 Task: When was "Middlemarch" by George Eliot published?
Action: Mouse moved to (119, 136)
Screenshot: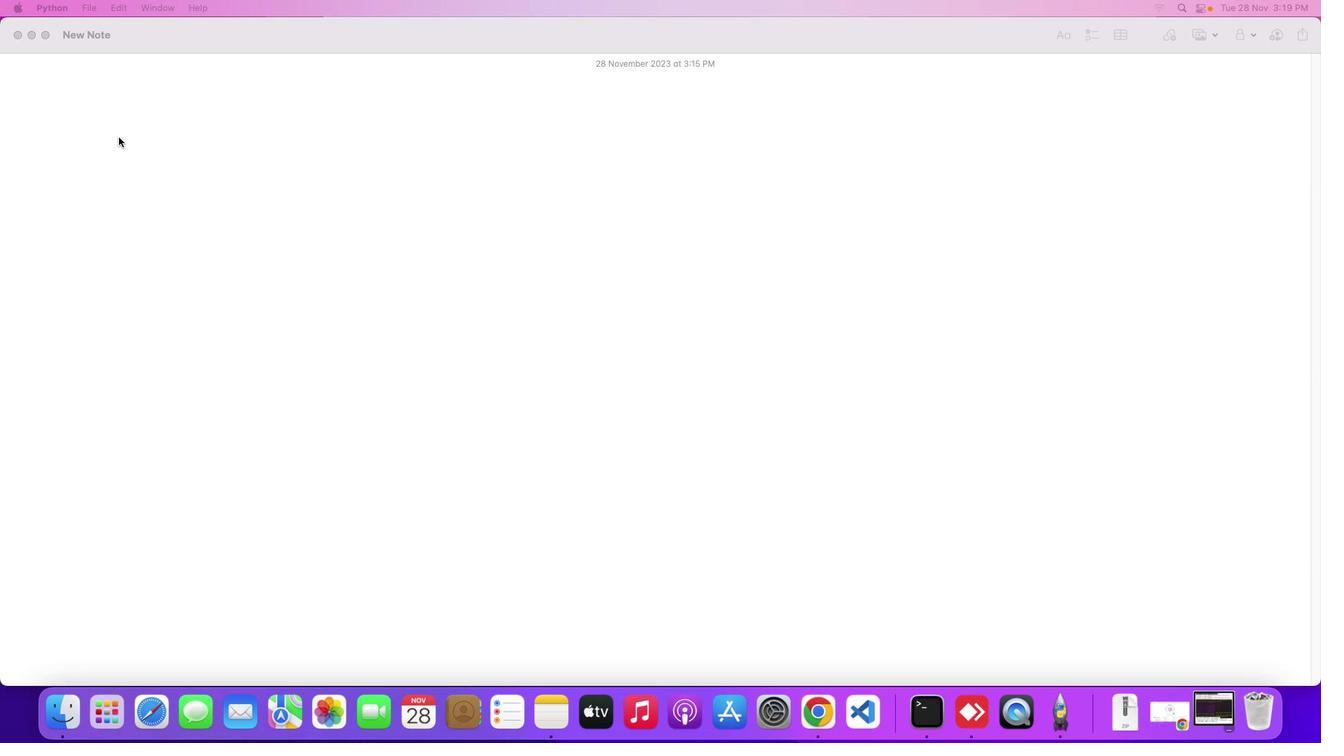
Action: Mouse pressed left at (119, 136)
Screenshot: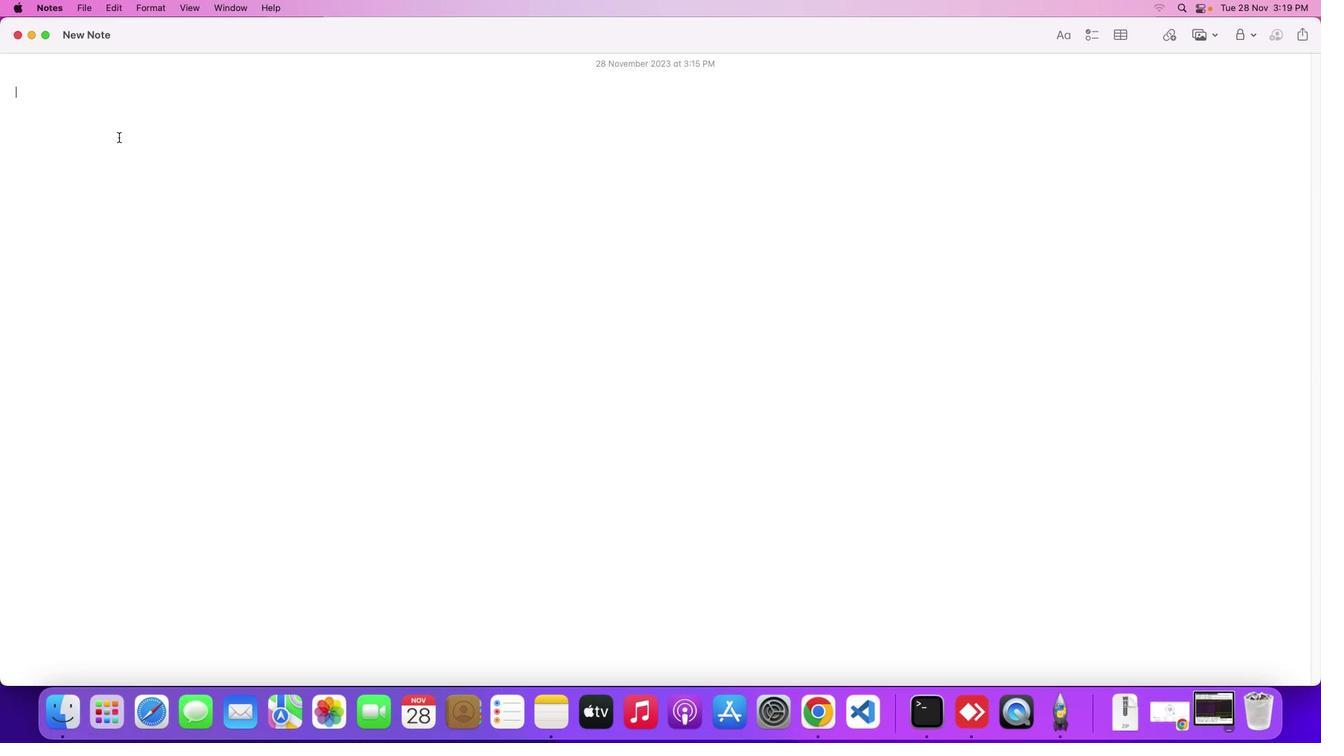 
Action: Key pressed Key.shift
Screenshot: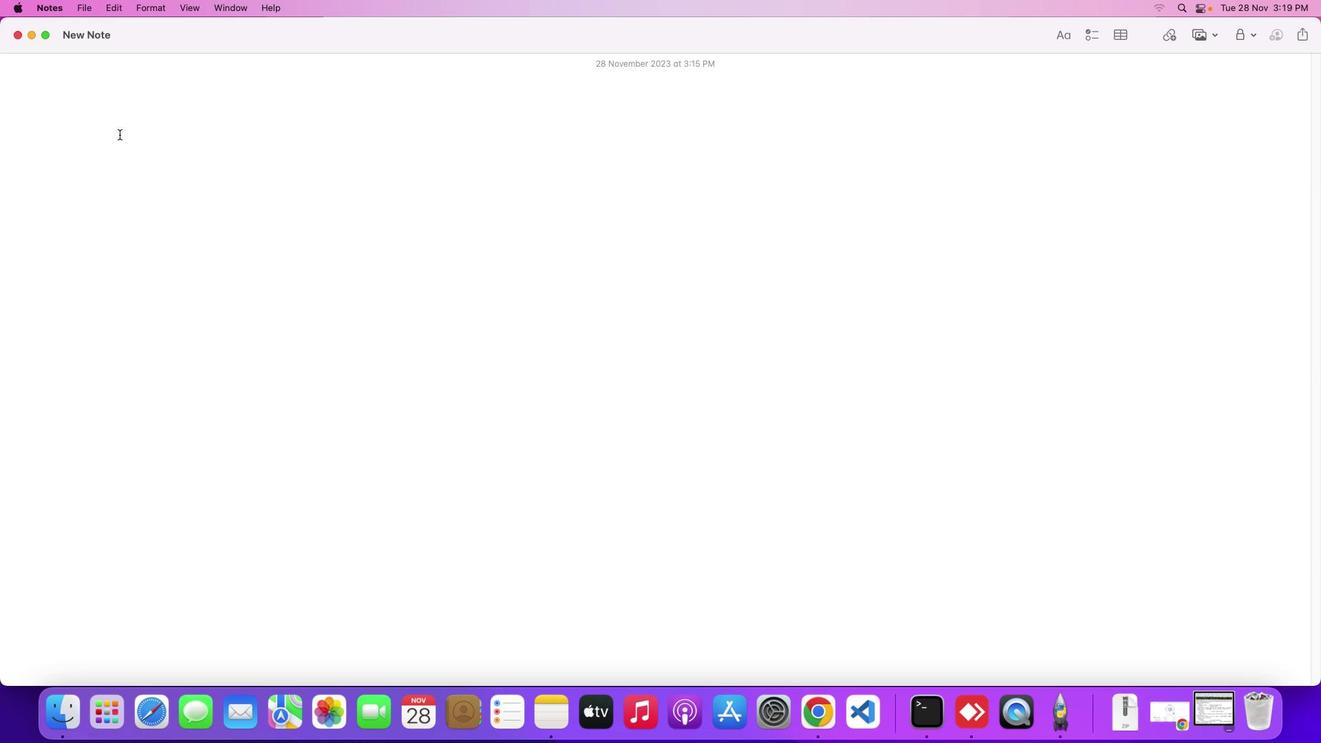 
Action: Mouse moved to (119, 134)
Screenshot: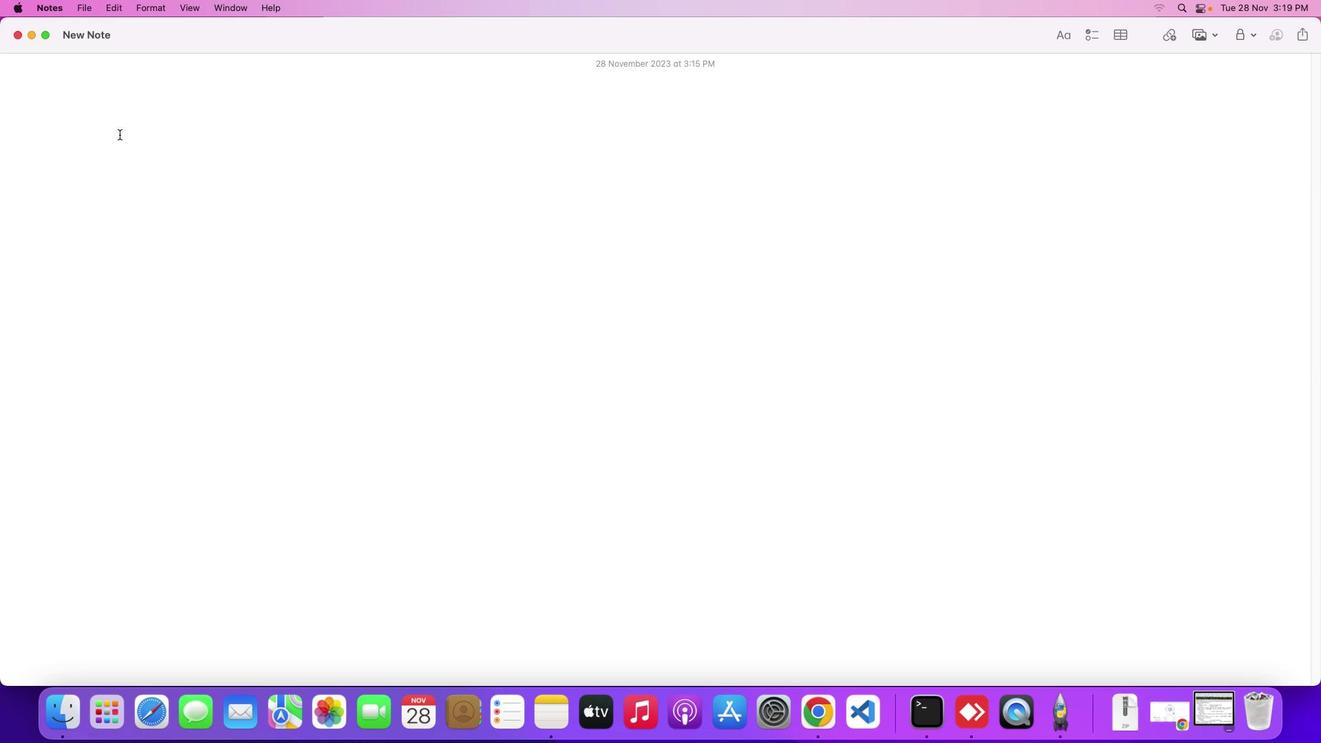 
Action: Key pressed 'W''h''e''n'Key.space'w''a''s'Key.spaceKey.shift'"'Key.shift'M''i''d''d''l''e'Key.shift'm''a''r''c''h'Key.shift'"'Key.space'b''y'Key.spaceKey.shift'G''e''o''r''g''e'Key.spaceKey.shift'E''l''i''o''t'Key.space'p''u''b''l''i''s''h''e''d'Key.shift_r'?'Key.enter
Screenshot: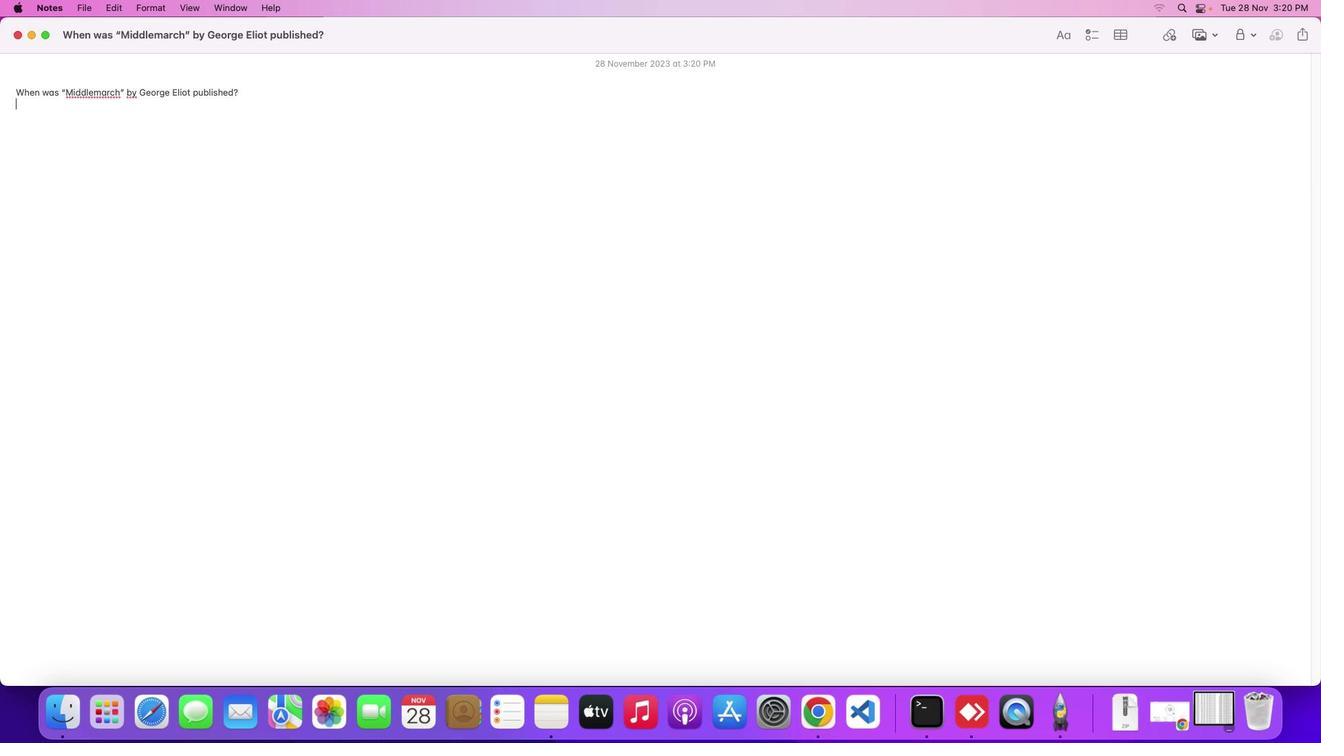 
Action: Mouse moved to (1180, 712)
Screenshot: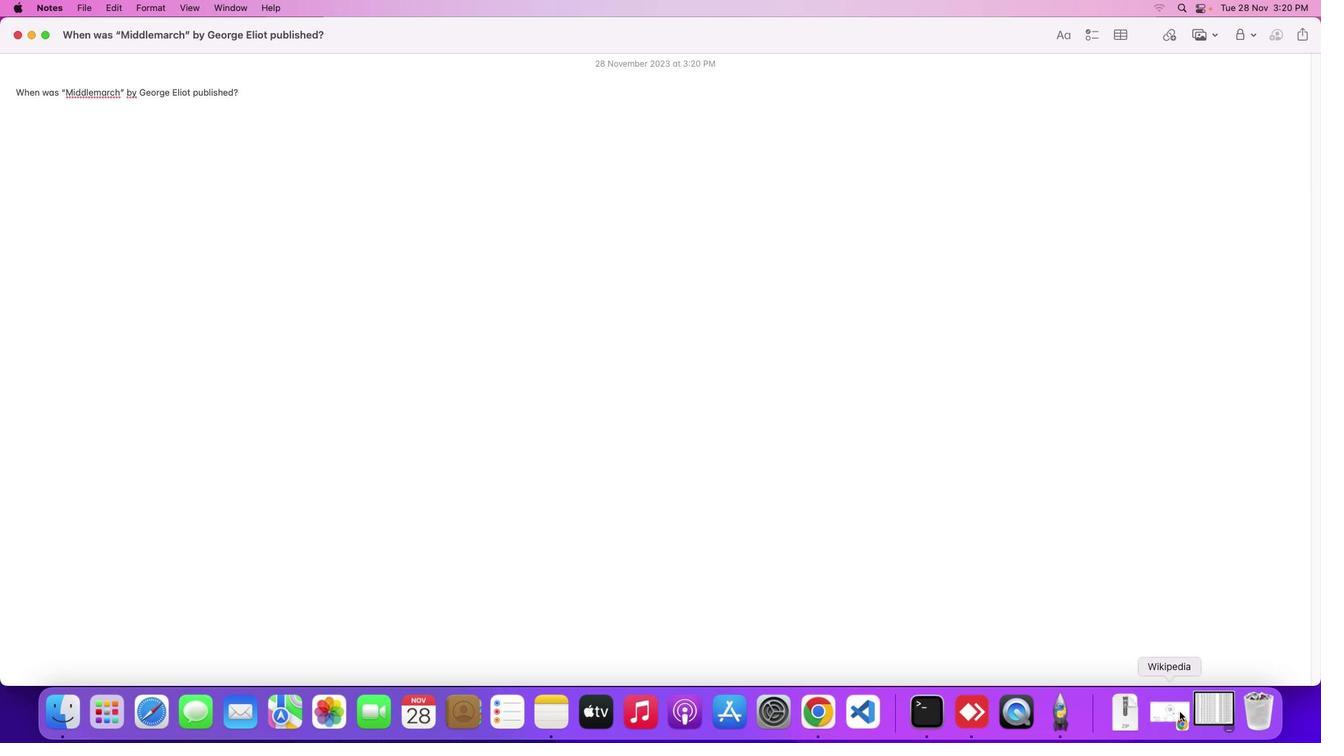 
Action: Mouse pressed left at (1180, 712)
Screenshot: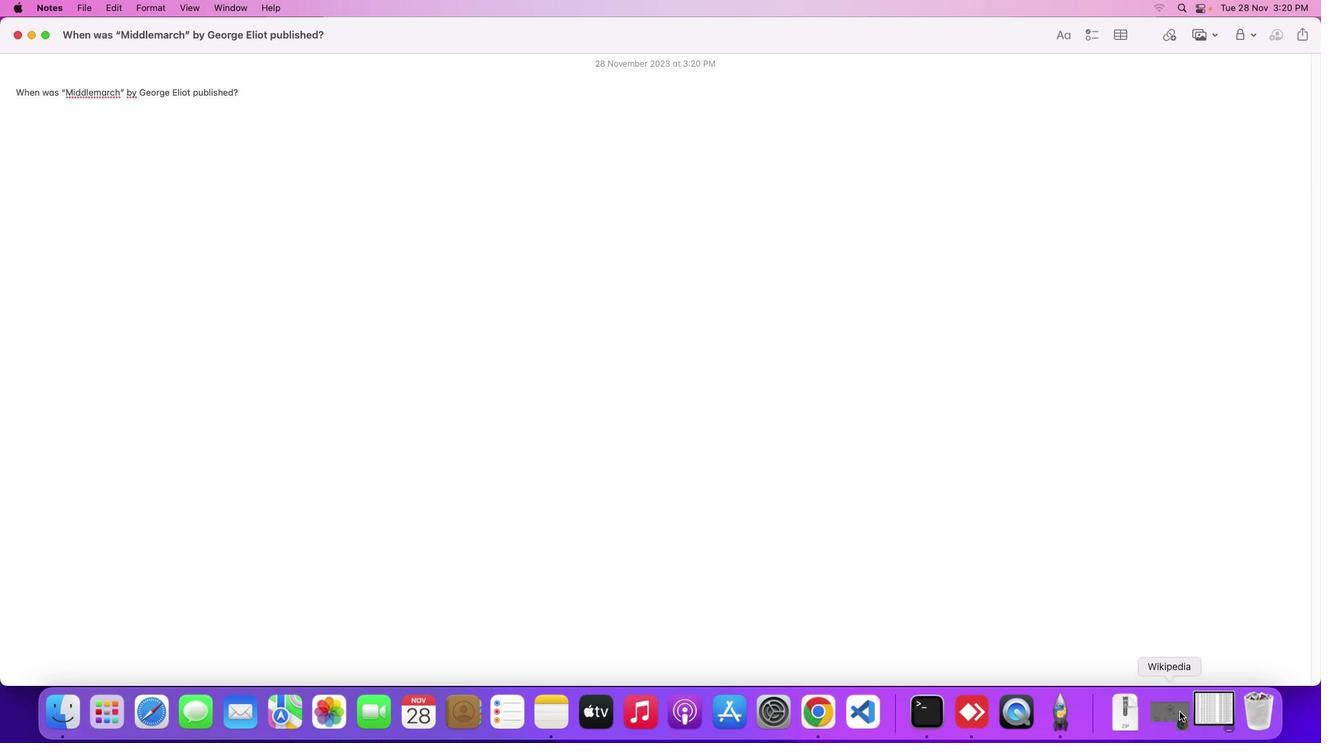 
Action: Mouse moved to (514, 414)
Screenshot: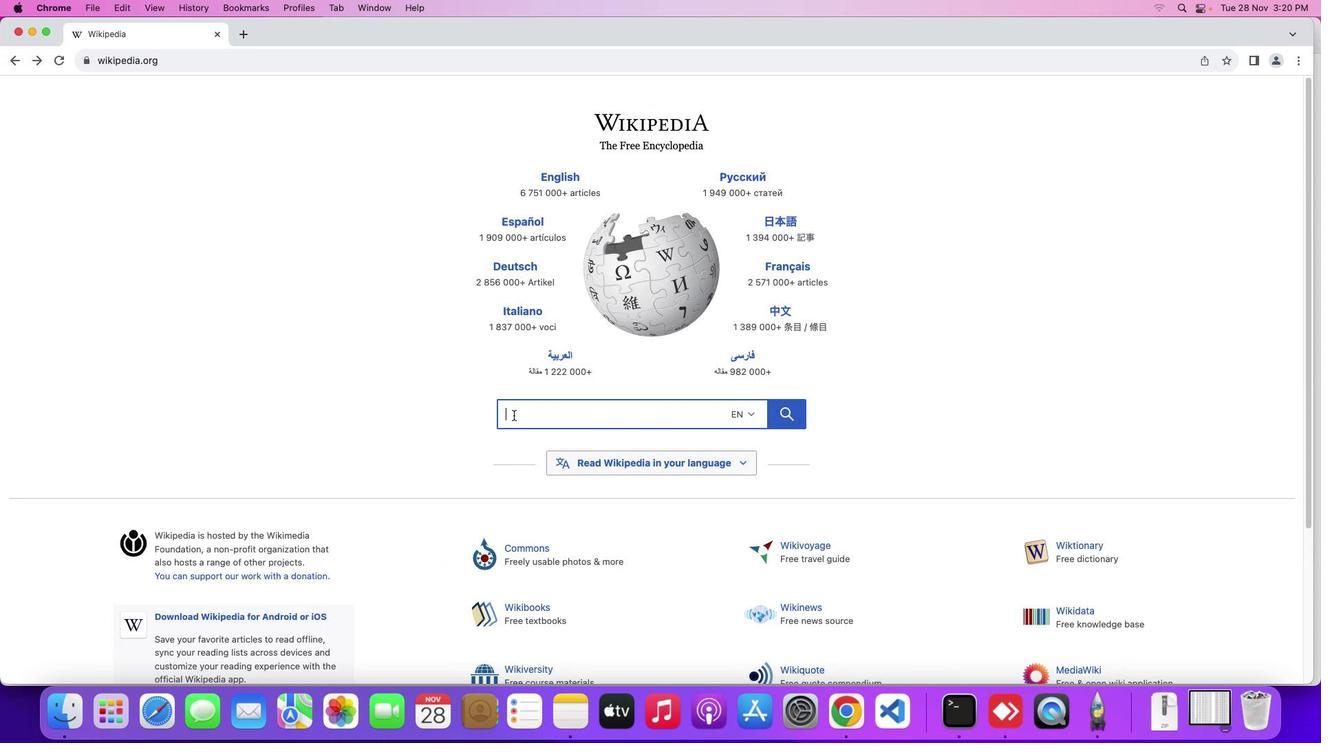 
Action: Mouse pressed left at (514, 414)
Screenshot: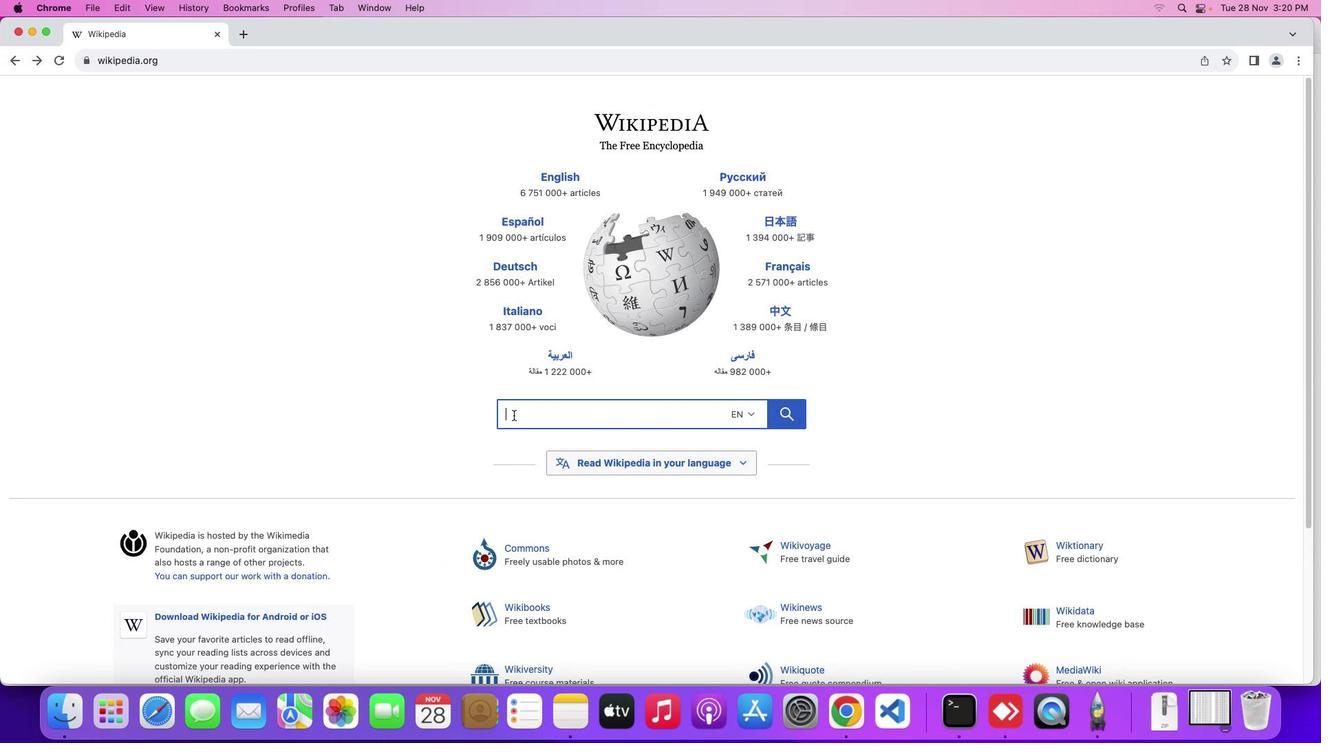 
Action: Mouse moved to (514, 412)
Screenshot: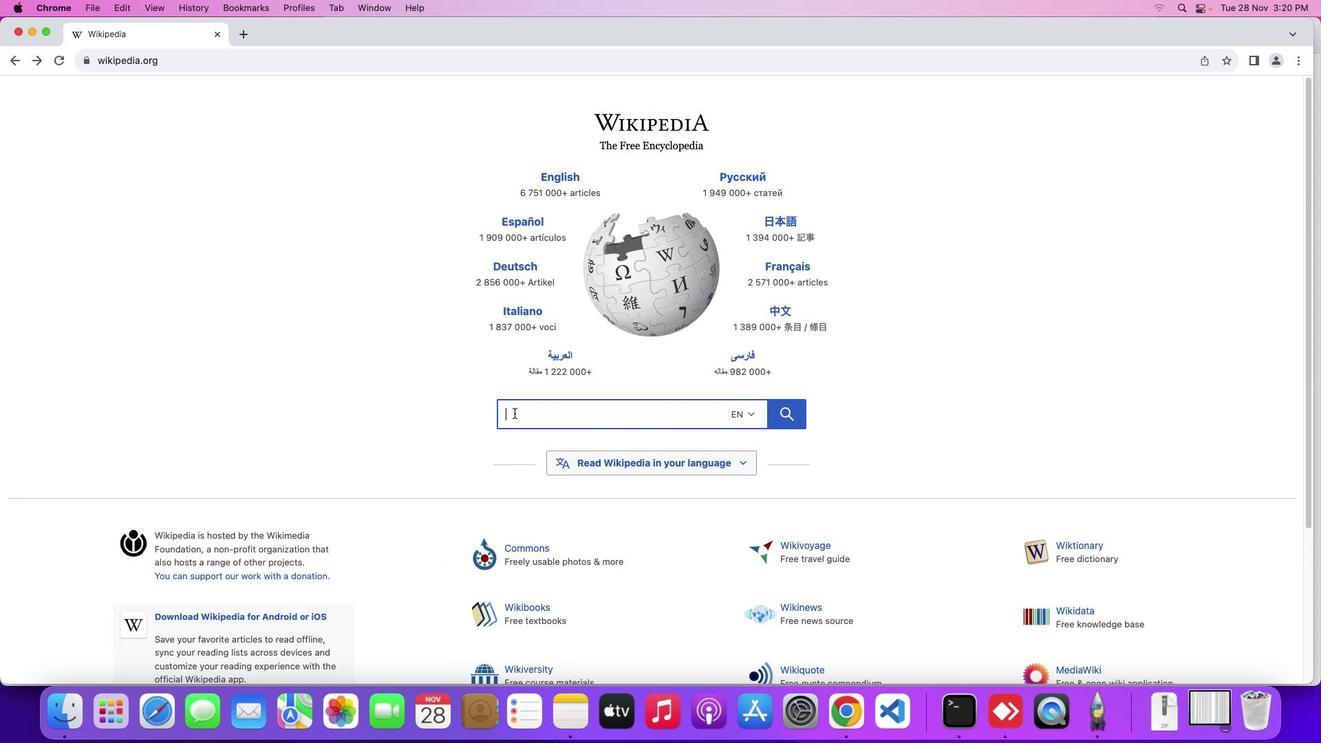 
Action: Key pressed Key.shift'M''i''d''d''l''e''m''a''r''c''h'Key.spaceKey.shift'G''e''o''r''g''e'Key.spaceKey.shift'E''l''i''o''t'Key.enter
Screenshot: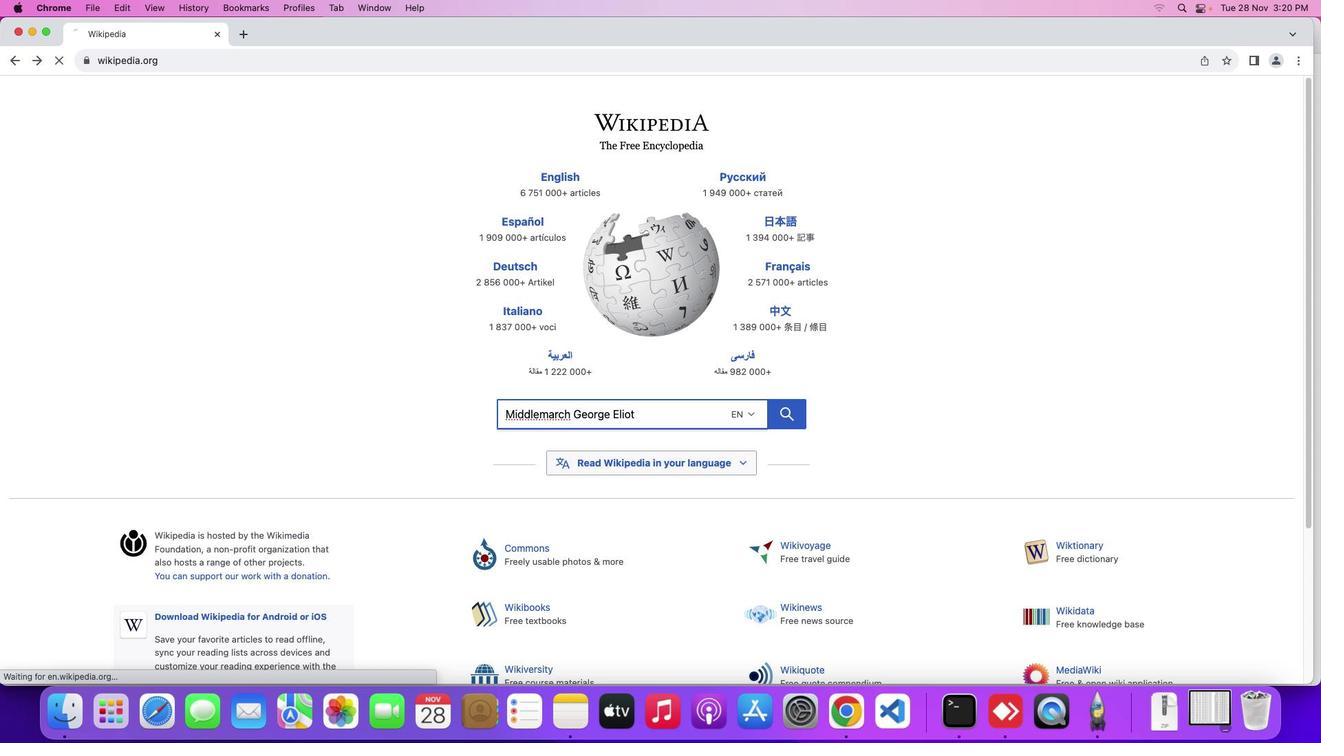 
Action: Mouse moved to (12, 61)
Screenshot: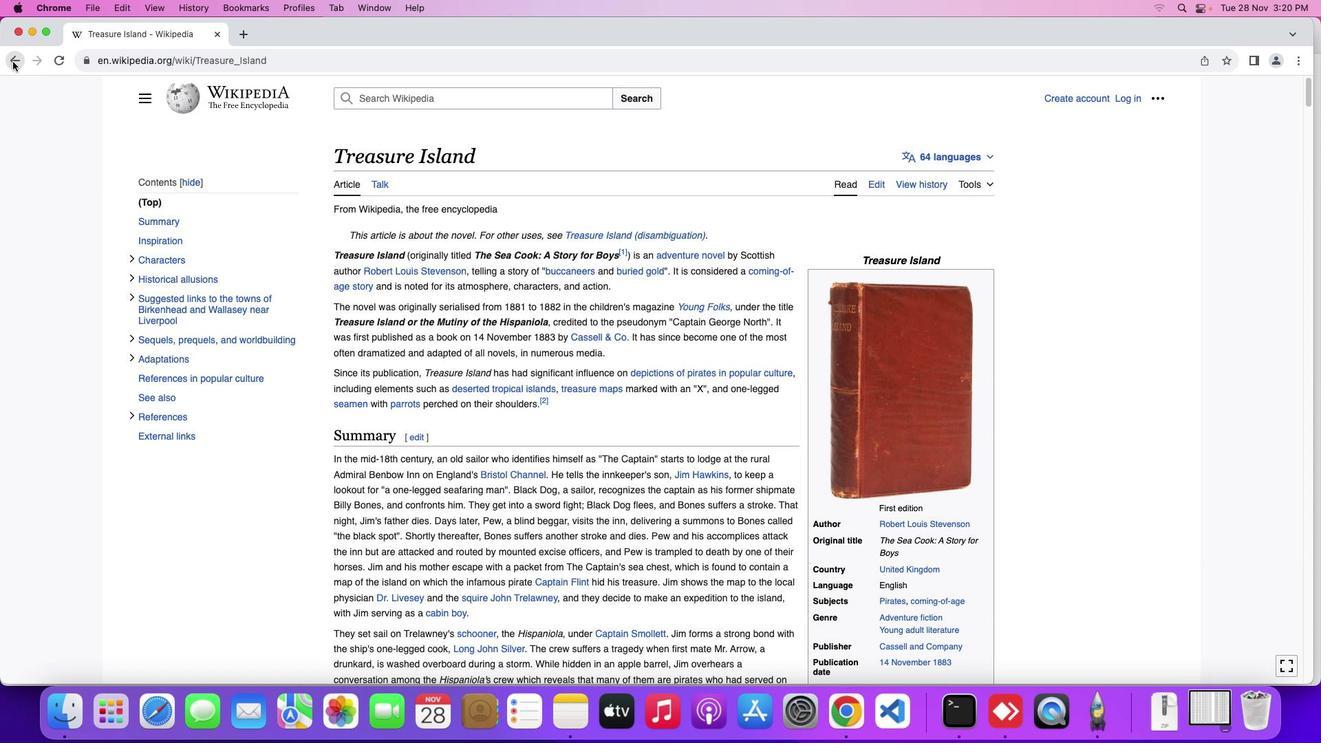
Action: Mouse pressed left at (12, 61)
Screenshot: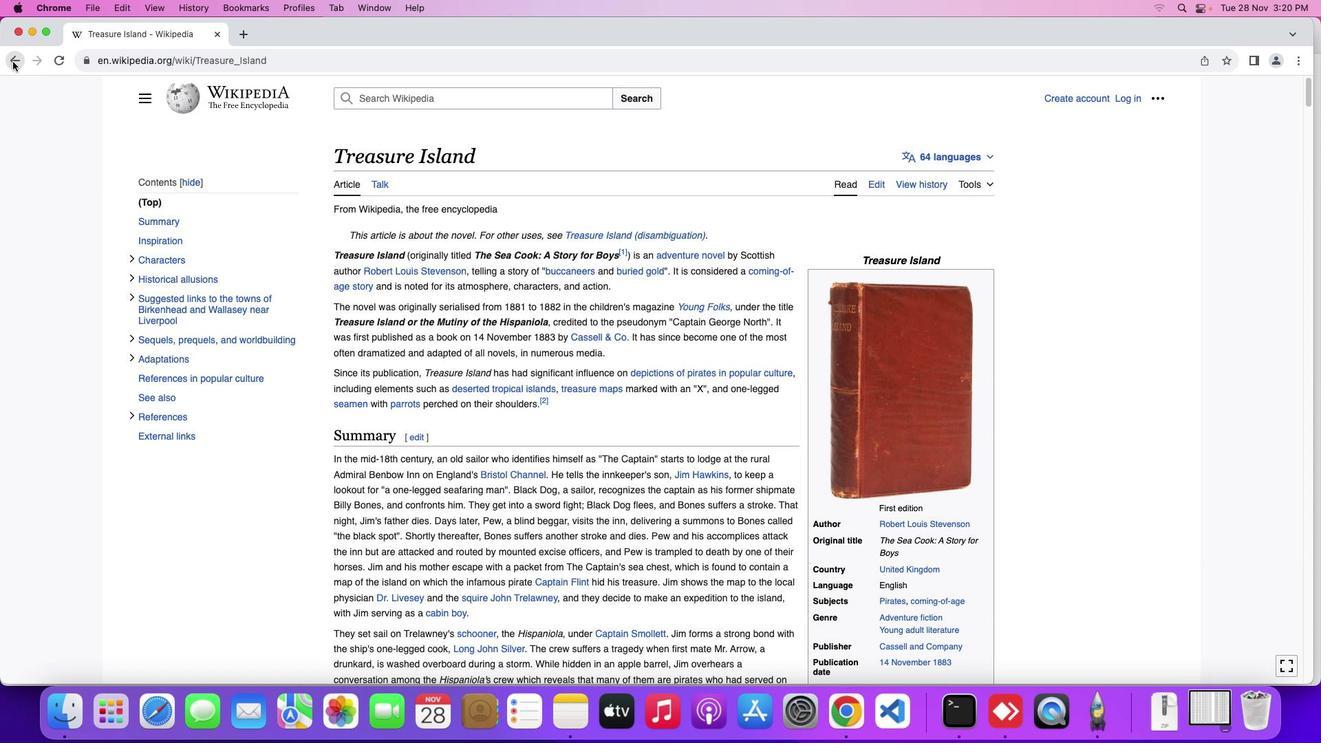 
Action: Mouse moved to (780, 419)
Screenshot: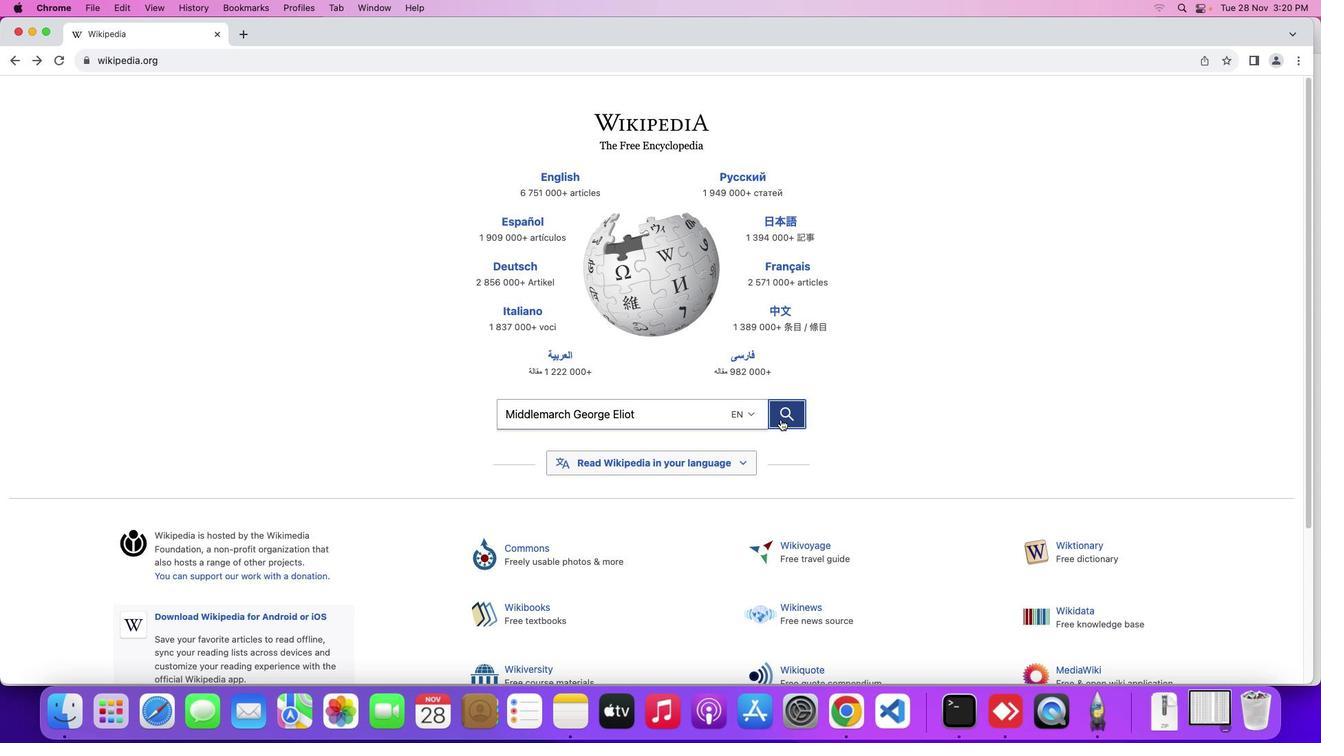 
Action: Mouse pressed left at (780, 419)
Screenshot: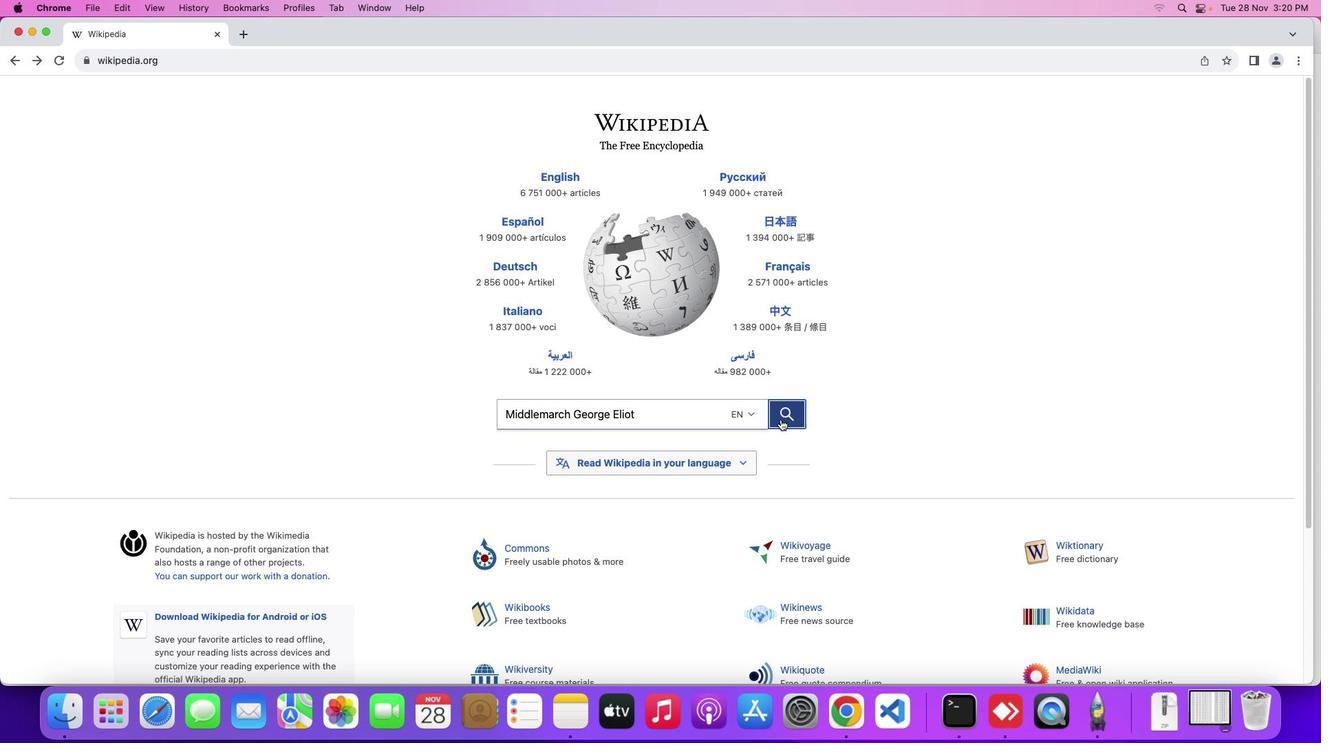 
Action: Mouse moved to (243, 390)
Screenshot: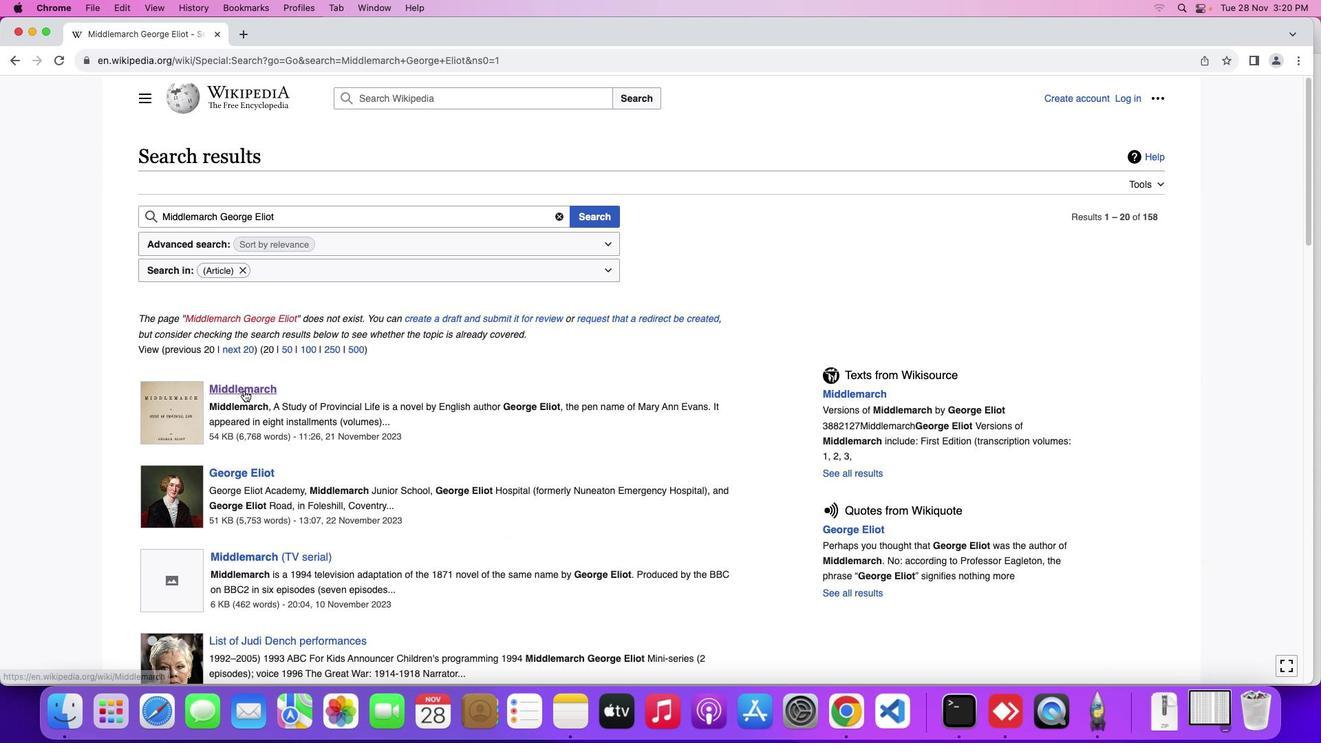 
Action: Mouse pressed left at (243, 390)
Screenshot: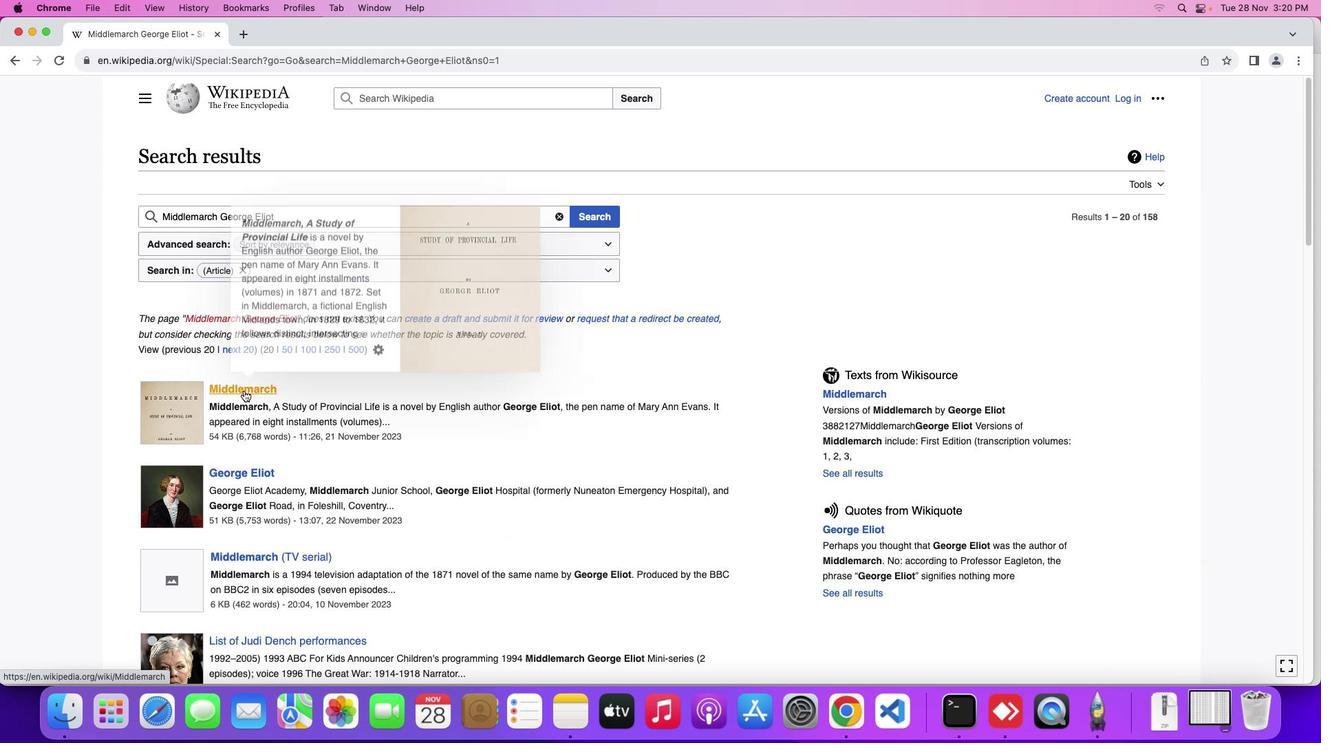 
Action: Mouse moved to (770, 458)
Screenshot: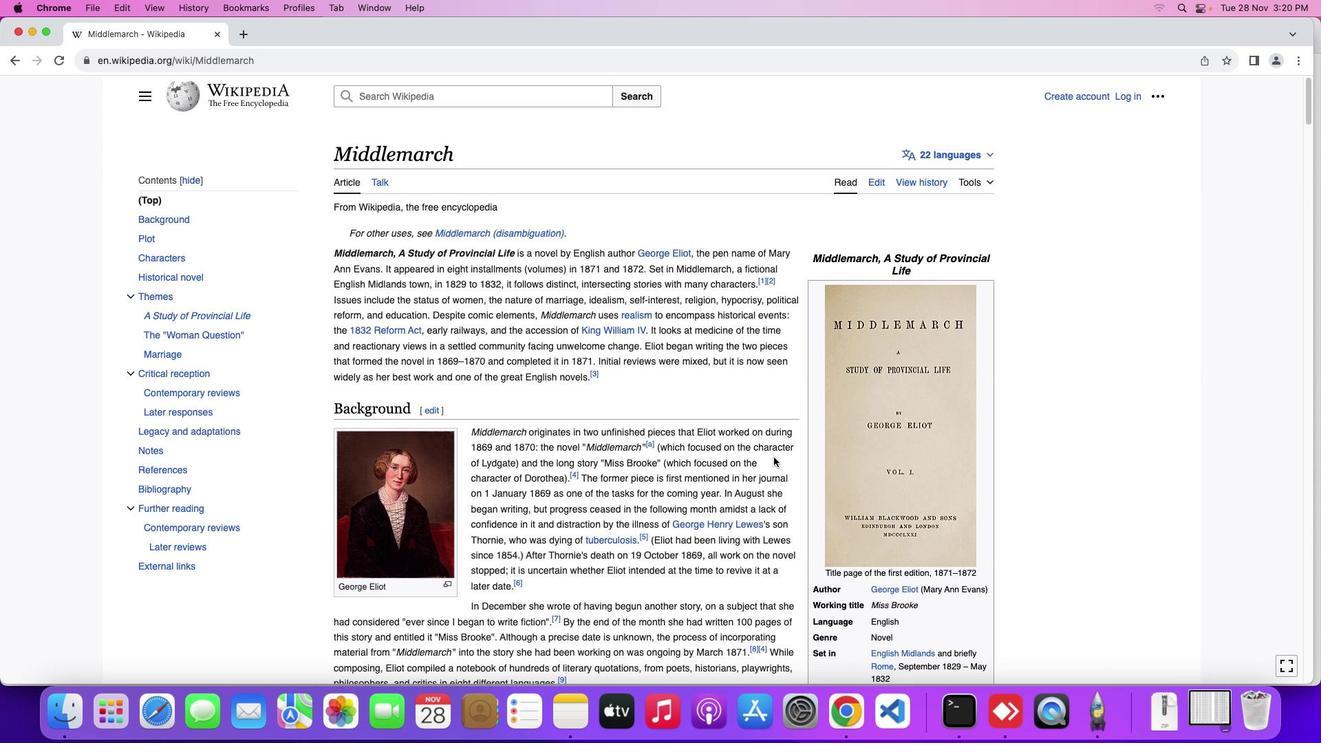 
Action: Mouse scrolled (770, 458) with delta (0, 0)
Screenshot: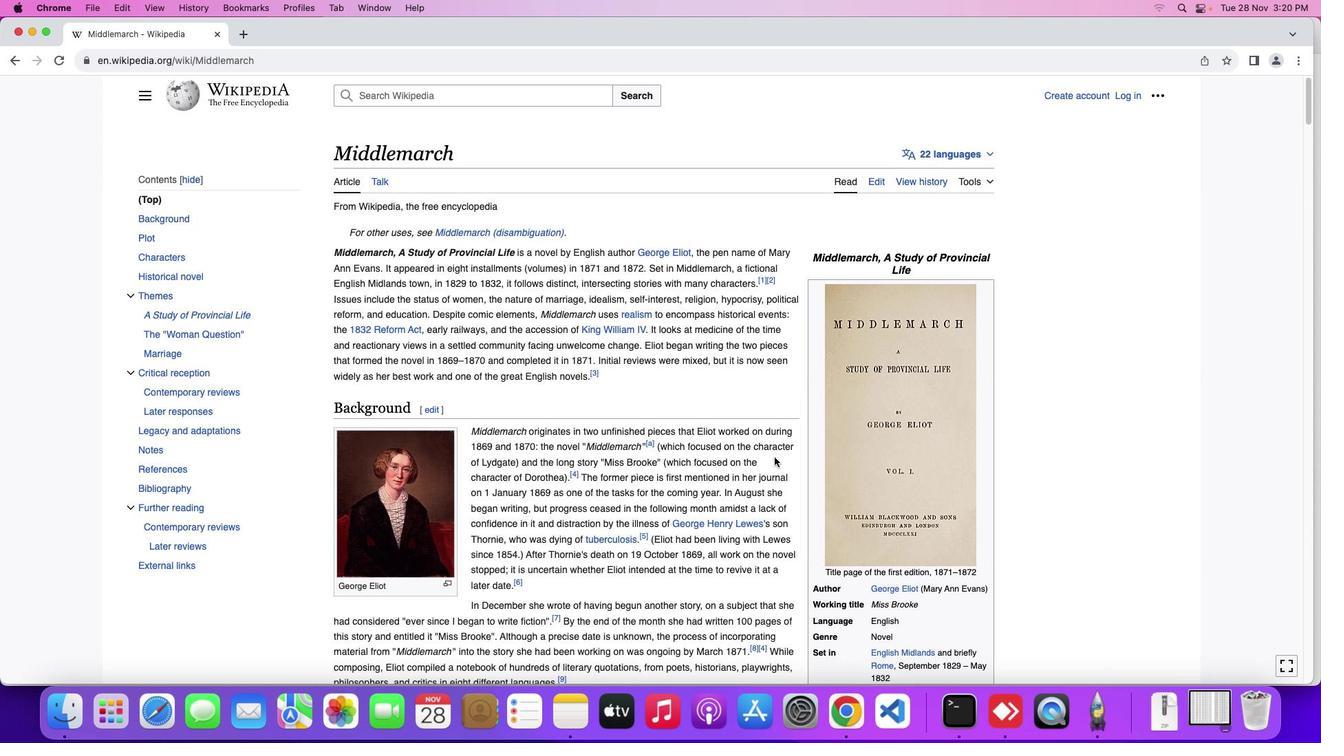 
Action: Mouse moved to (774, 456)
Screenshot: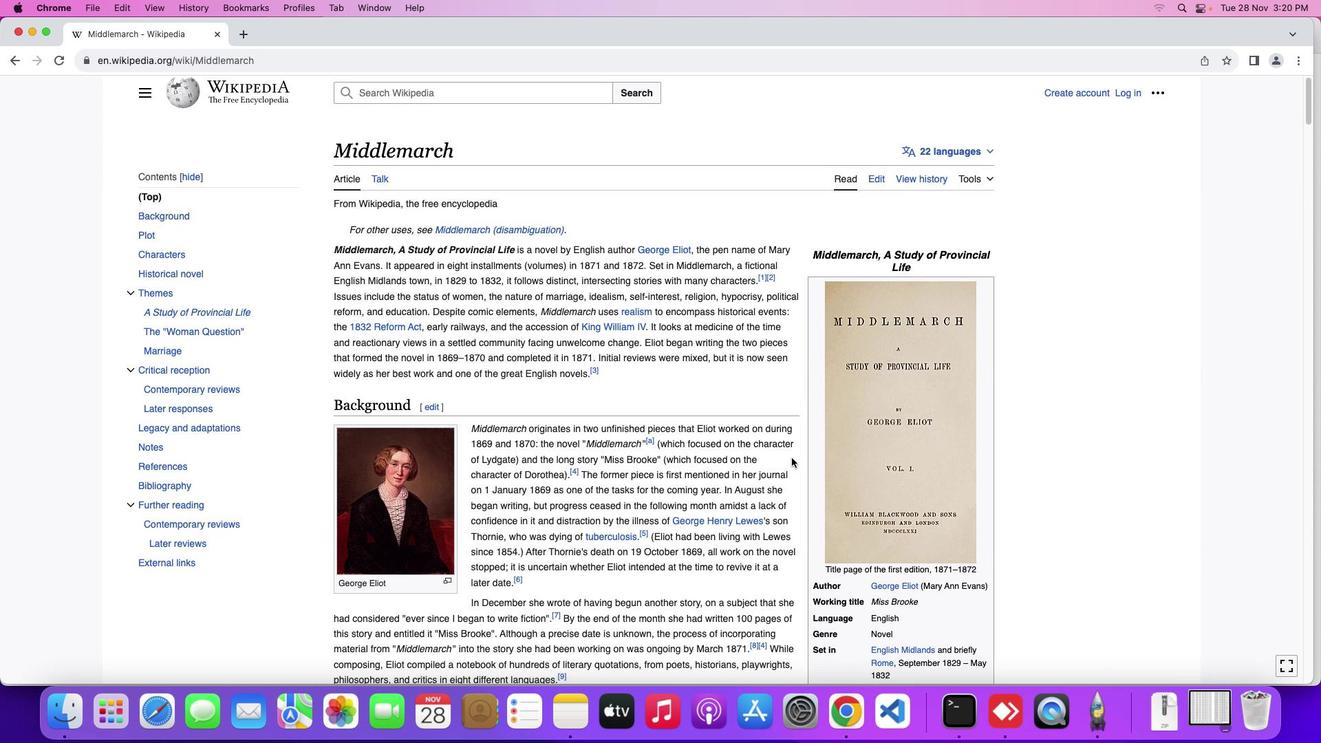 
Action: Mouse scrolled (774, 456) with delta (0, 0)
Screenshot: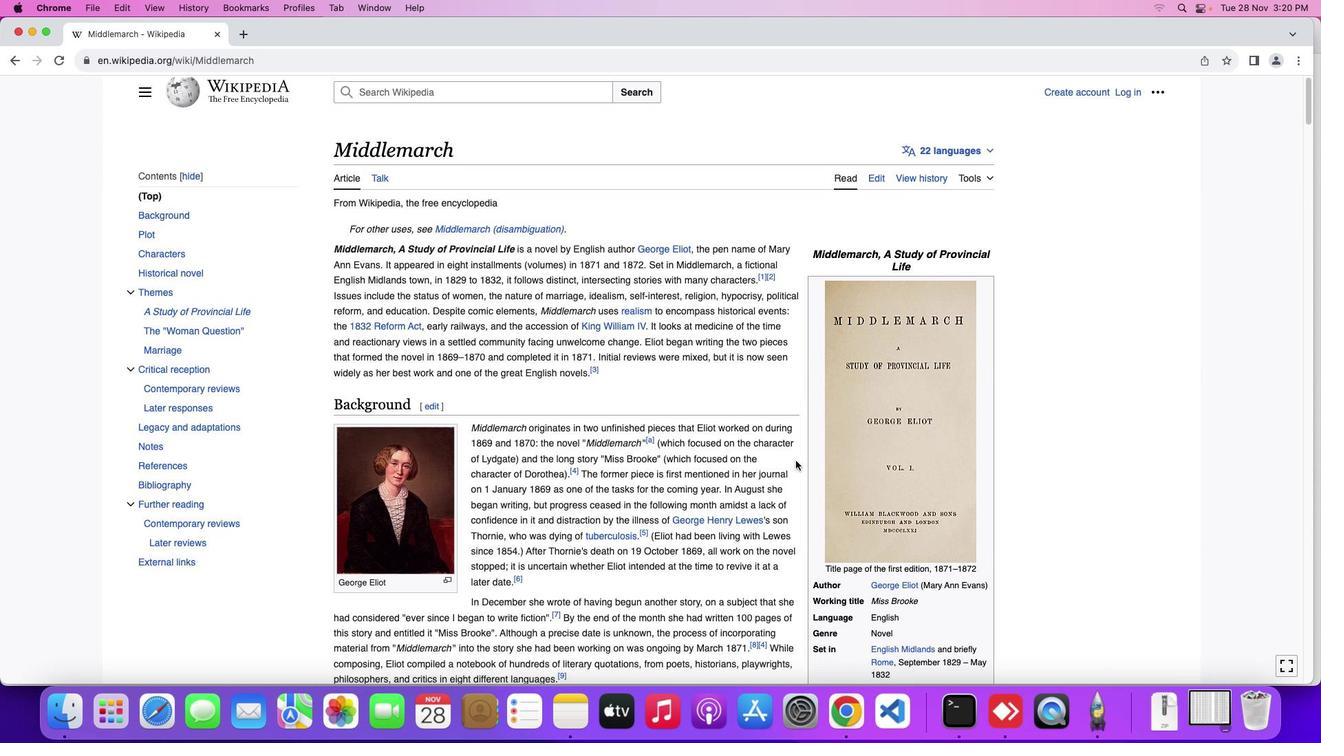 
Action: Mouse moved to (820, 463)
Screenshot: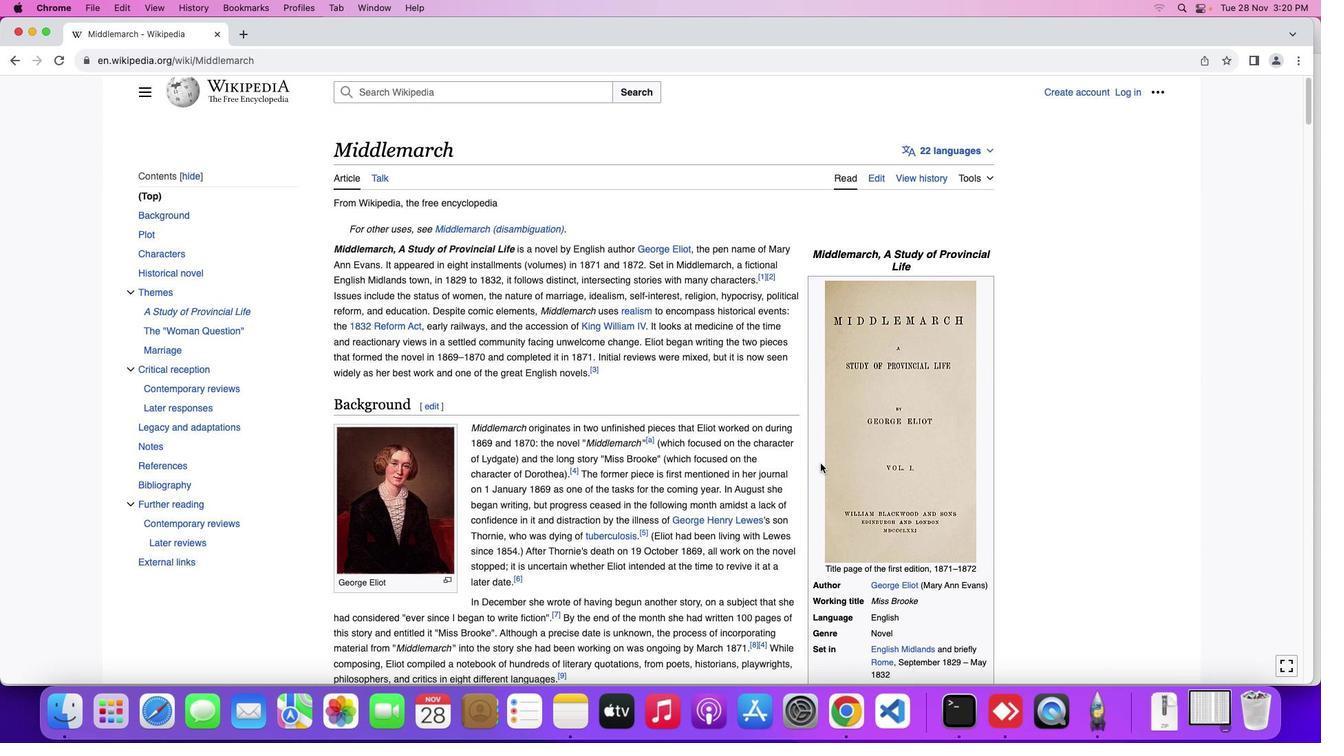 
Action: Mouse scrolled (820, 463) with delta (0, 0)
Screenshot: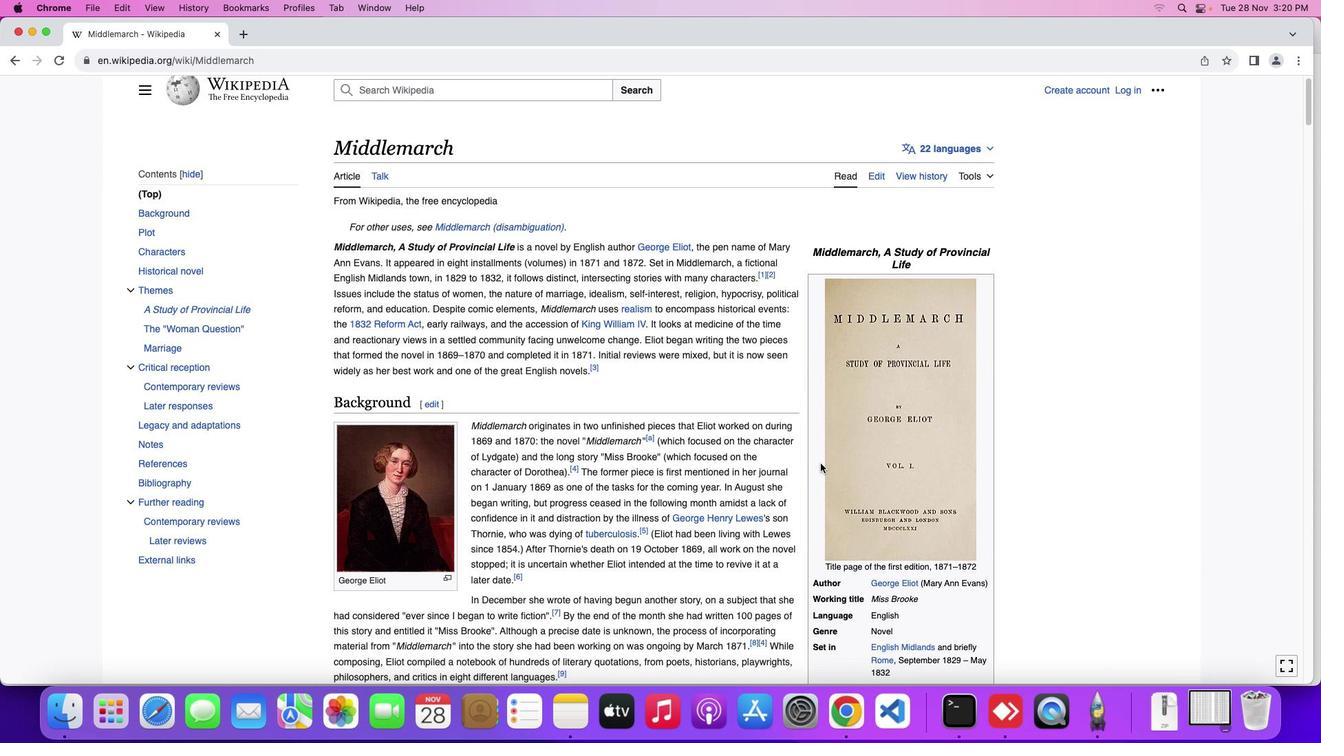 
Action: Mouse scrolled (820, 463) with delta (0, 0)
Screenshot: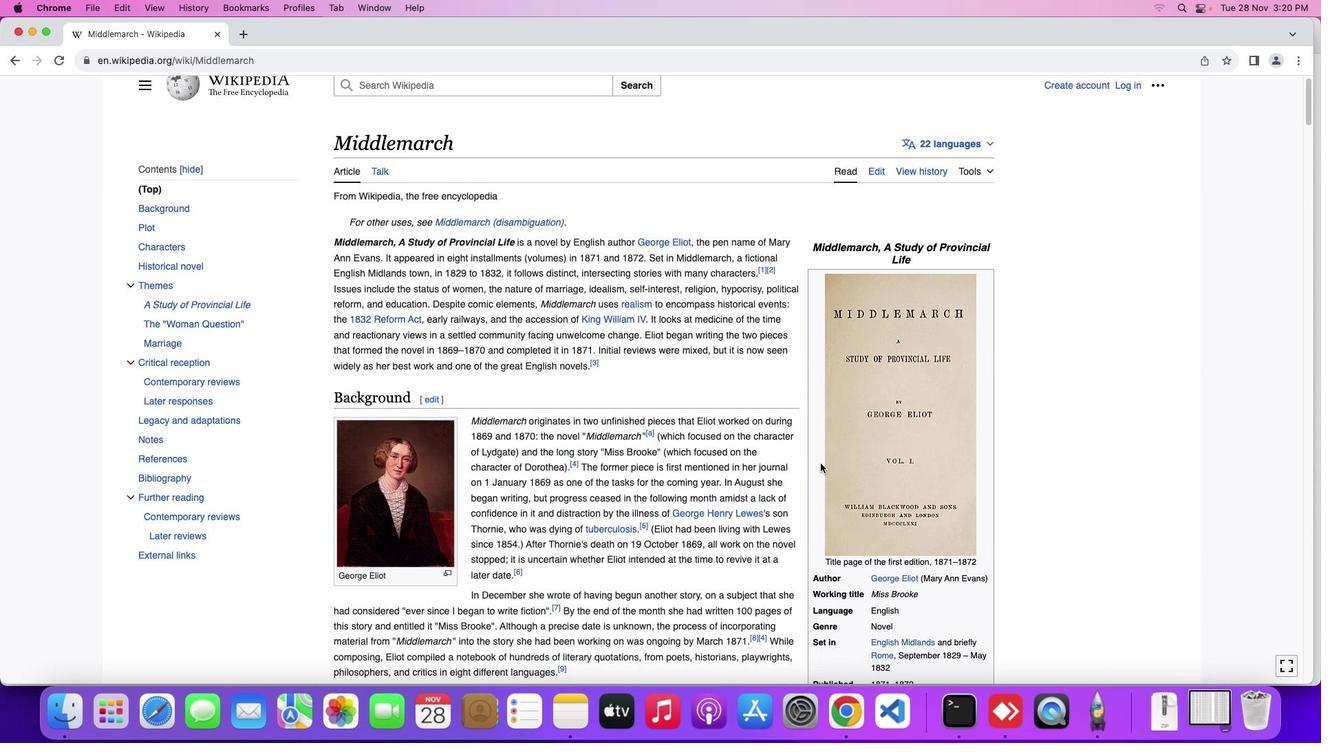 
Action: Mouse scrolled (820, 463) with delta (0, 0)
Screenshot: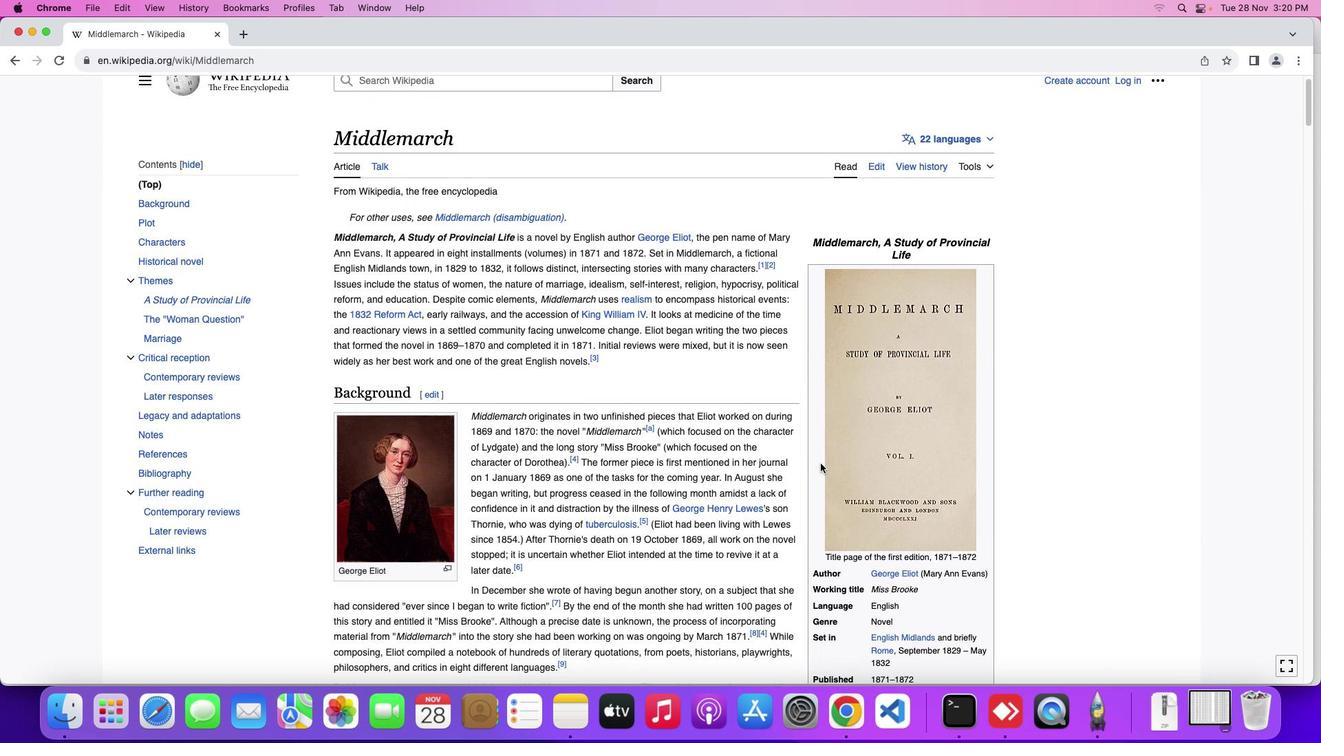 
Action: Mouse moved to (820, 463)
Screenshot: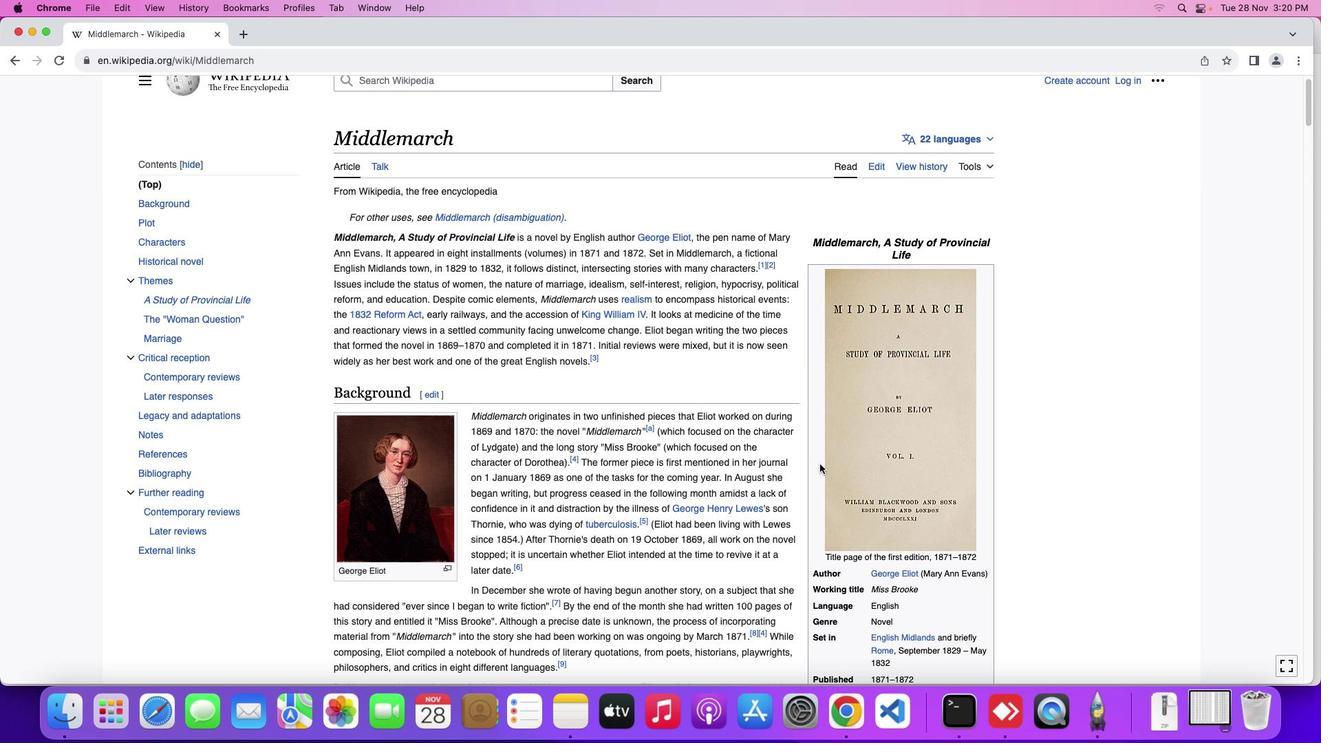 
Action: Mouse scrolled (820, 463) with delta (0, 0)
Screenshot: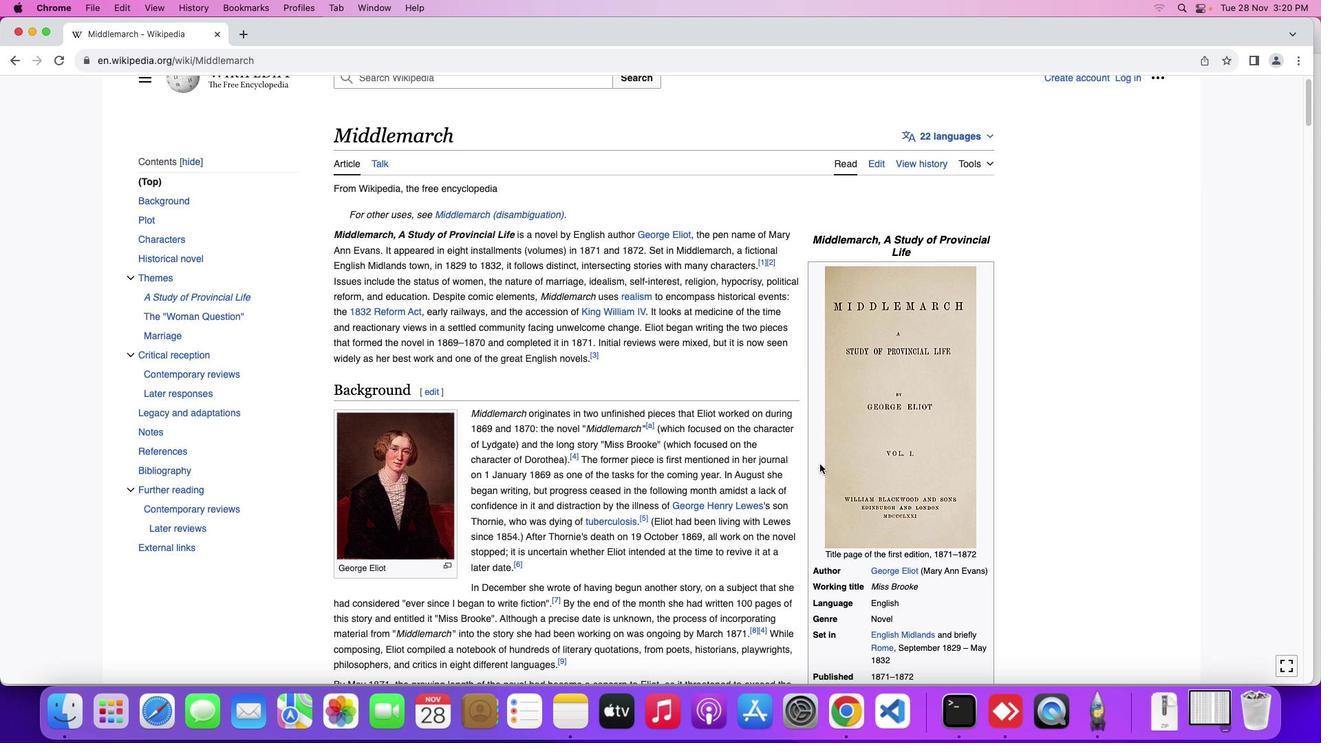 
Action: Mouse moved to (820, 463)
Screenshot: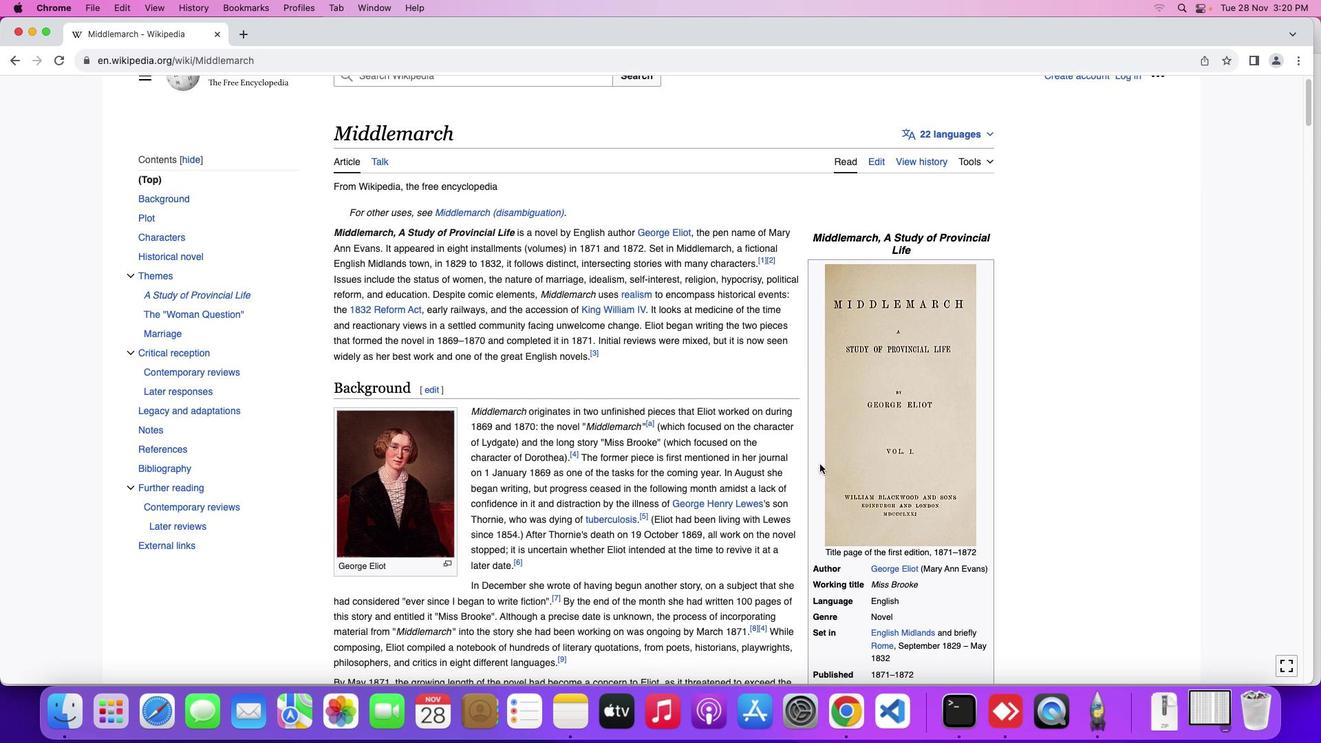 
Action: Mouse scrolled (820, 463) with delta (0, 0)
Screenshot: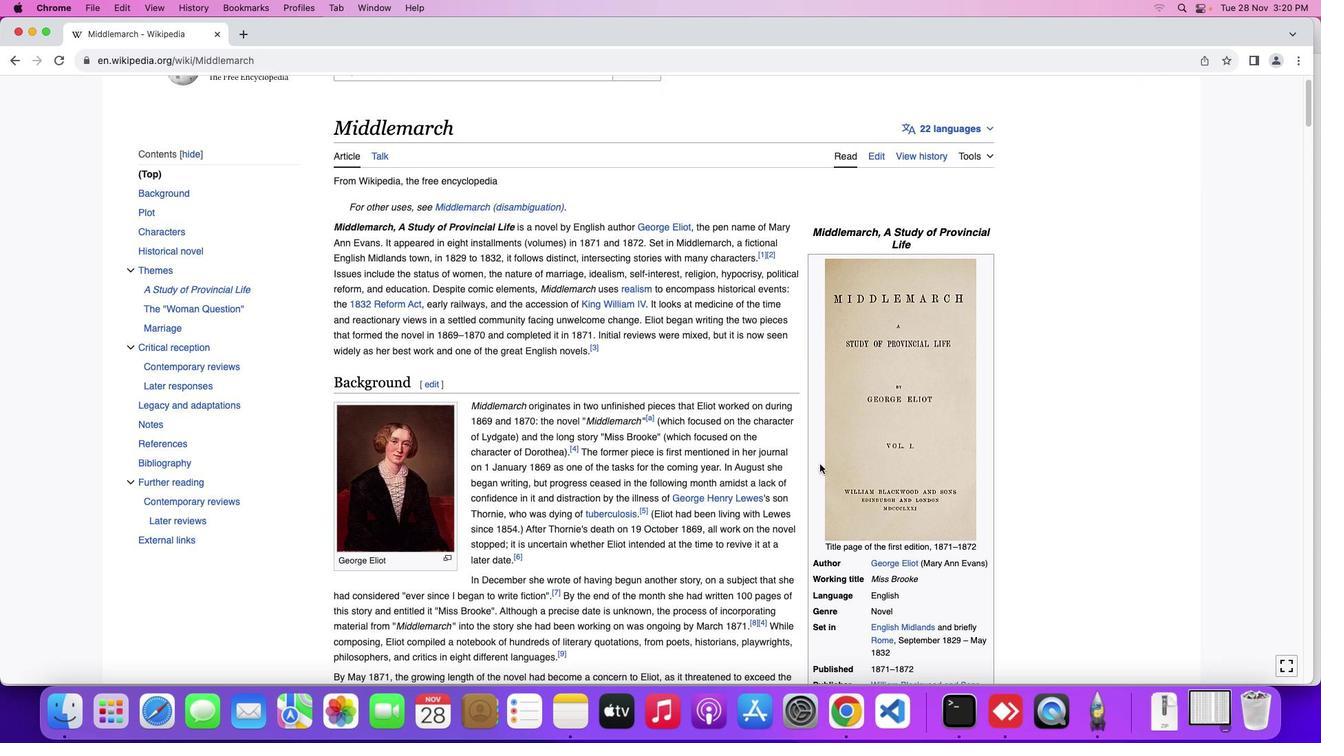
Action: Mouse scrolled (820, 463) with delta (0, 0)
Screenshot: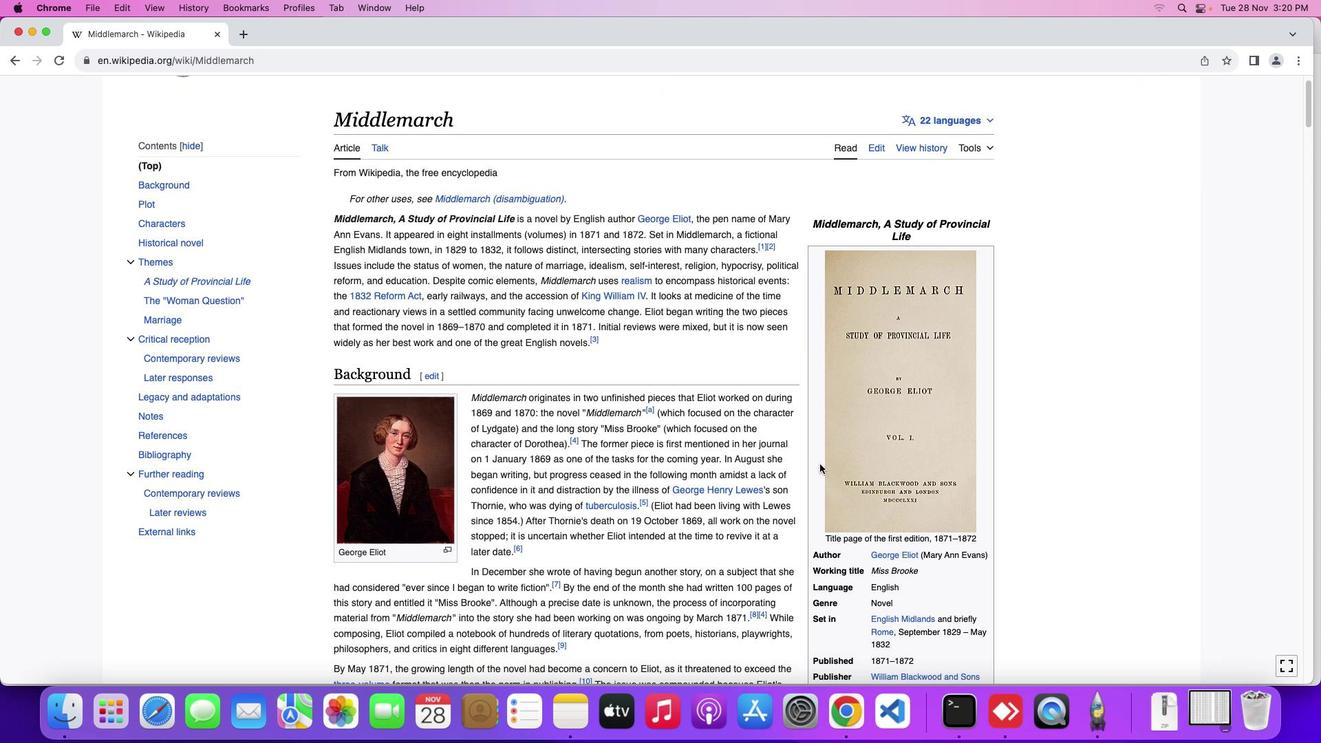
Action: Mouse moved to (820, 465)
Screenshot: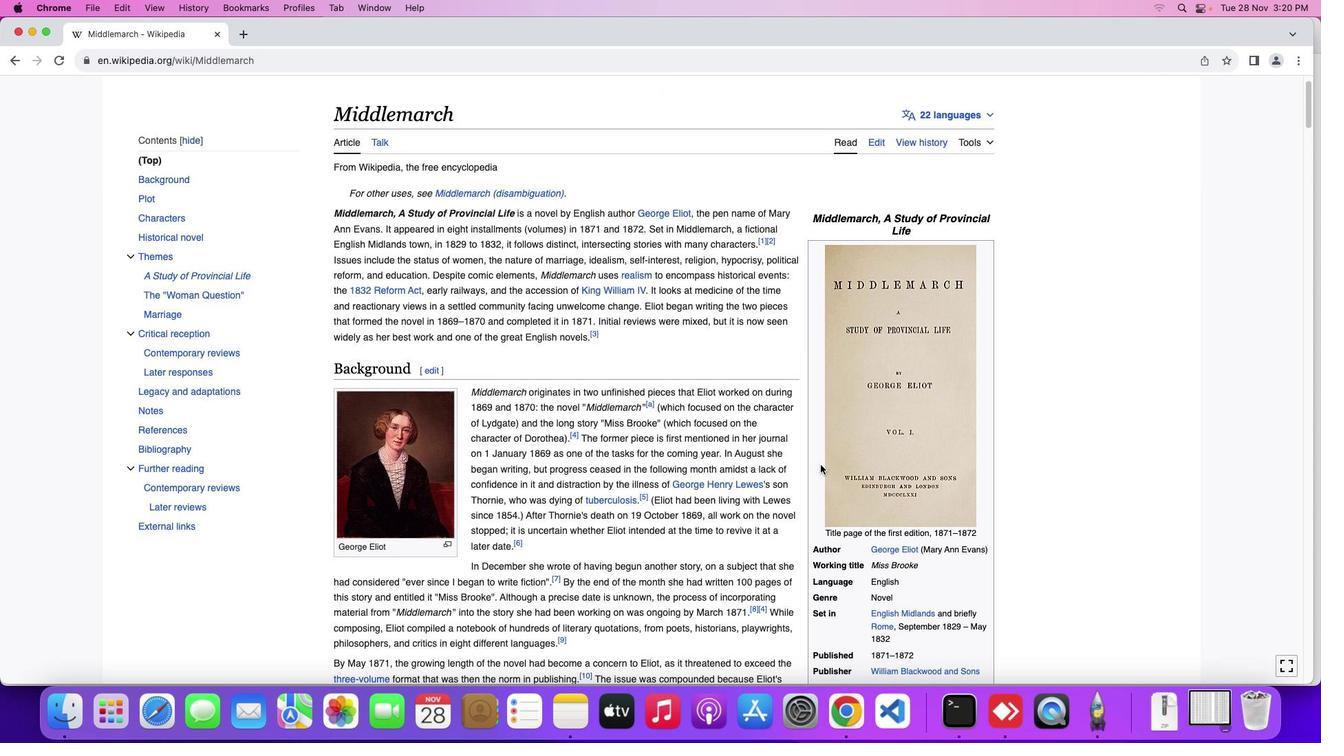 
Action: Mouse scrolled (820, 465) with delta (0, 0)
Screenshot: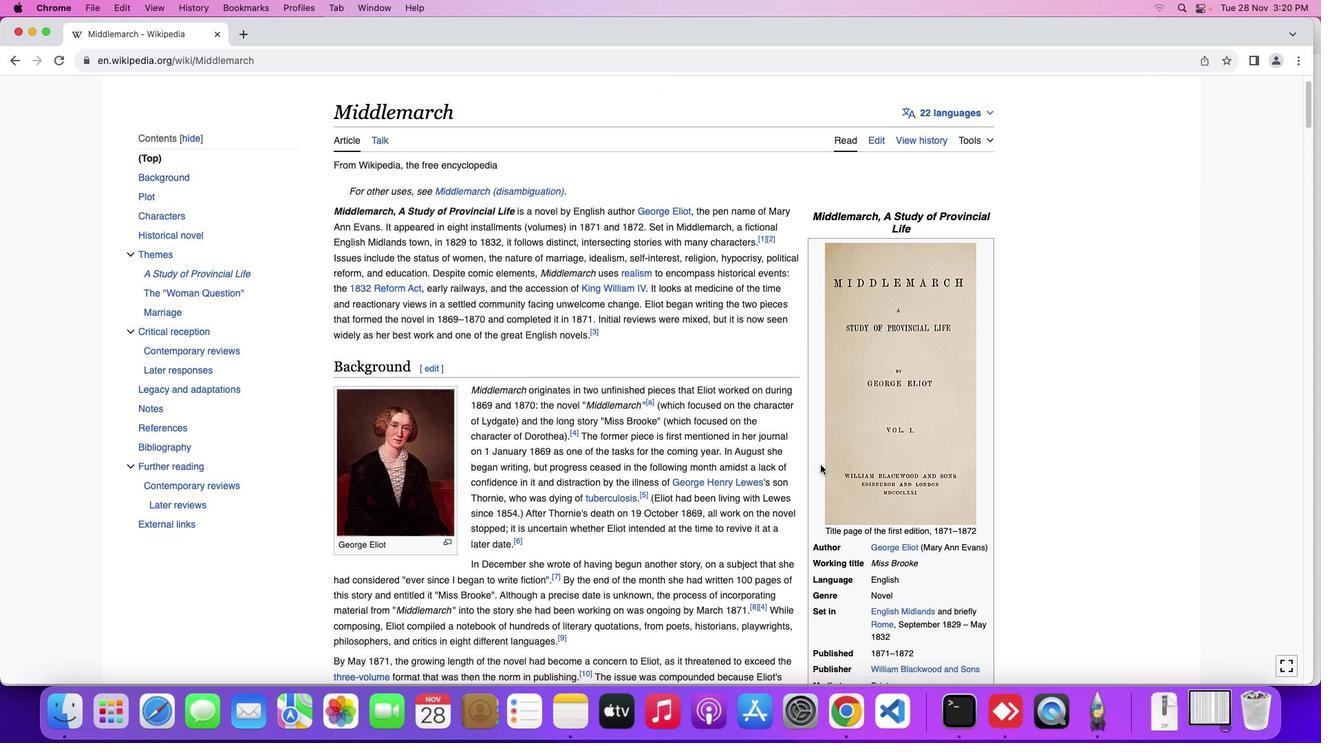 
Action: Mouse scrolled (820, 465) with delta (0, 0)
Screenshot: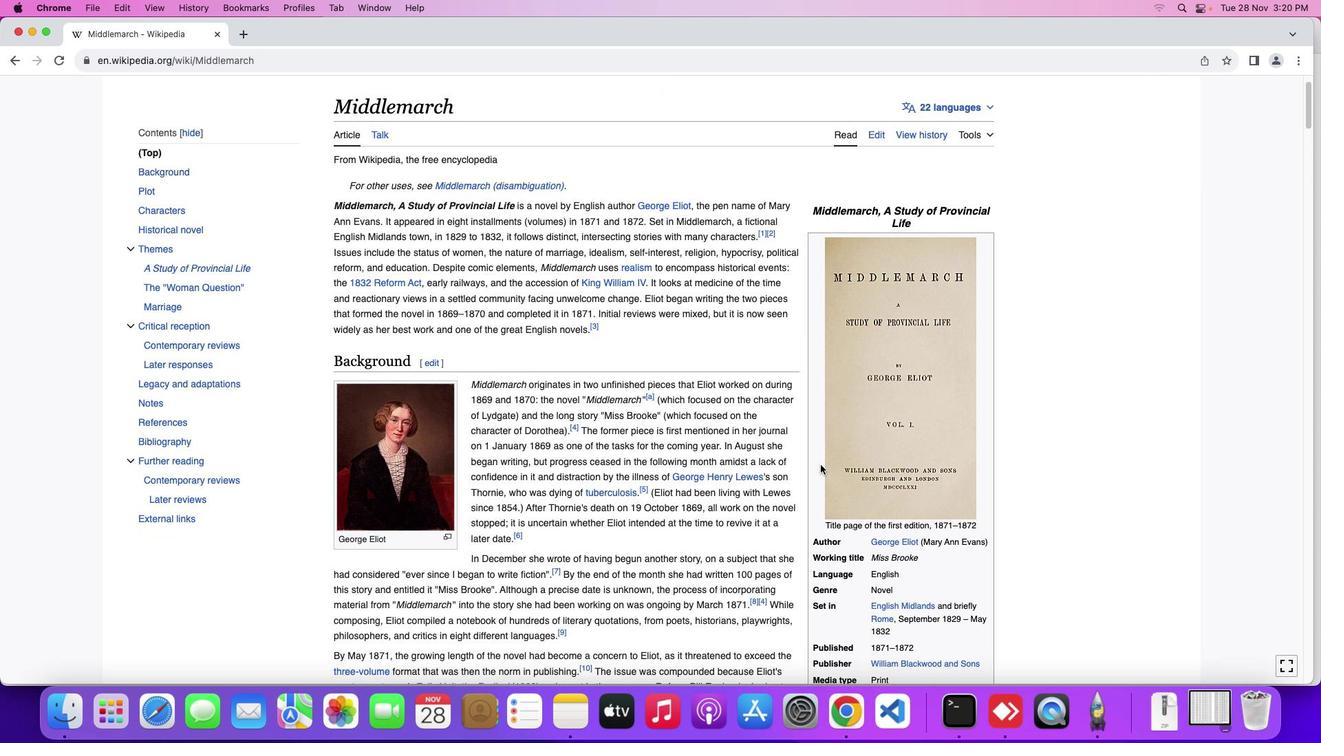 
Action: Mouse scrolled (820, 465) with delta (0, 0)
Screenshot: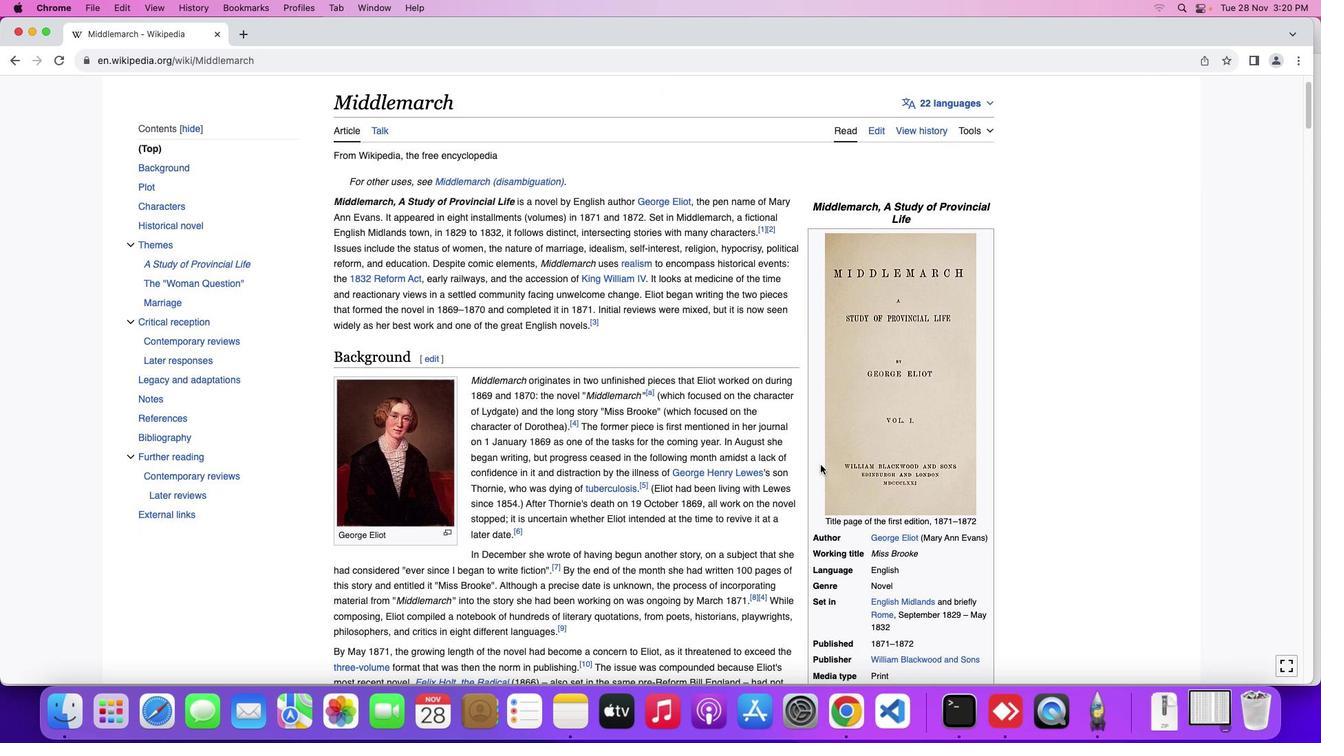 
Action: Mouse scrolled (820, 465) with delta (0, 0)
Screenshot: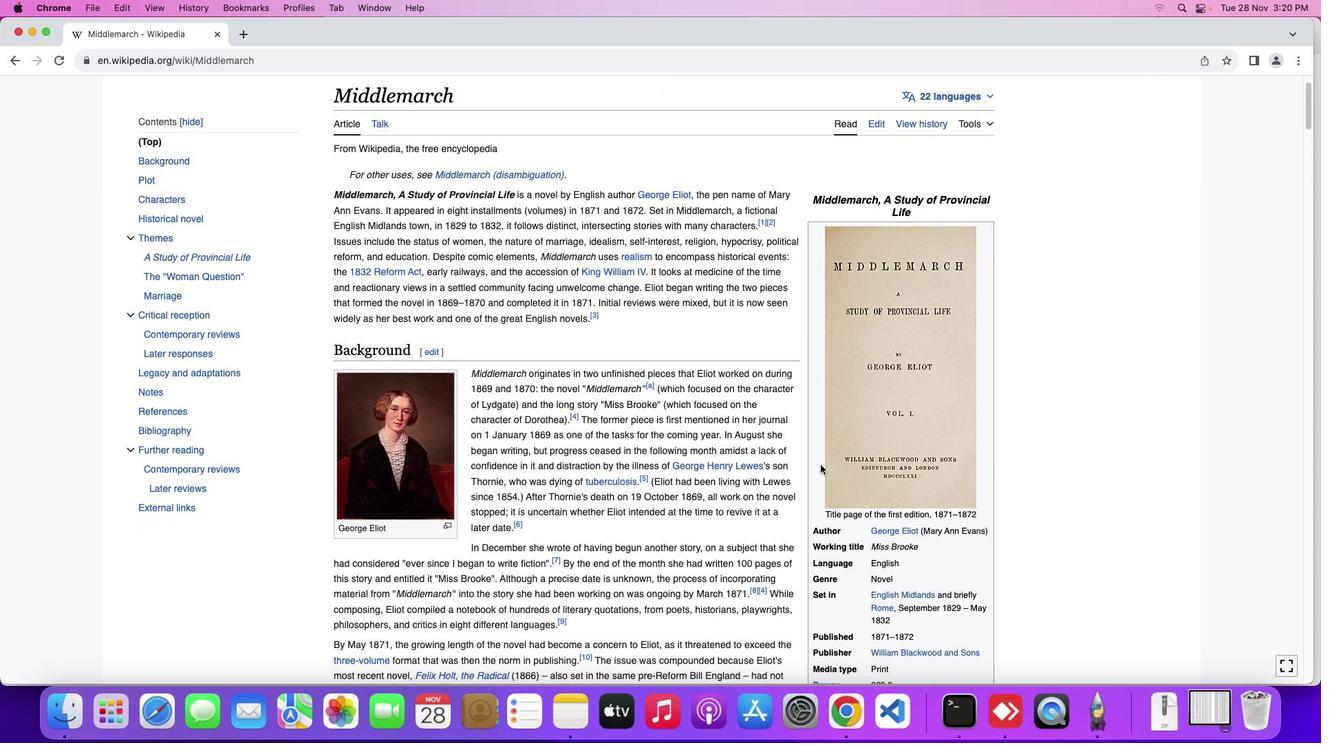 
Action: Mouse scrolled (820, 465) with delta (0, 0)
Screenshot: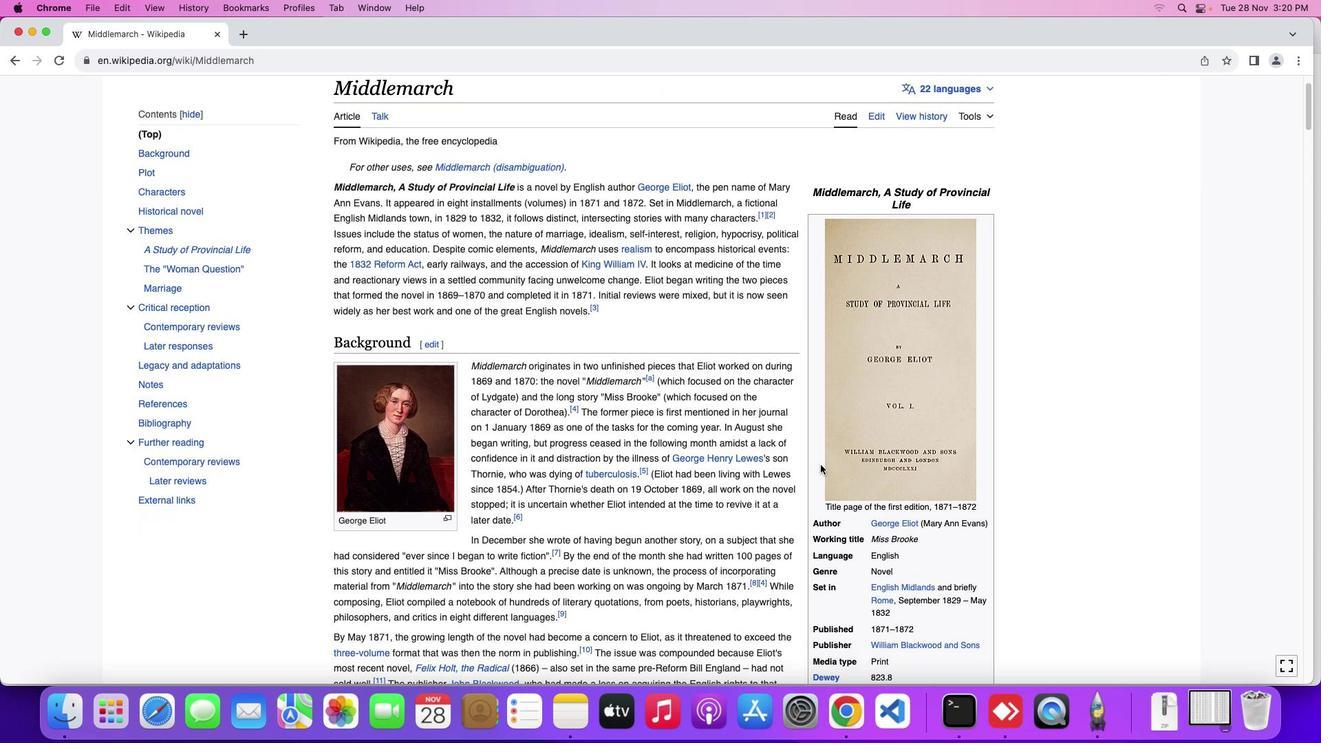 
Action: Mouse scrolled (820, 465) with delta (0, 0)
Screenshot: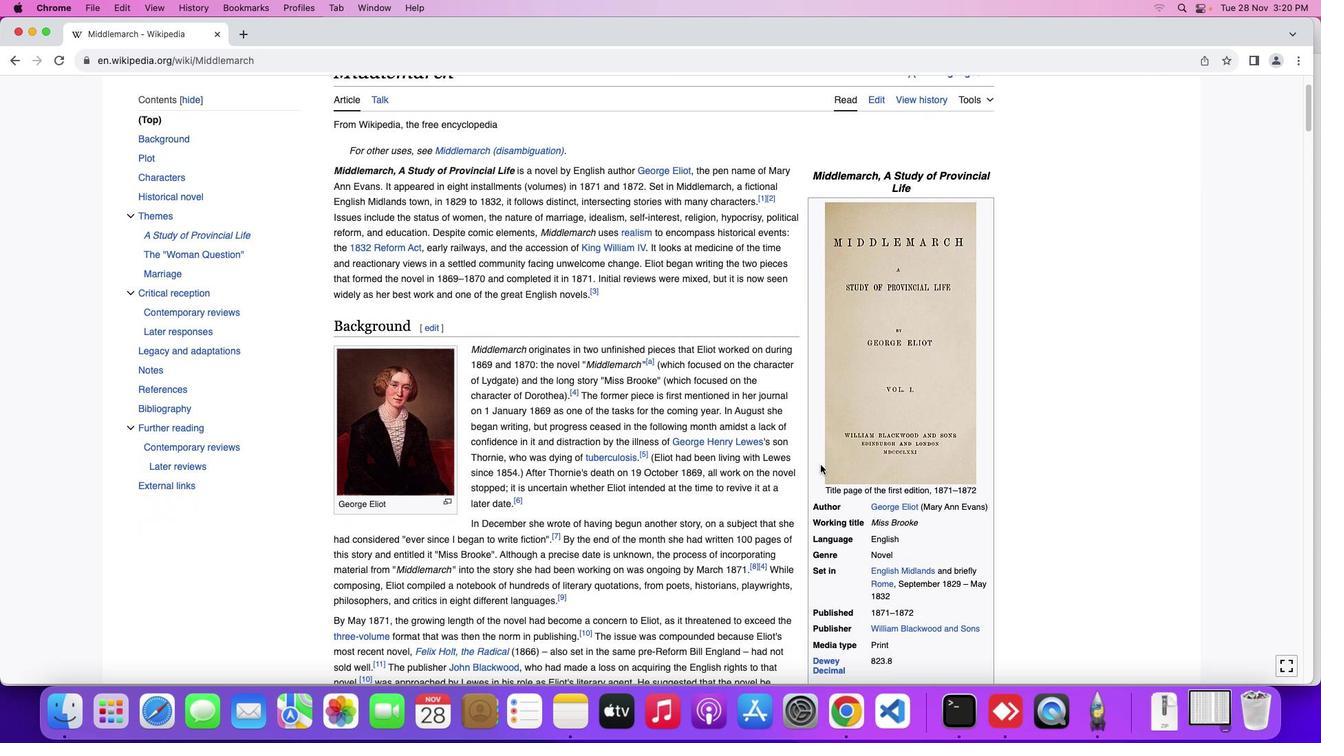 
Action: Mouse scrolled (820, 465) with delta (0, 0)
Screenshot: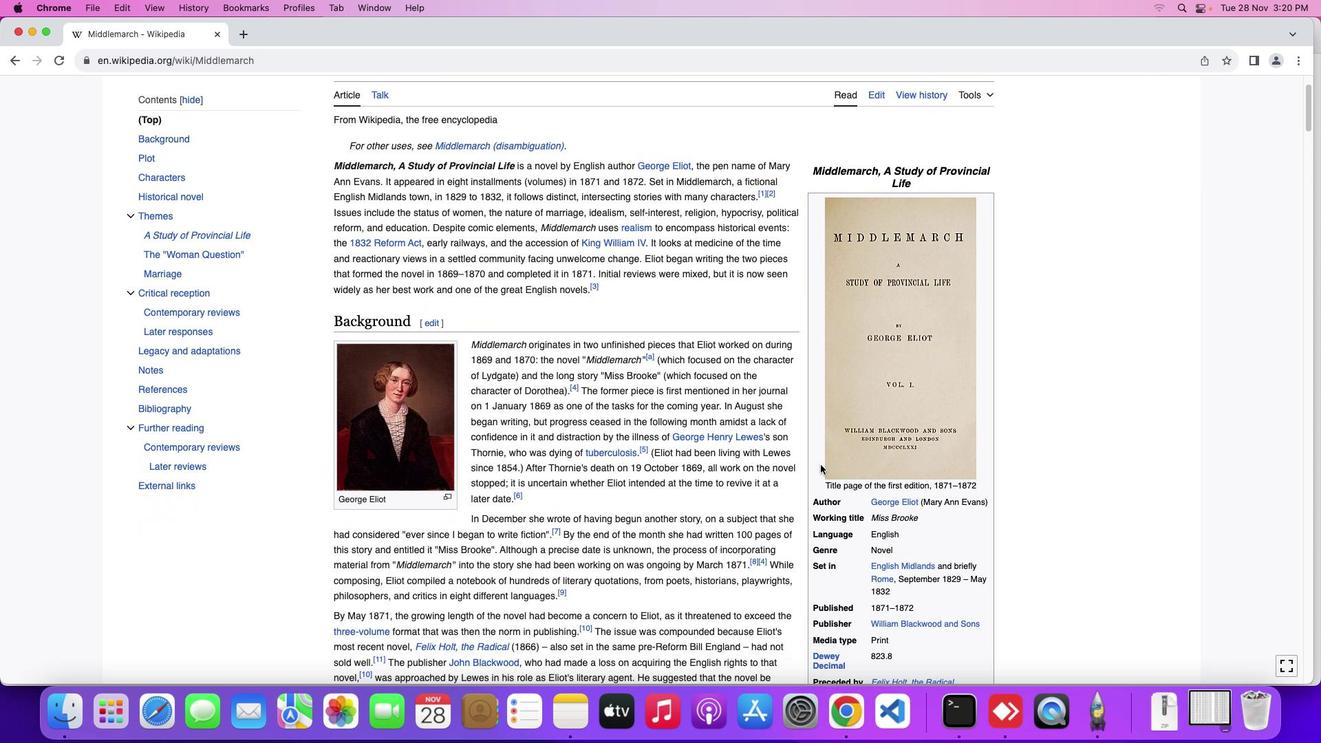 
Action: Mouse moved to (811, 467)
Screenshot: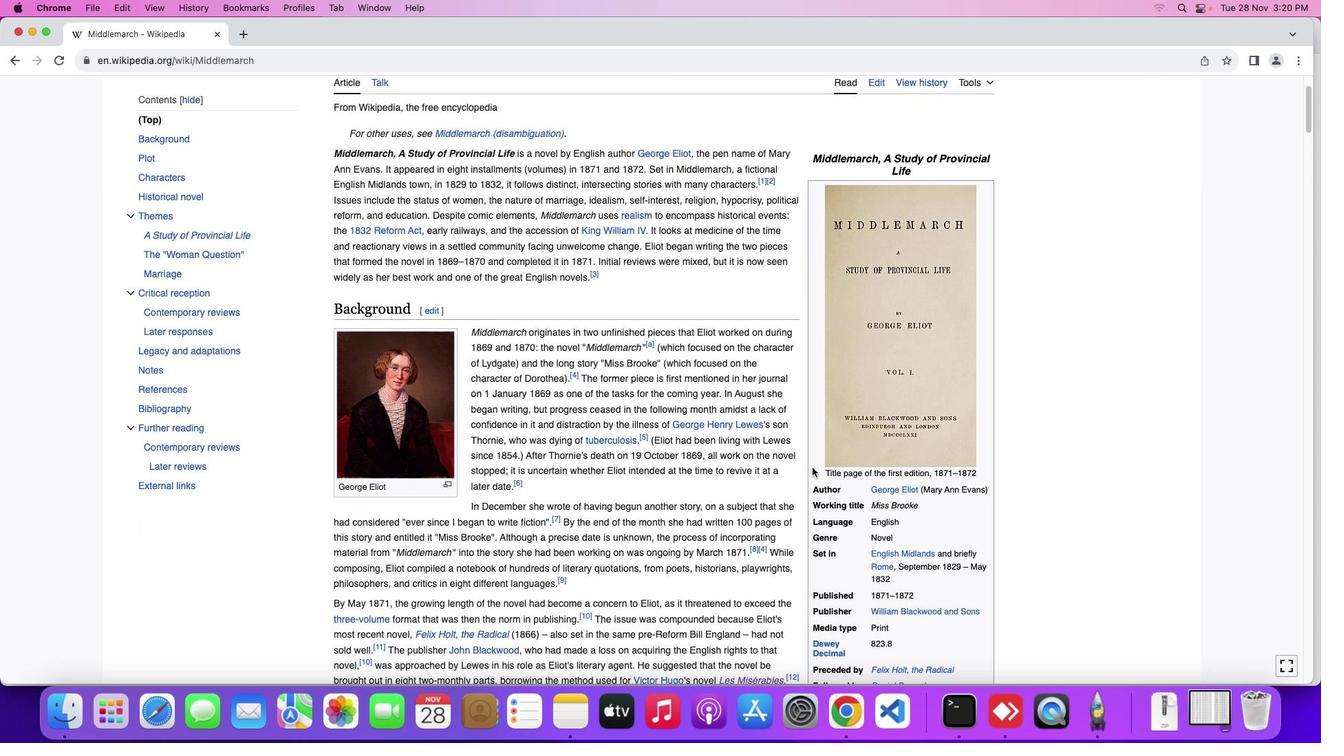 
Action: Mouse scrolled (811, 467) with delta (0, 0)
Screenshot: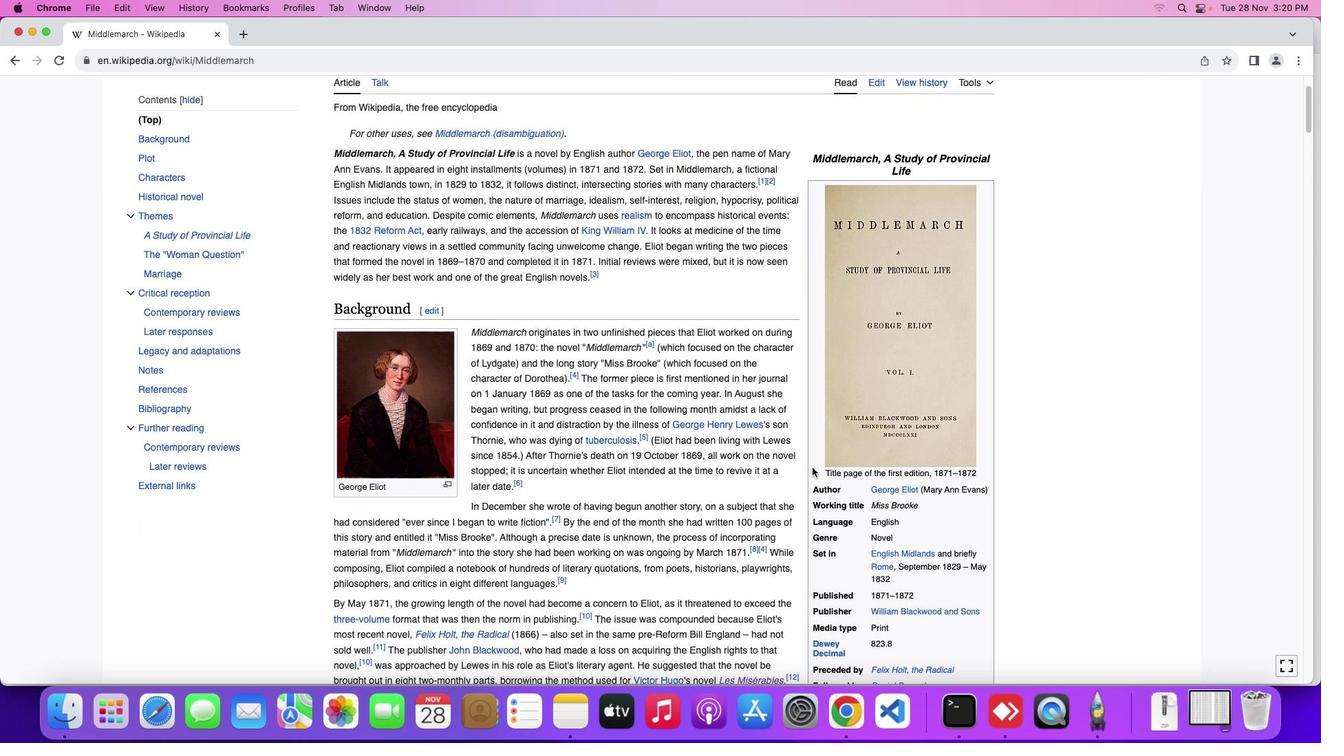 
Action: Mouse scrolled (811, 467) with delta (0, 0)
Screenshot: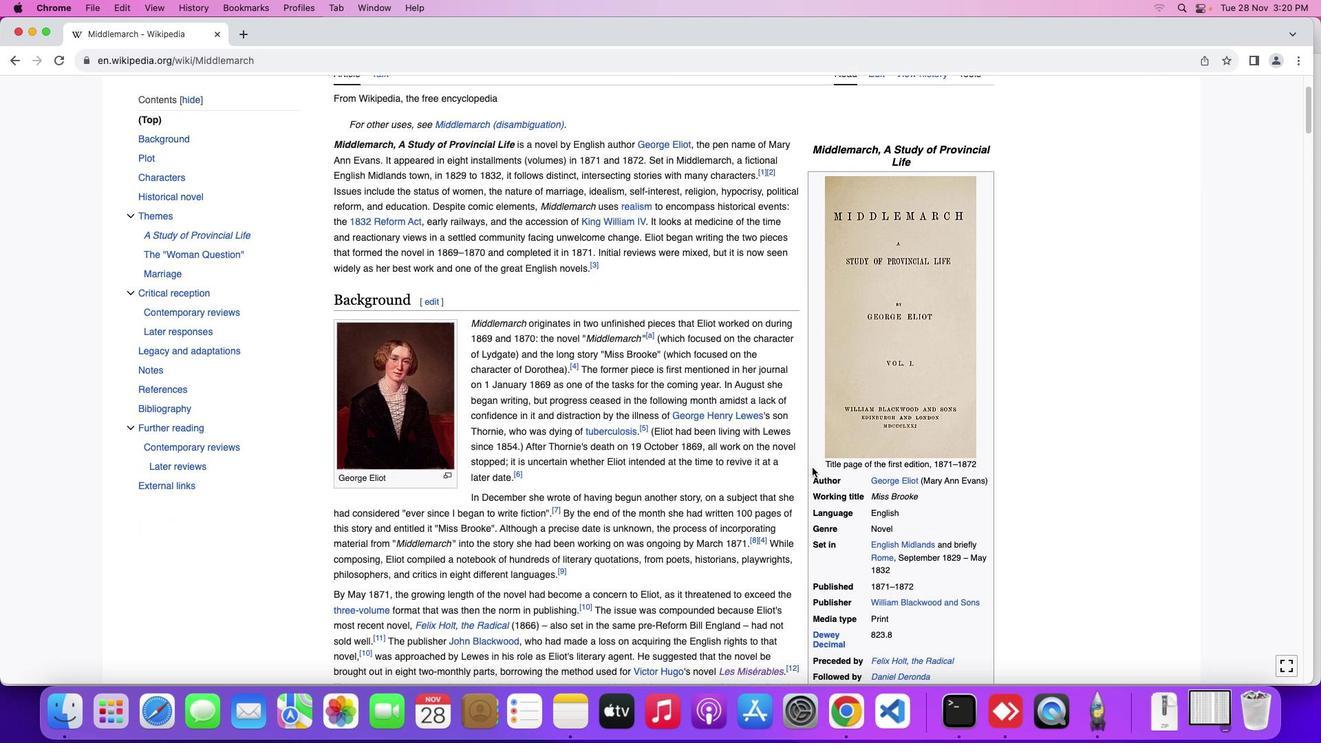 
Action: Mouse moved to (814, 465)
Screenshot: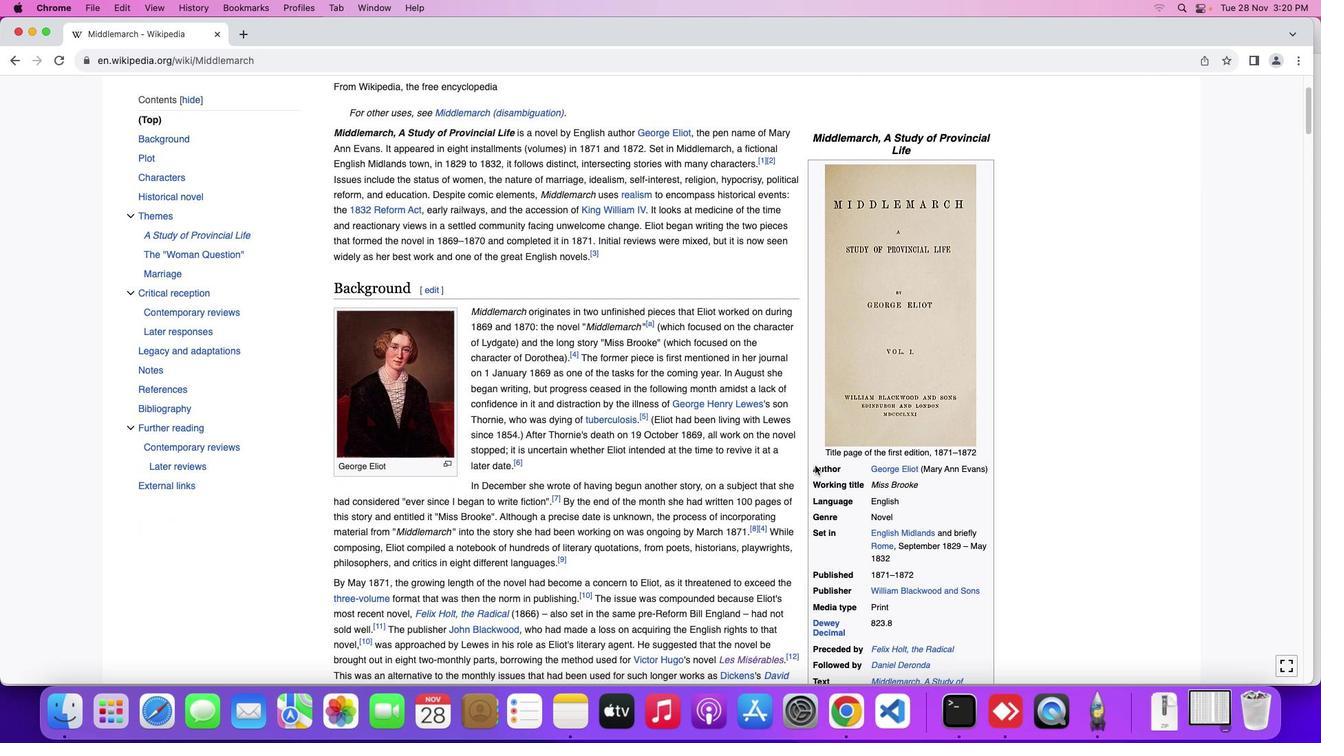 
Action: Mouse scrolled (814, 465) with delta (0, 0)
Screenshot: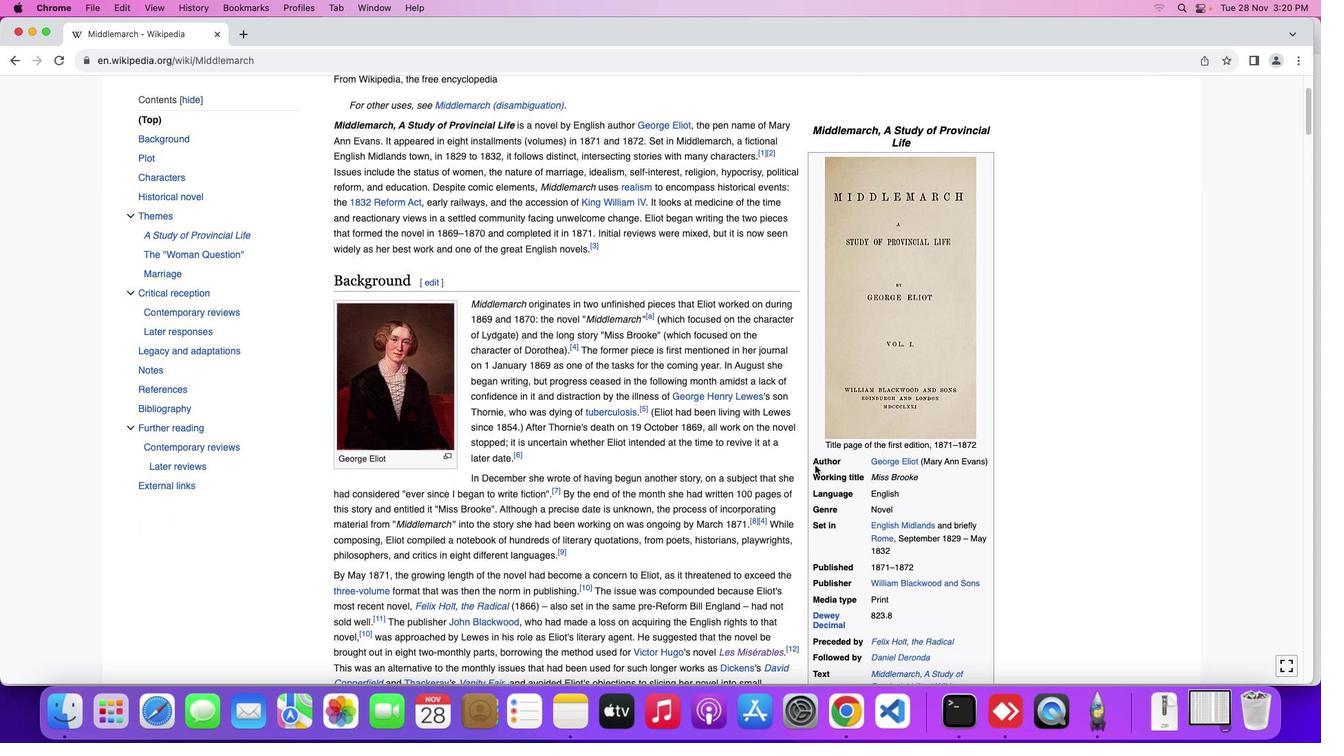 
Action: Mouse scrolled (814, 465) with delta (0, 0)
Screenshot: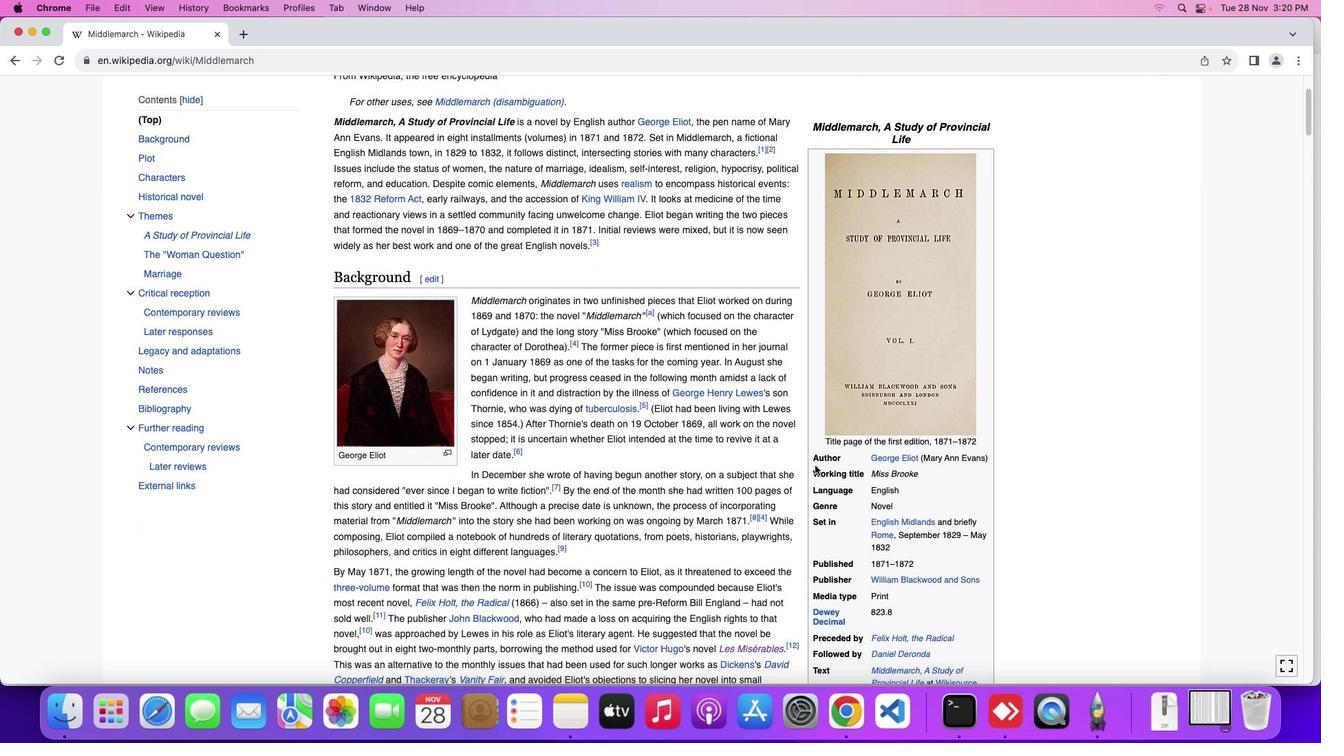 
Action: Mouse moved to (818, 467)
Screenshot: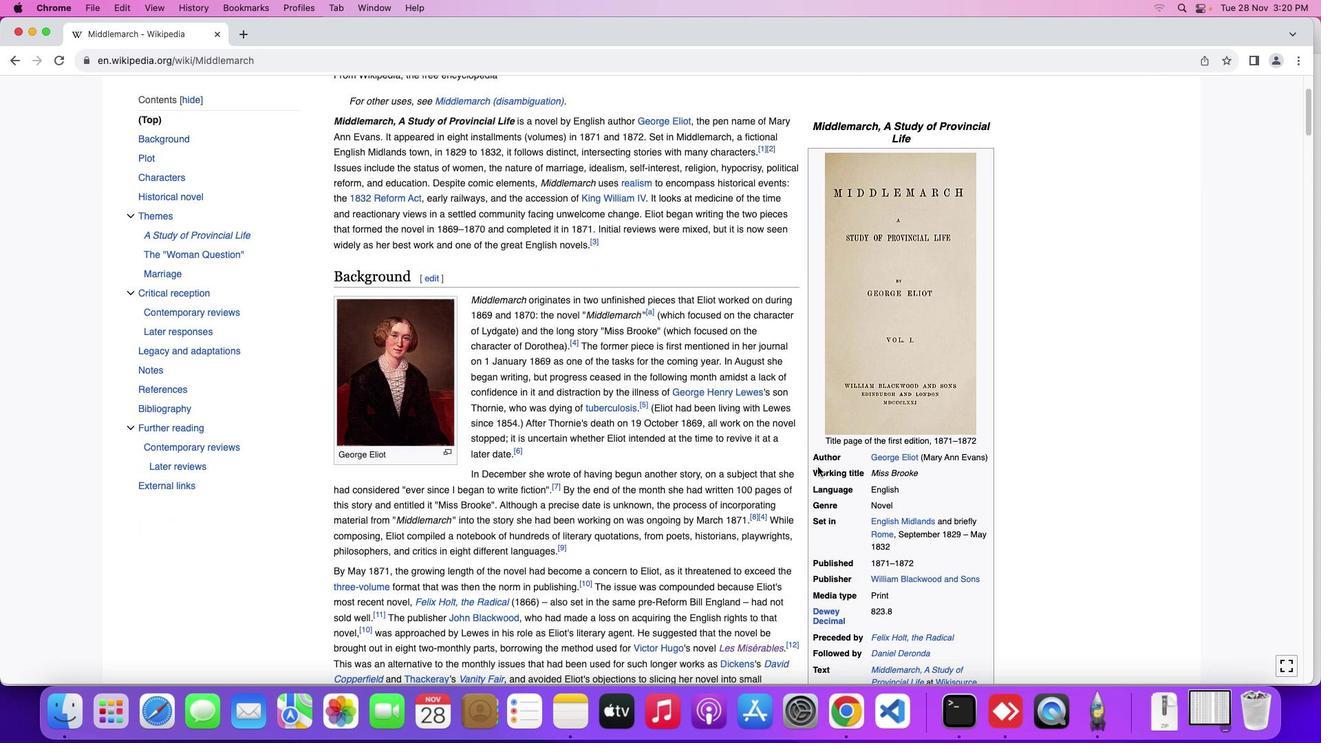 
Action: Mouse scrolled (818, 467) with delta (0, 0)
Screenshot: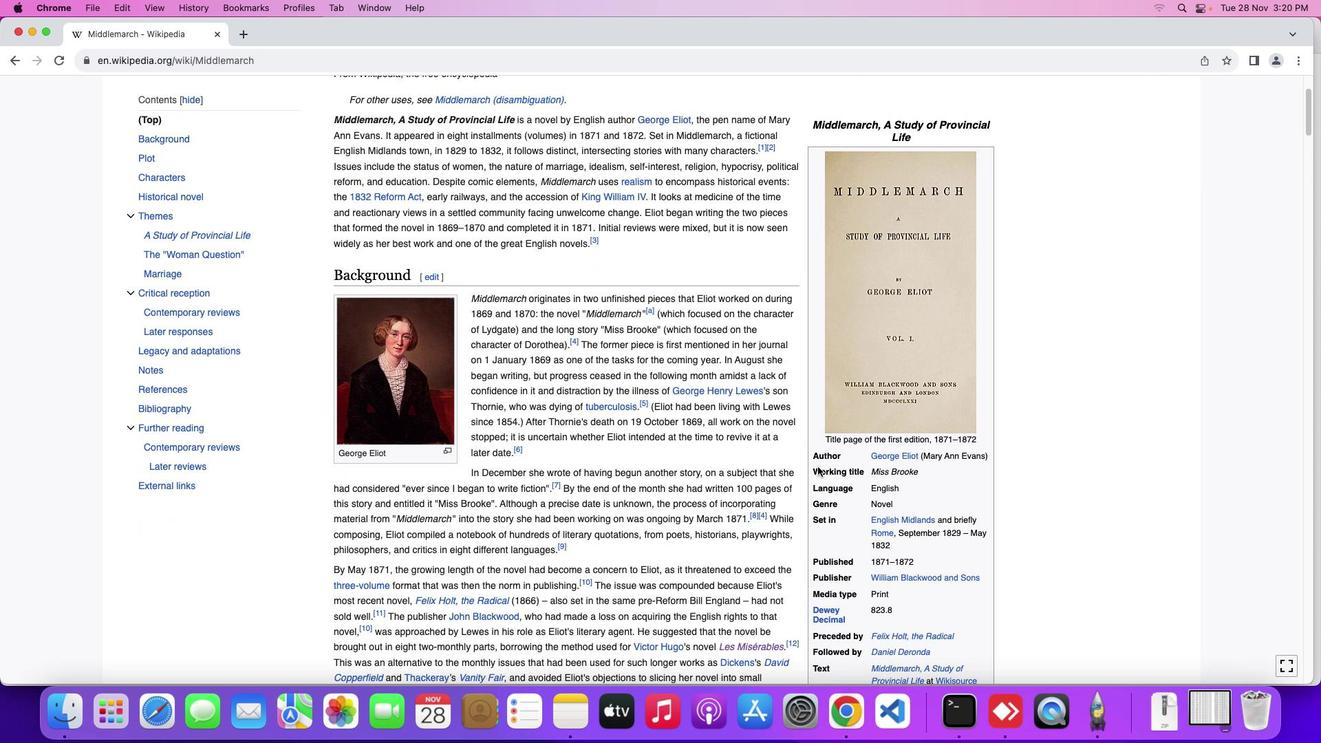 
Action: Mouse scrolled (818, 467) with delta (0, 0)
Screenshot: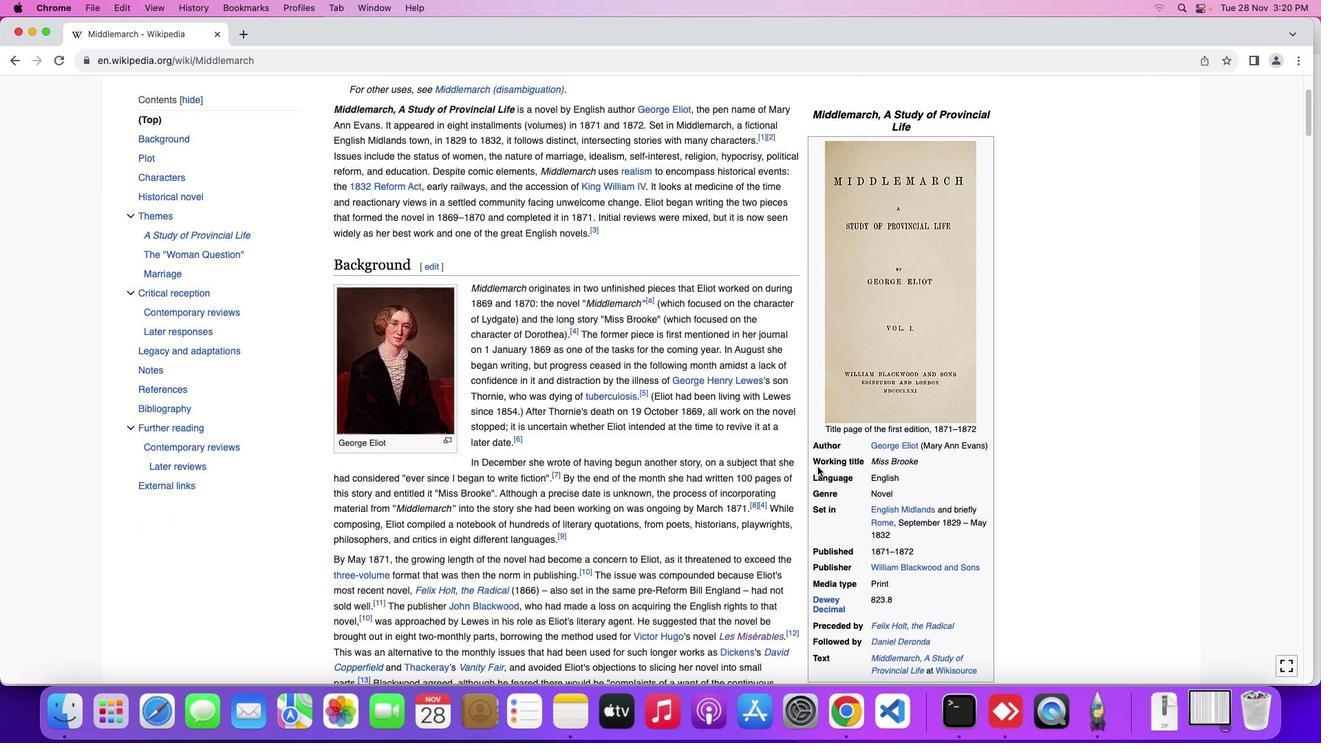 
Action: Mouse moved to (800, 482)
Screenshot: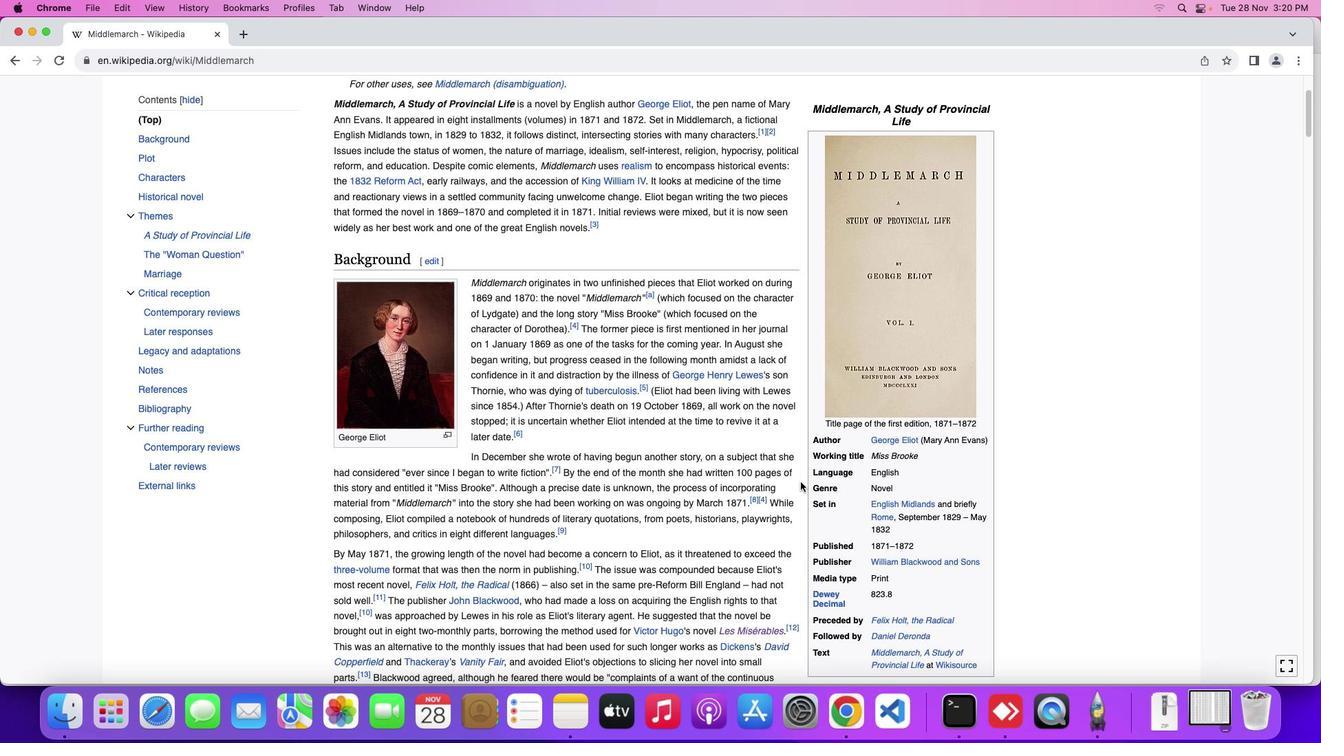 
Action: Mouse scrolled (800, 482) with delta (0, 0)
Screenshot: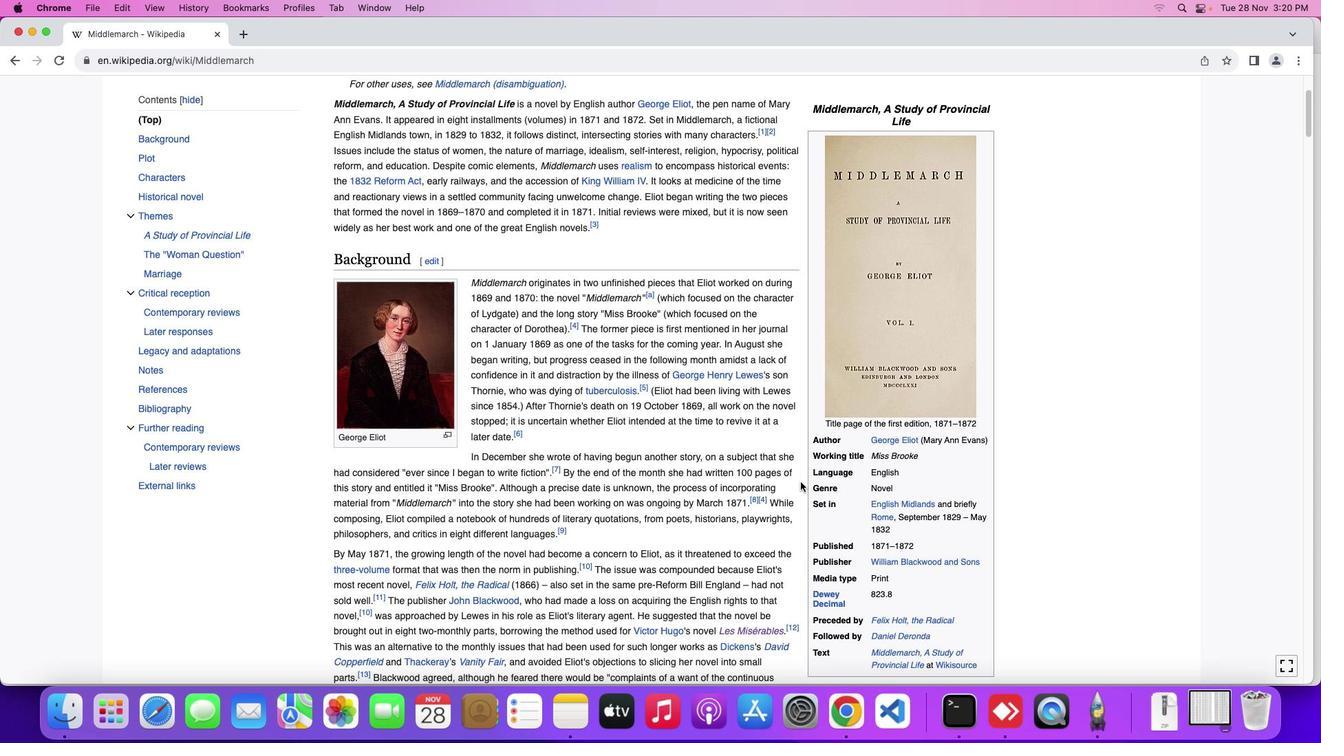 
Action: Mouse moved to (800, 482)
Screenshot: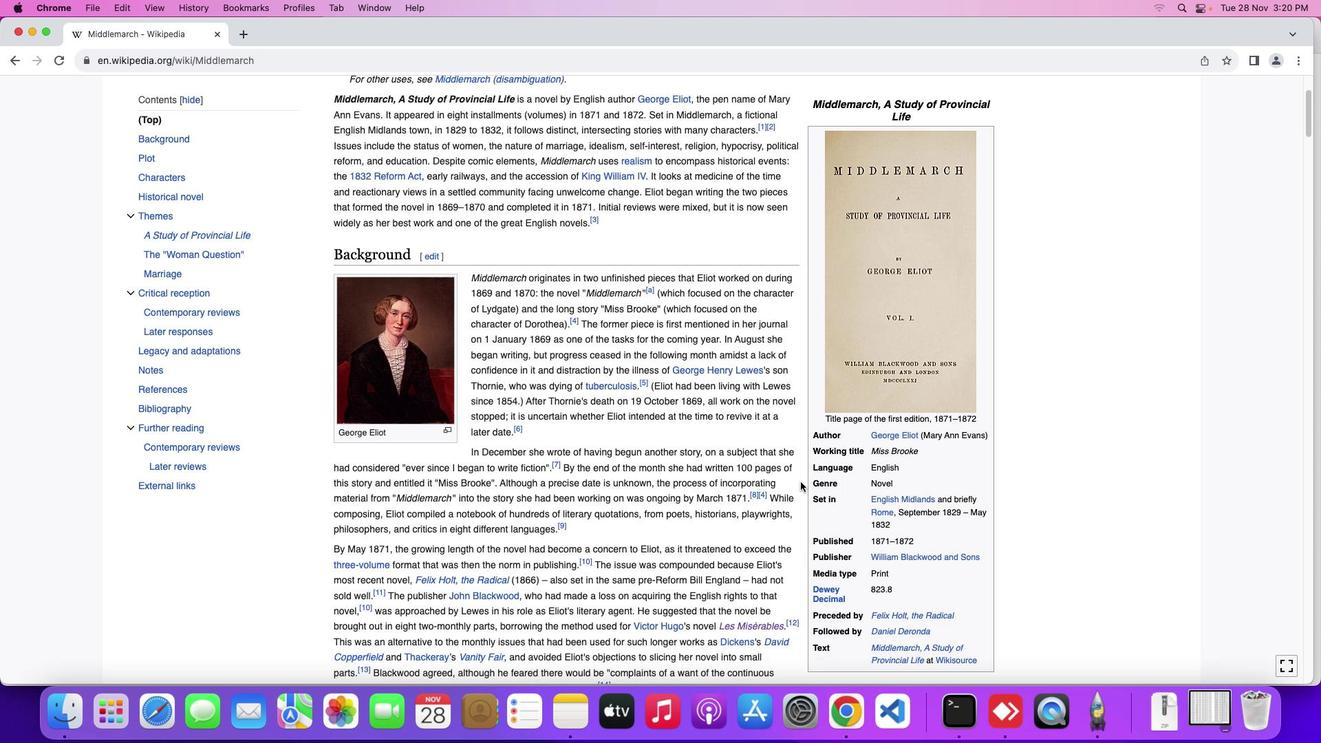 
Action: Mouse scrolled (800, 482) with delta (0, 0)
Screenshot: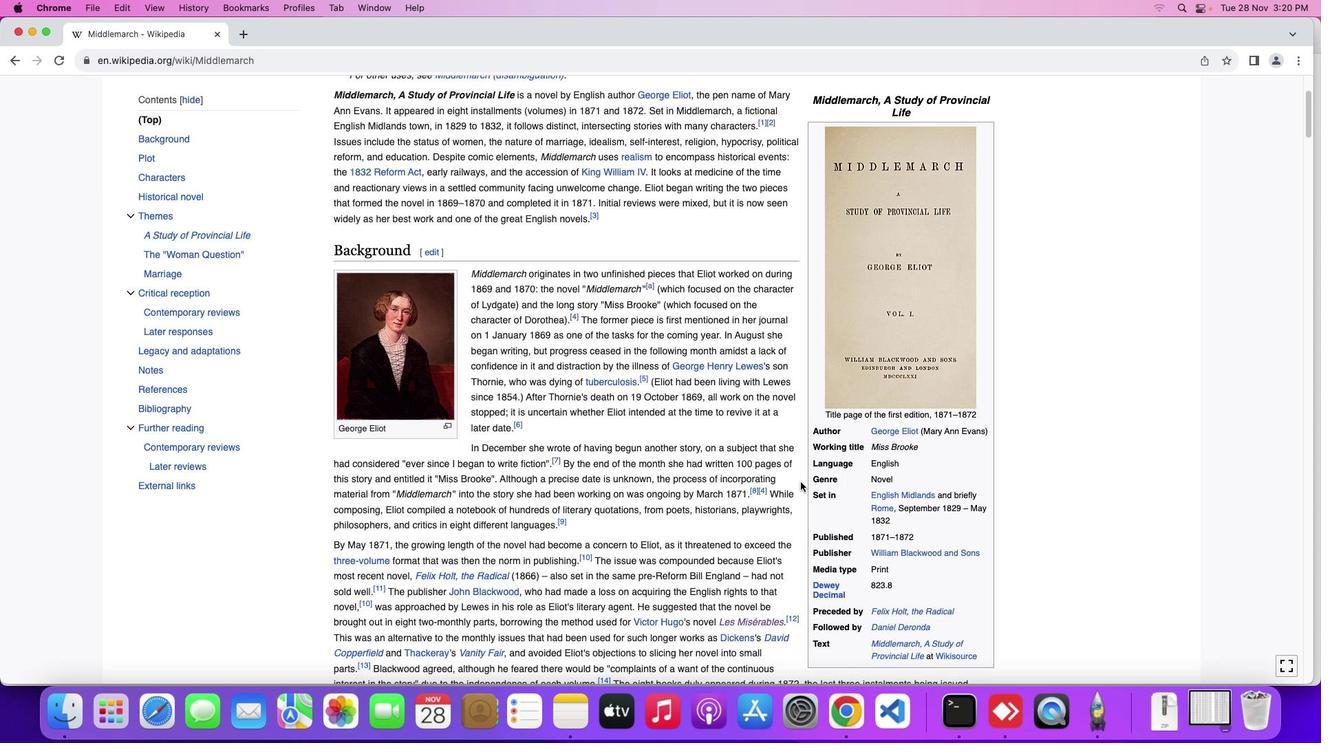 
Action: Mouse moved to (800, 481)
Screenshot: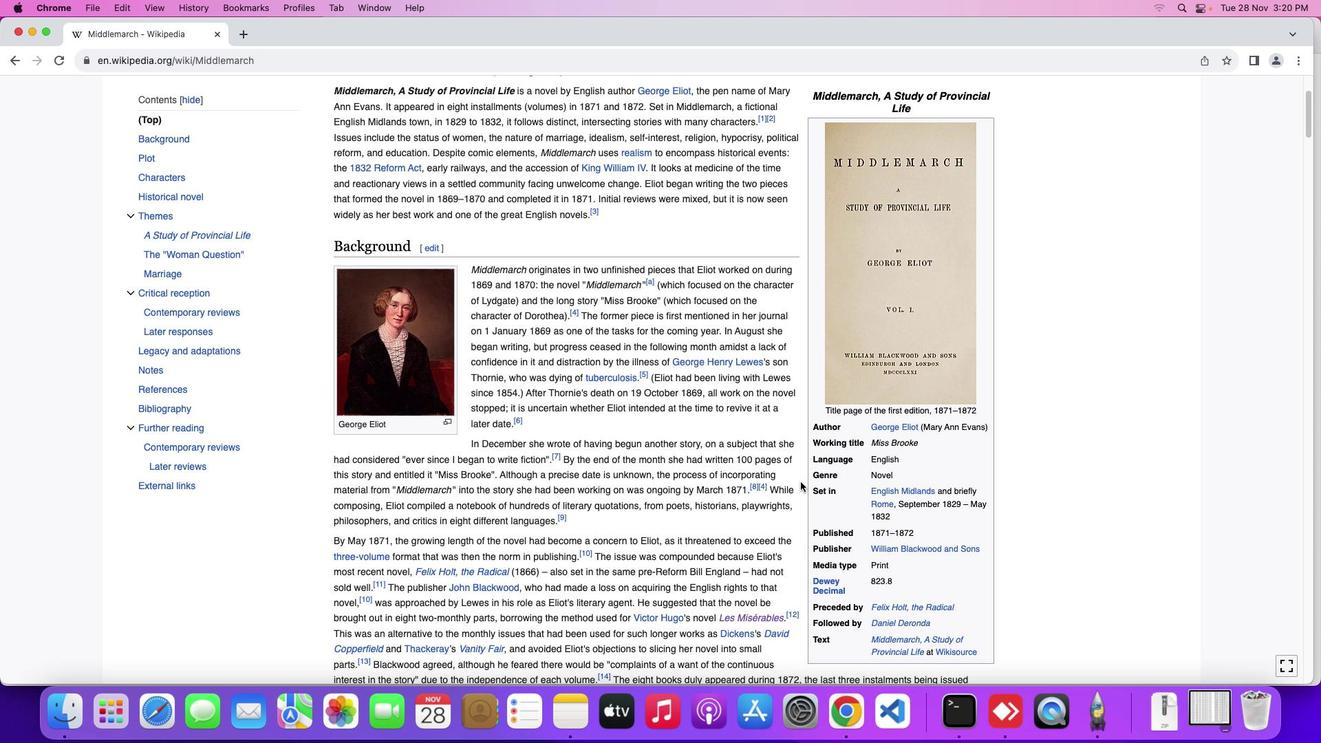 
Action: Mouse scrolled (800, 481) with delta (0, 0)
Screenshot: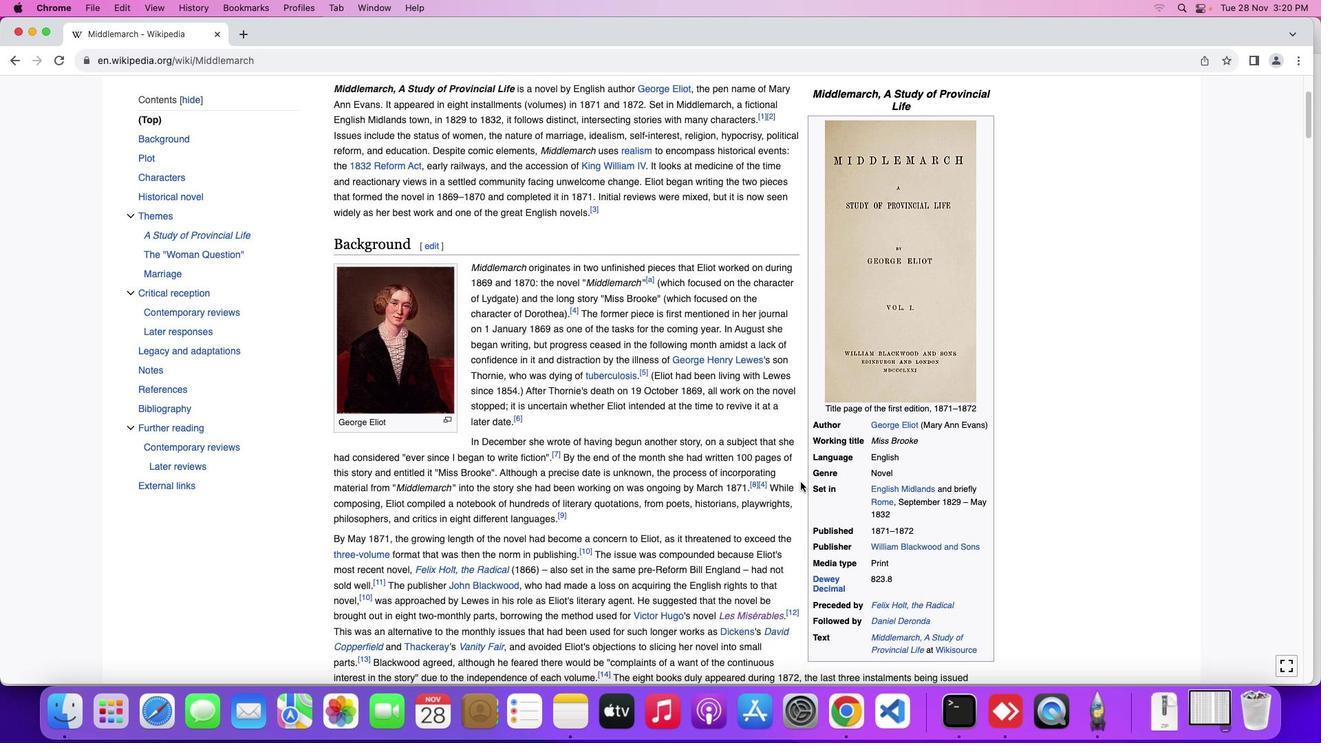 
Action: Mouse scrolled (800, 481) with delta (0, 0)
Screenshot: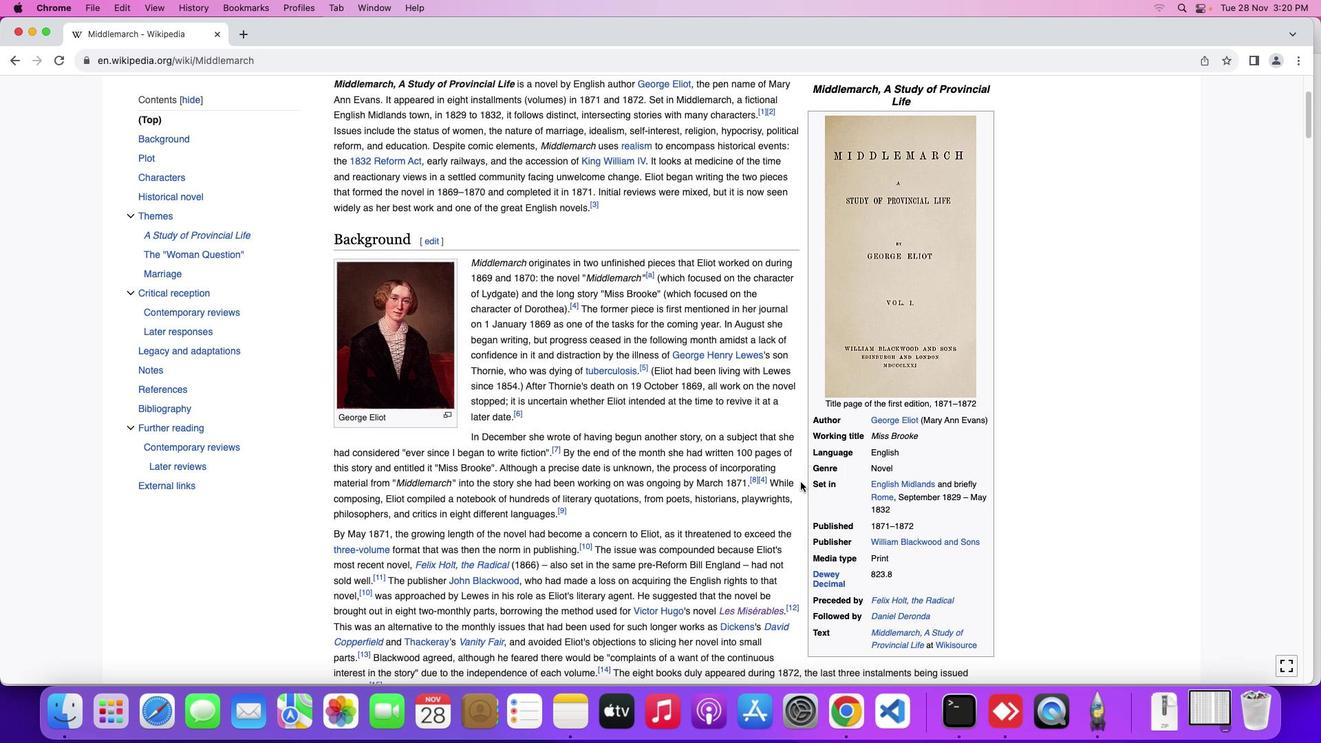 
Action: Mouse scrolled (800, 481) with delta (0, 0)
Screenshot: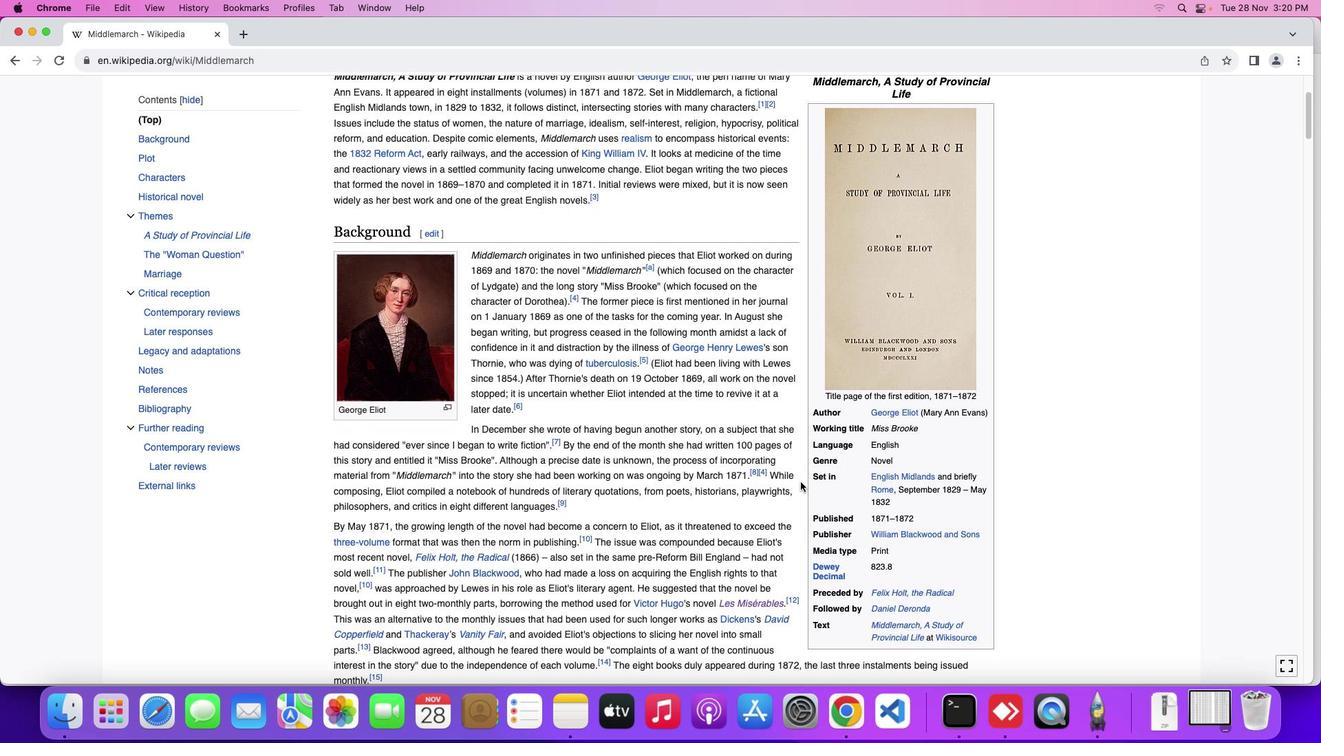 
Action: Mouse moved to (800, 480)
Screenshot: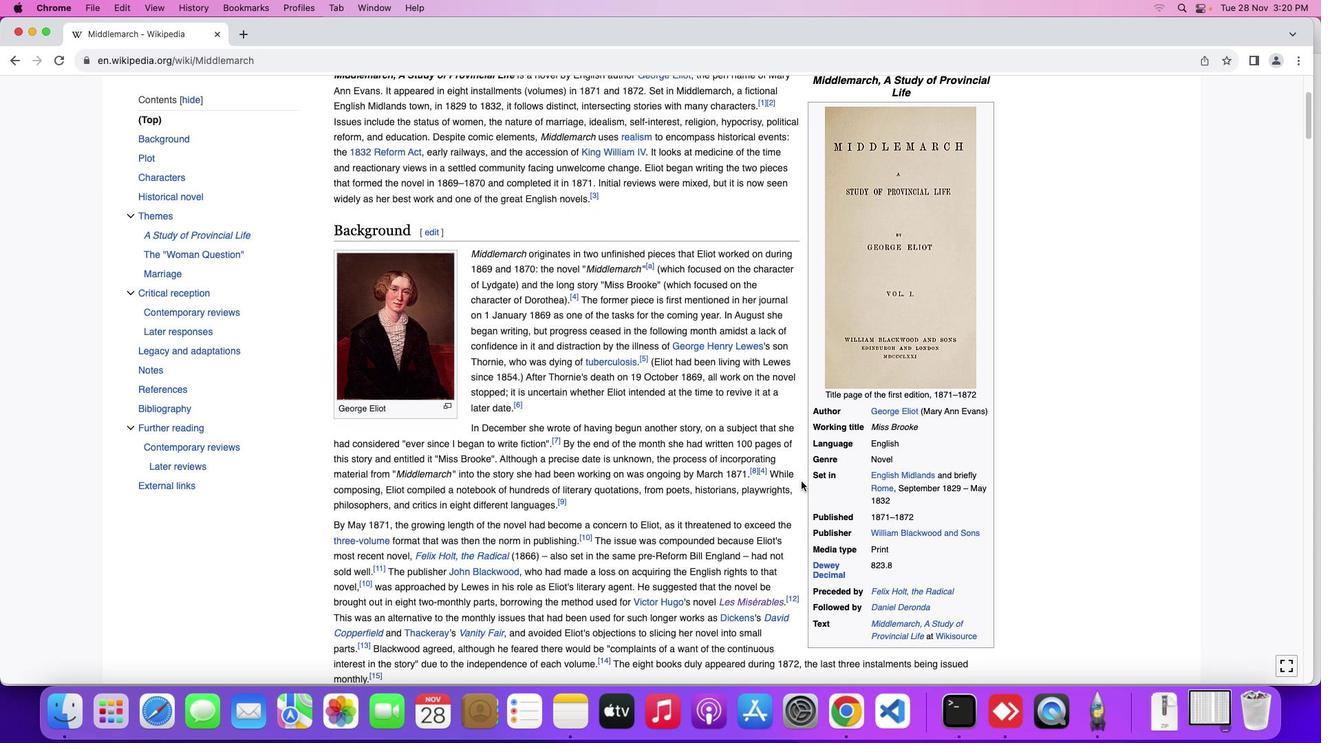 
Action: Mouse scrolled (800, 480) with delta (0, 0)
Screenshot: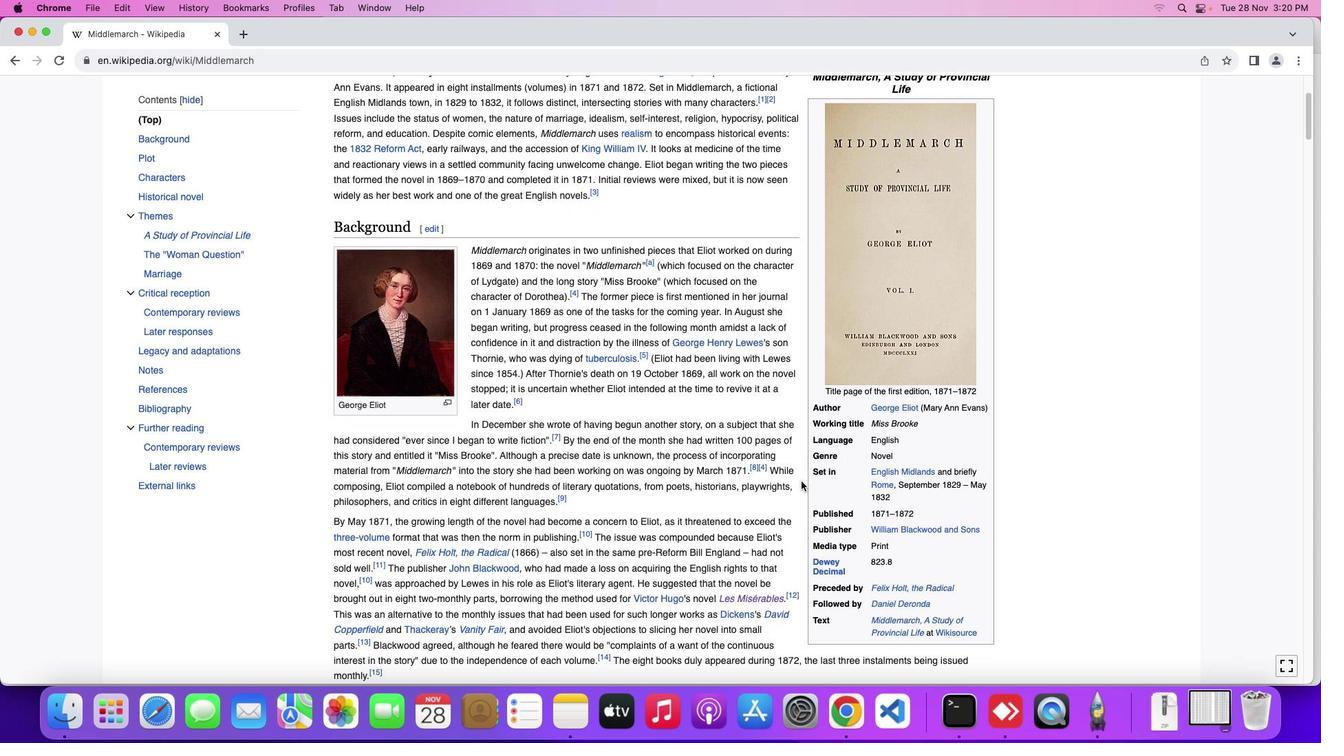 
Action: Mouse scrolled (800, 480) with delta (0, 0)
Screenshot: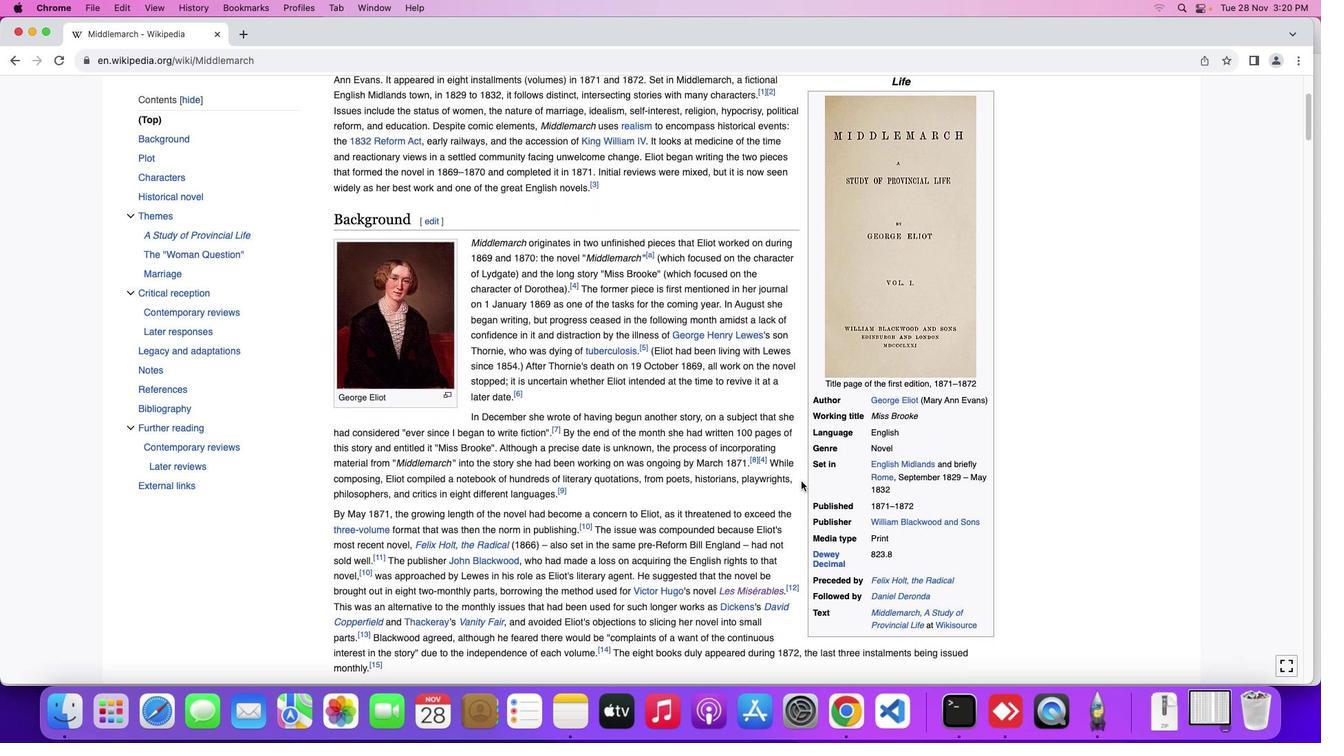 
Action: Mouse moved to (800, 480)
Screenshot: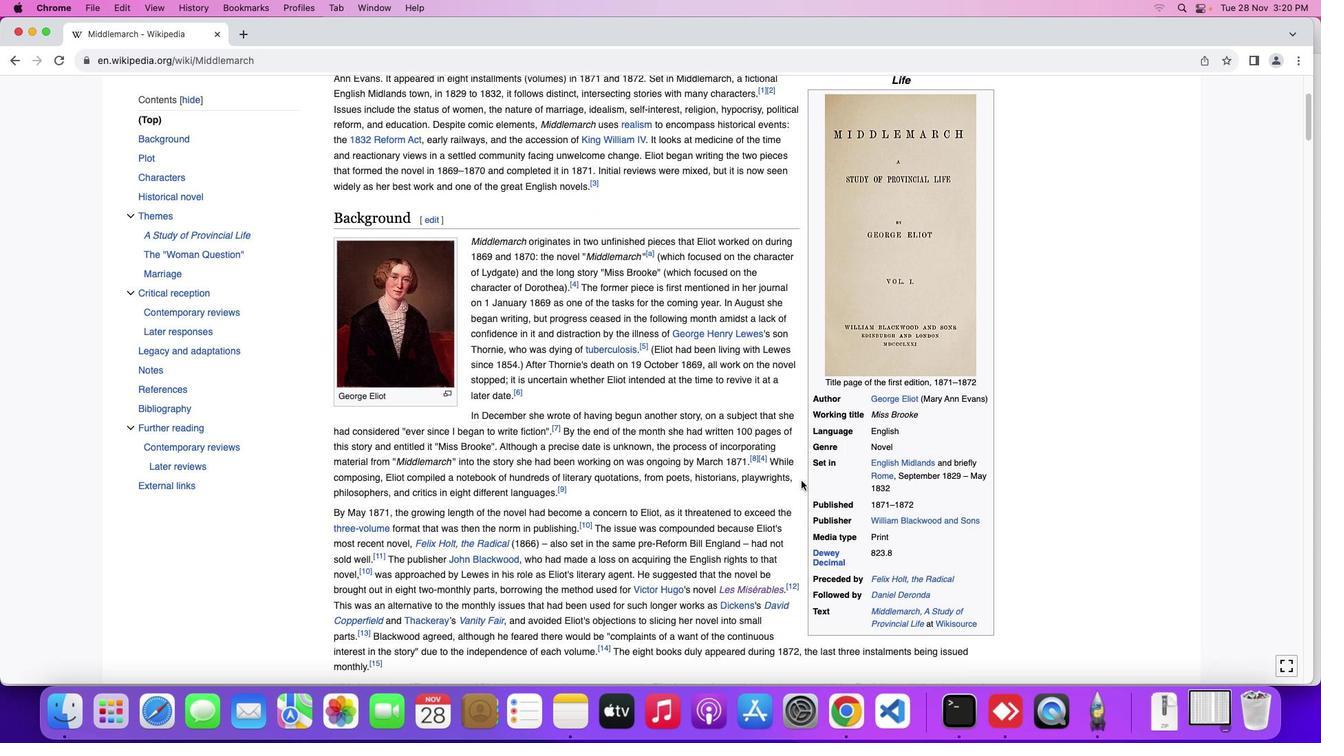 
Action: Mouse scrolled (800, 480) with delta (0, 0)
Screenshot: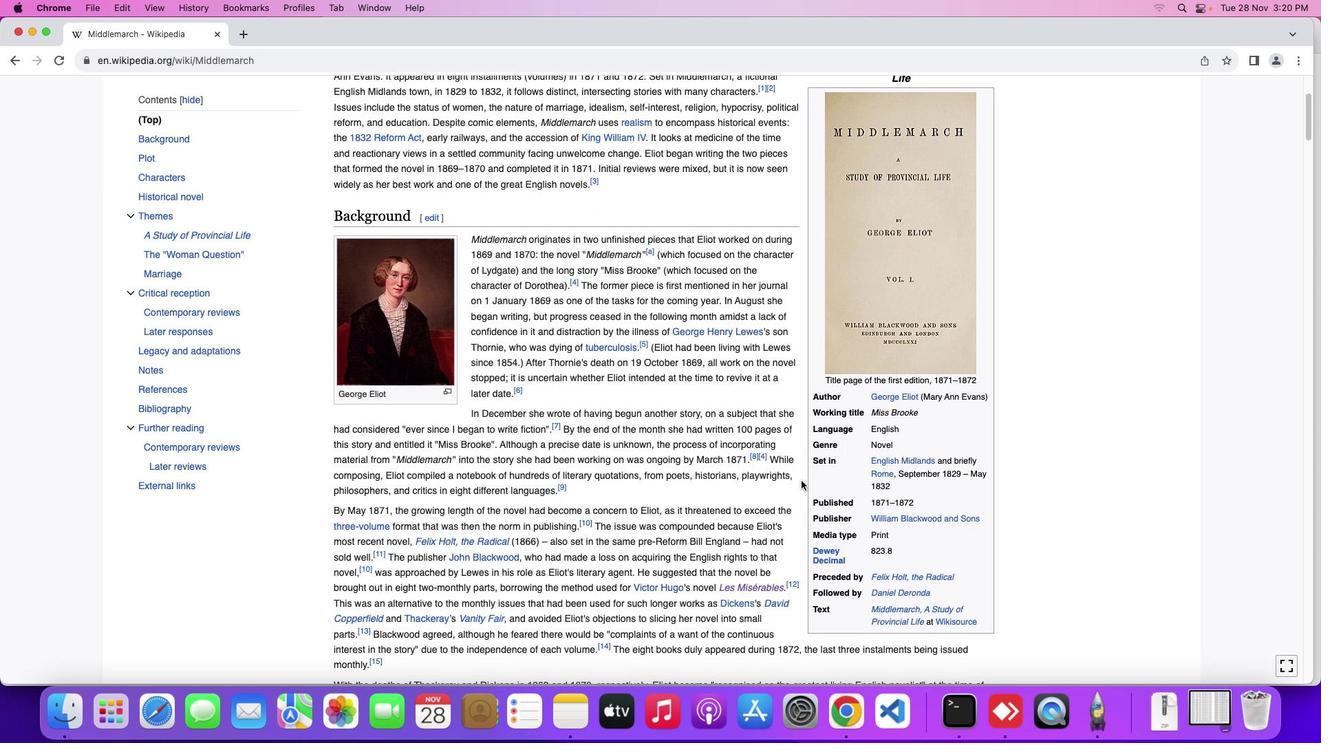 
Action: Mouse scrolled (800, 480) with delta (0, 0)
Screenshot: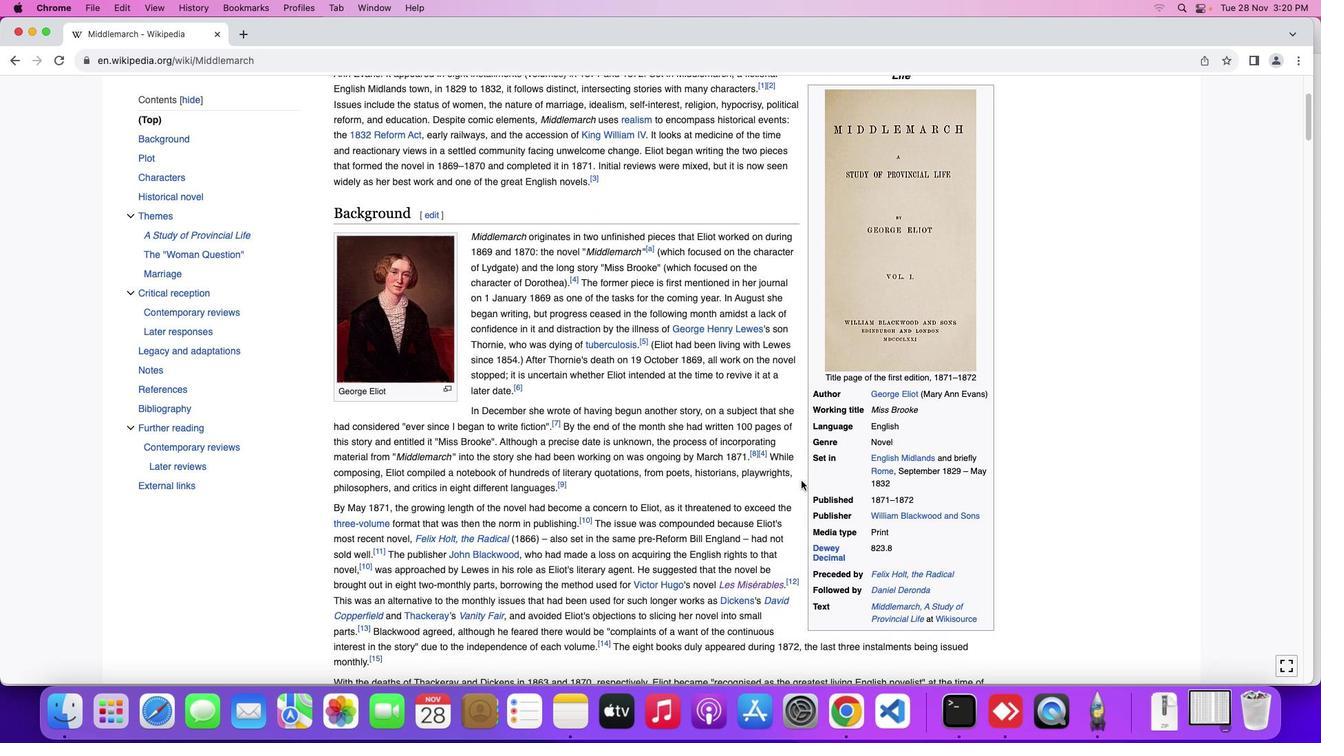 
Action: Mouse moved to (801, 480)
Screenshot: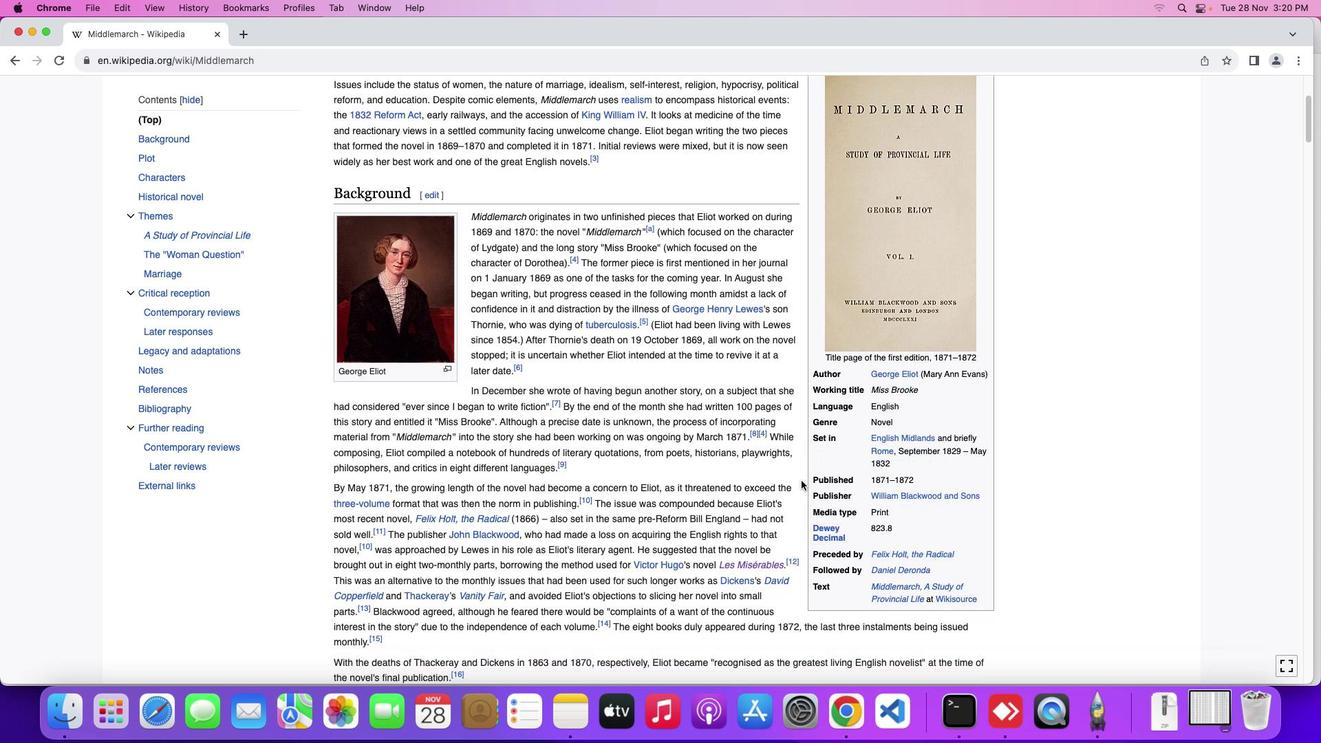 
Action: Mouse scrolled (801, 480) with delta (0, 0)
Screenshot: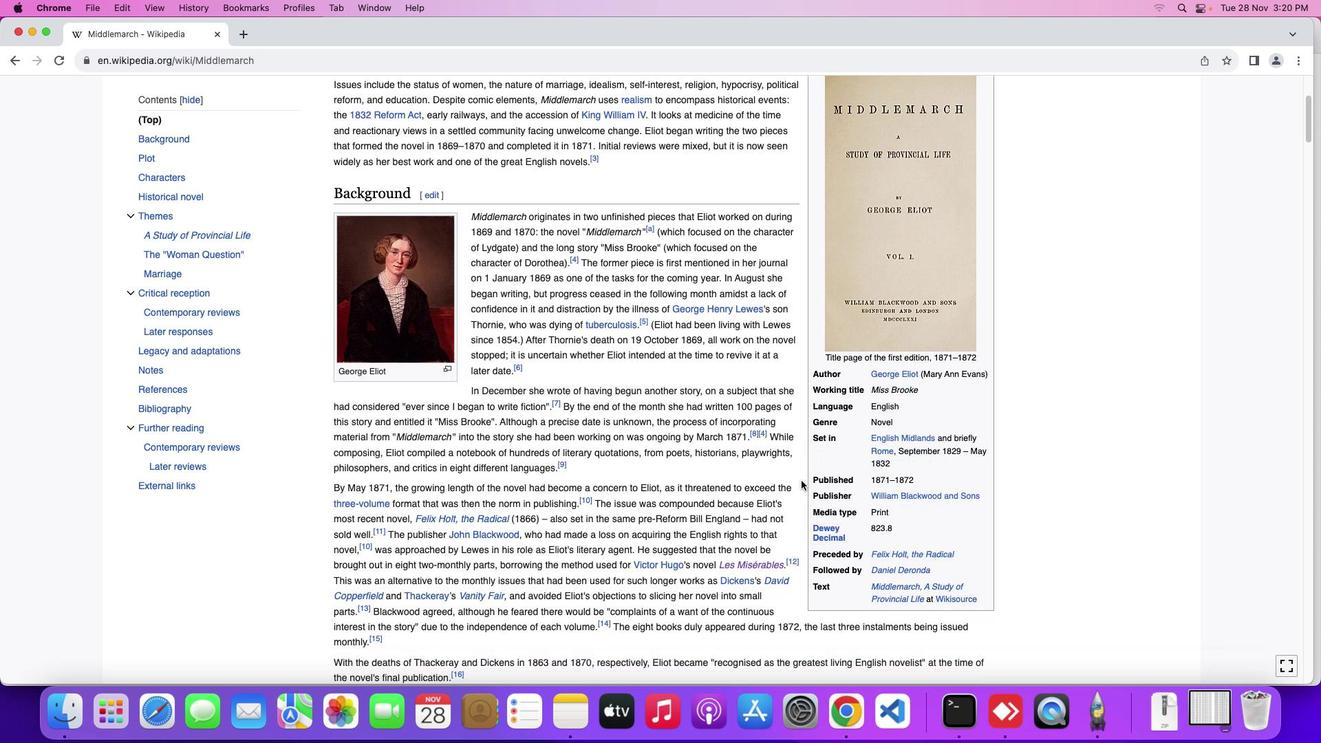
Action: Mouse scrolled (801, 480) with delta (0, 0)
Screenshot: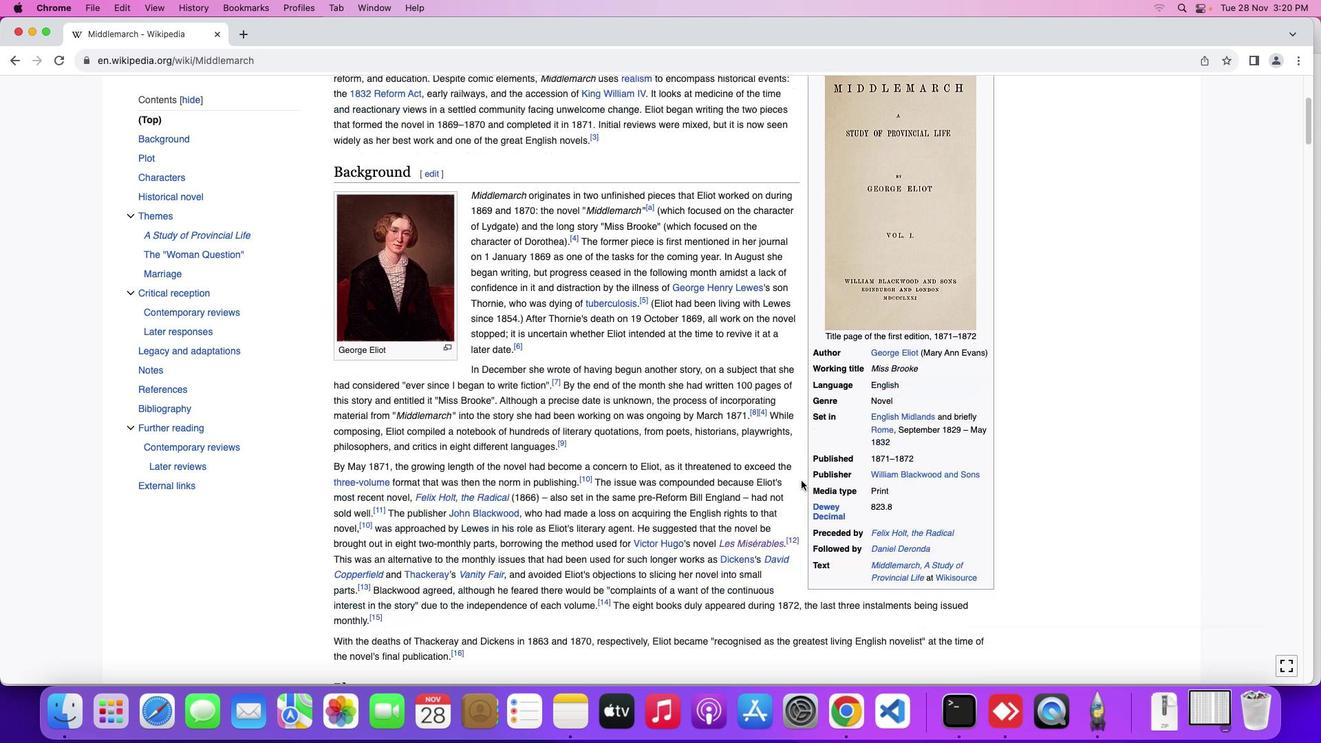 
Action: Mouse scrolled (801, 480) with delta (0, -1)
Screenshot: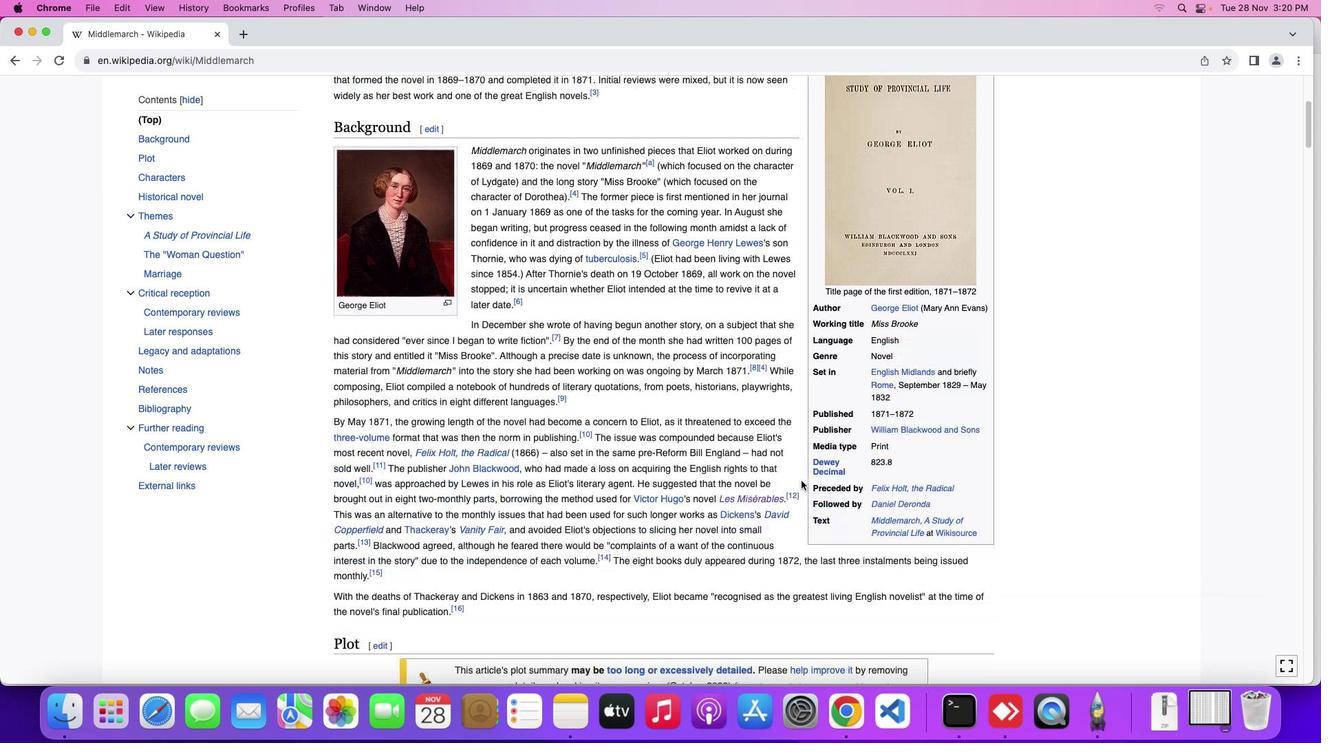 
Action: Mouse moved to (803, 480)
Screenshot: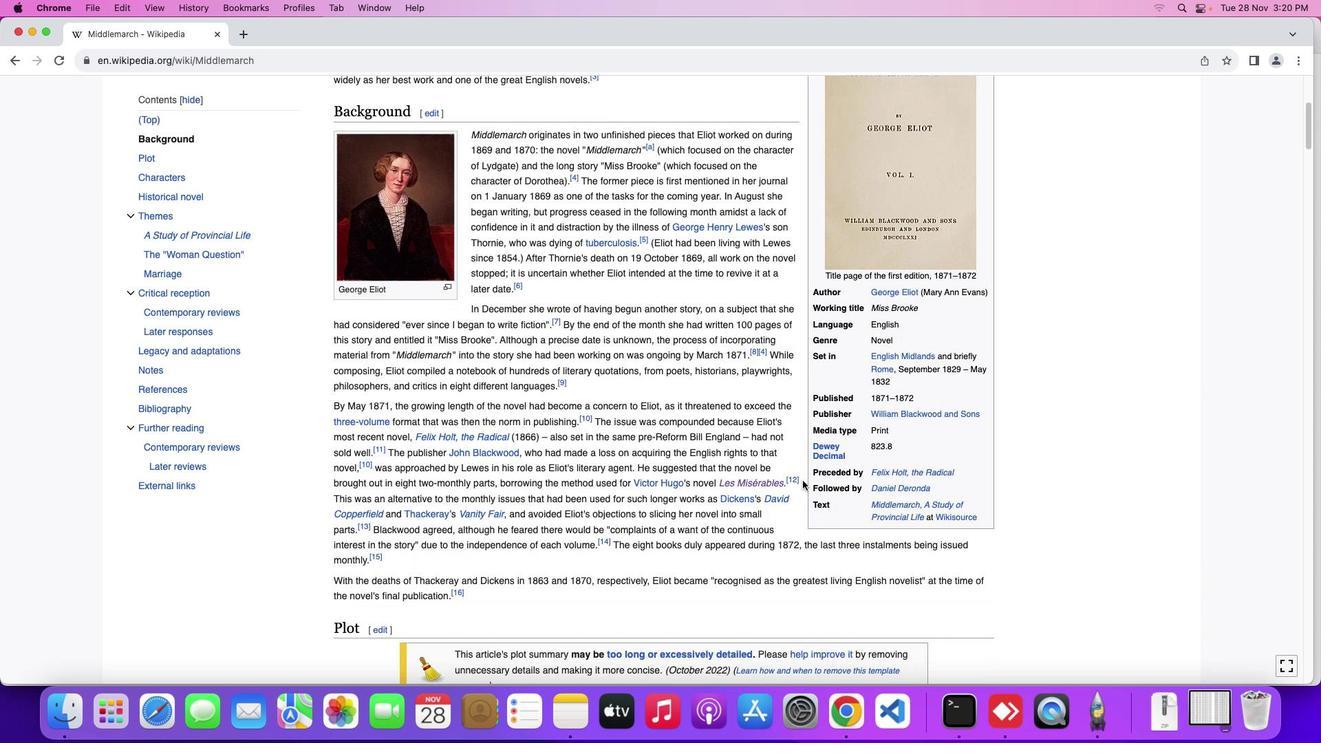 
Action: Mouse scrolled (803, 480) with delta (0, 0)
Screenshot: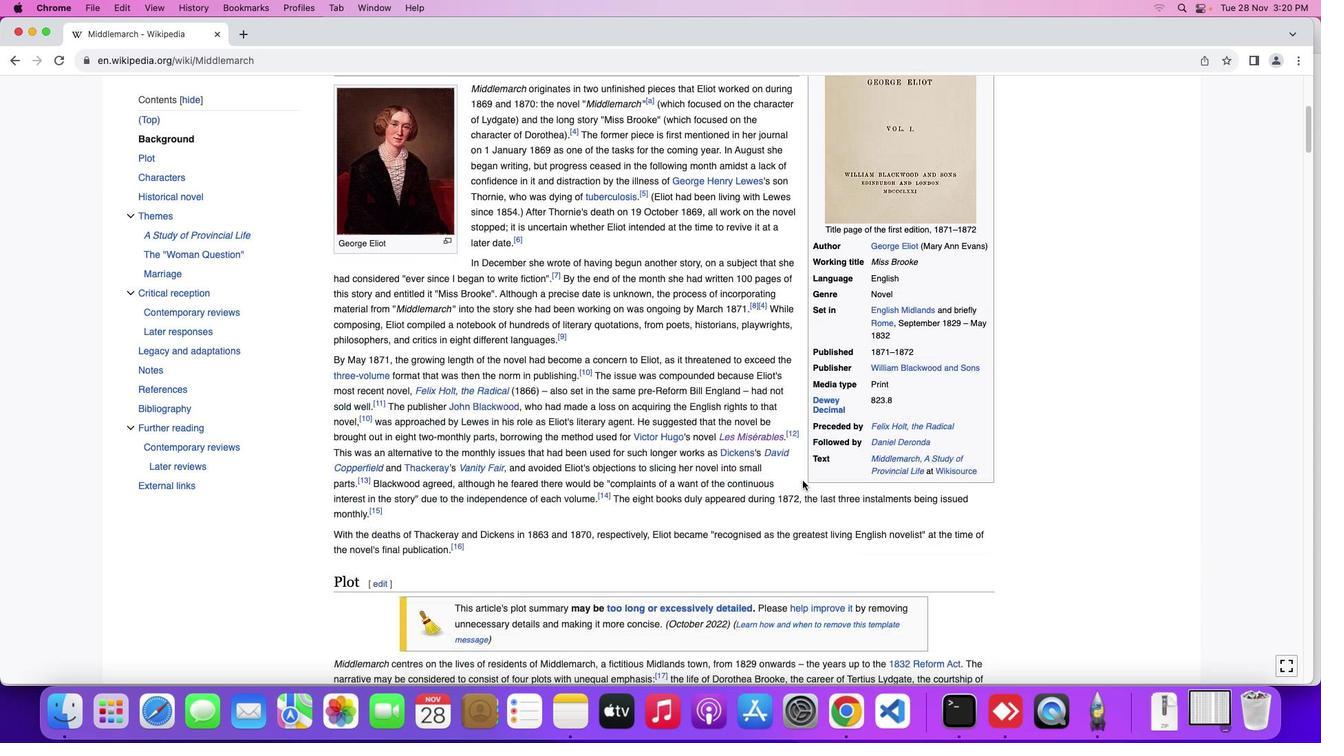 
Action: Mouse scrolled (803, 480) with delta (0, 0)
Screenshot: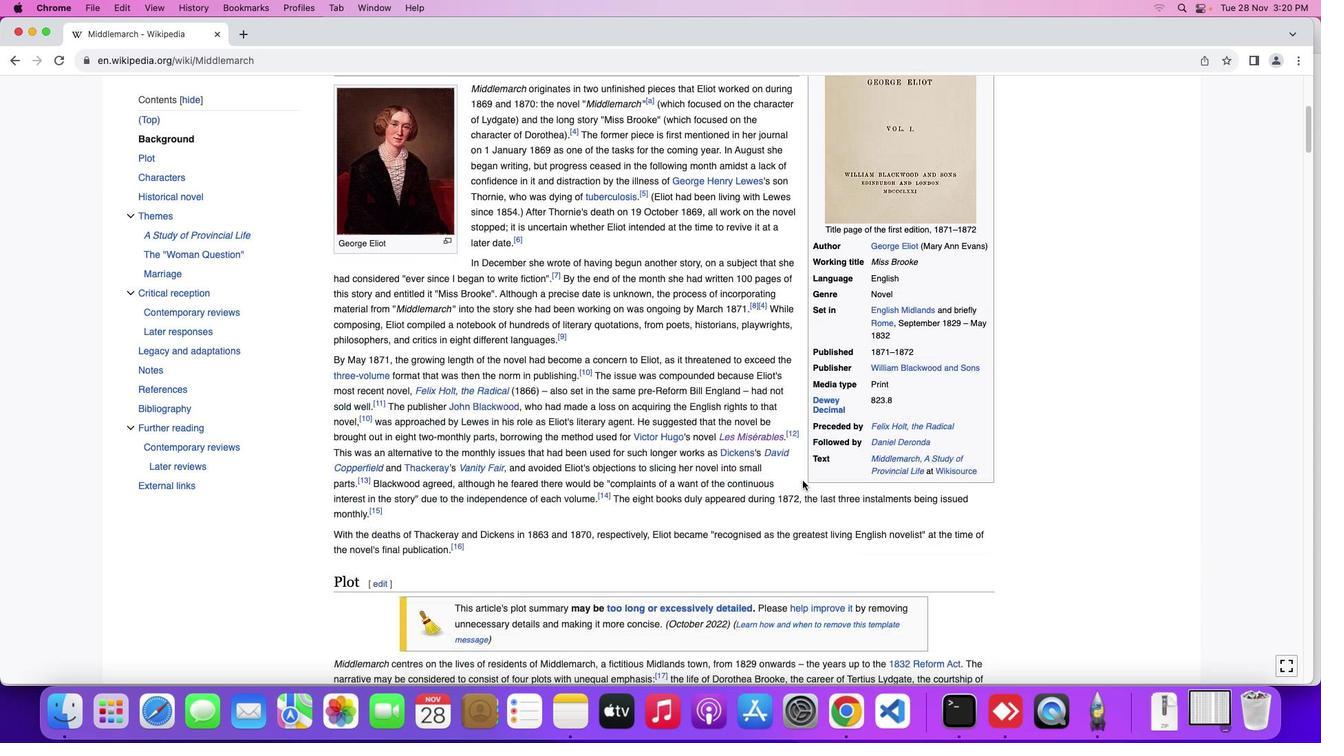 
Action: Mouse scrolled (803, 480) with delta (0, -2)
Screenshot: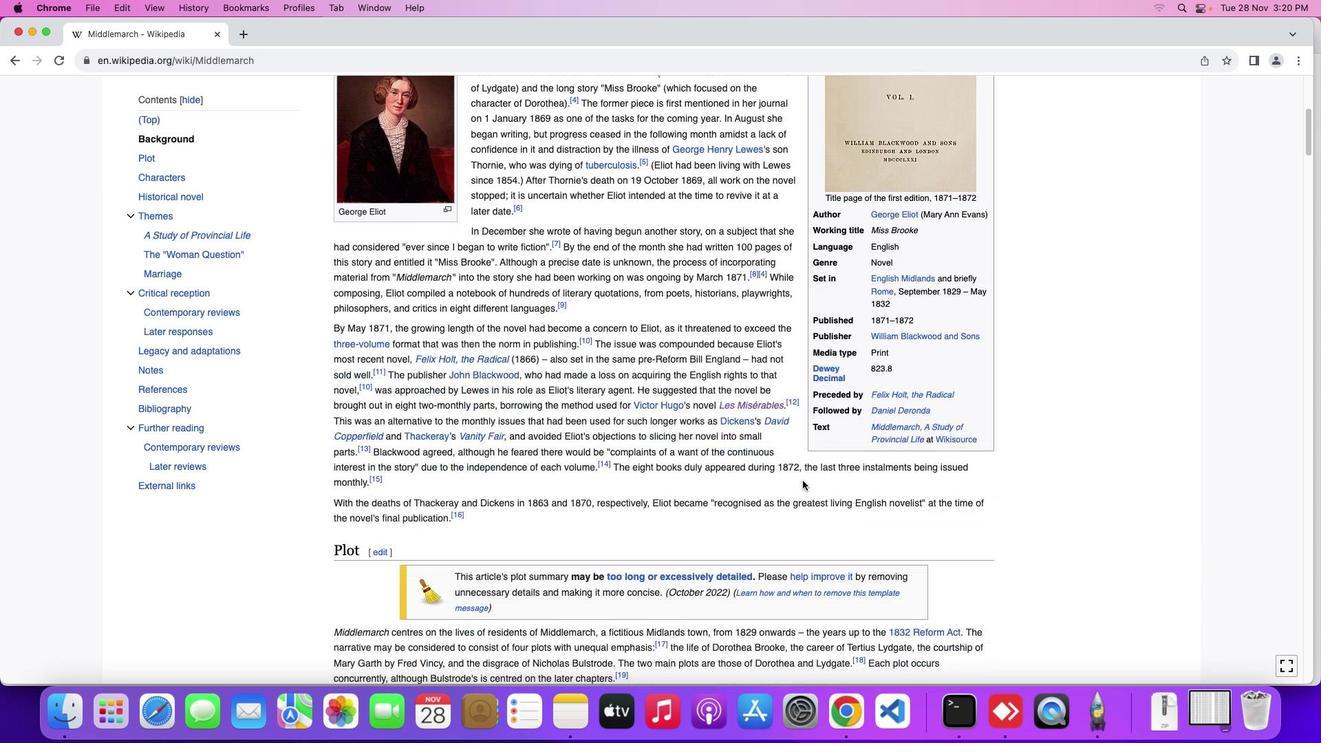 
Action: Mouse moved to (800, 506)
Screenshot: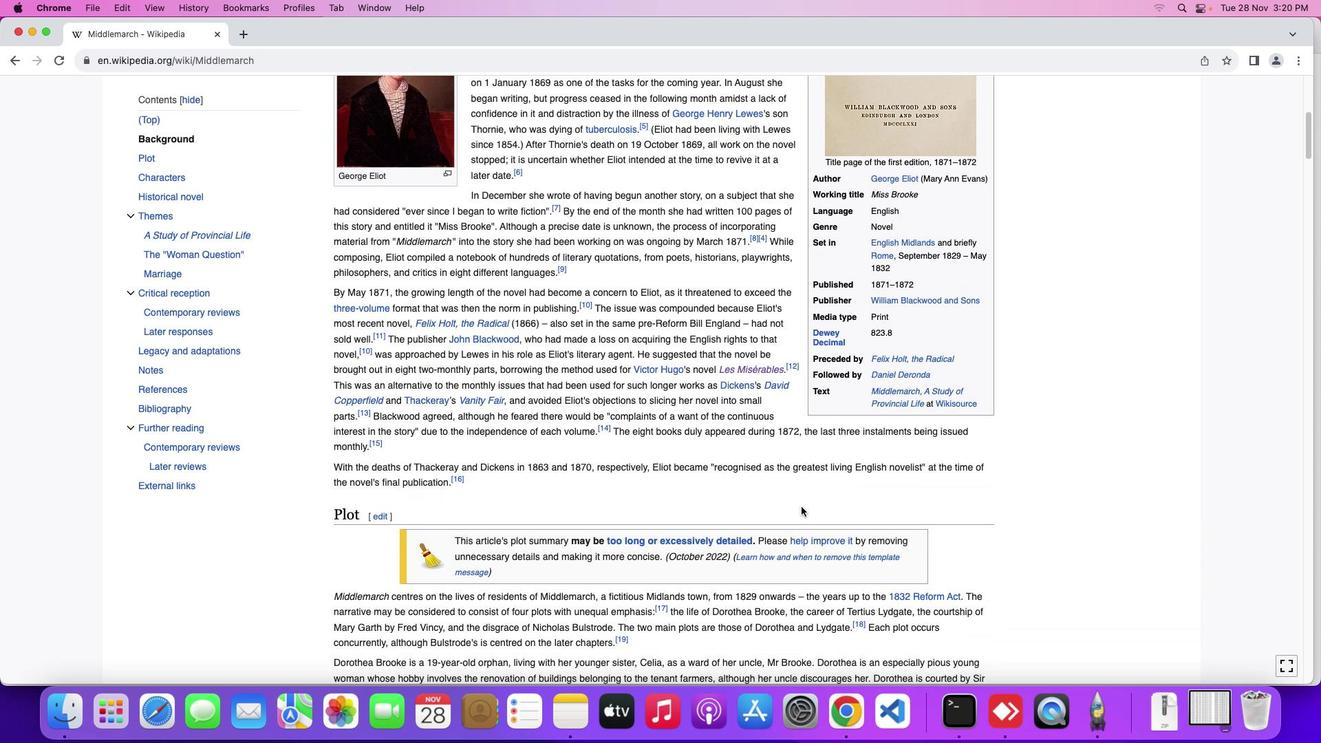 
Action: Mouse scrolled (800, 506) with delta (0, 0)
Screenshot: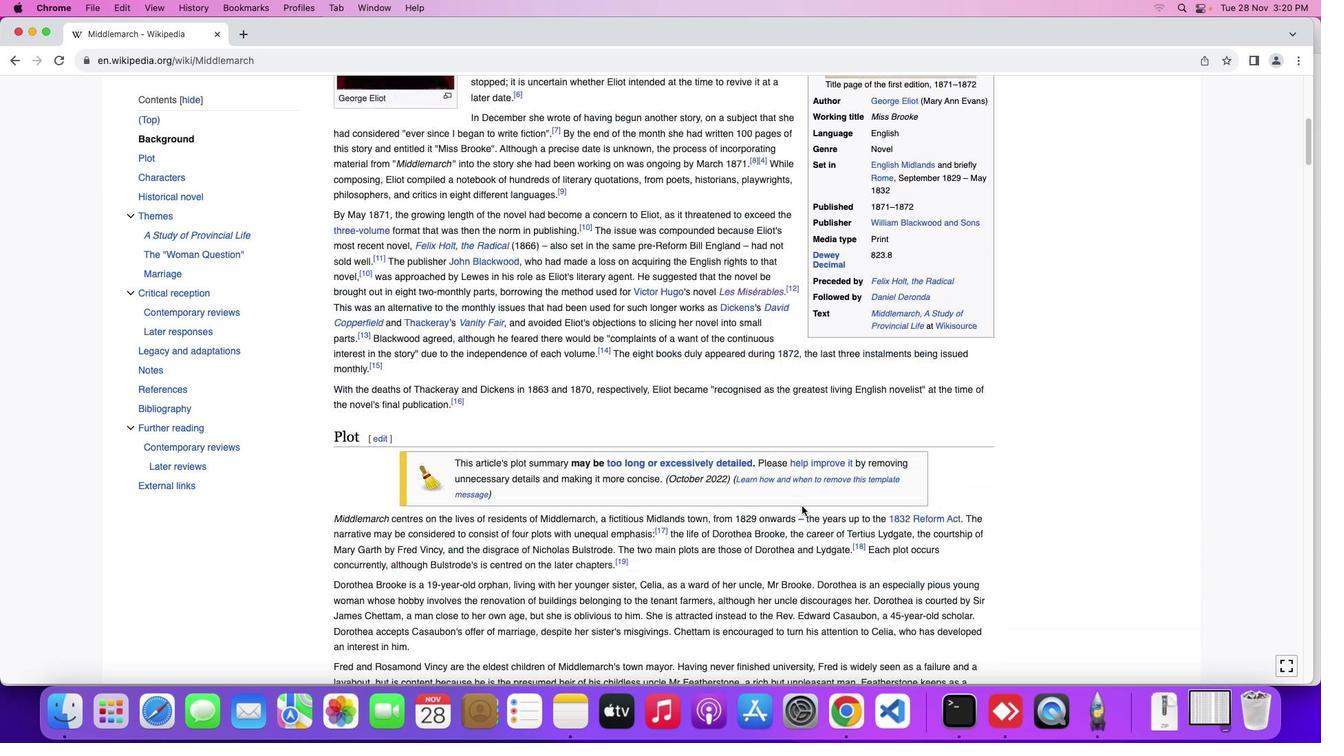 
Action: Mouse moved to (800, 506)
Screenshot: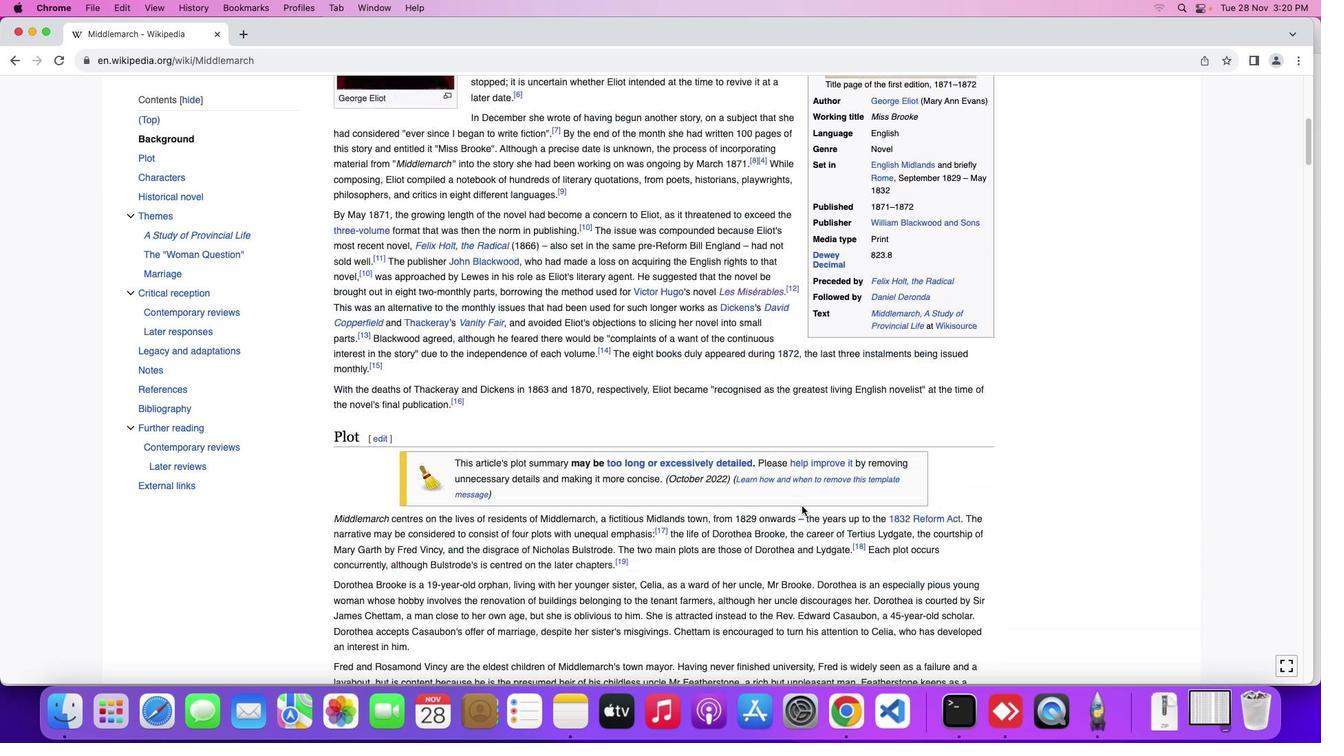 
Action: Mouse scrolled (800, 506) with delta (0, 0)
Screenshot: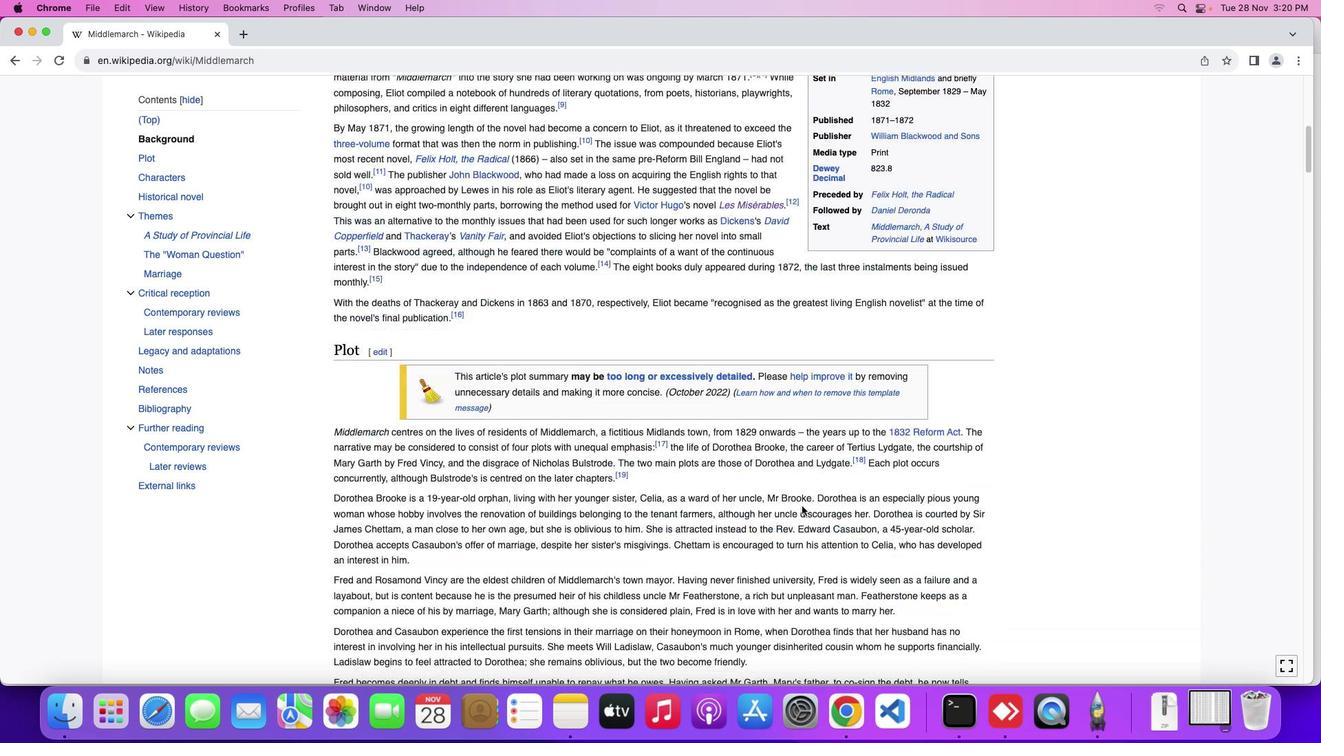 
Action: Mouse scrolled (800, 506) with delta (0, -2)
Screenshot: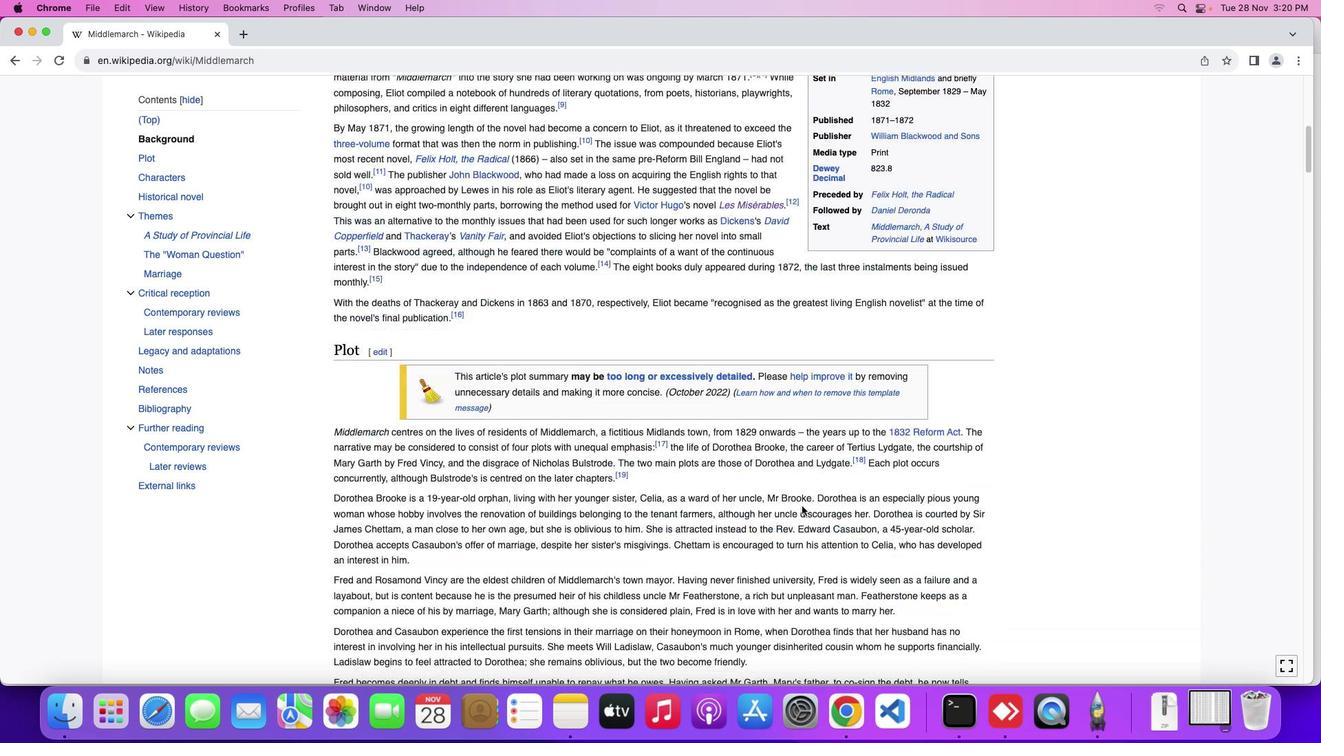 
Action: Mouse moved to (801, 506)
Screenshot: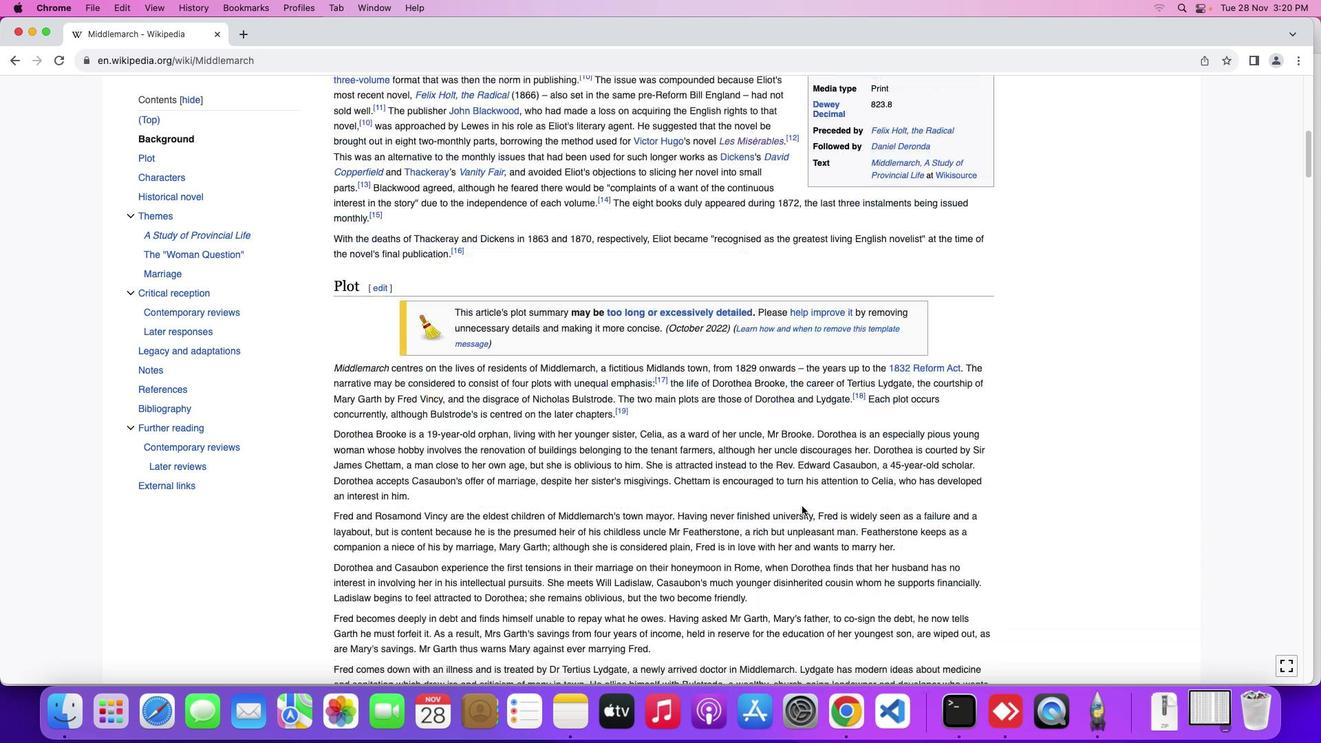 
Action: Mouse scrolled (801, 506) with delta (0, -2)
Screenshot: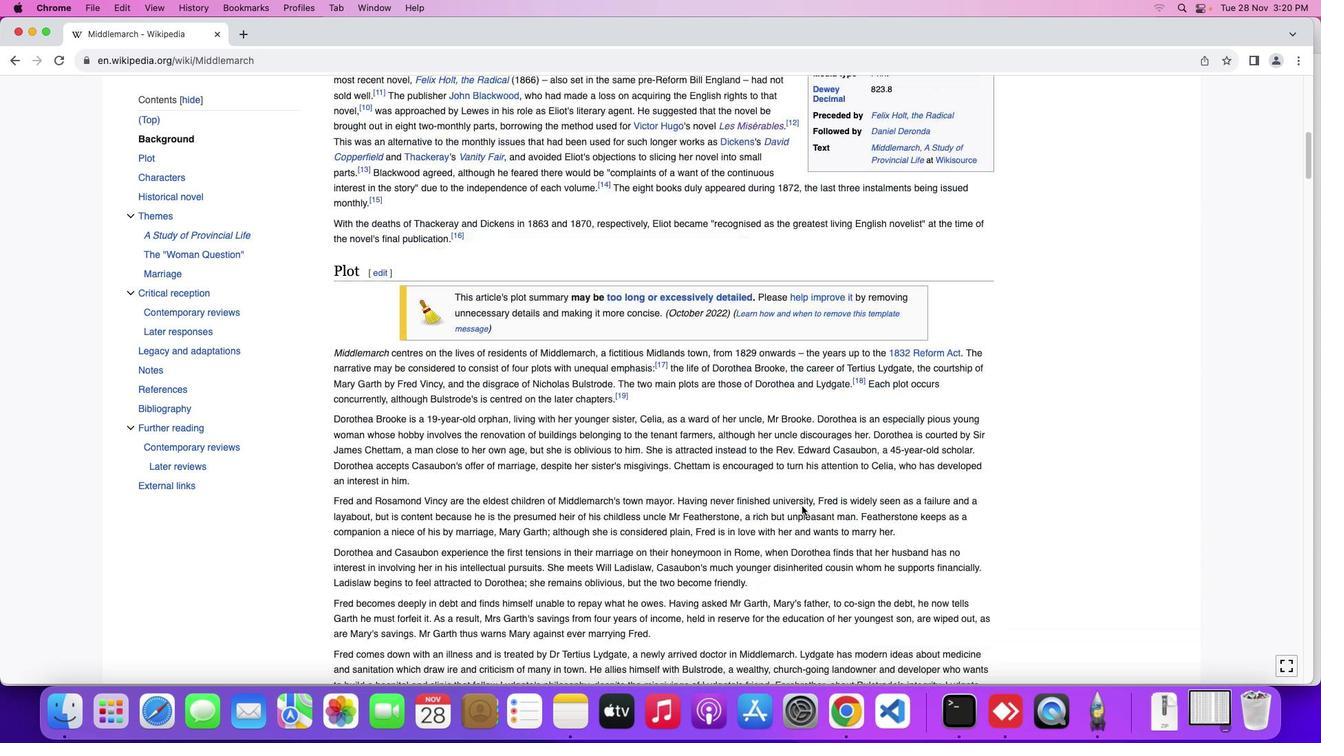 
Action: Mouse moved to (802, 505)
Screenshot: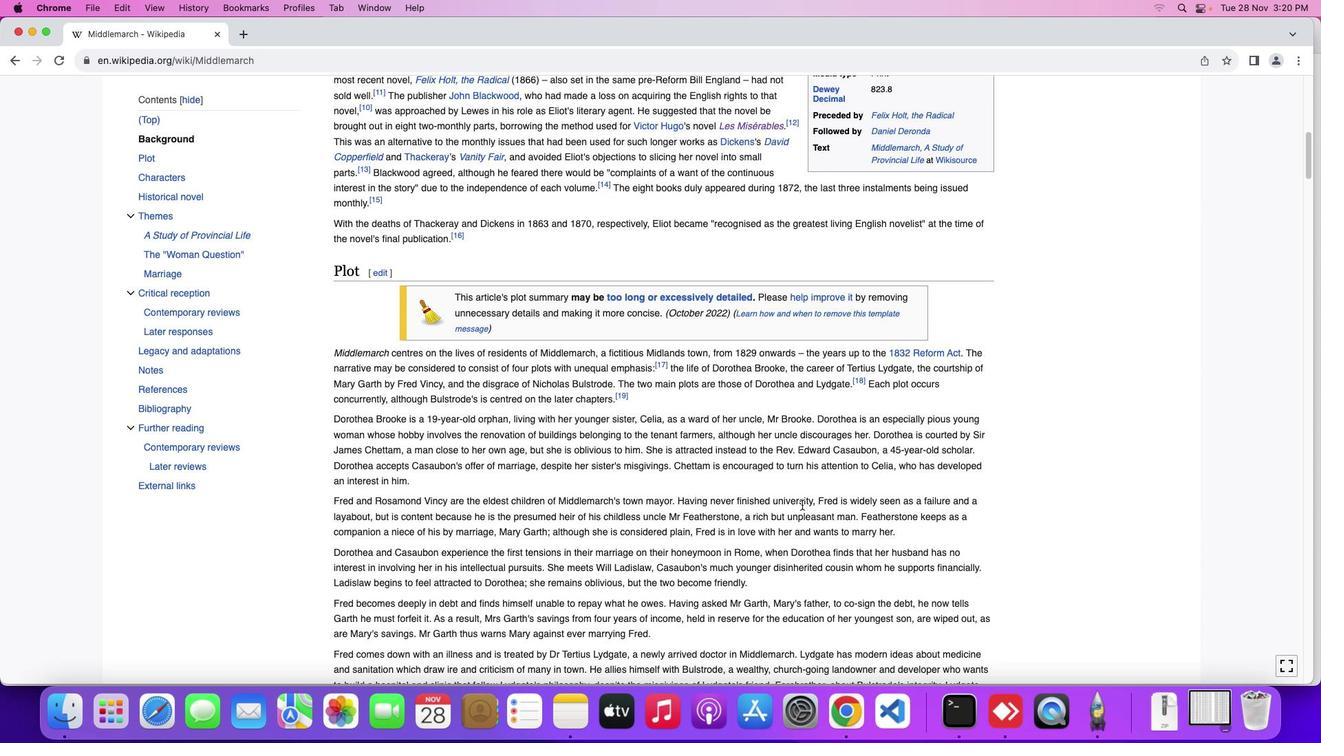 
Action: Mouse scrolled (802, 505) with delta (0, 0)
Screenshot: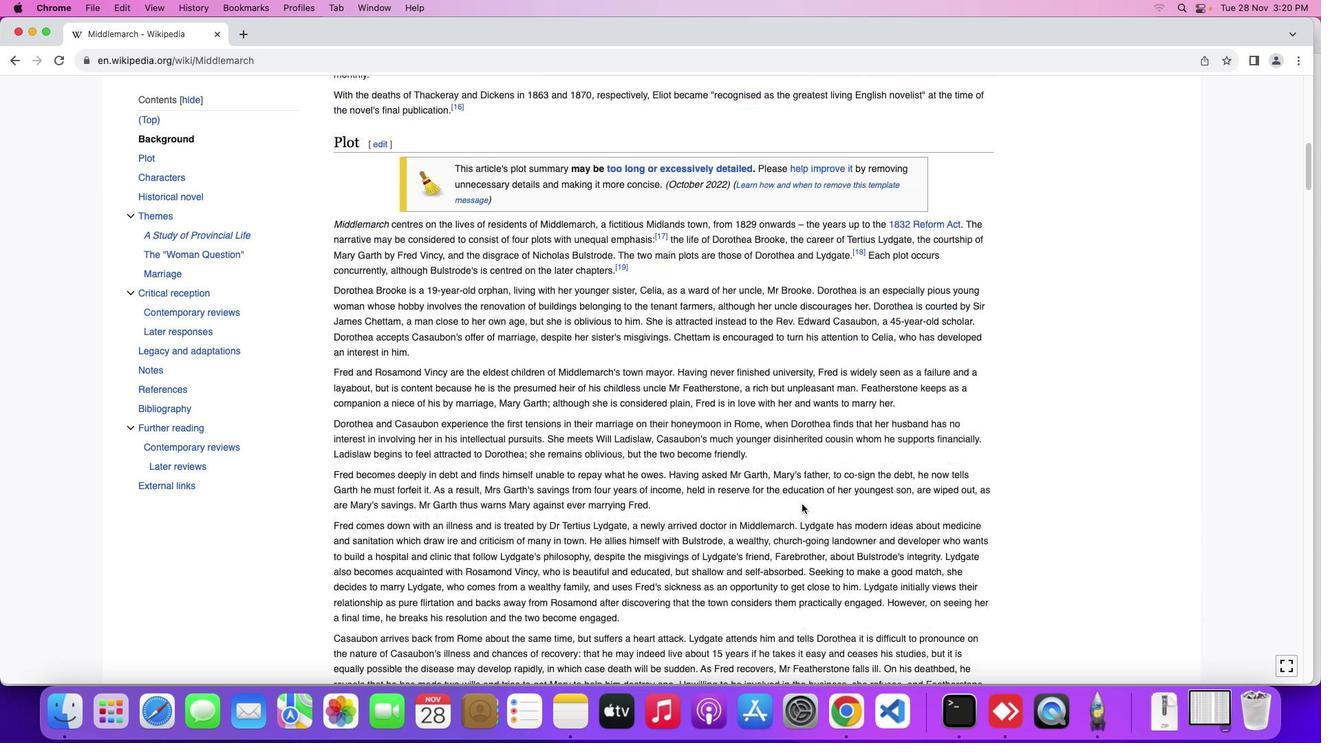 
Action: Mouse scrolled (802, 505) with delta (0, 0)
Screenshot: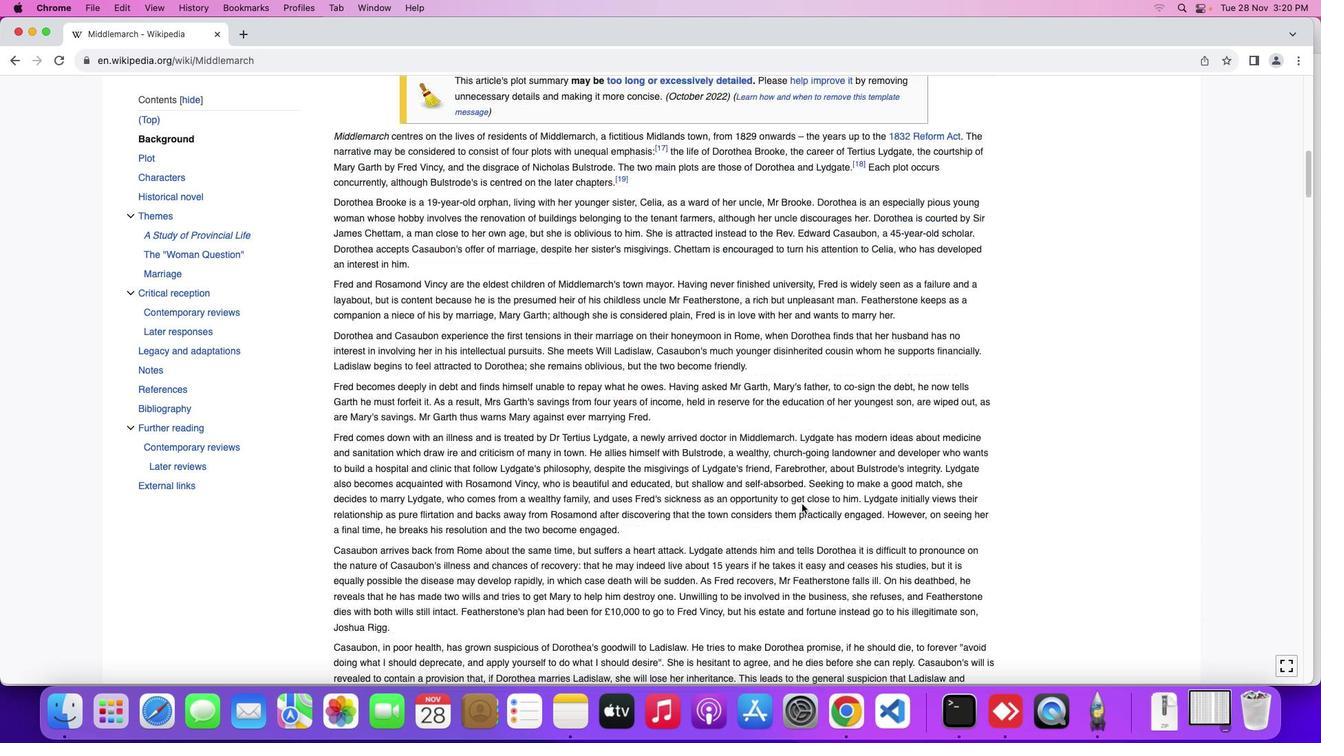 
Action: Mouse moved to (802, 504)
Screenshot: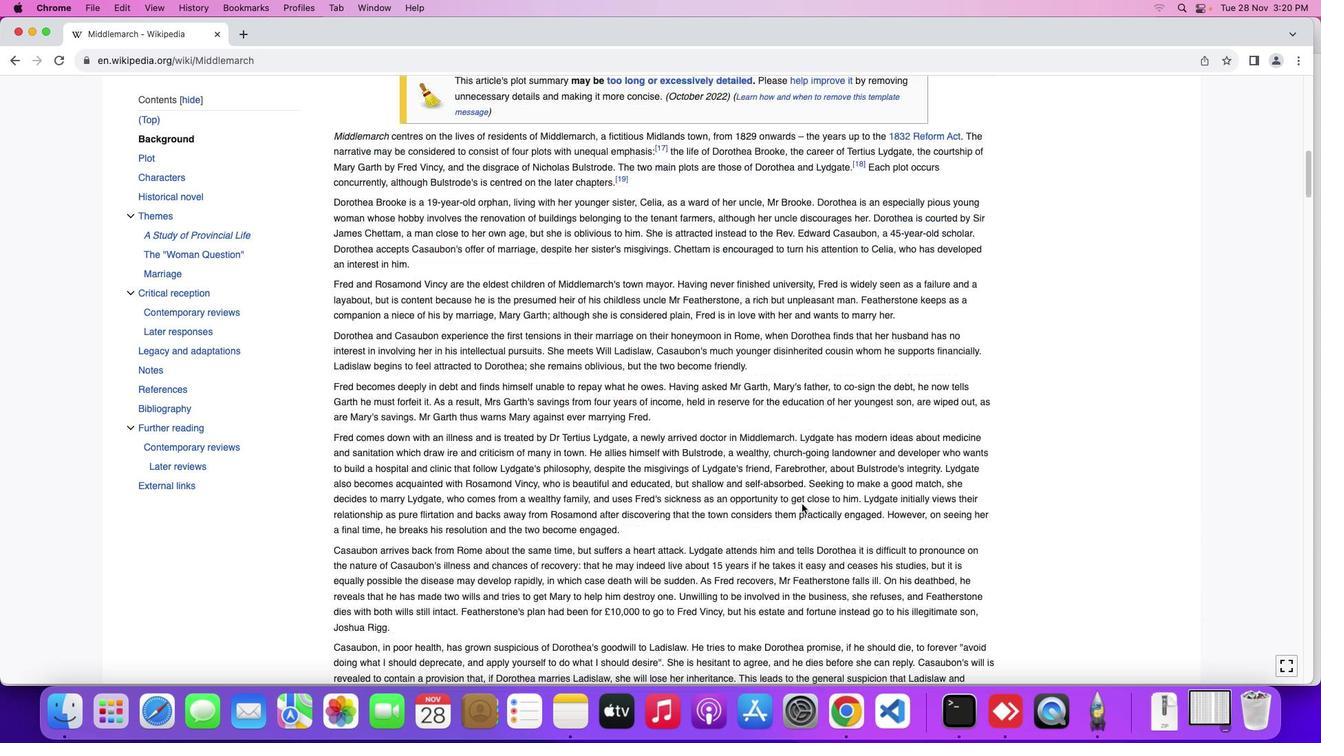 
Action: Mouse scrolled (802, 504) with delta (0, -2)
Screenshot: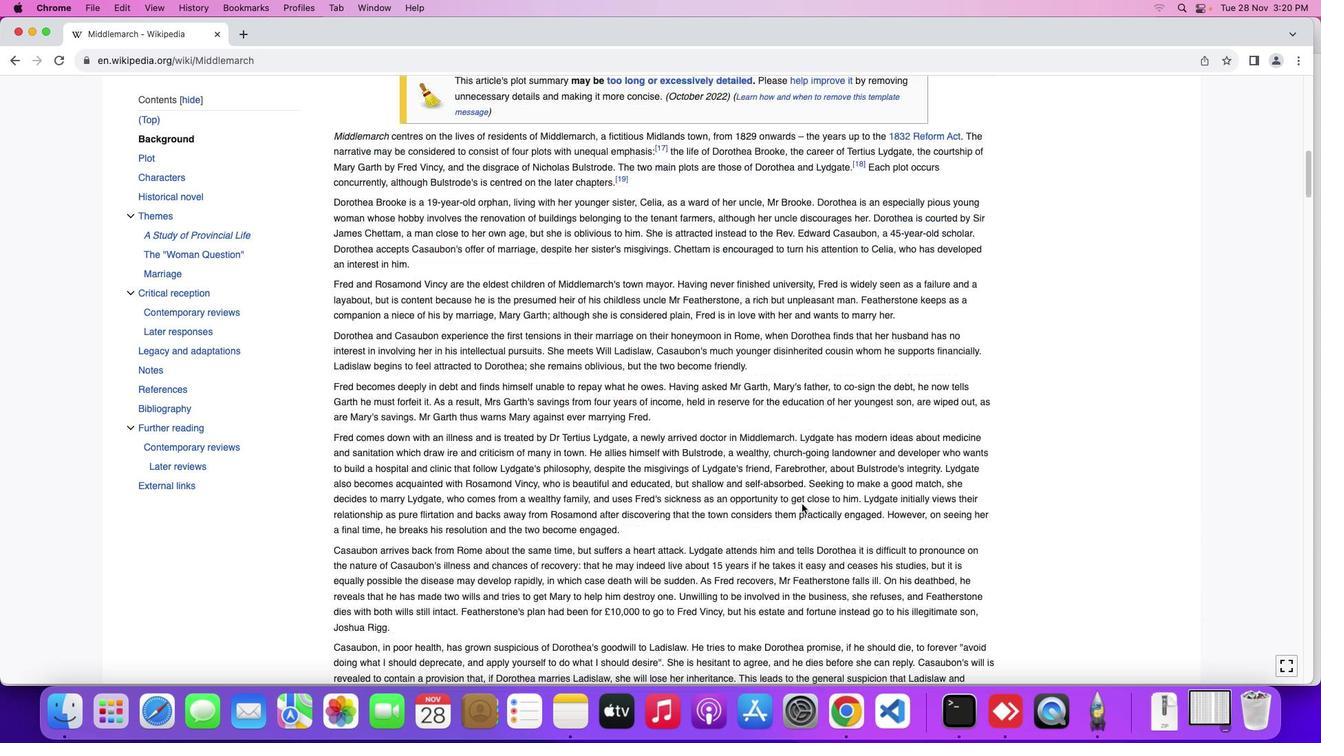 
Action: Mouse moved to (802, 503)
Screenshot: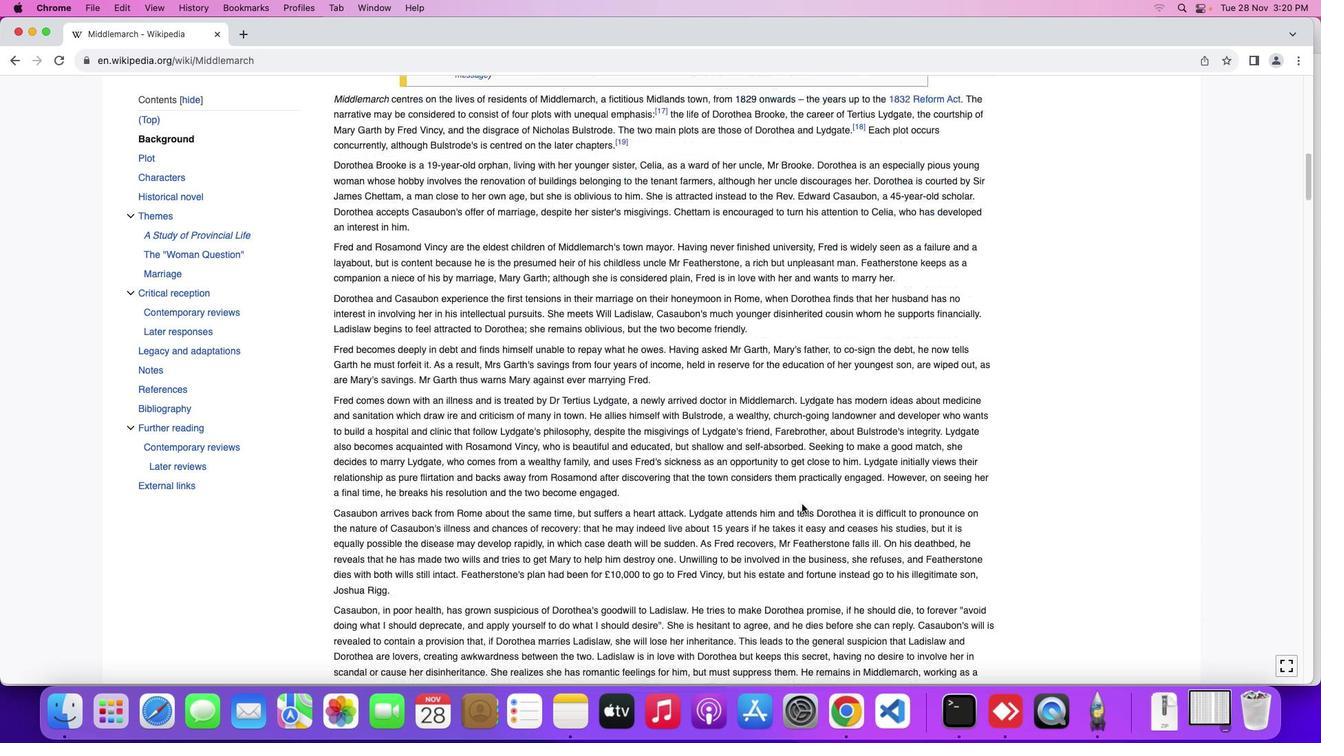 
Action: Mouse scrolled (802, 503) with delta (0, -2)
Screenshot: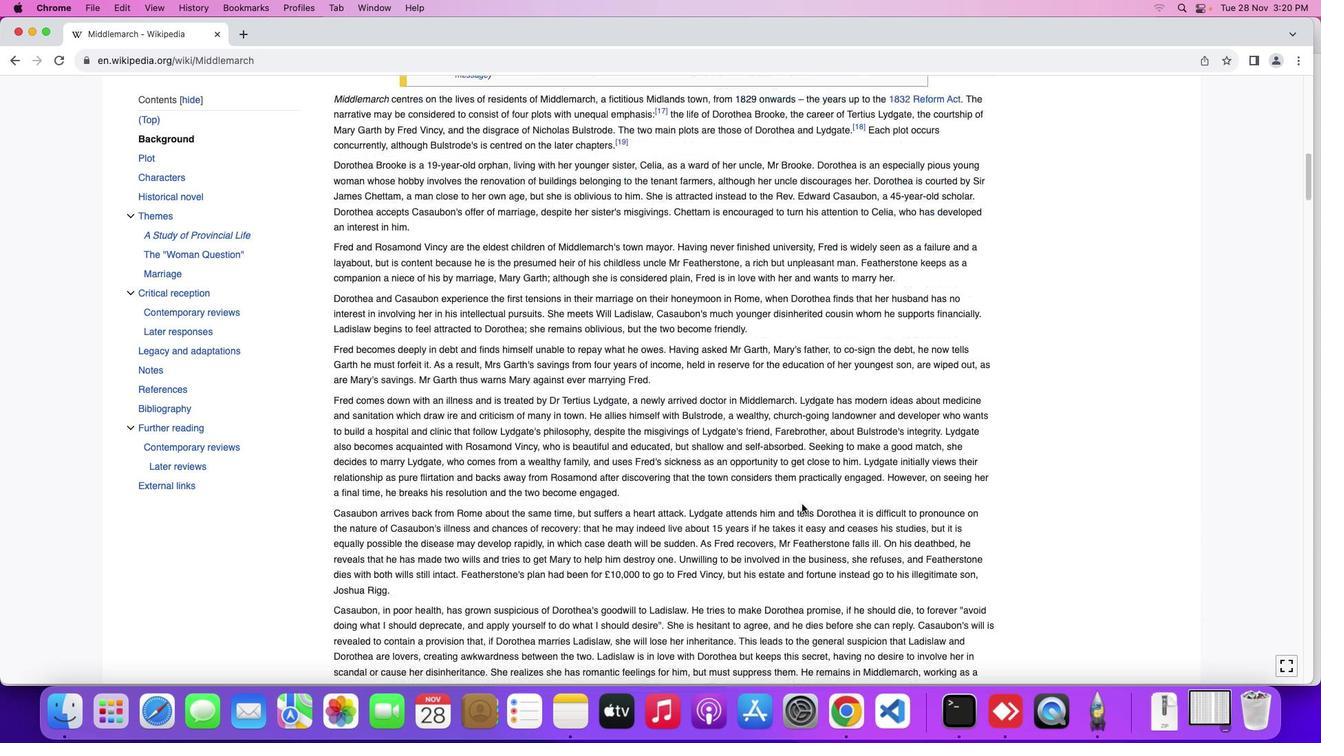 
Action: Mouse moved to (802, 503)
Screenshot: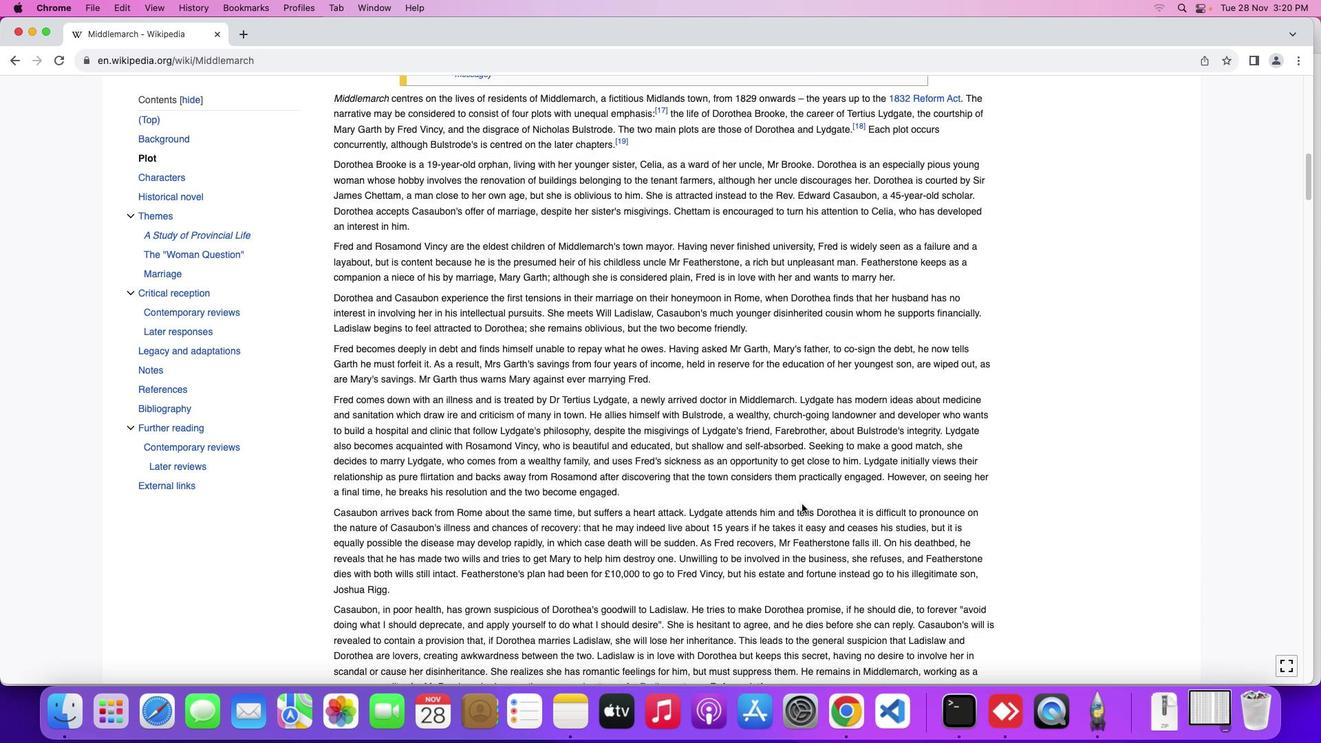 
Action: Mouse scrolled (802, 503) with delta (0, 0)
Screenshot: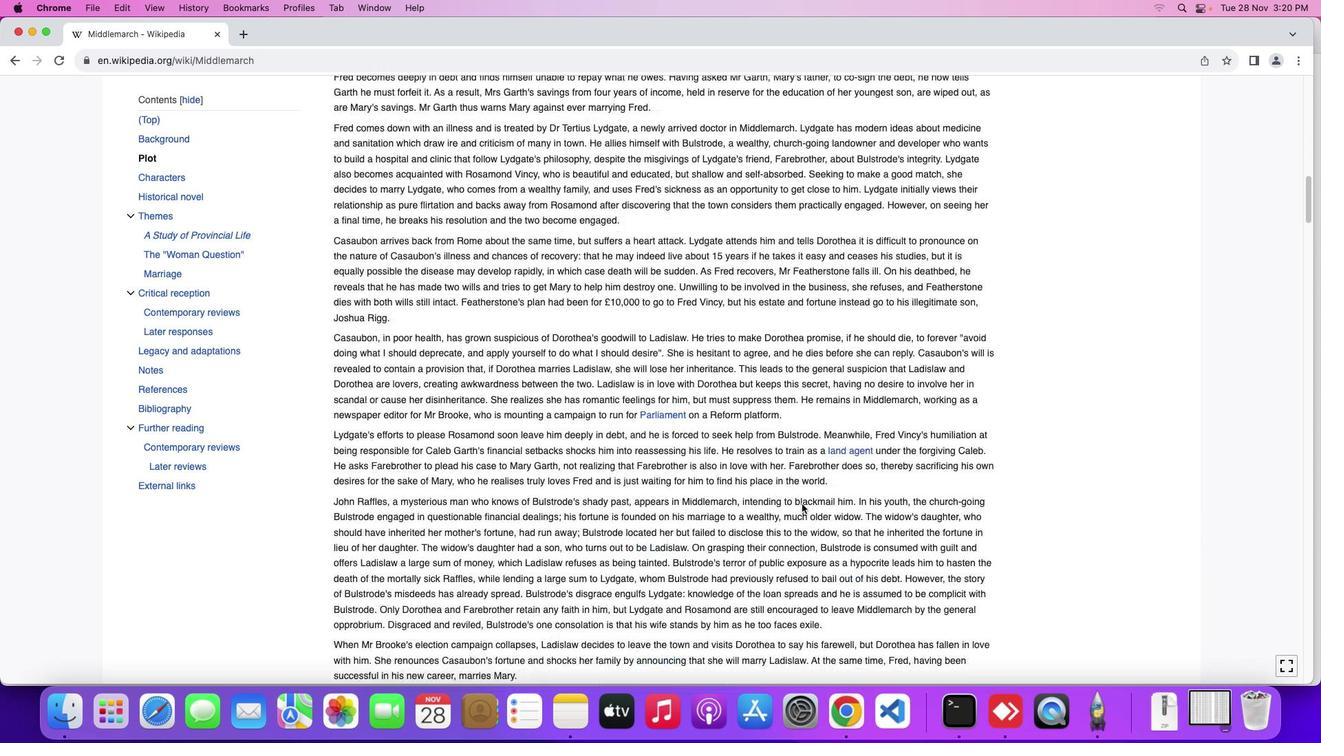 
Action: Mouse scrolled (802, 503) with delta (0, 0)
Screenshot: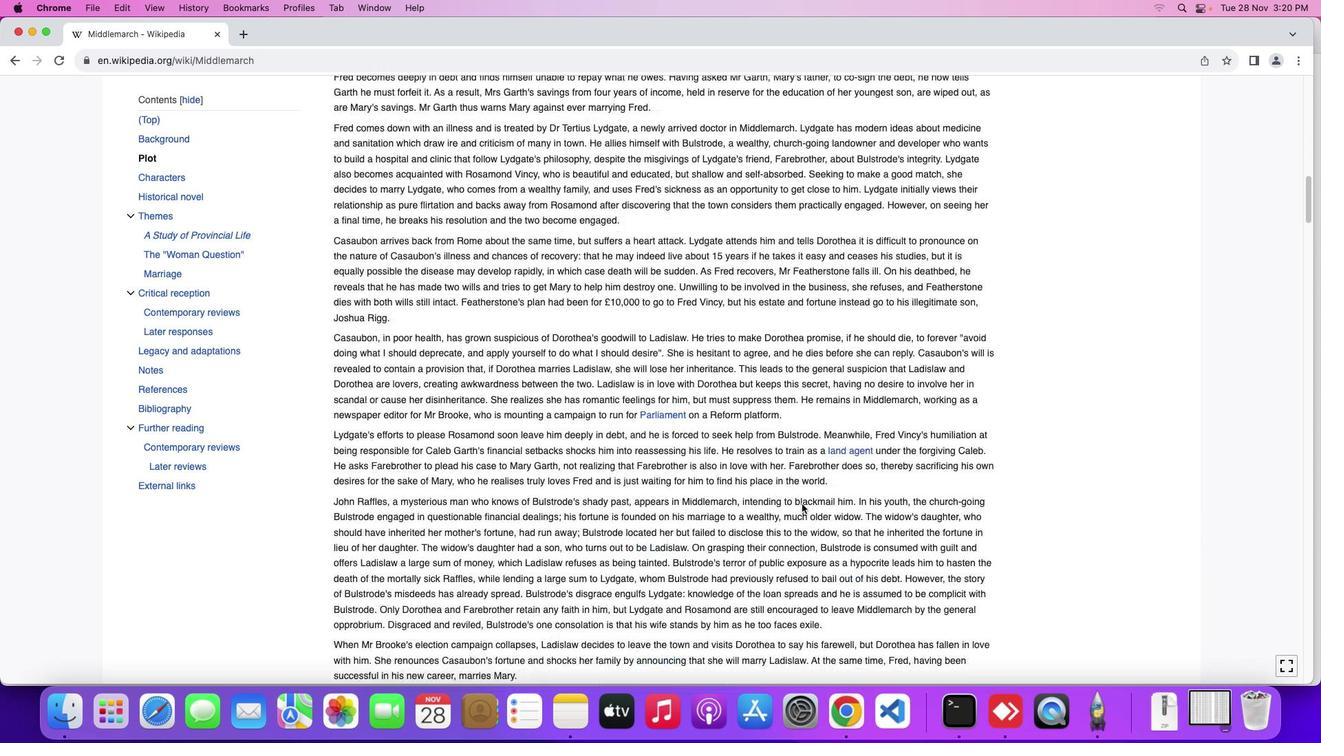 
Action: Mouse scrolled (802, 503) with delta (0, -2)
Screenshot: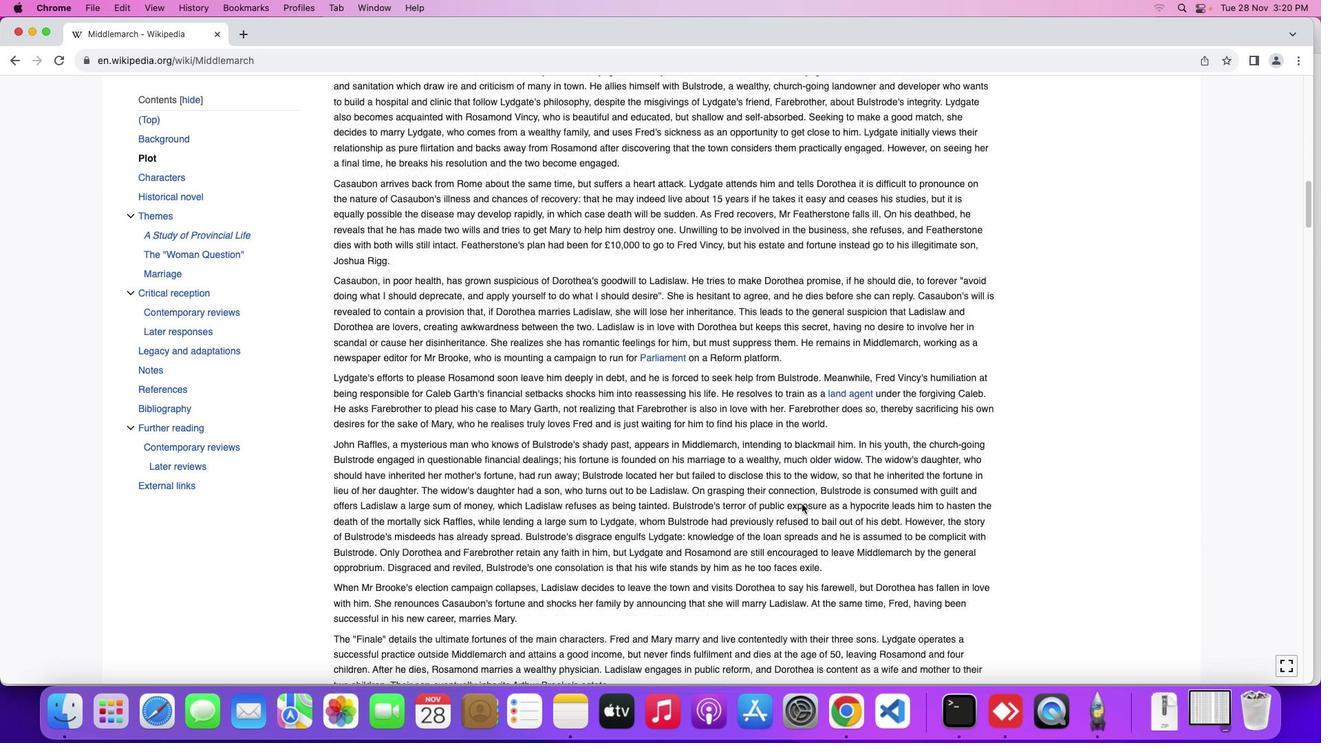 
Action: Mouse scrolled (802, 503) with delta (0, -3)
Screenshot: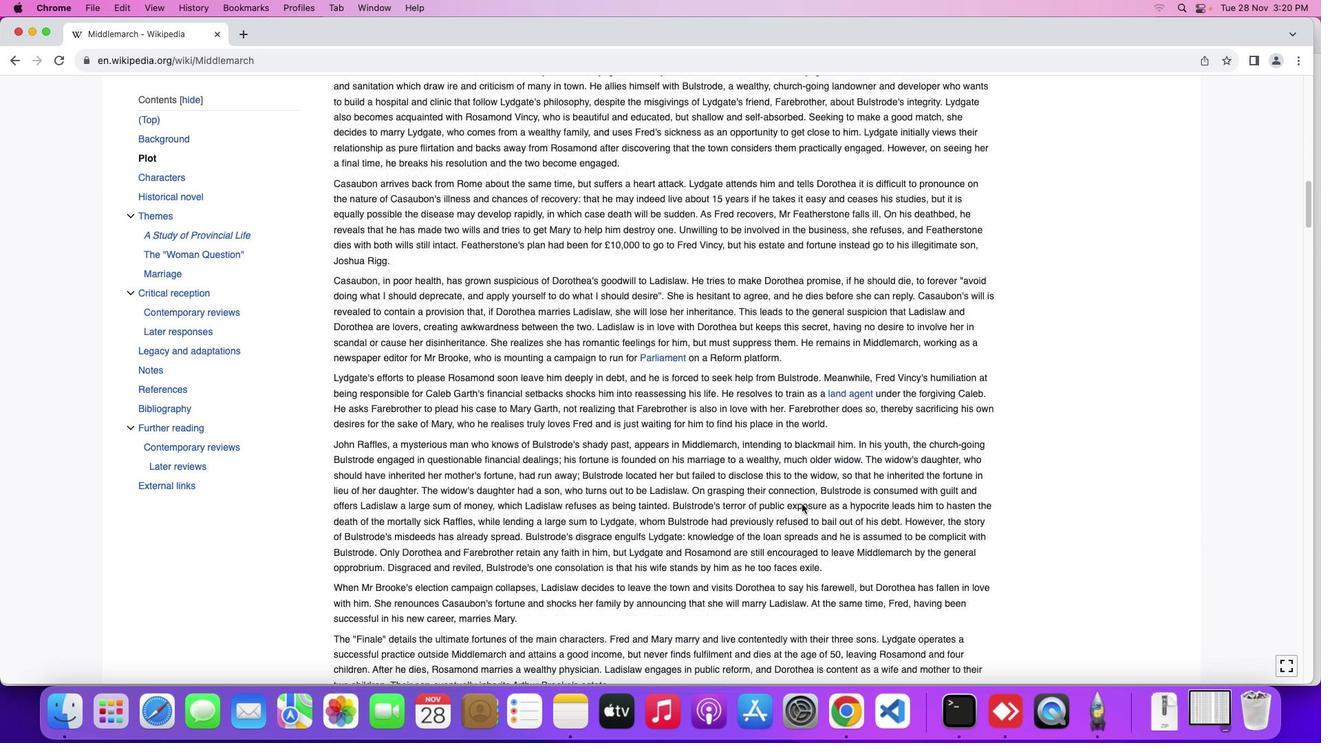 
Action: Mouse scrolled (802, 503) with delta (0, -3)
Screenshot: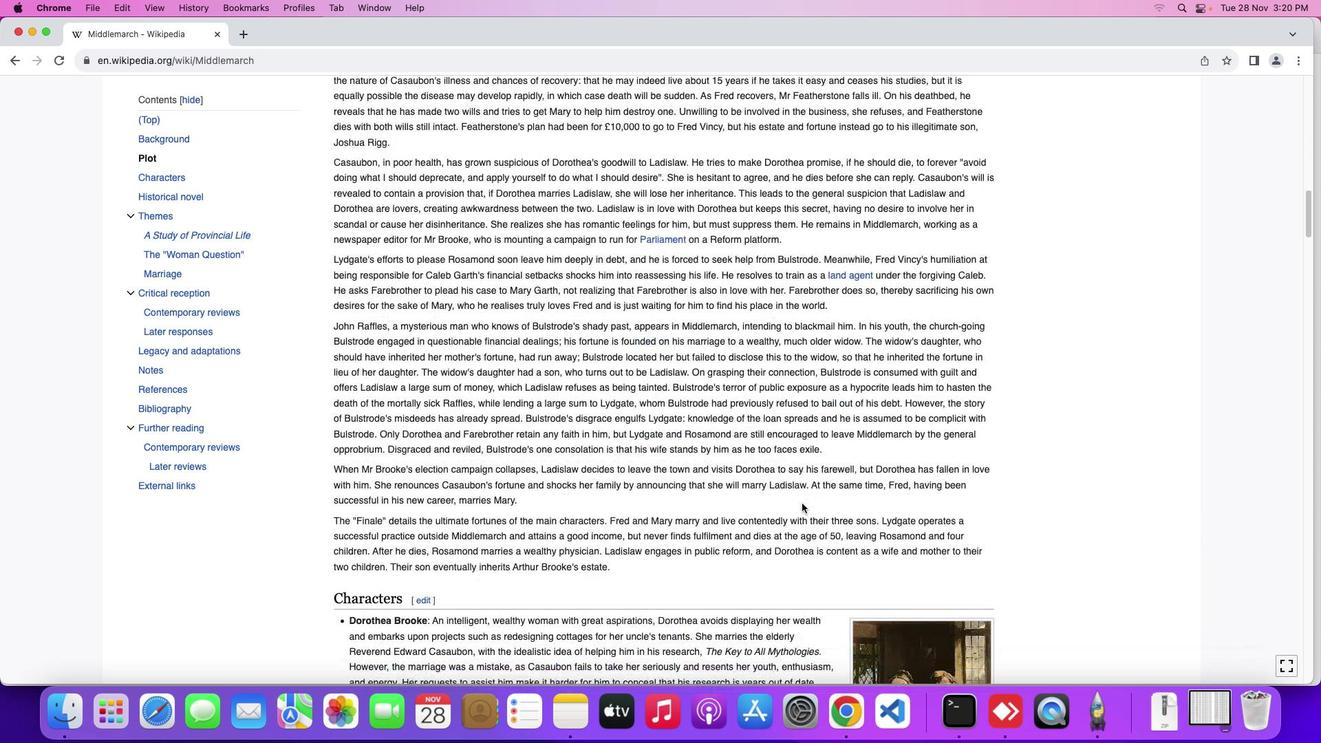 
Action: Mouse moved to (801, 503)
Screenshot: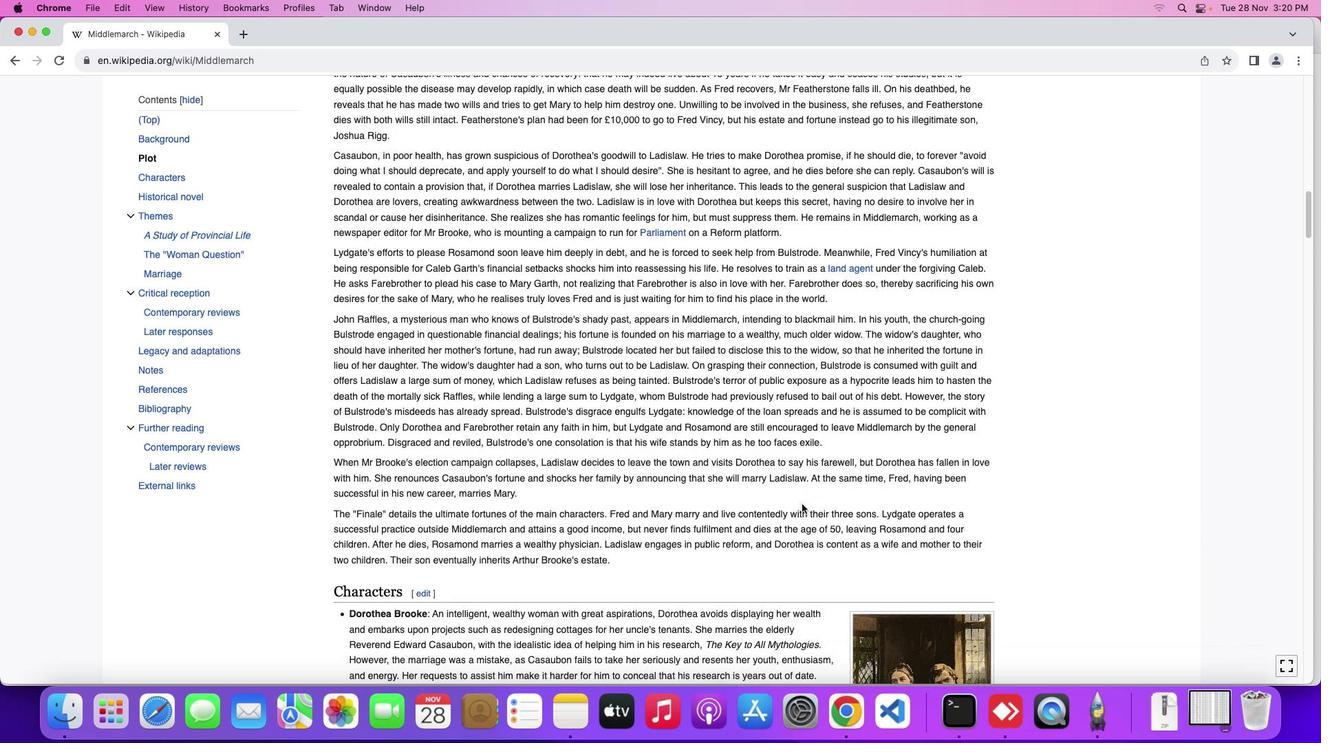 
Action: Mouse scrolled (801, 503) with delta (0, 0)
Screenshot: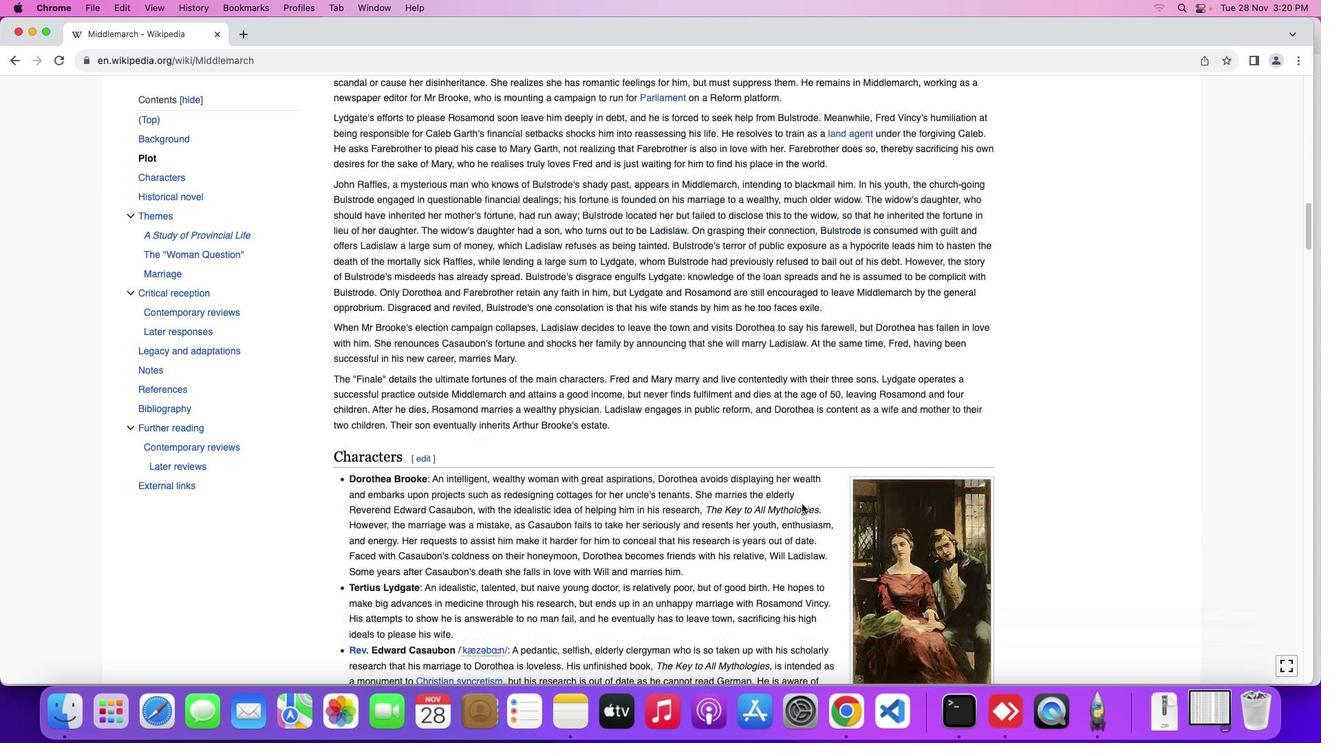 
Action: Mouse scrolled (801, 503) with delta (0, 0)
Screenshot: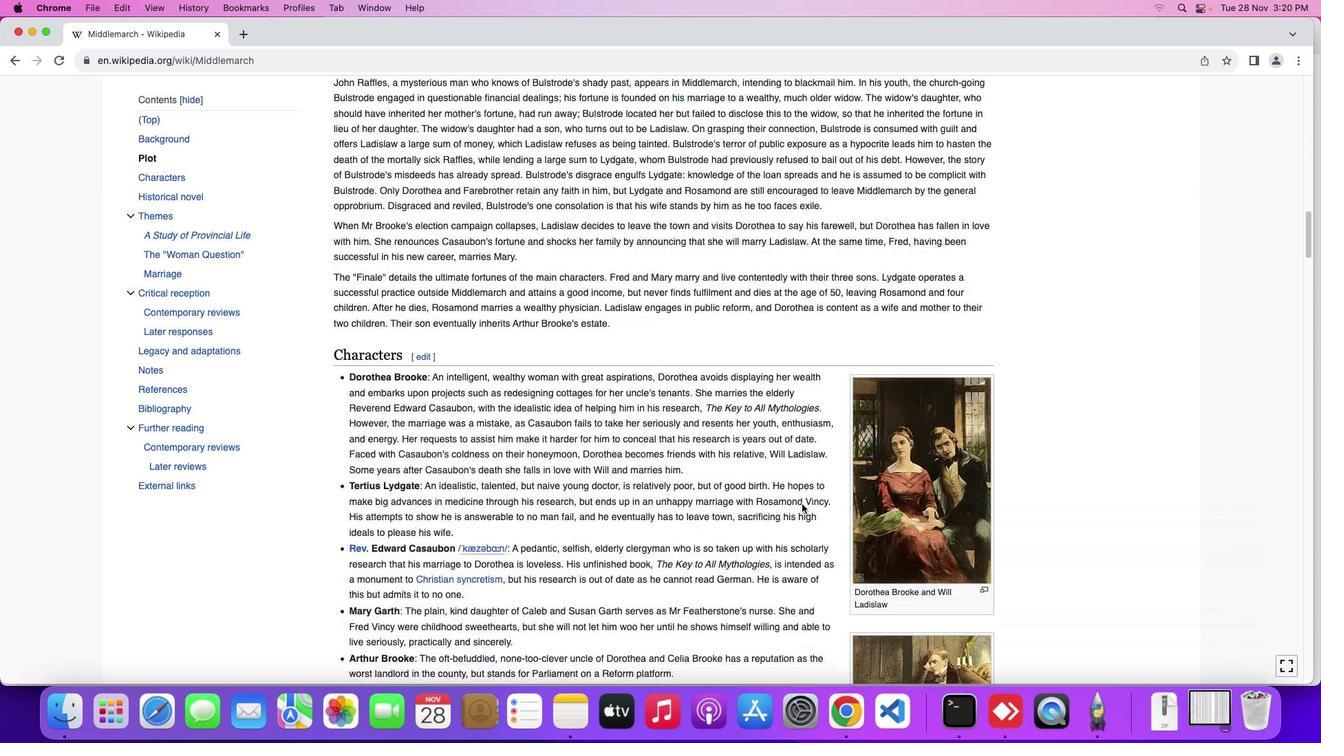 
Action: Mouse scrolled (801, 503) with delta (0, -2)
Screenshot: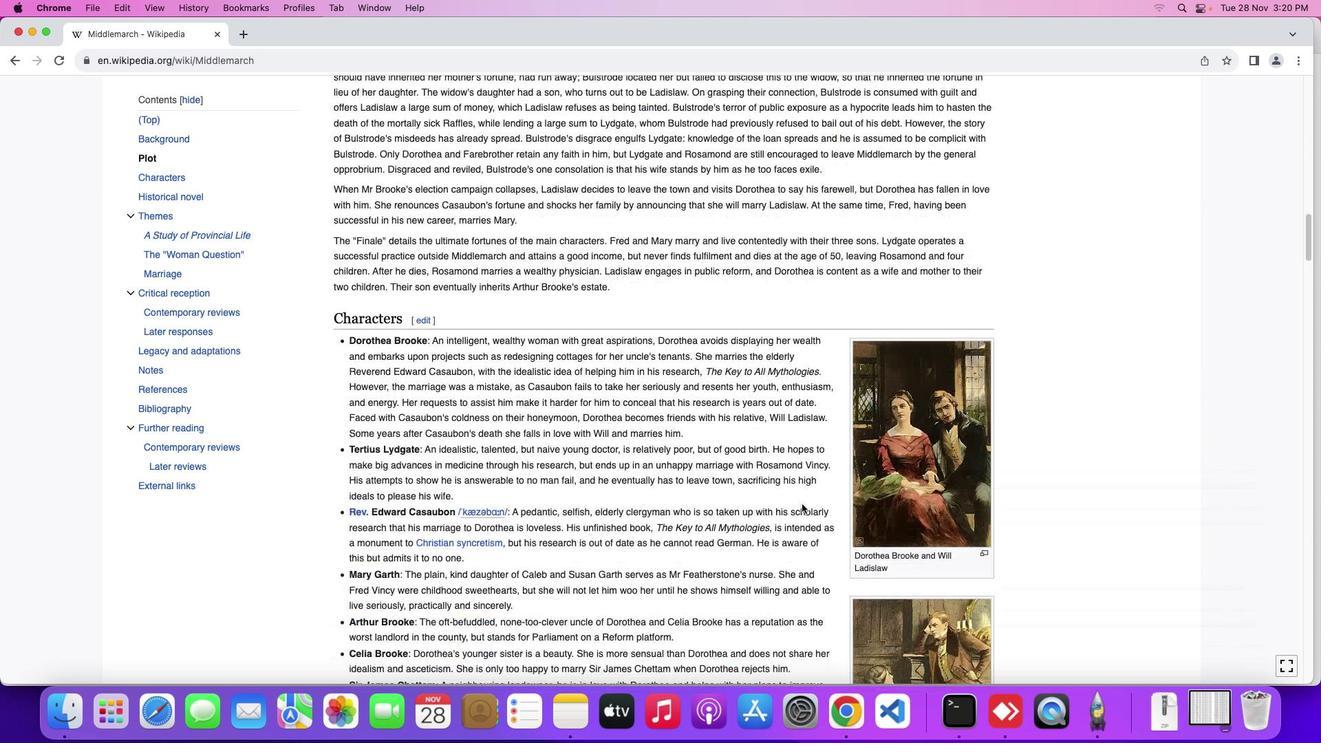 
Action: Mouse scrolled (801, 503) with delta (0, -3)
Screenshot: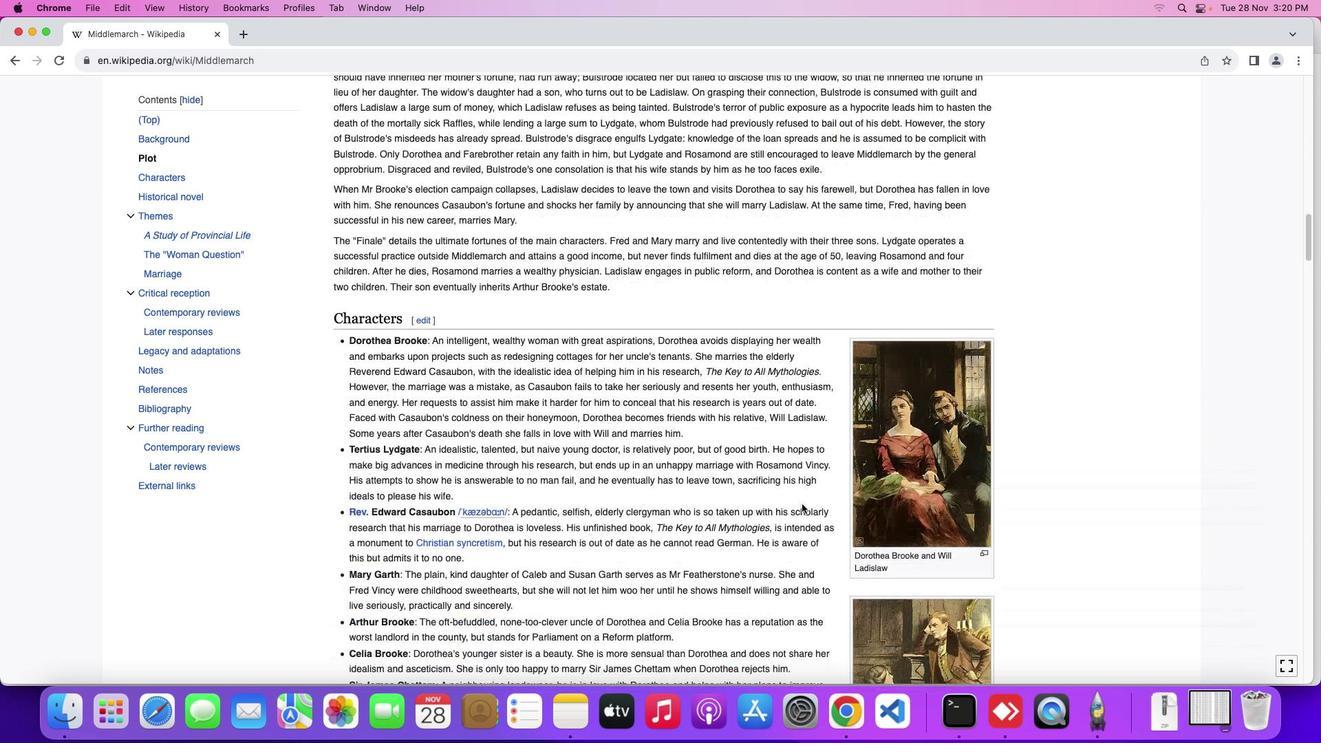 
Action: Mouse moved to (785, 500)
Screenshot: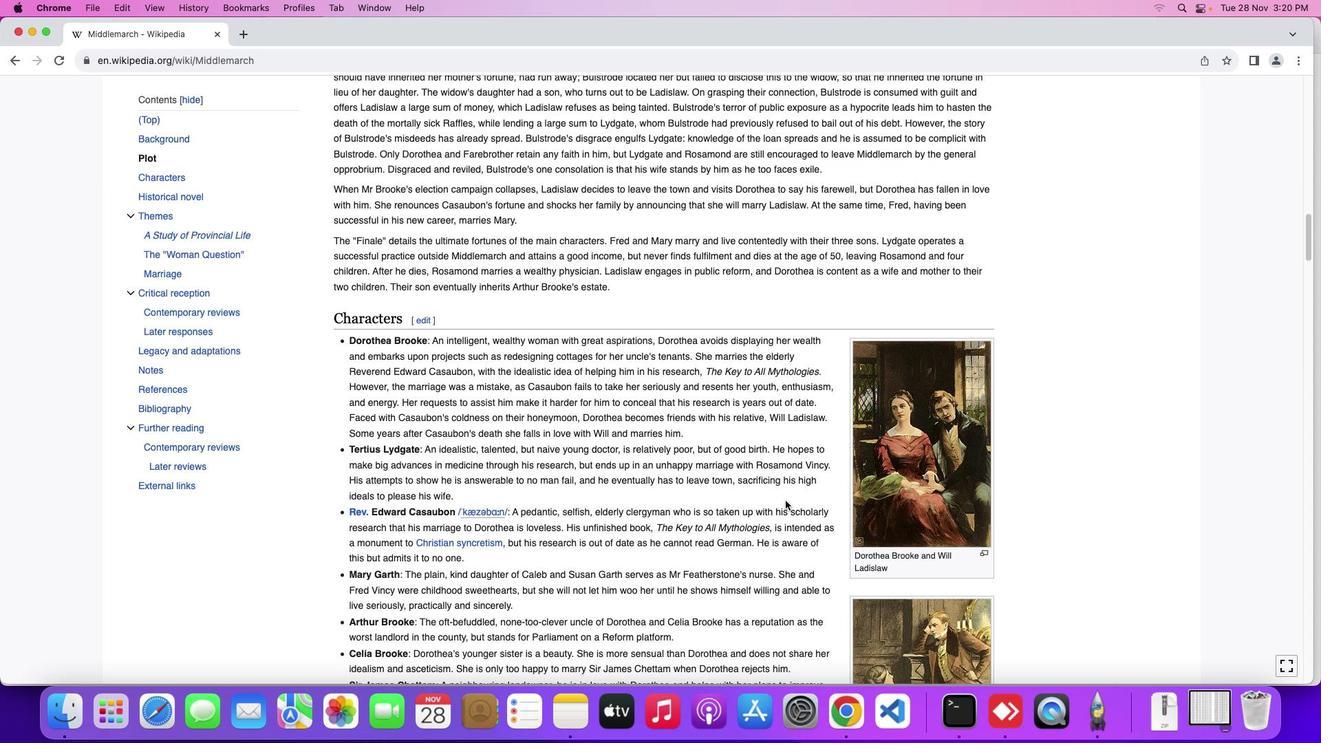 
Action: Mouse scrolled (785, 500) with delta (0, 0)
Screenshot: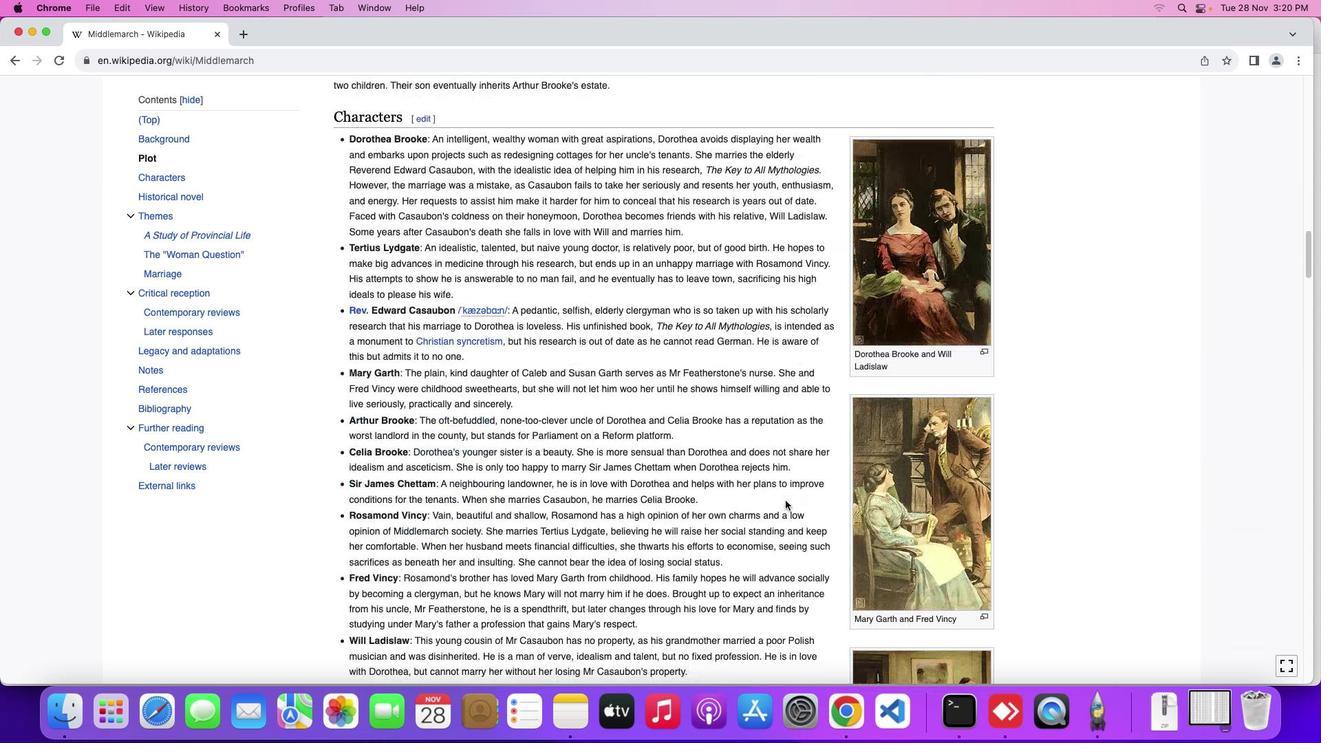 
Action: Mouse scrolled (785, 500) with delta (0, 0)
Screenshot: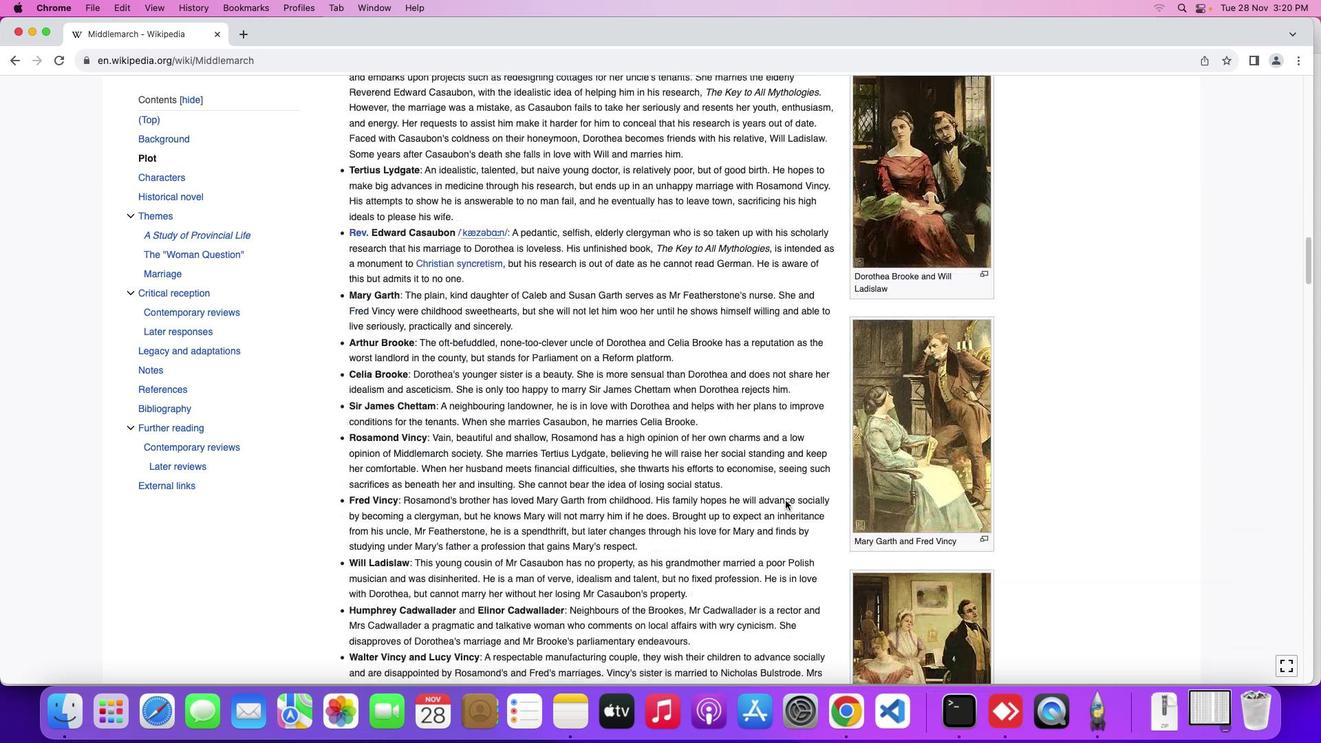 
Action: Mouse scrolled (785, 500) with delta (0, -2)
Screenshot: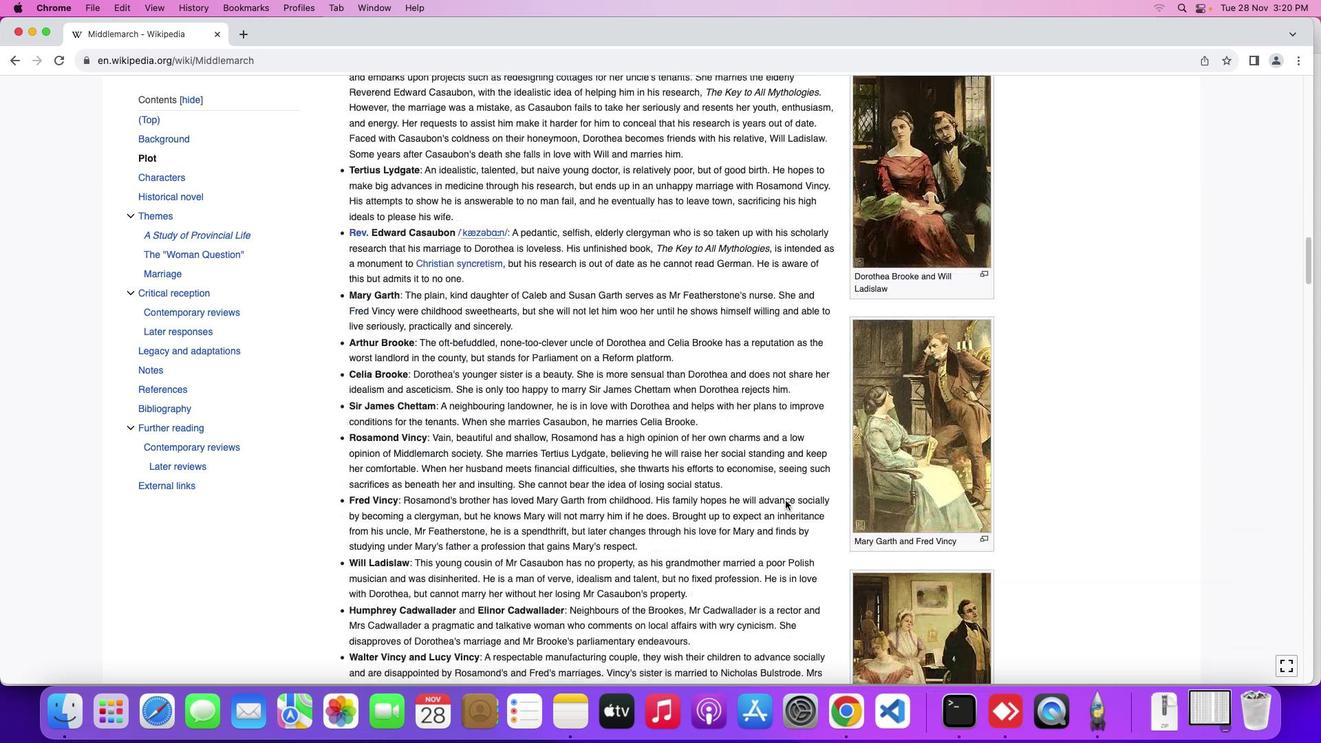 
Action: Mouse scrolled (785, 500) with delta (0, -3)
Screenshot: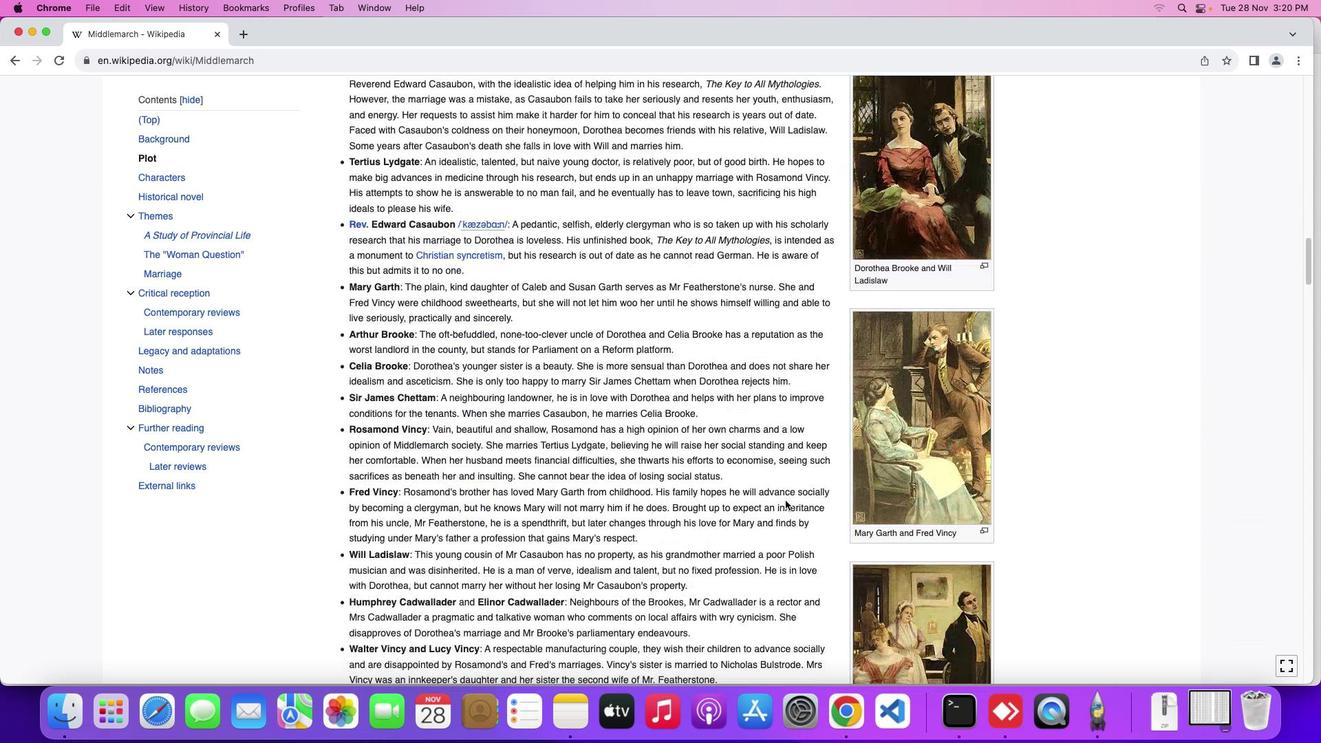 
Action: Mouse moved to (785, 500)
Screenshot: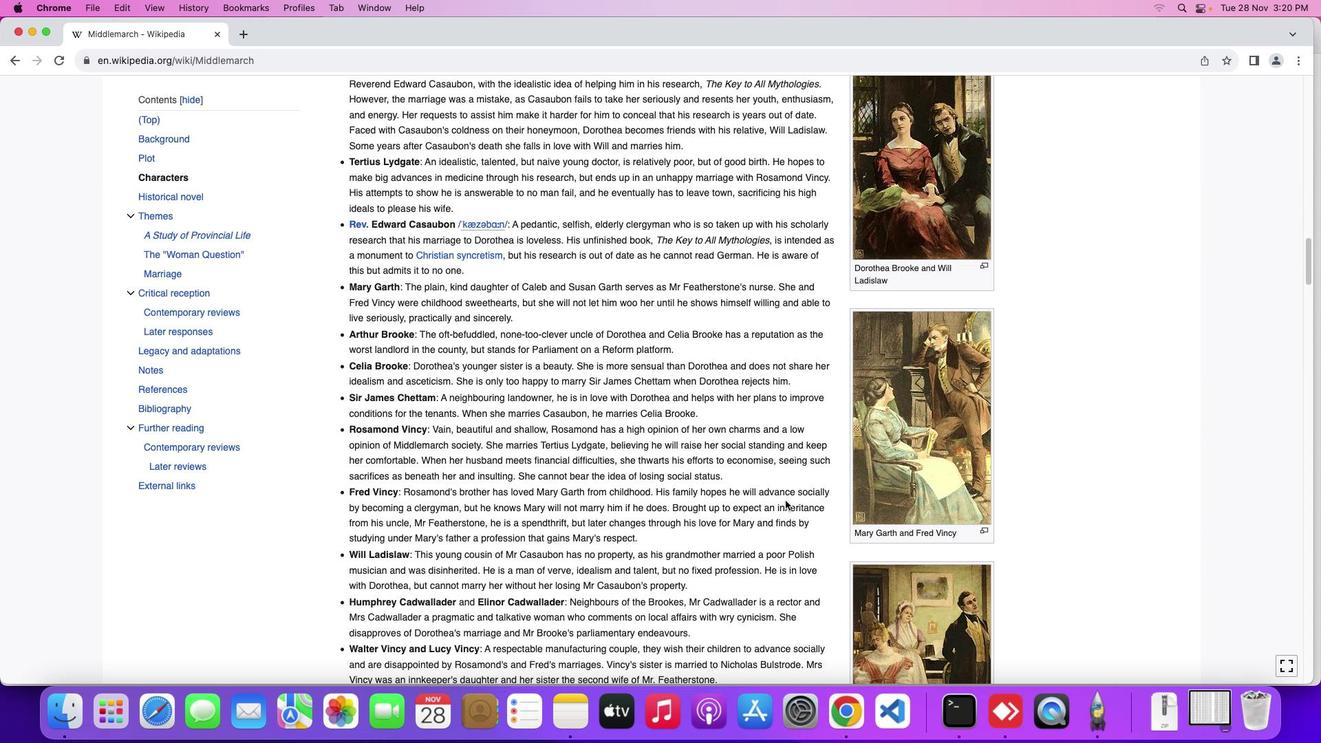
Action: Mouse scrolled (785, 500) with delta (0, 0)
Screenshot: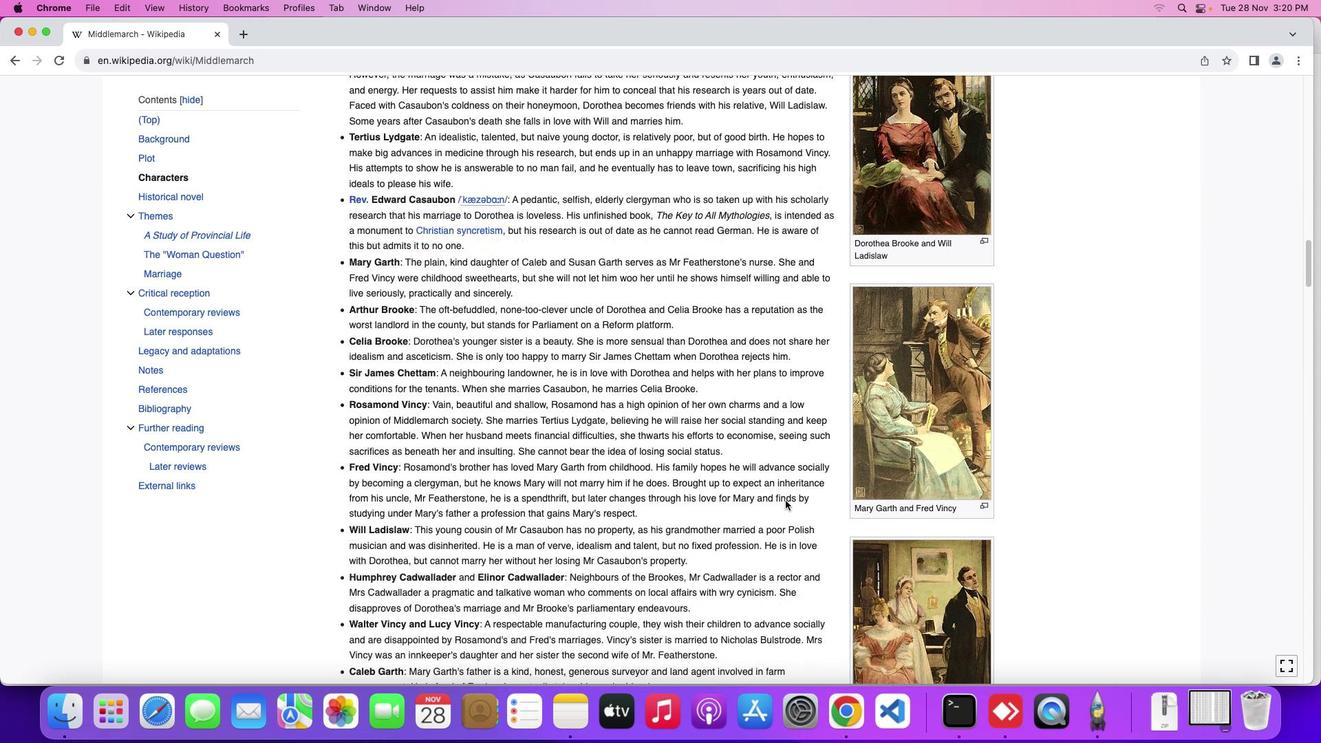 
Action: Mouse scrolled (785, 500) with delta (0, 0)
Screenshot: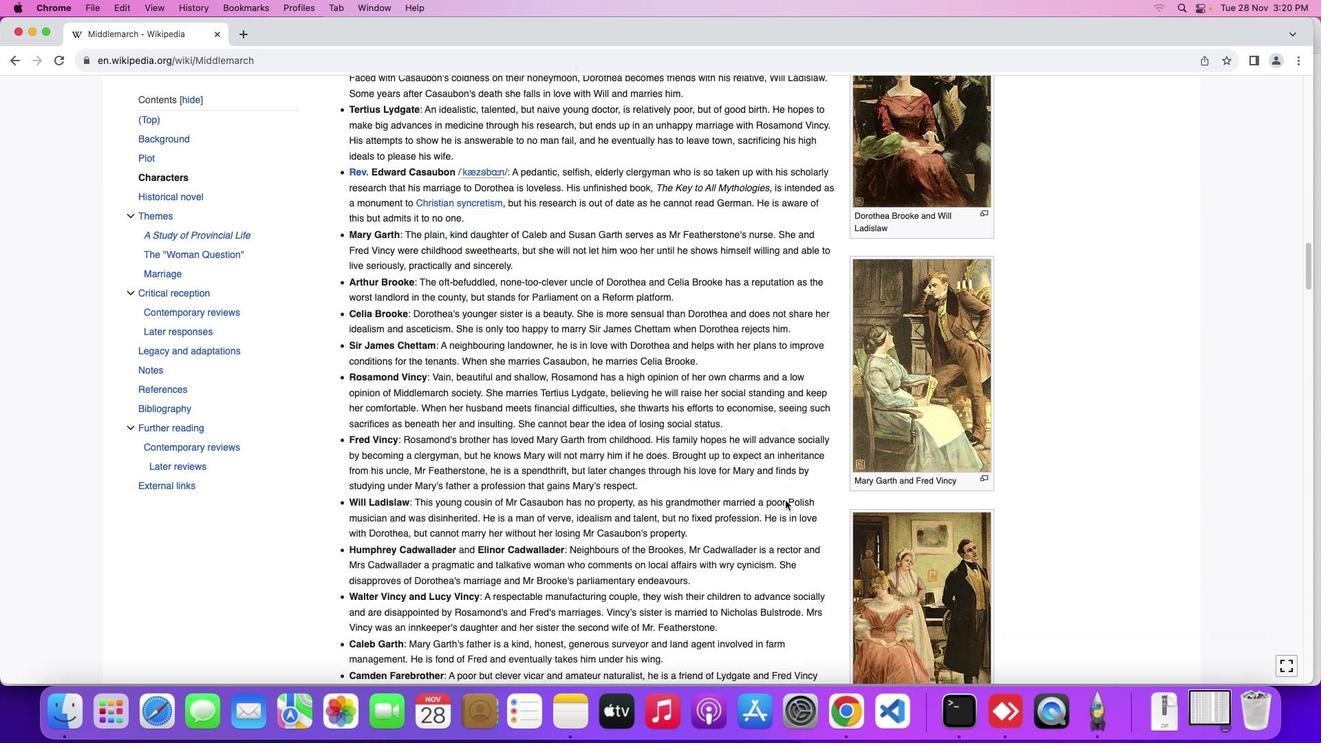 
Action: Mouse scrolled (785, 500) with delta (0, -1)
Screenshot: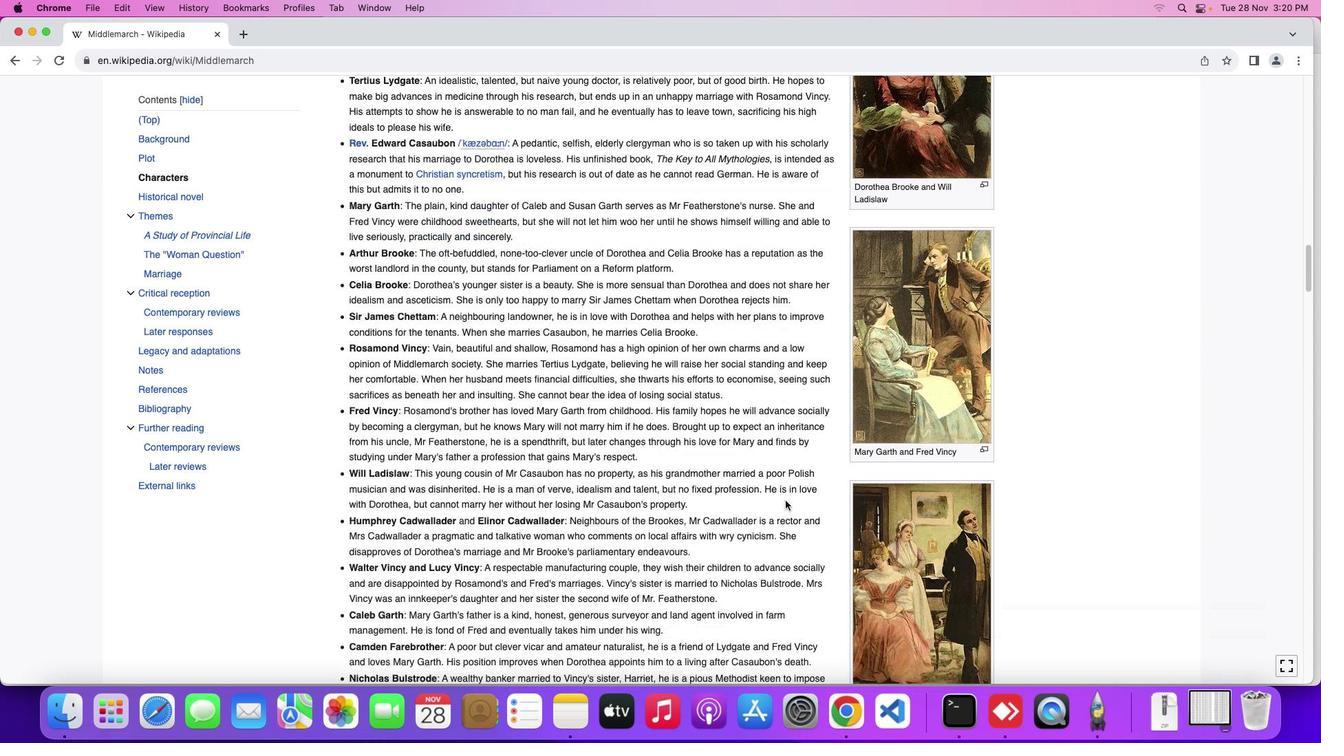 
Action: Mouse scrolled (785, 500) with delta (0, 0)
Screenshot: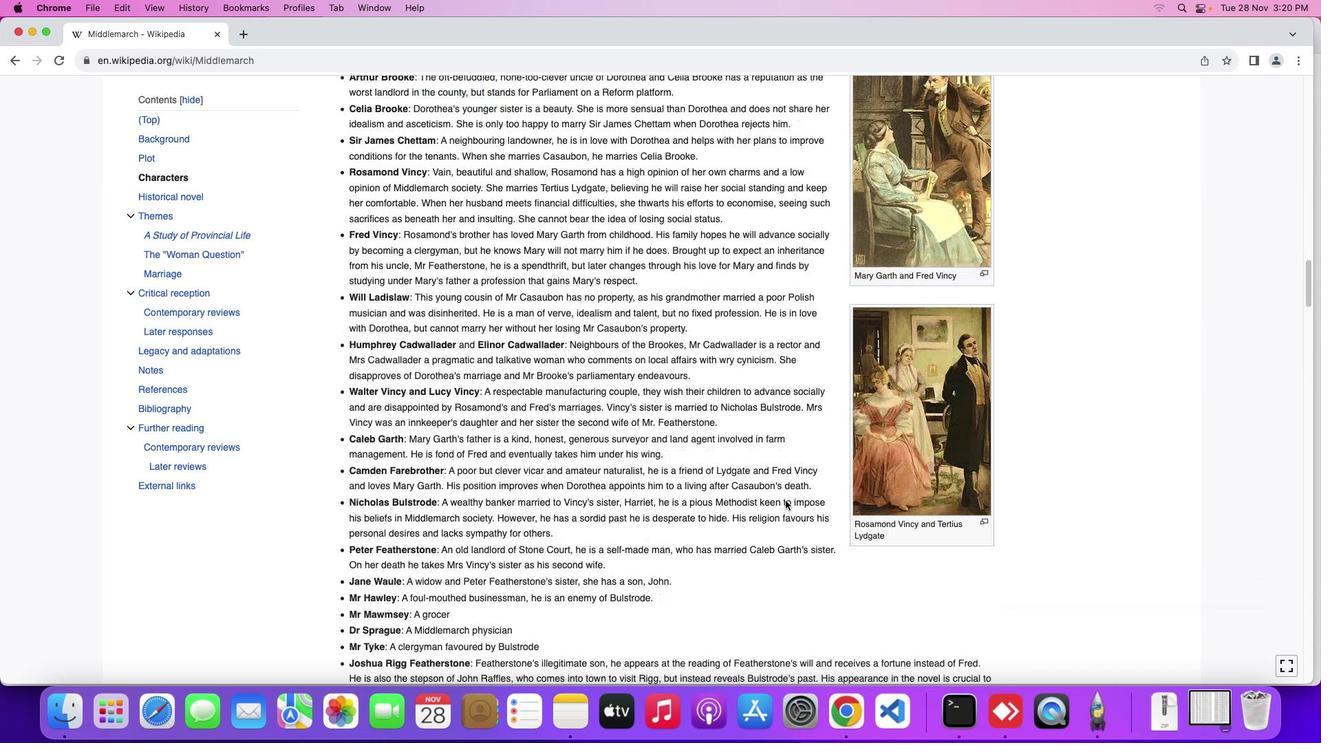 
Action: Mouse scrolled (785, 500) with delta (0, 0)
Screenshot: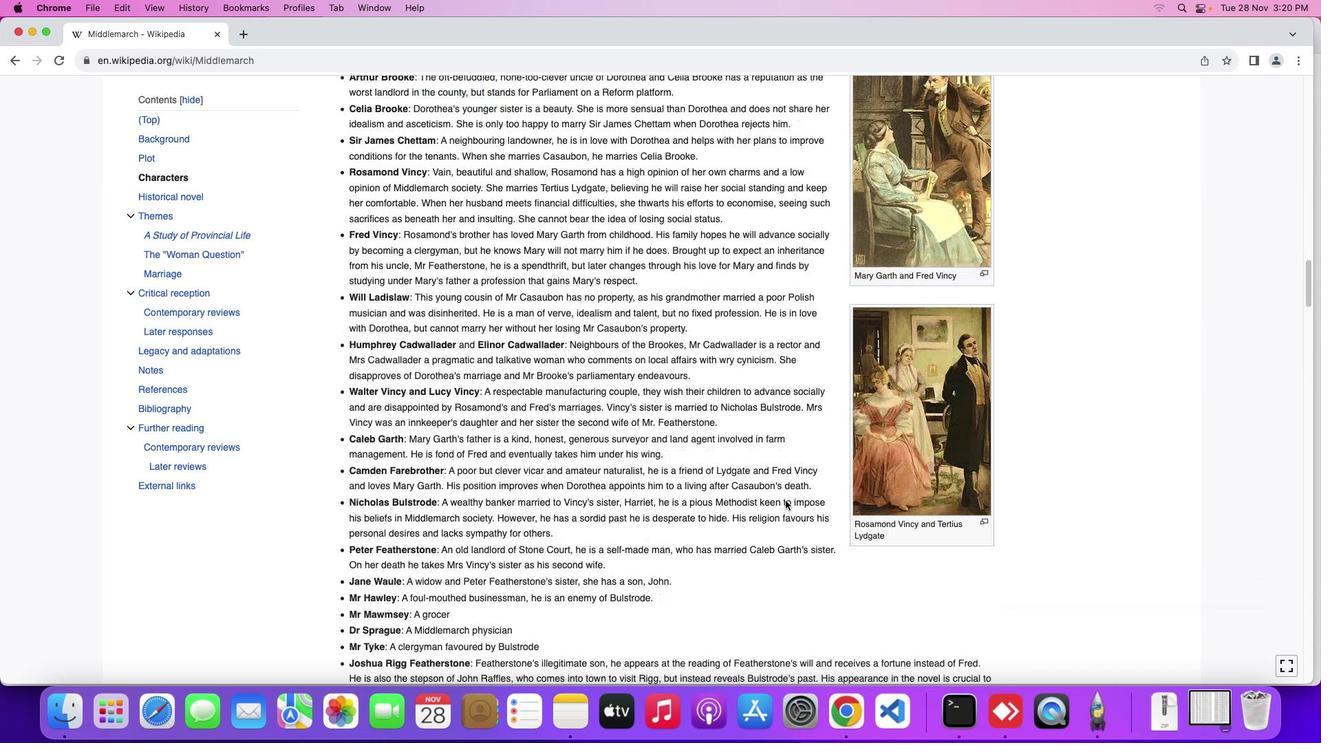 
Action: Mouse scrolled (785, 500) with delta (0, -2)
Screenshot: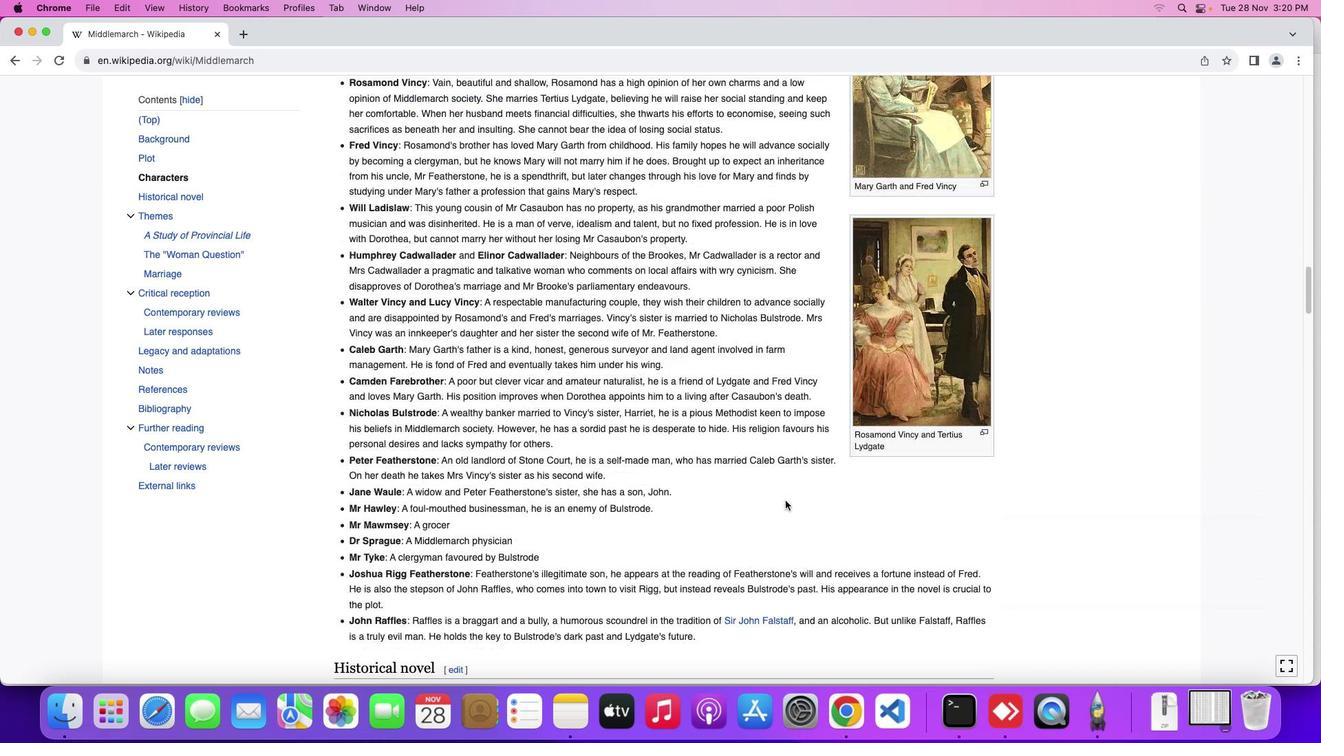 
Action: Mouse scrolled (785, 500) with delta (0, -3)
Screenshot: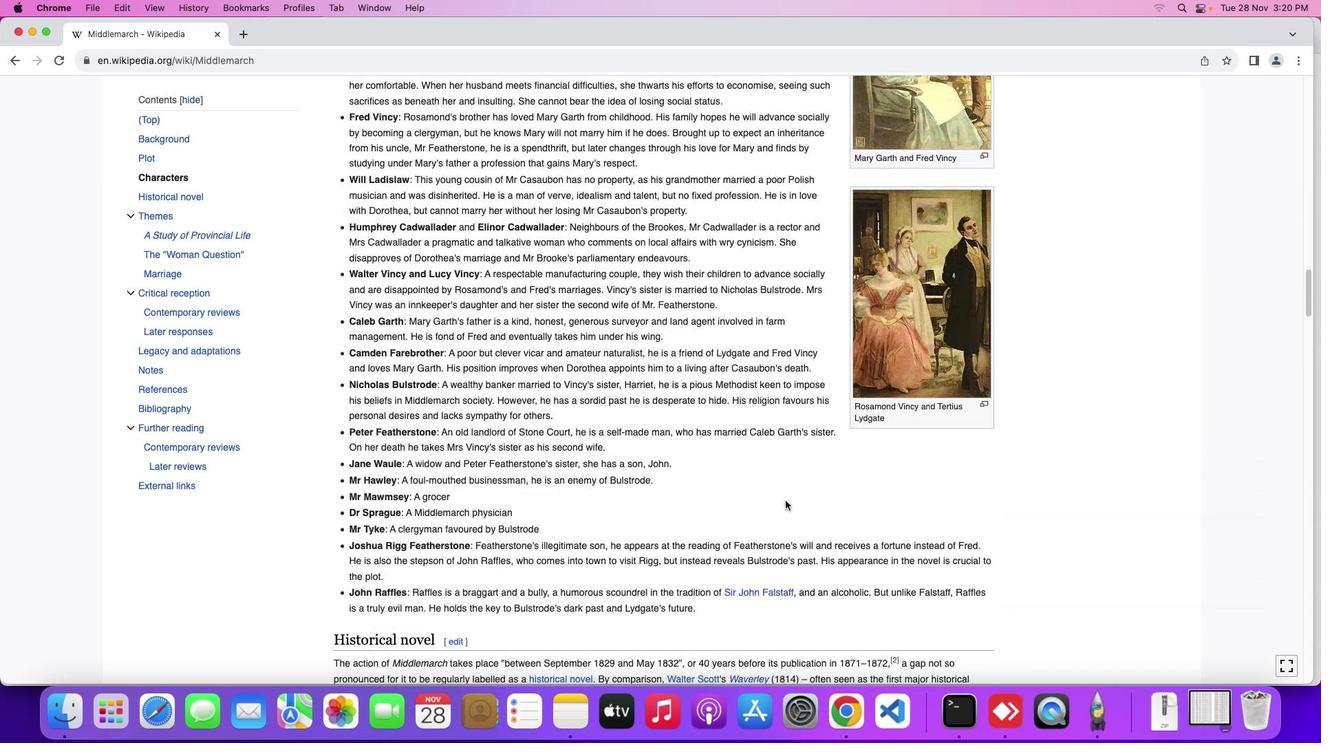 
Action: Mouse scrolled (785, 500) with delta (0, 0)
Screenshot: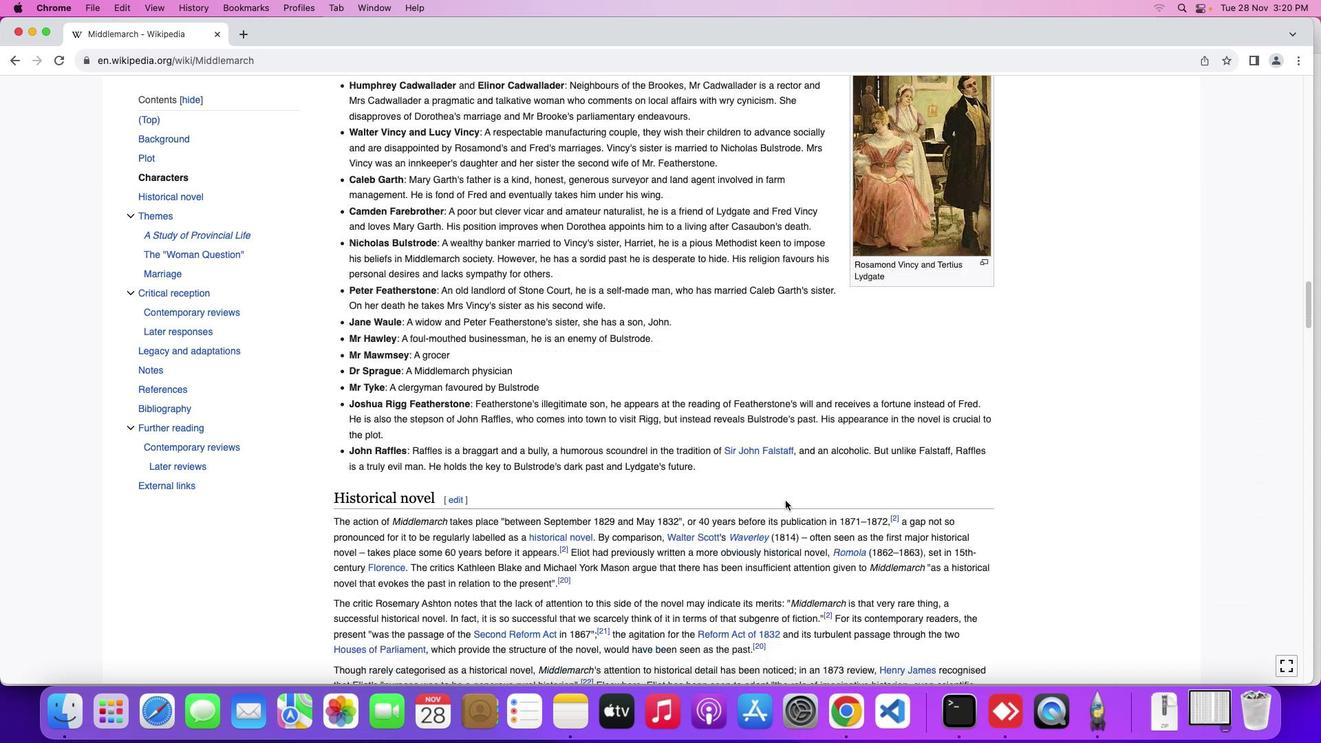 
Action: Mouse scrolled (785, 500) with delta (0, 0)
Screenshot: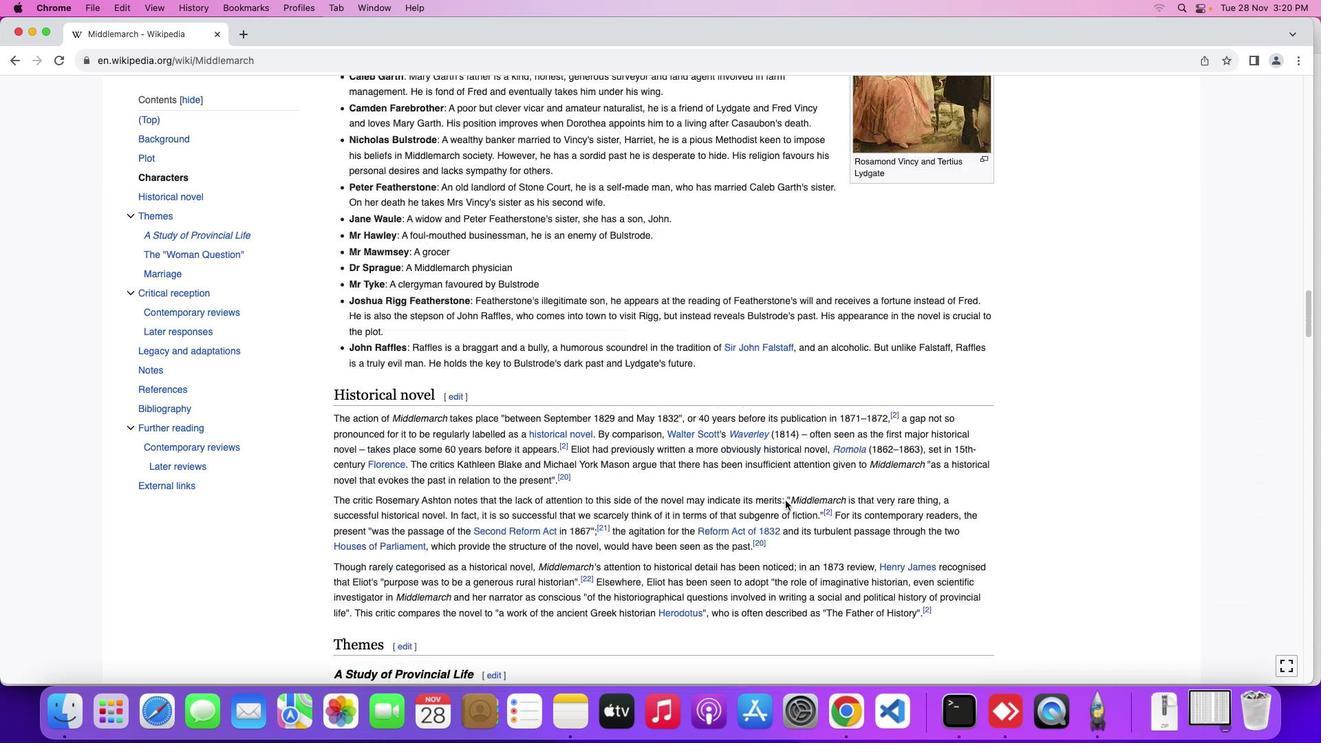 
Action: Mouse scrolled (785, 500) with delta (0, -2)
Screenshot: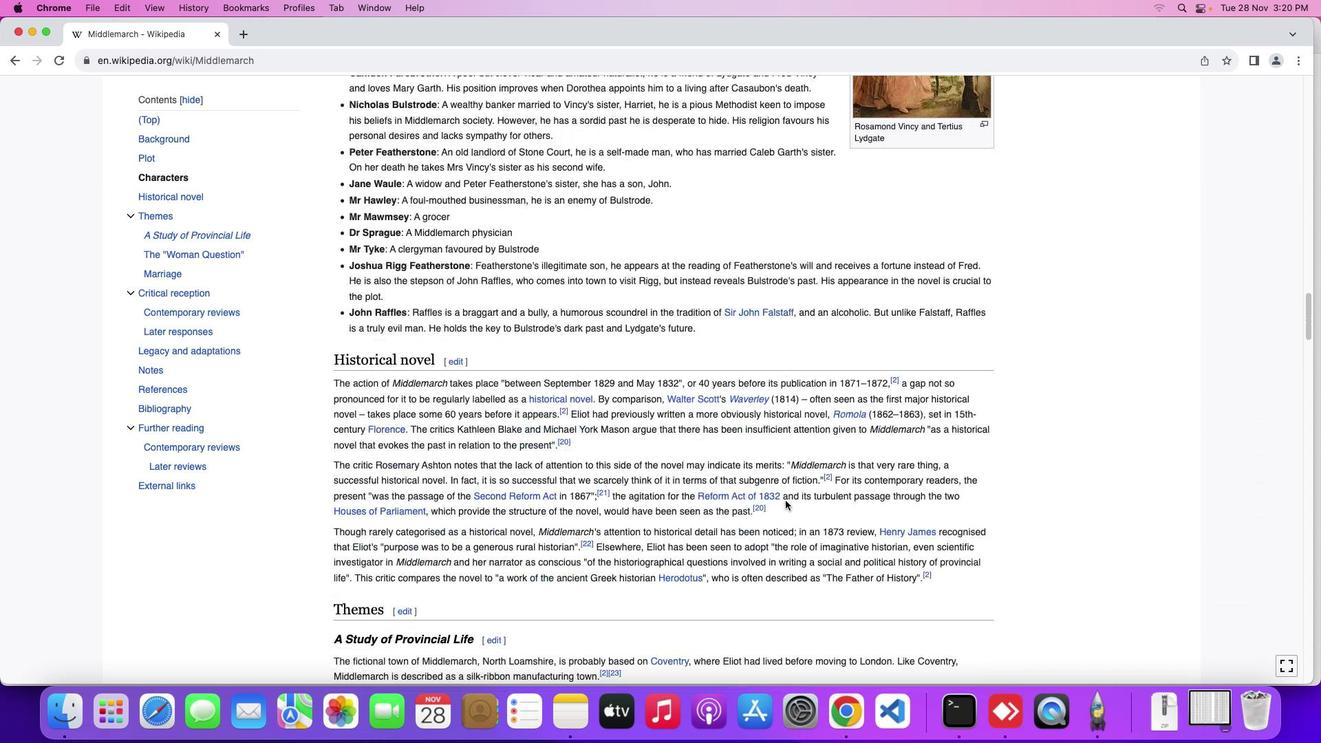 
Action: Mouse scrolled (785, 500) with delta (0, -3)
Screenshot: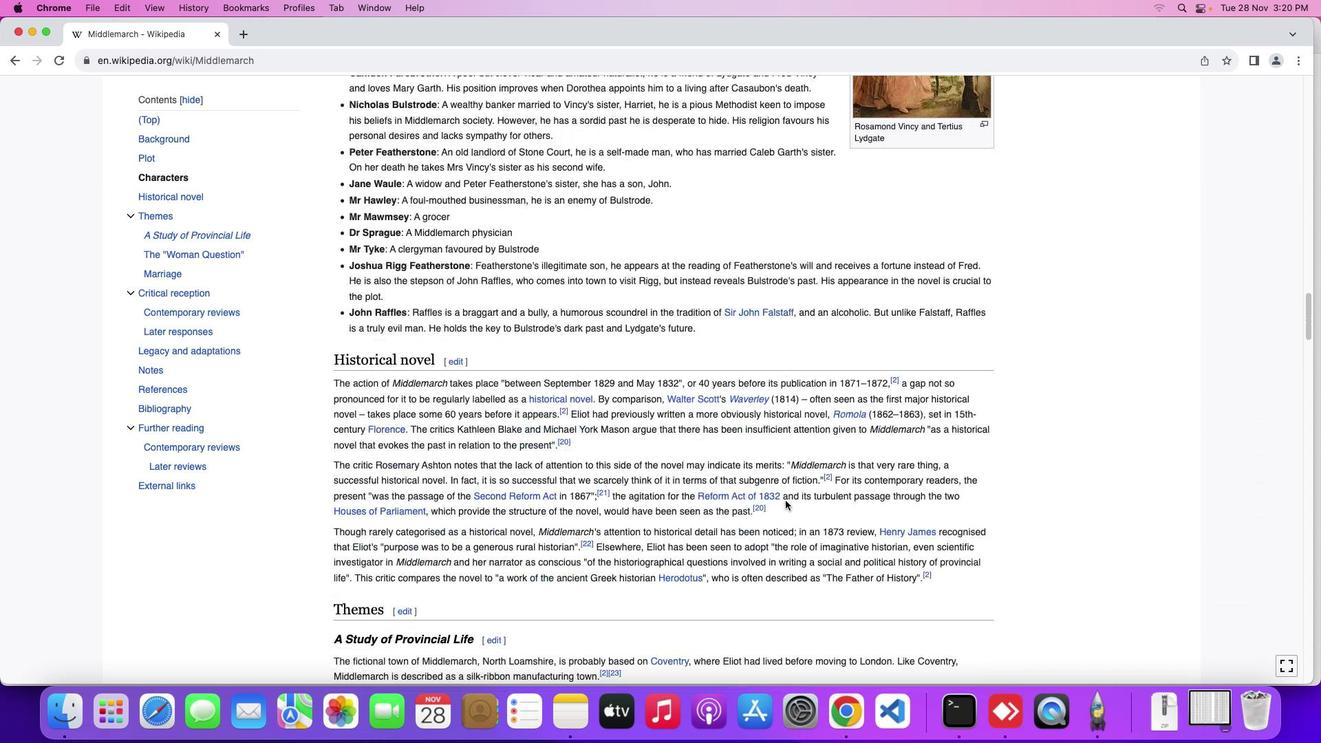 
Action: Mouse scrolled (785, 500) with delta (0, 0)
Screenshot: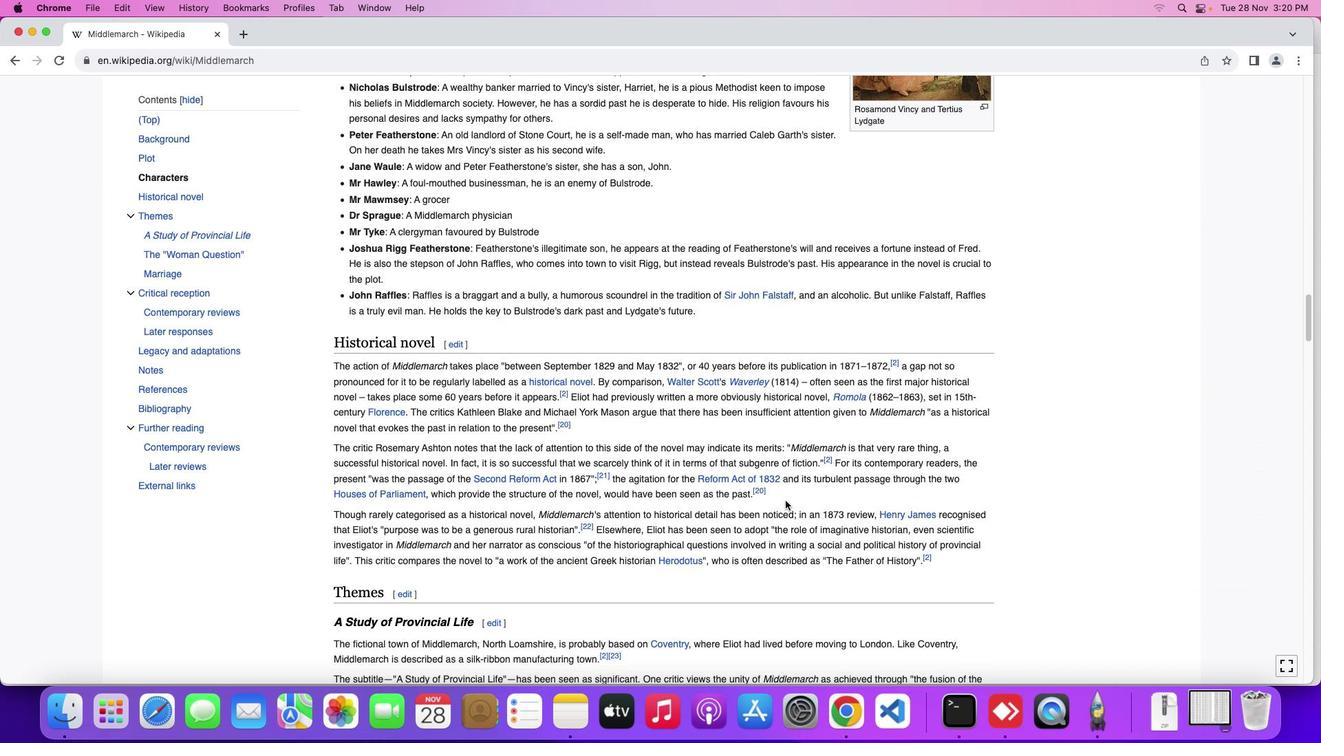 
Action: Mouse scrolled (785, 500) with delta (0, 0)
Screenshot: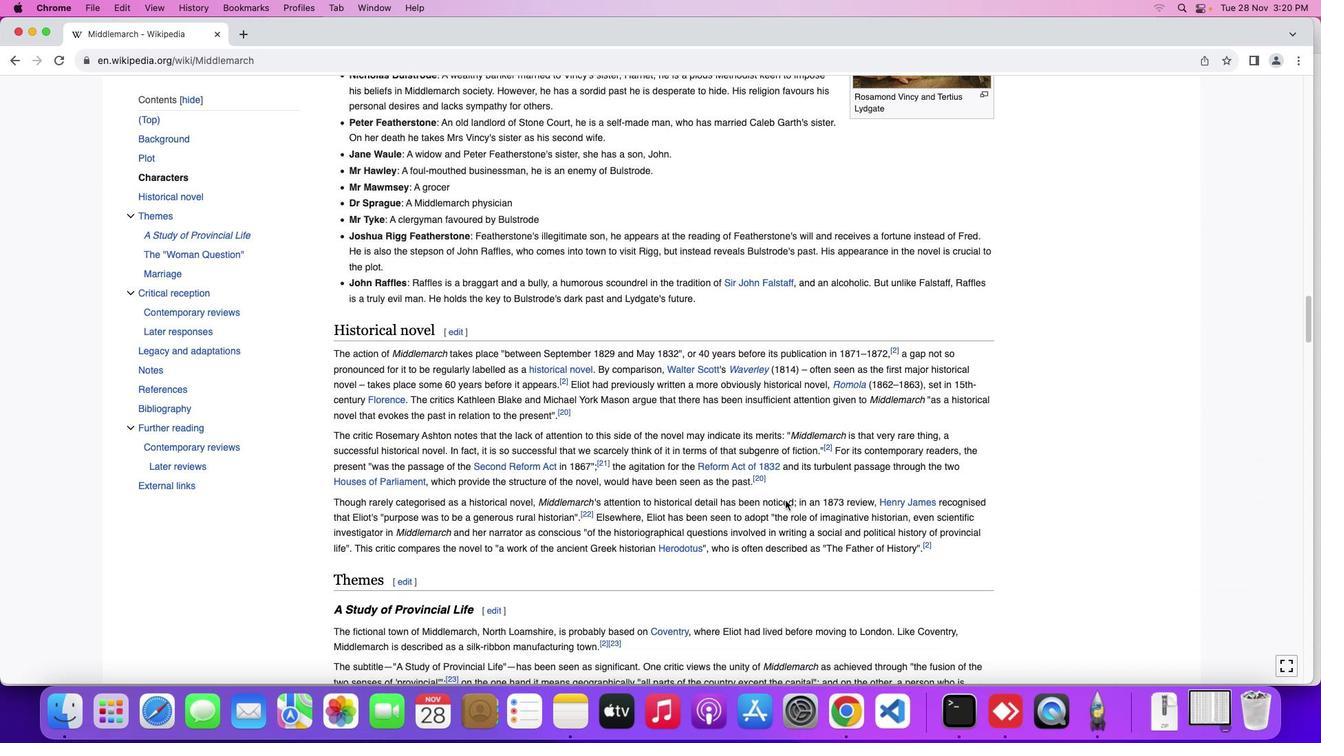 
Action: Mouse scrolled (785, 500) with delta (0, 0)
Screenshot: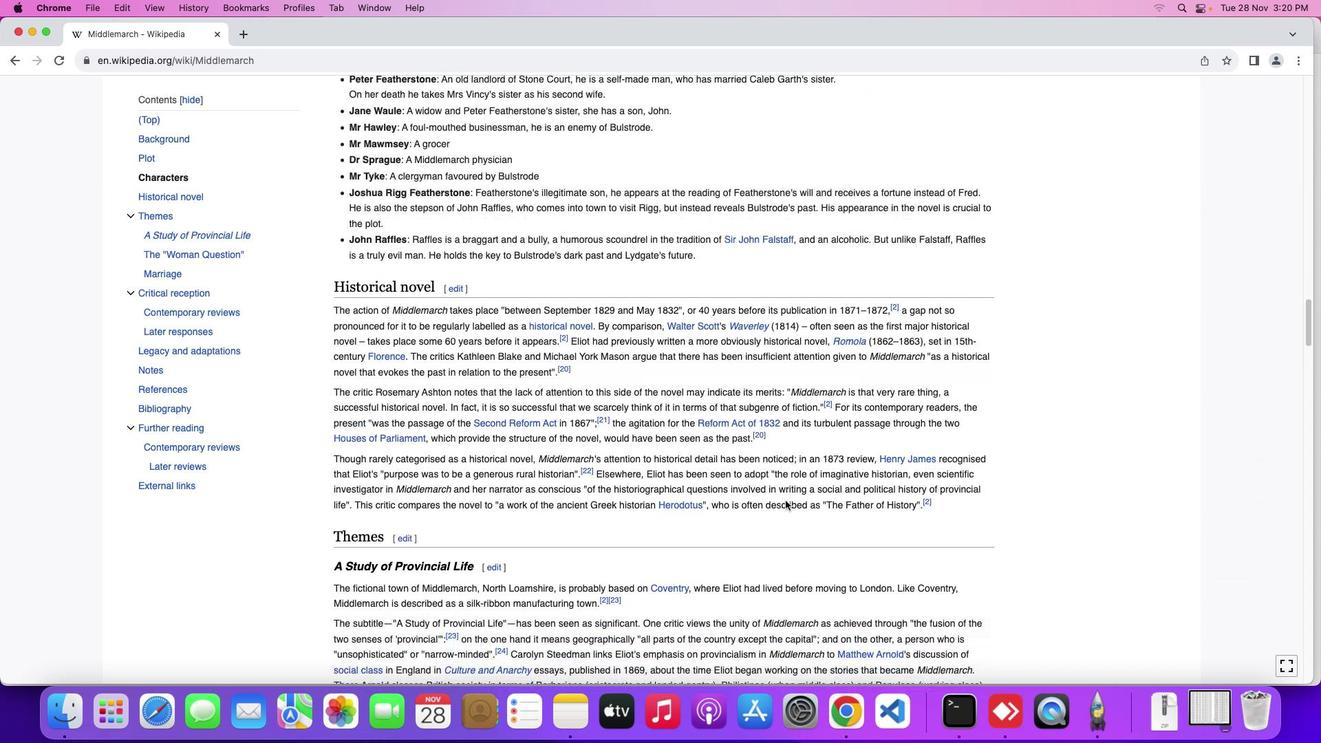 
Action: Mouse moved to (773, 505)
Screenshot: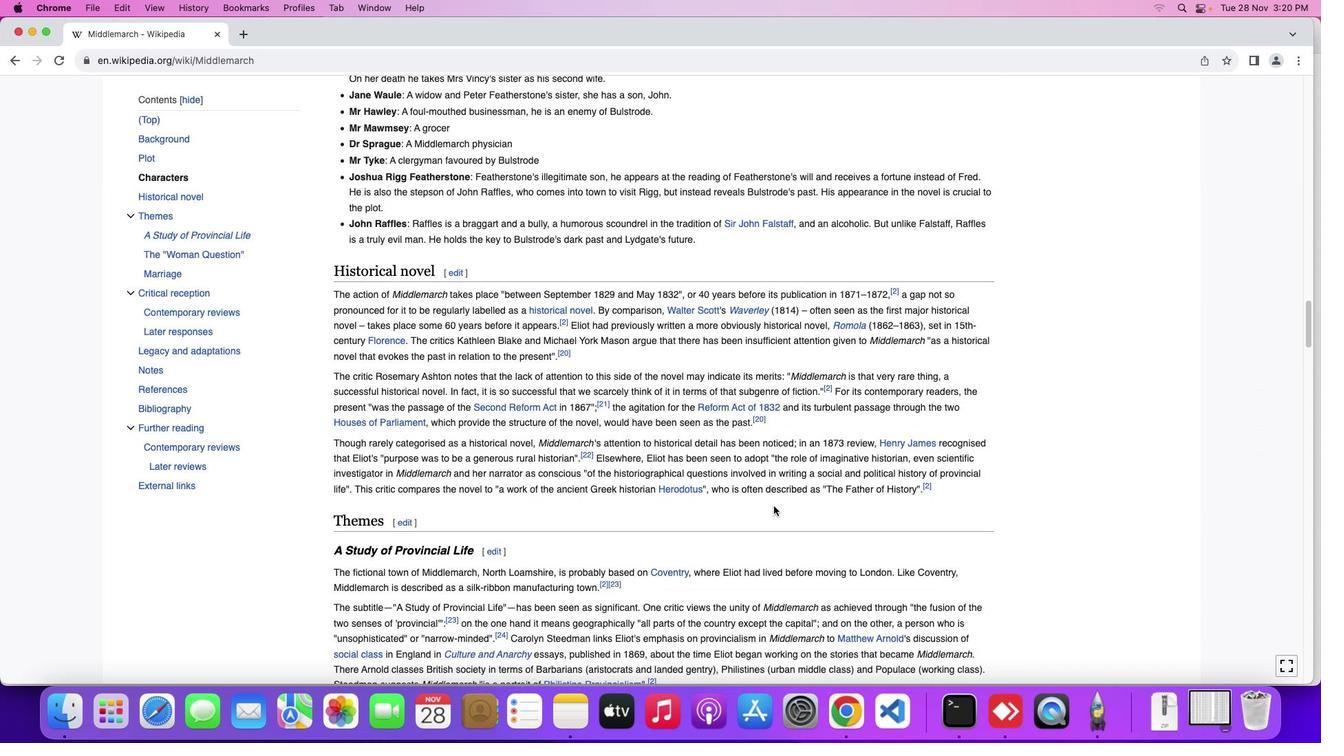 
Action: Mouse scrolled (773, 505) with delta (0, 0)
Screenshot: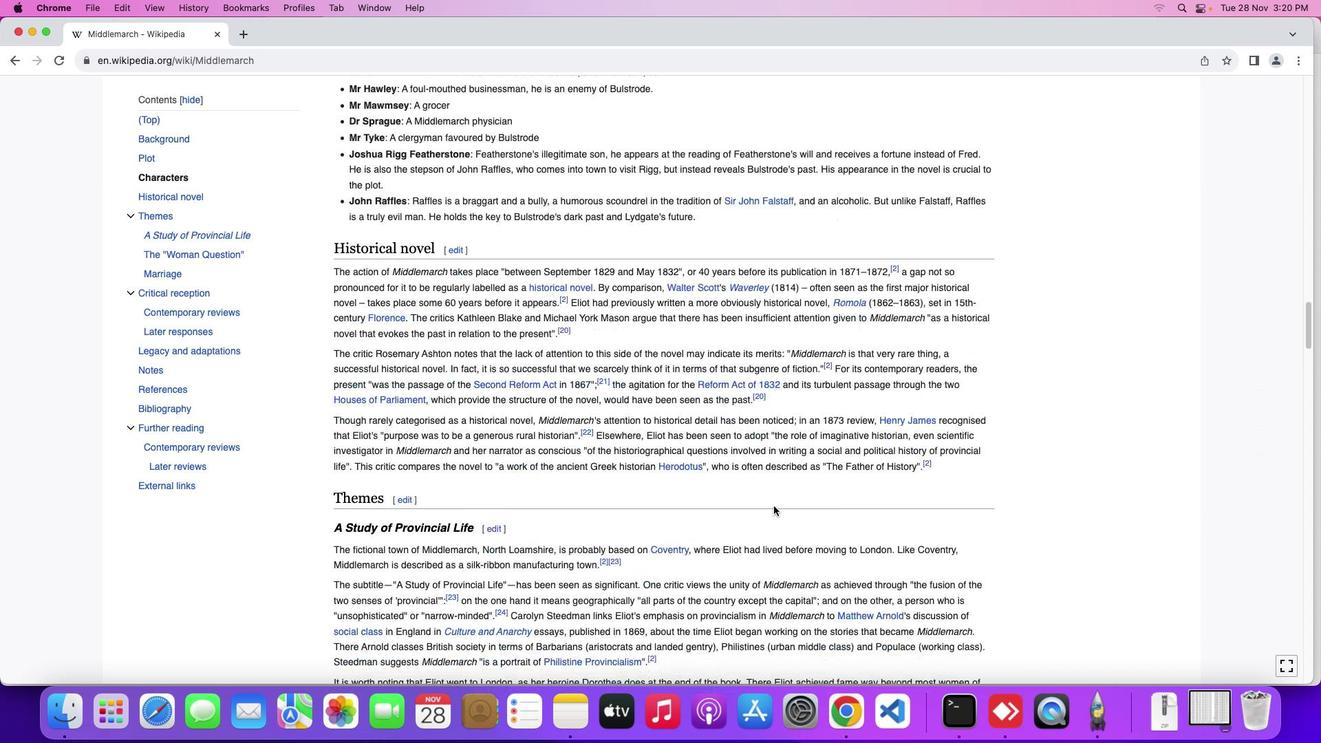 
Action: Mouse scrolled (773, 505) with delta (0, 0)
Screenshot: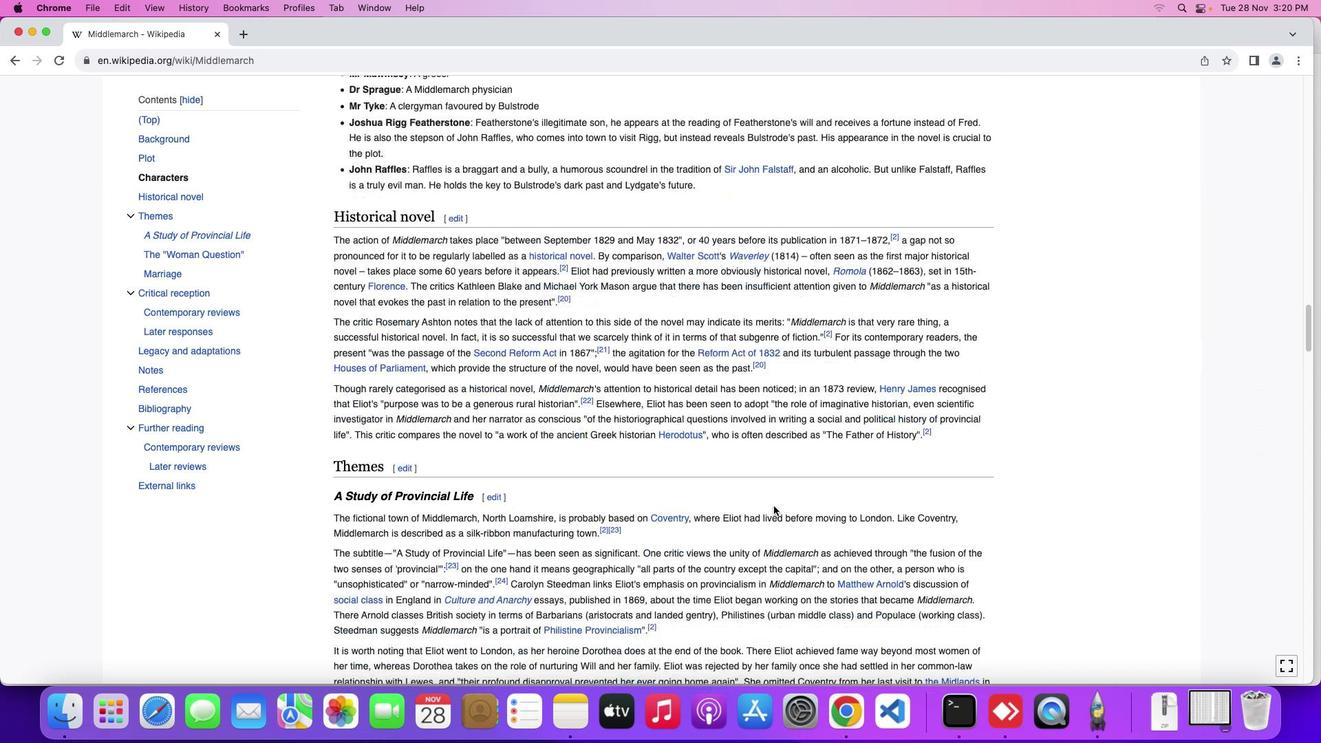 
Action: Mouse scrolled (773, 505) with delta (0, -2)
Screenshot: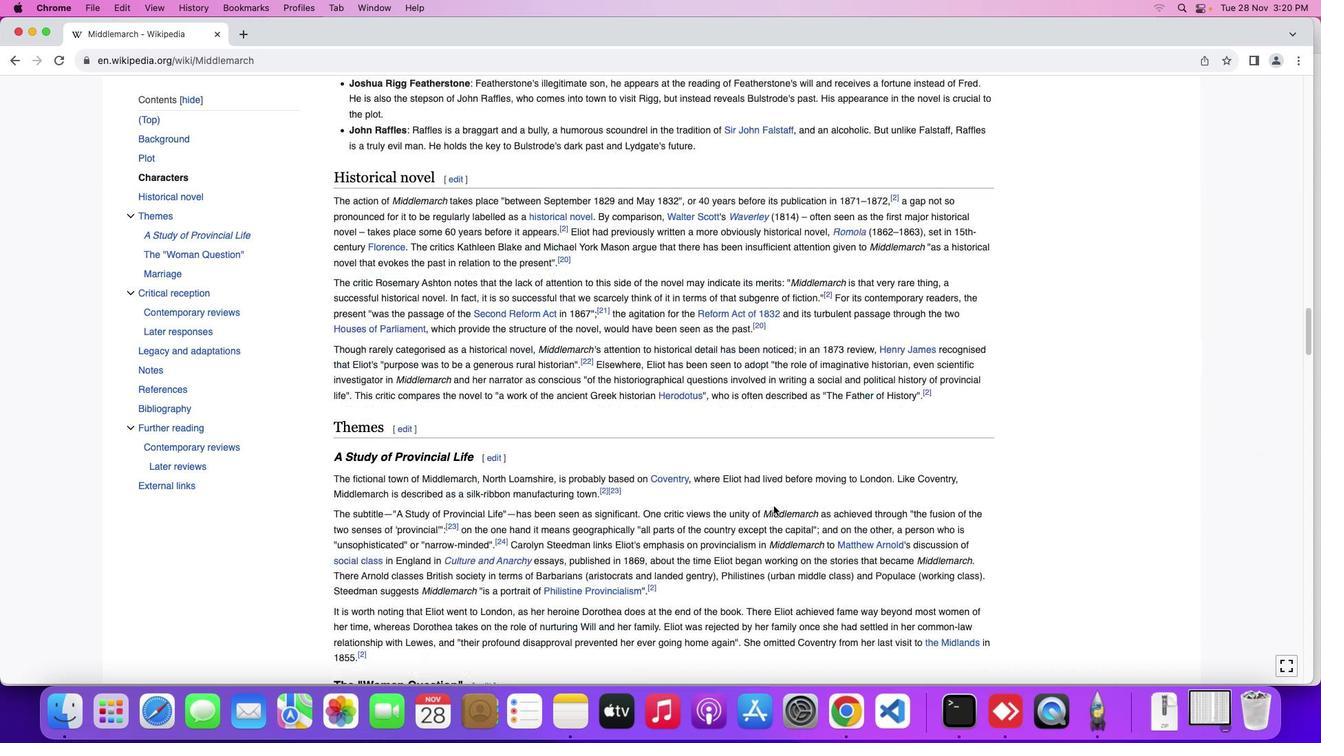 
Action: Mouse moved to (772, 508)
Screenshot: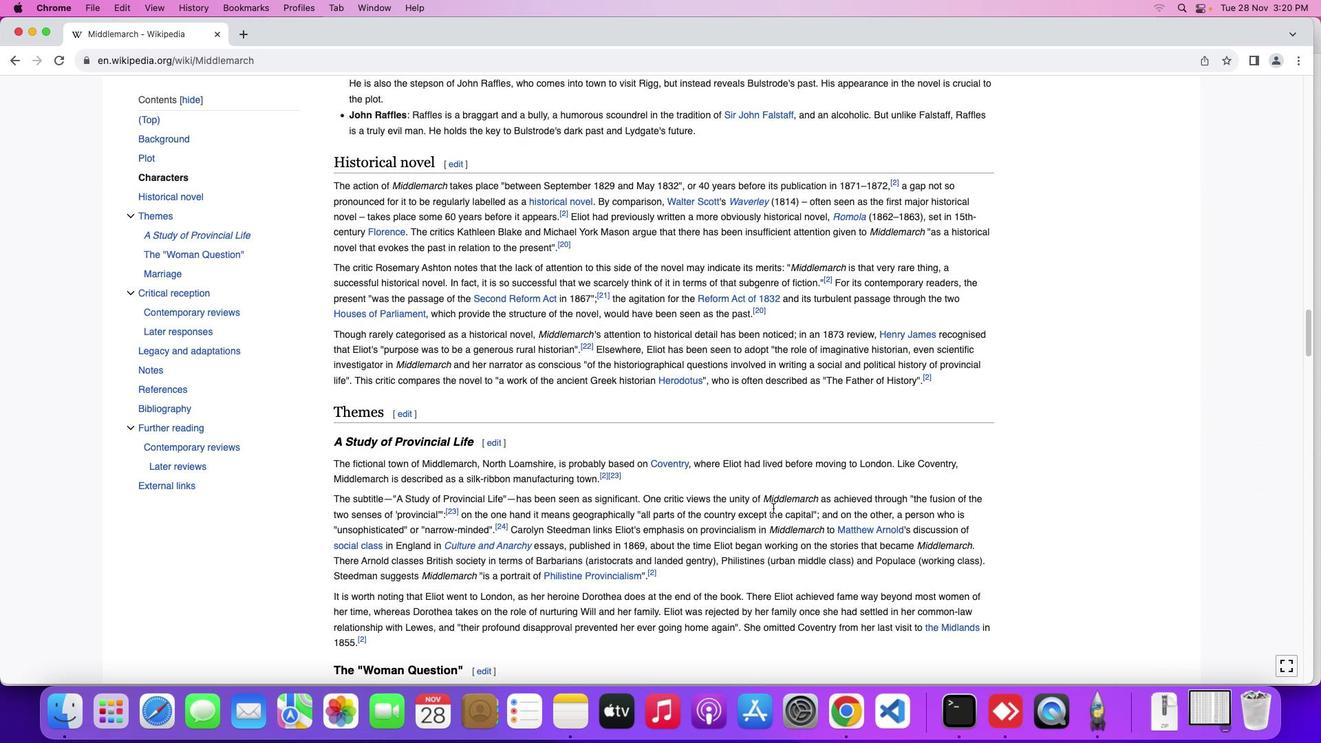 
Action: Mouse scrolled (772, 508) with delta (0, 0)
Screenshot: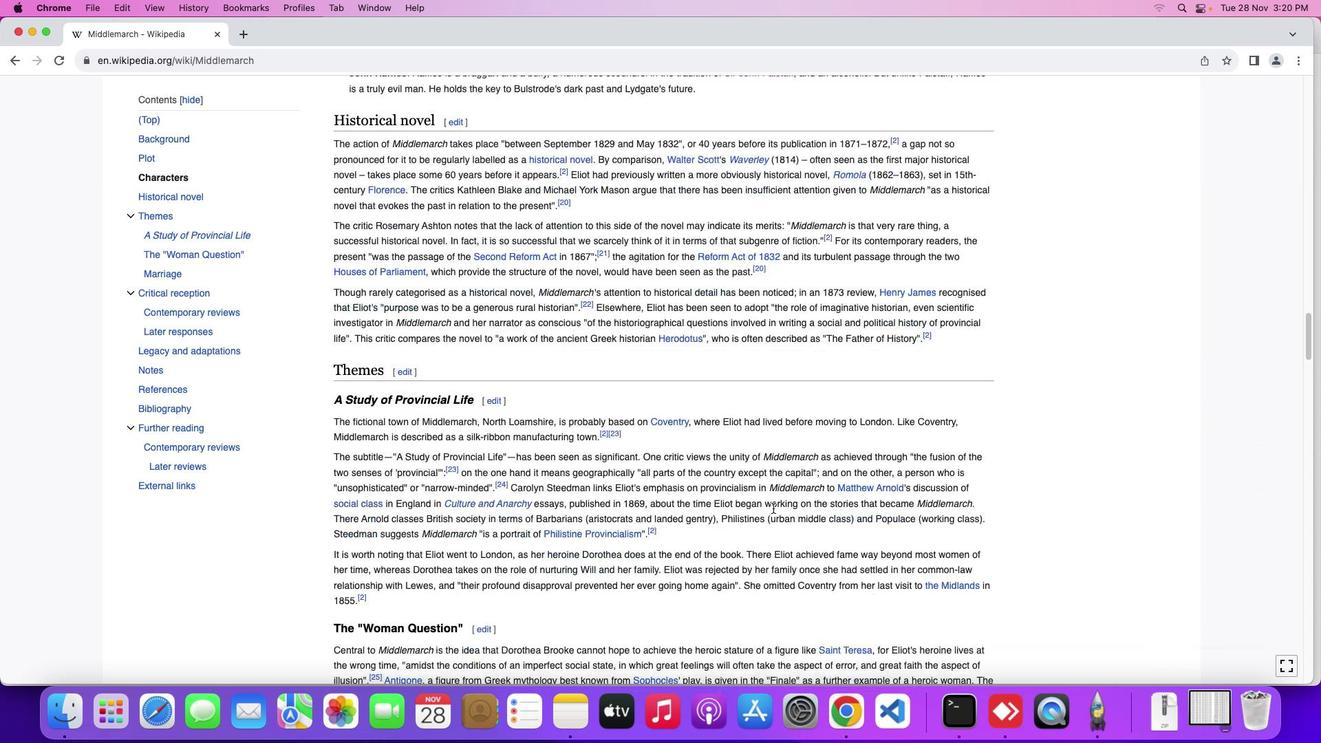 
Action: Mouse scrolled (772, 508) with delta (0, 0)
Screenshot: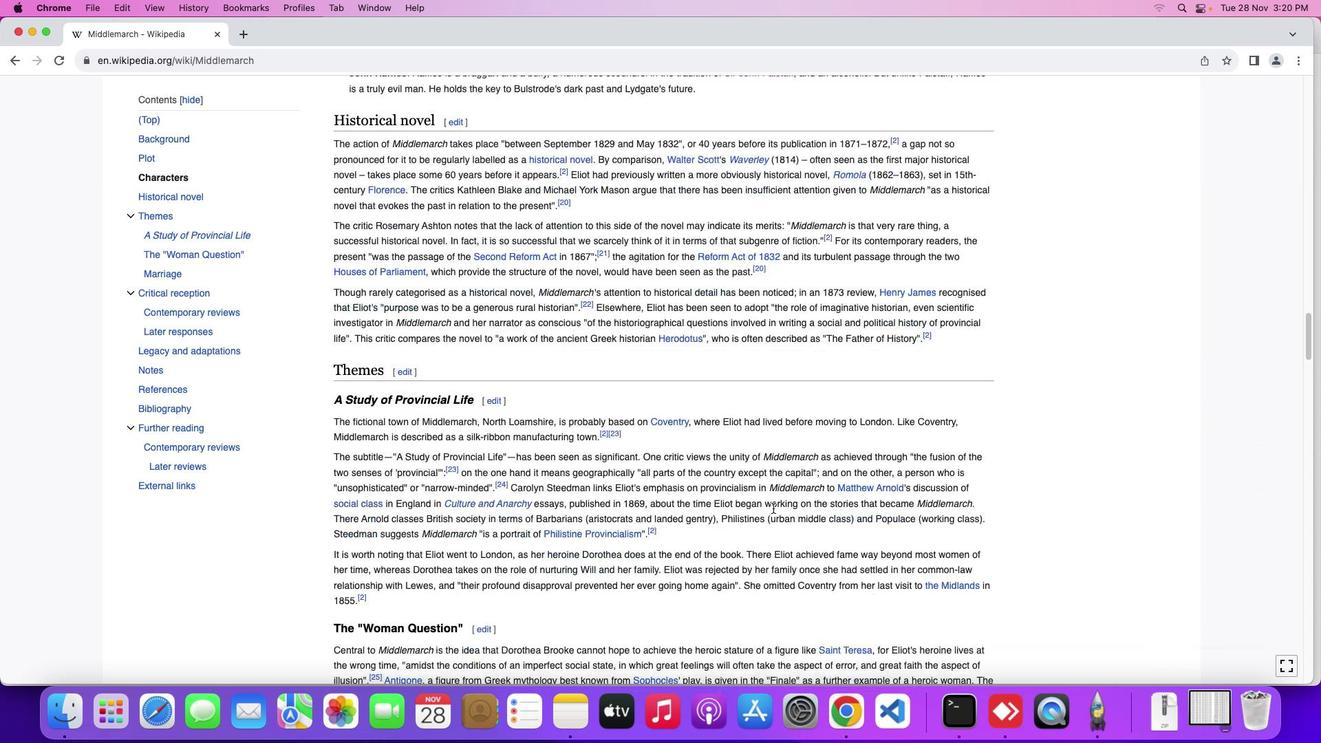 
Action: Mouse scrolled (772, 508) with delta (0, -2)
Screenshot: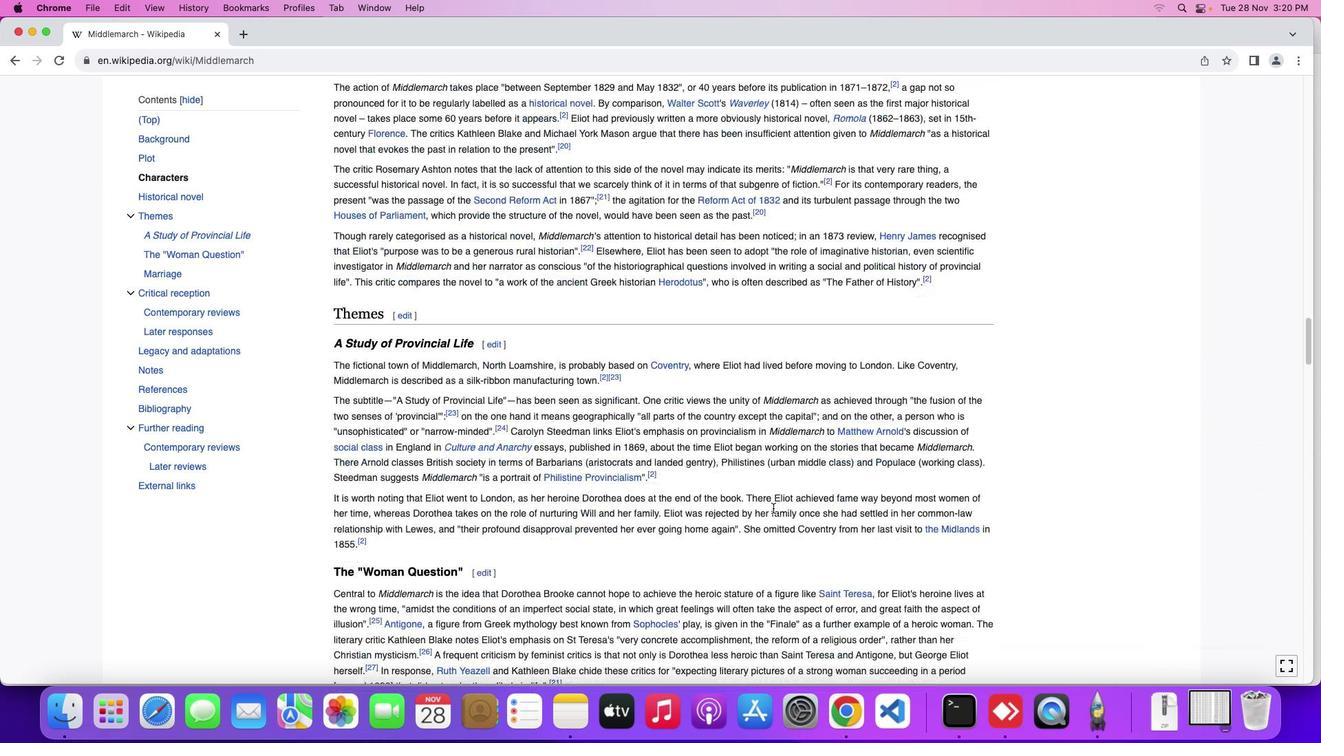 
Action: Mouse moved to (772, 507)
Screenshot: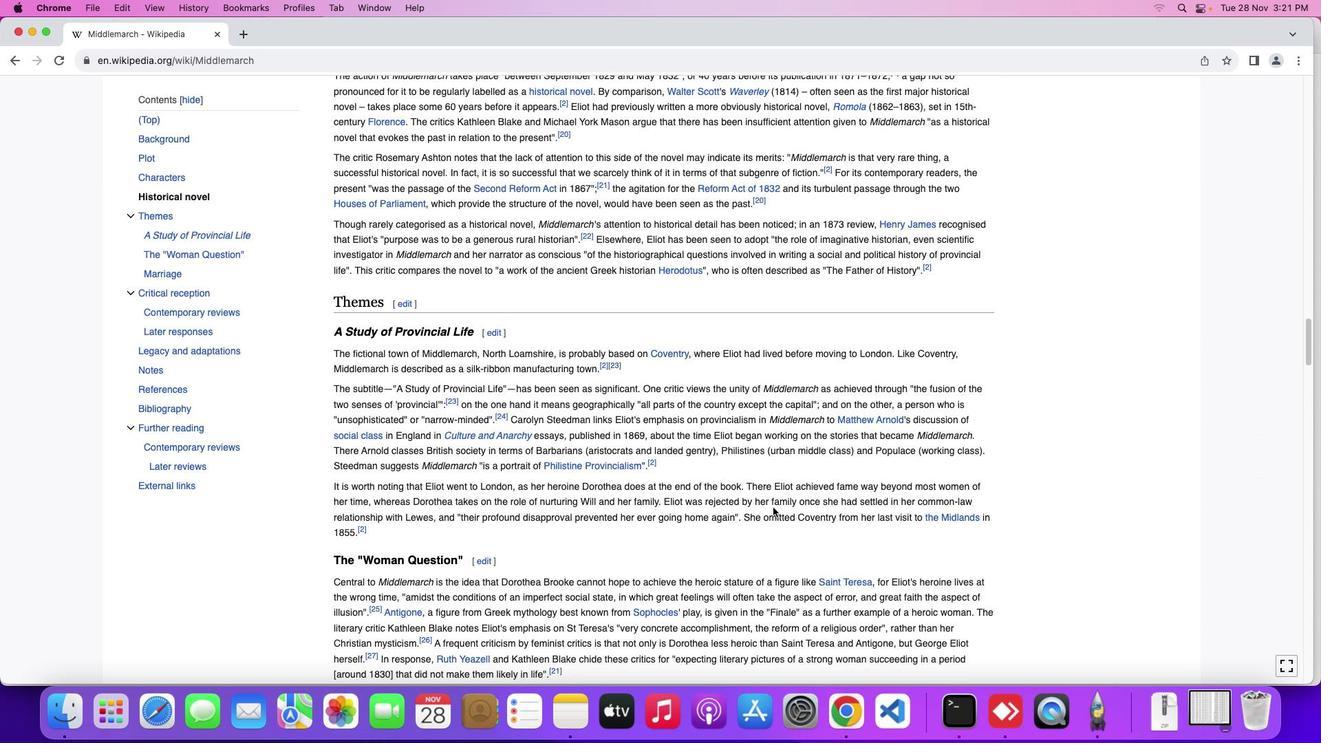 
Action: Mouse scrolled (772, 507) with delta (0, 0)
Screenshot: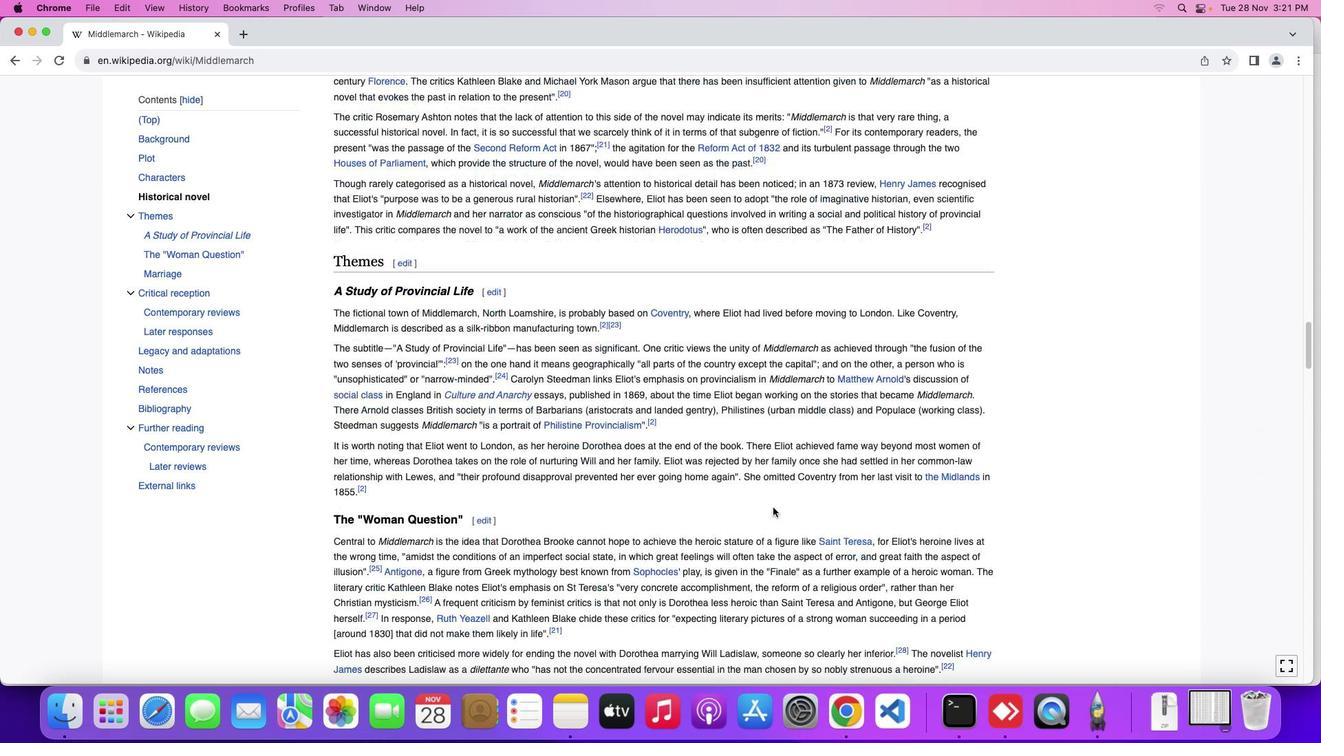 
Action: Mouse scrolled (772, 507) with delta (0, 0)
Screenshot: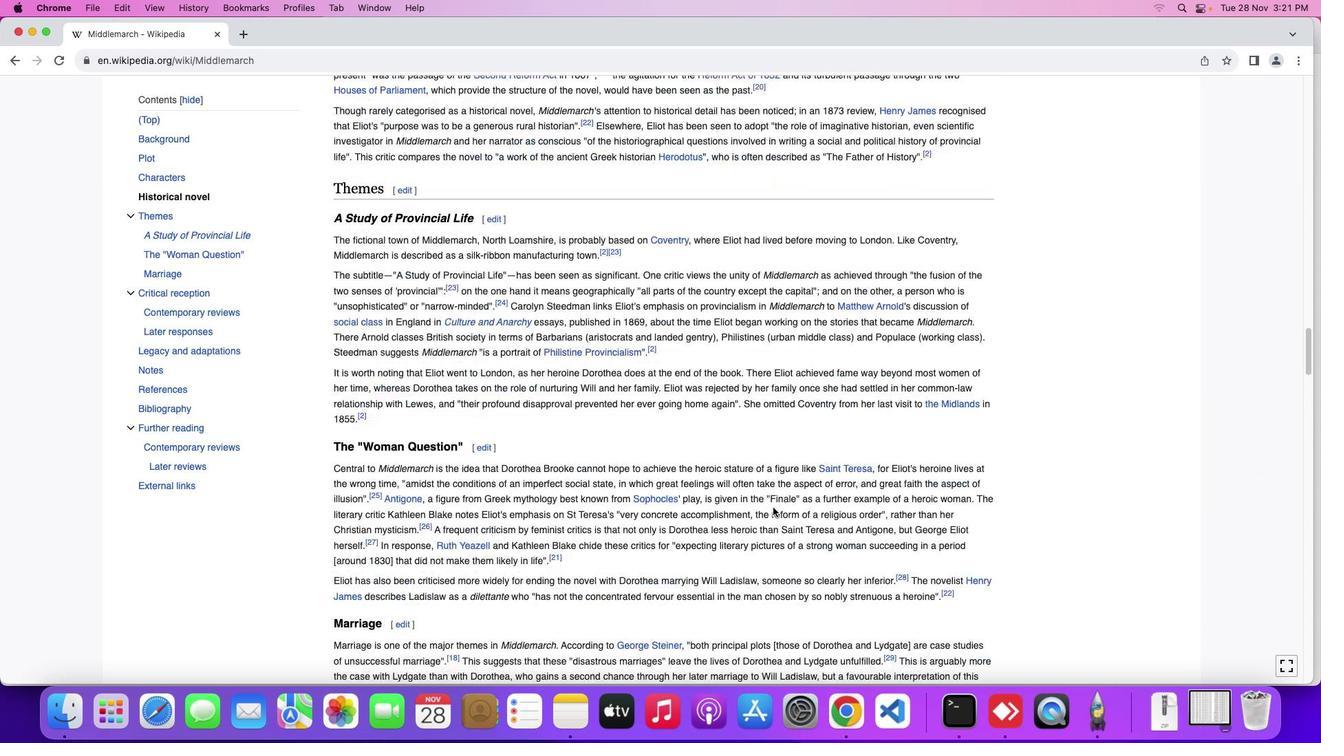 
Action: Mouse scrolled (772, 507) with delta (0, -2)
Screenshot: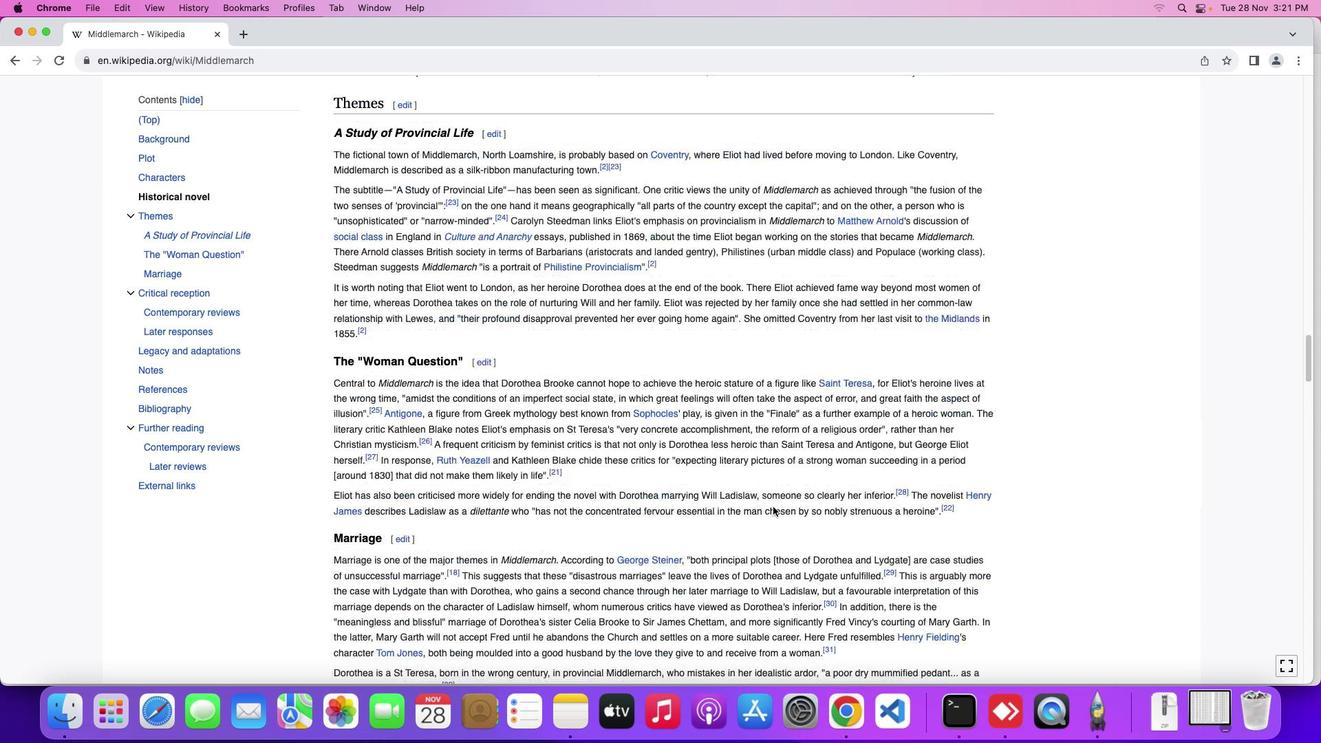 
Action: Mouse scrolled (772, 507) with delta (0, -2)
Screenshot: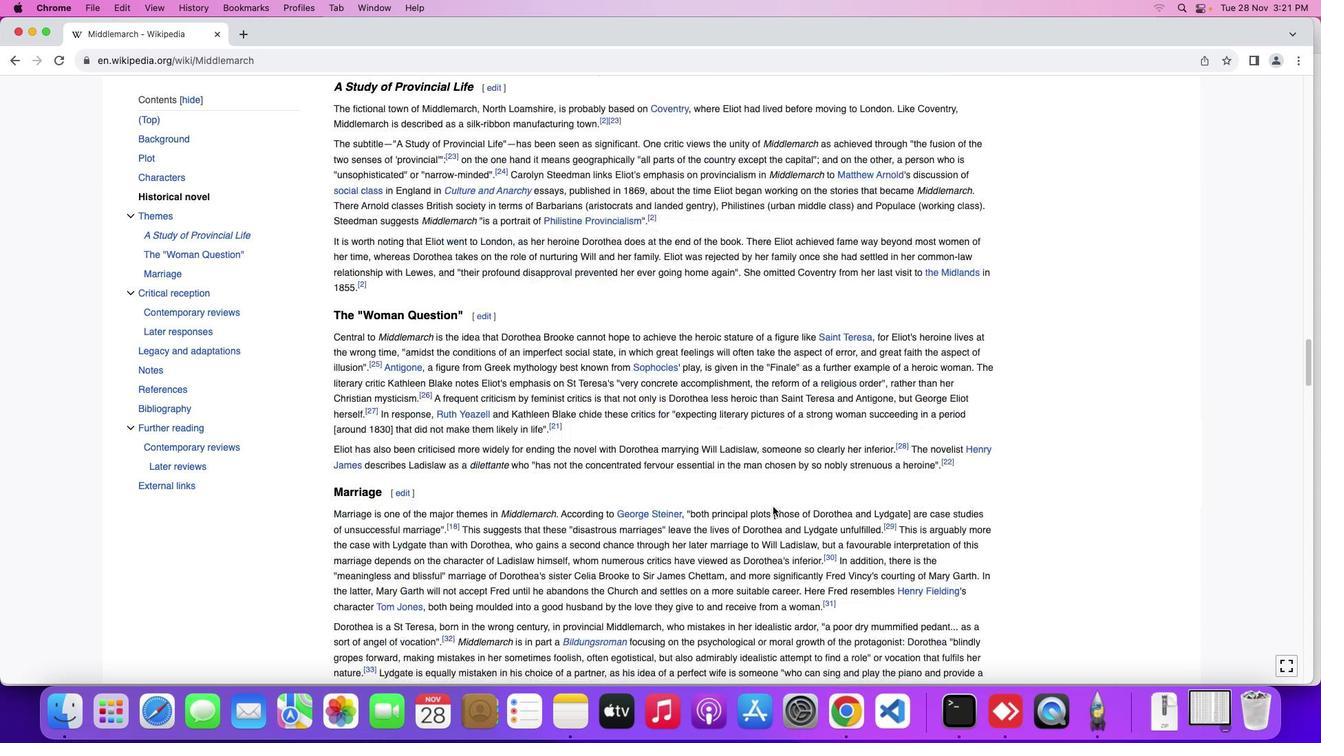 
Action: Mouse moved to (772, 507)
Screenshot: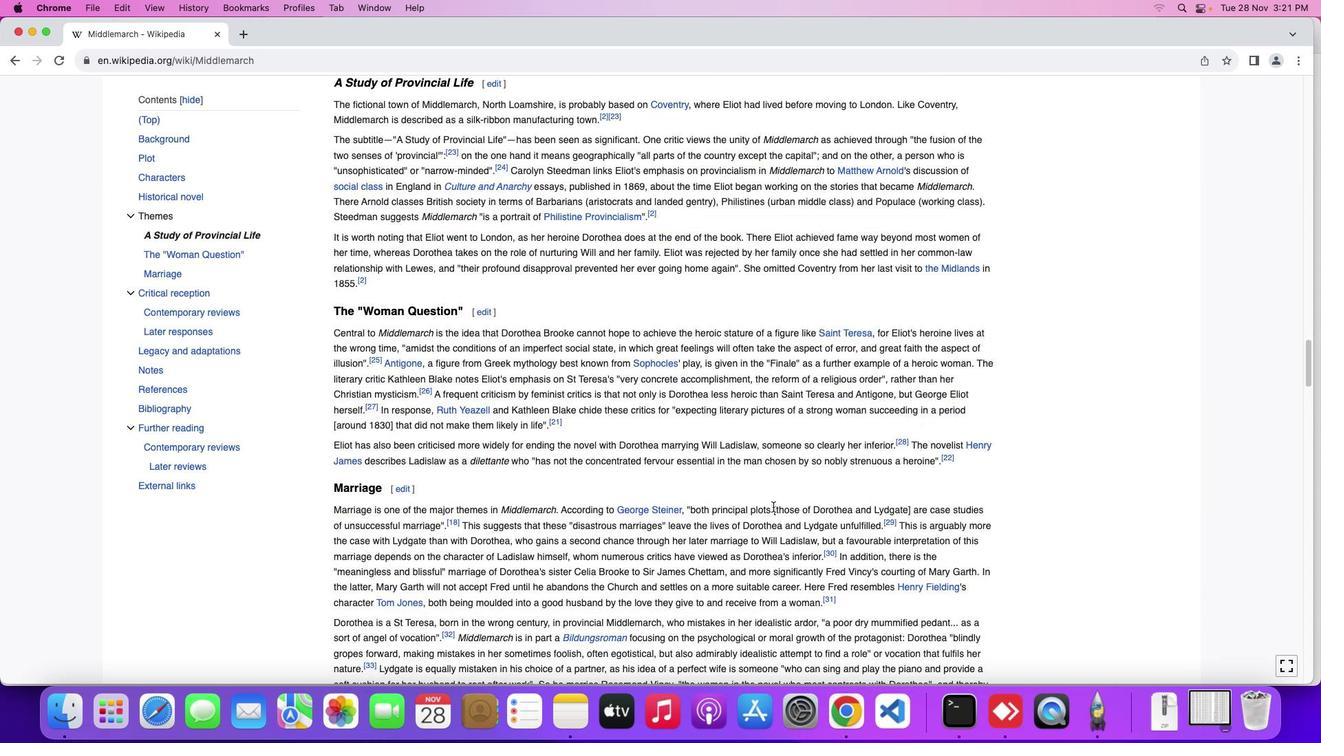 
Action: Mouse scrolled (772, 507) with delta (0, 0)
Screenshot: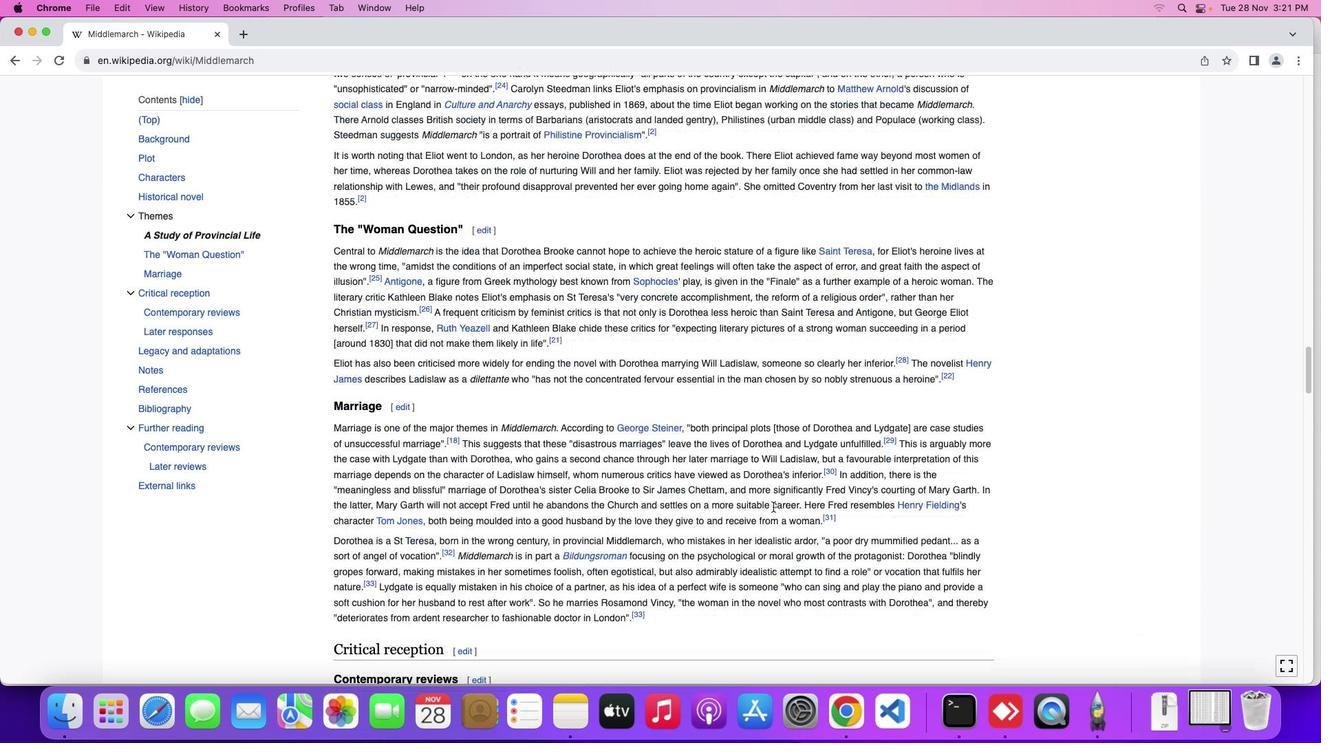 
Action: Mouse scrolled (772, 507) with delta (0, 0)
Screenshot: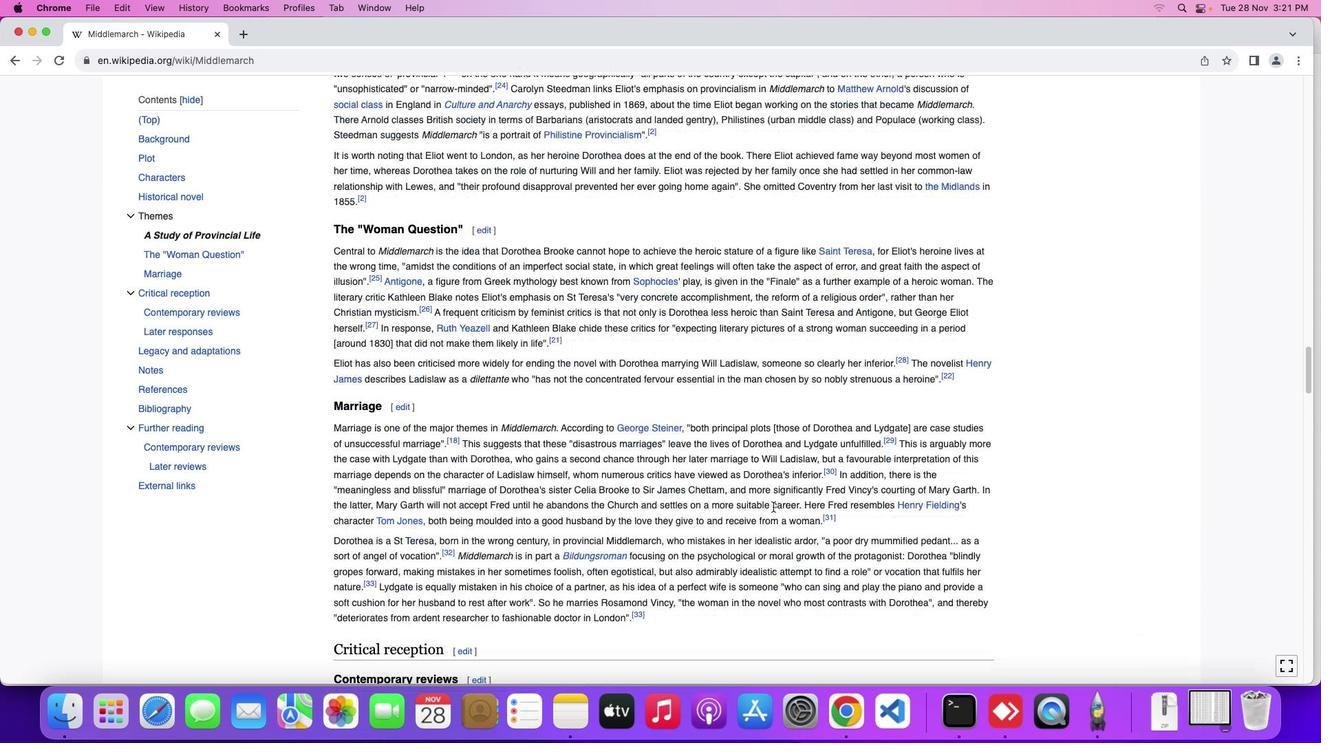 
Action: Mouse scrolled (772, 507) with delta (0, -2)
Screenshot: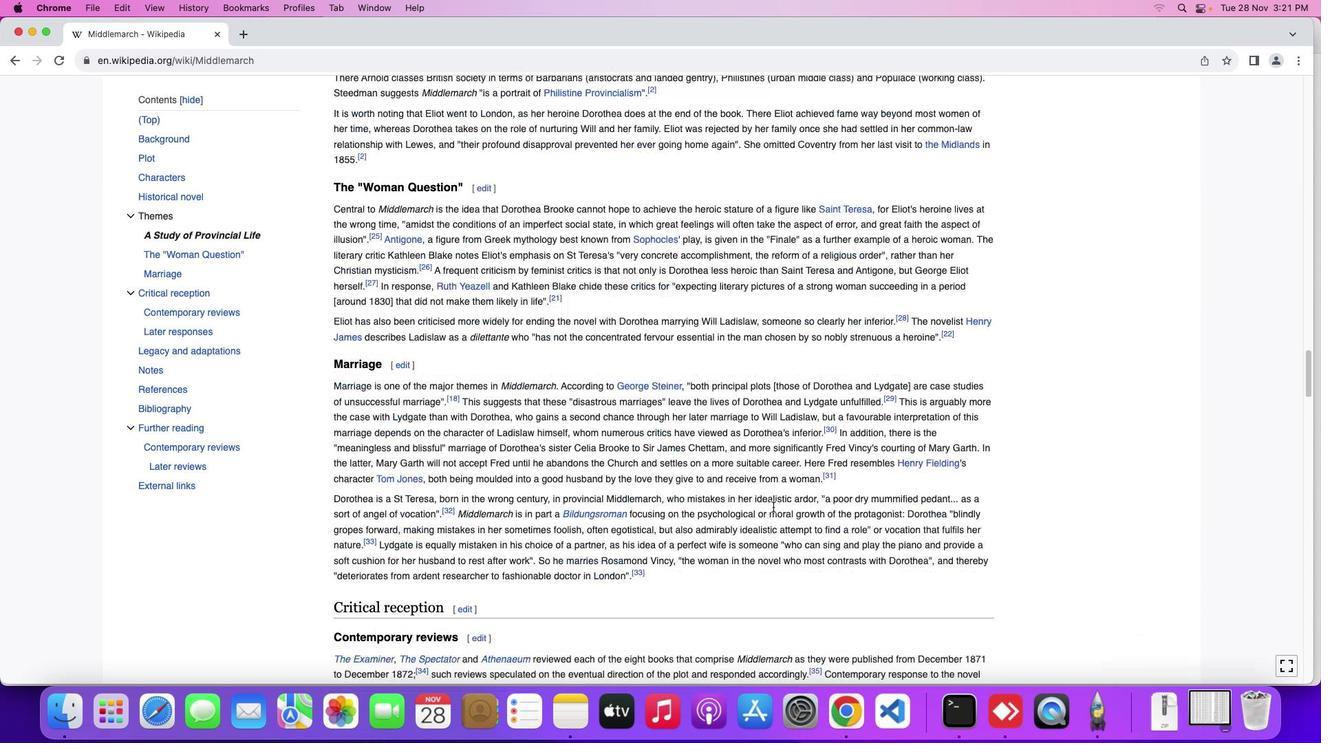 
Action: Mouse scrolled (772, 507) with delta (0, -2)
Screenshot: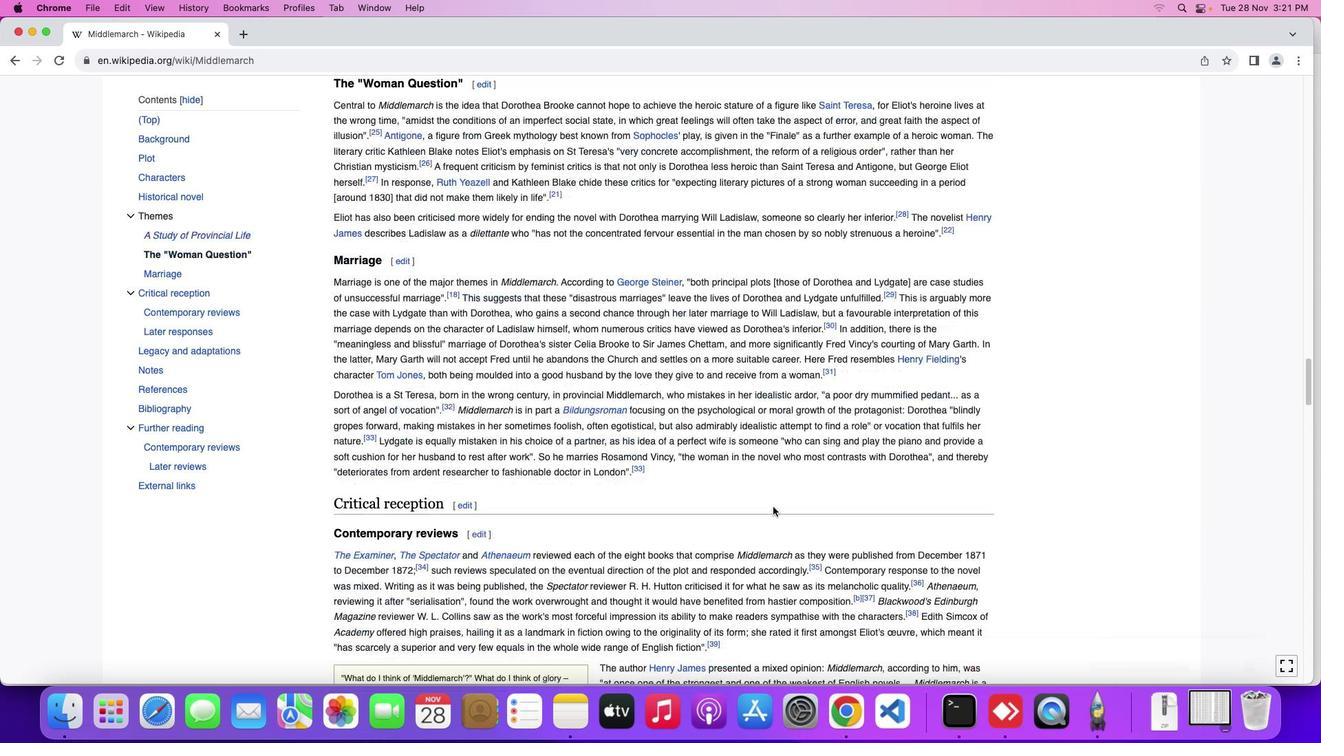 
Action: Mouse moved to (772, 506)
Screenshot: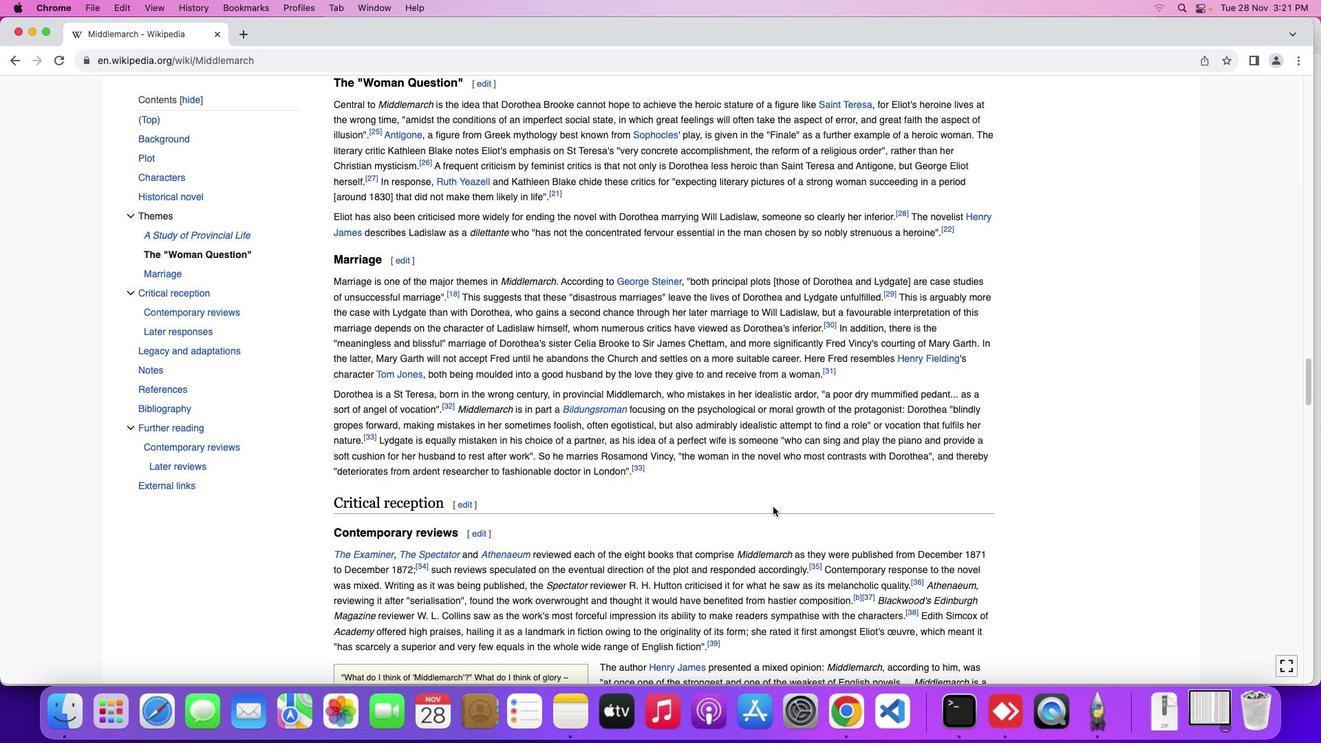 
Action: Mouse scrolled (772, 506) with delta (0, 0)
Screenshot: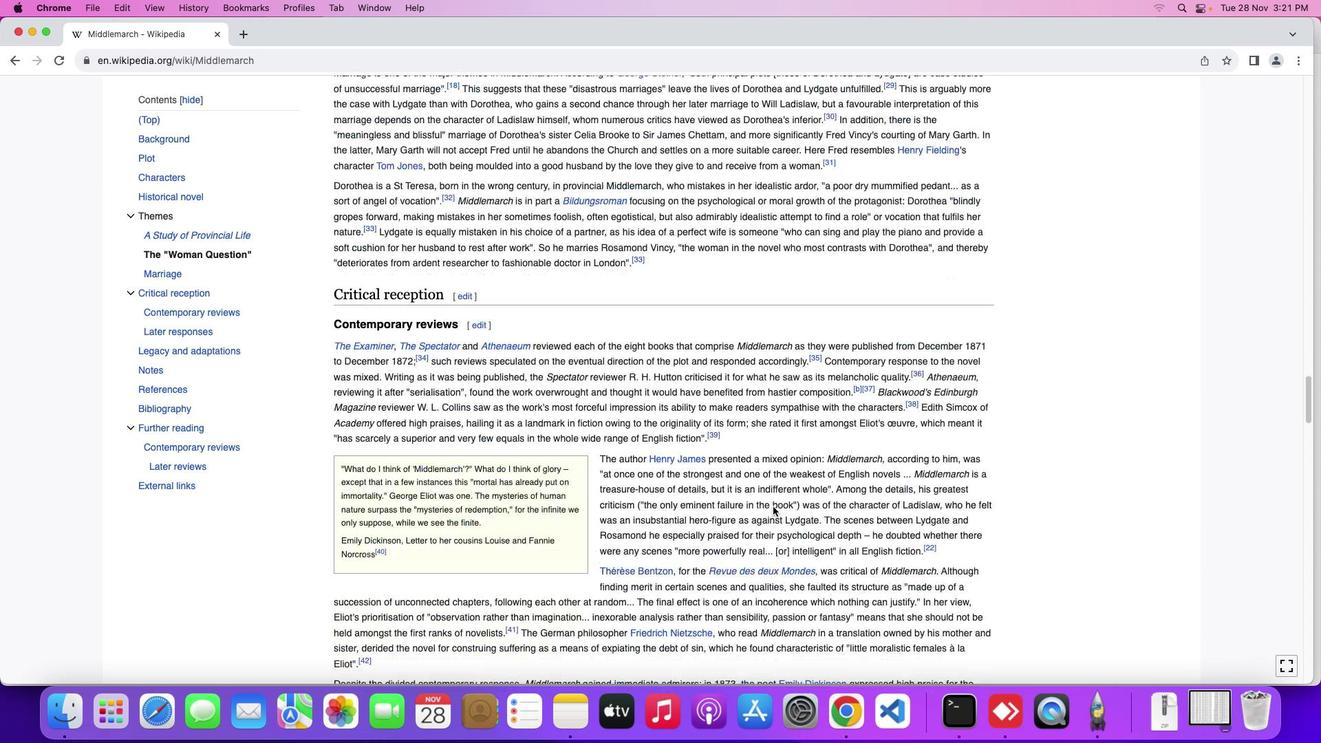 
Action: Mouse scrolled (772, 506) with delta (0, 0)
Screenshot: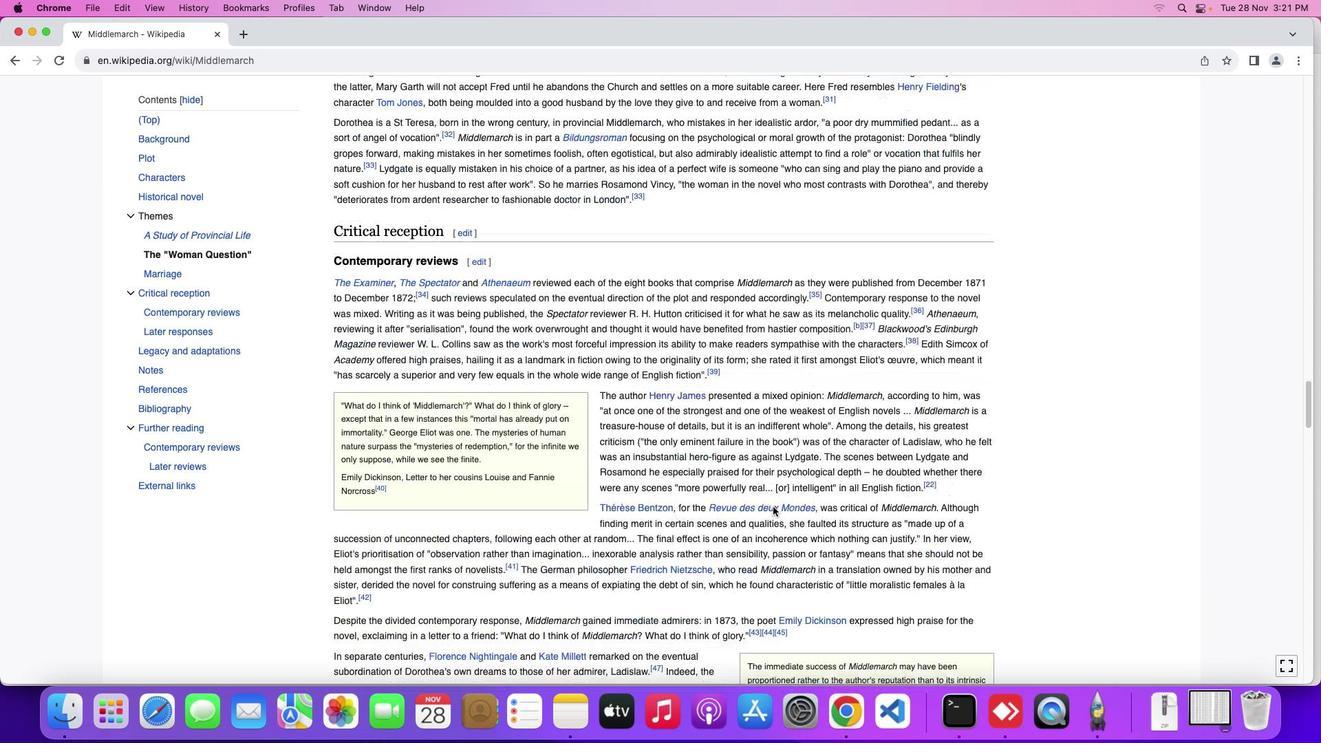 
Action: Mouse scrolled (772, 506) with delta (0, -2)
Screenshot: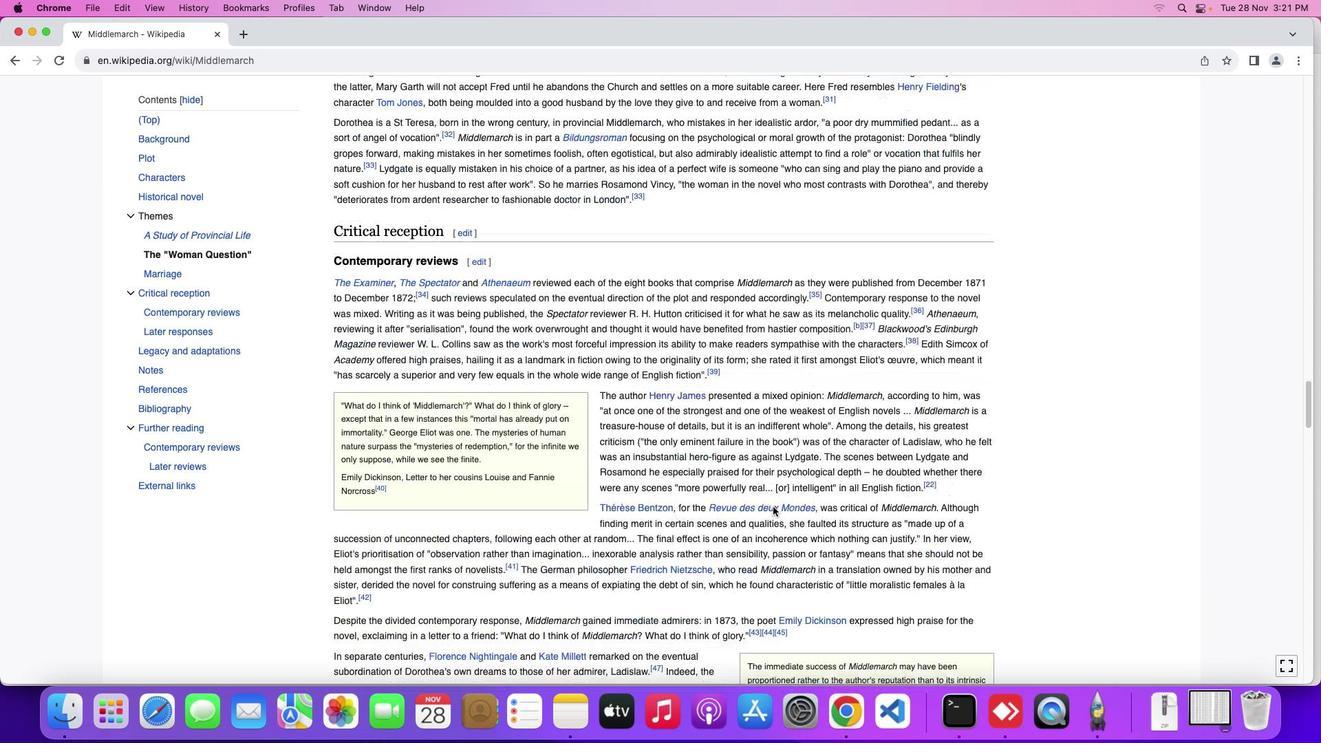 
Action: Mouse scrolled (772, 506) with delta (0, -3)
Screenshot: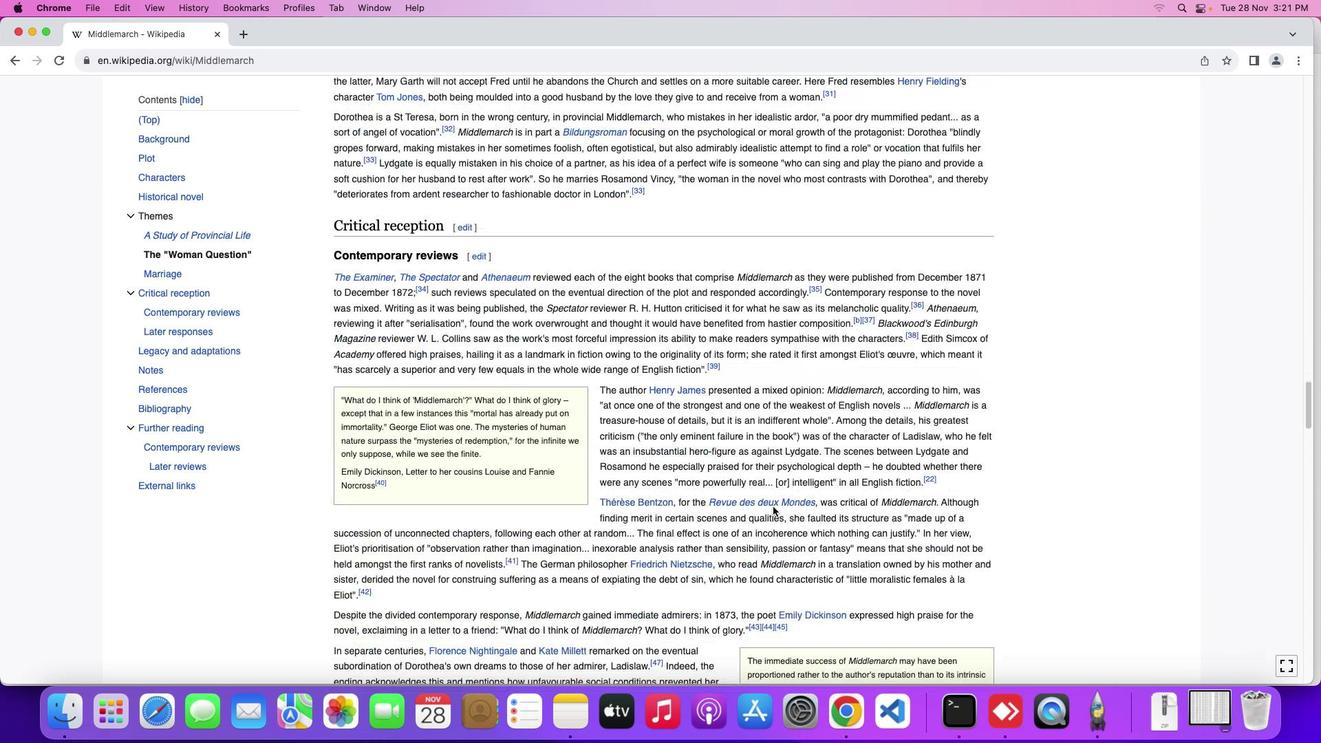 
Action: Mouse moved to (773, 505)
Screenshot: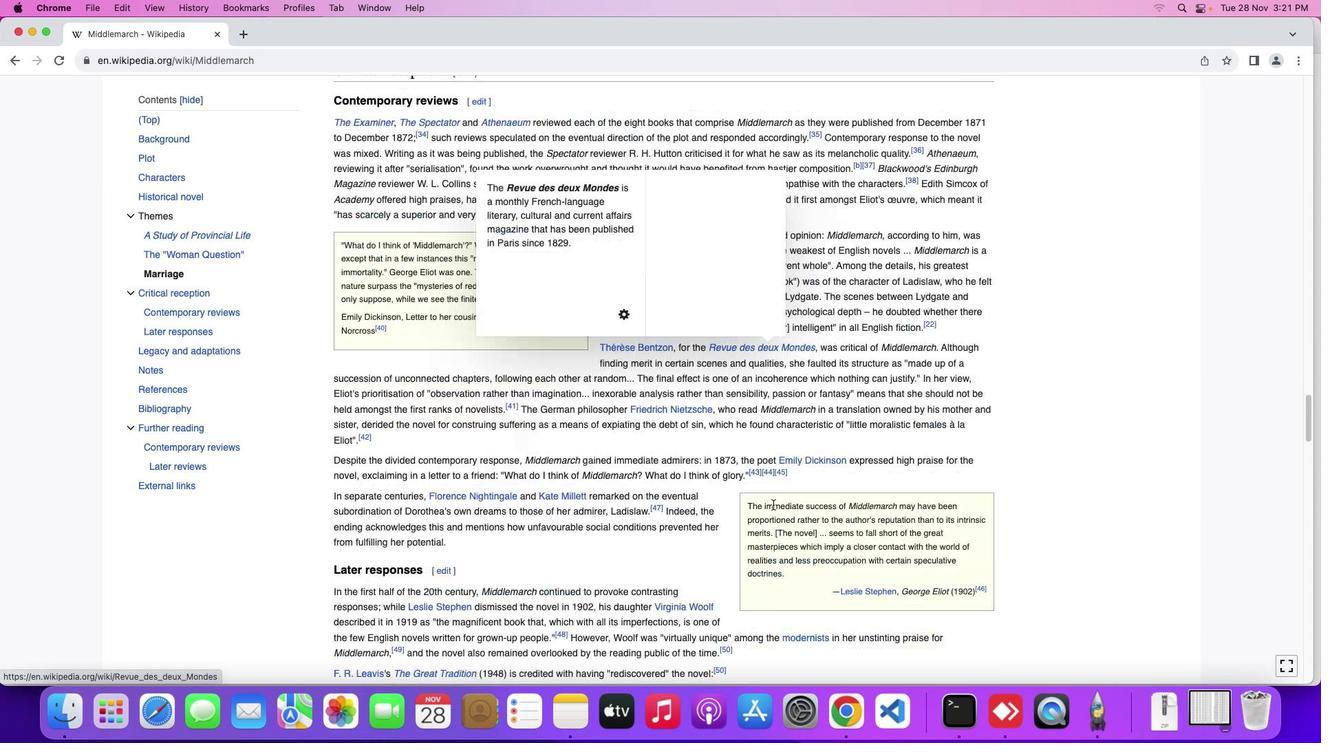 
Action: Mouse scrolled (773, 505) with delta (0, 0)
Screenshot: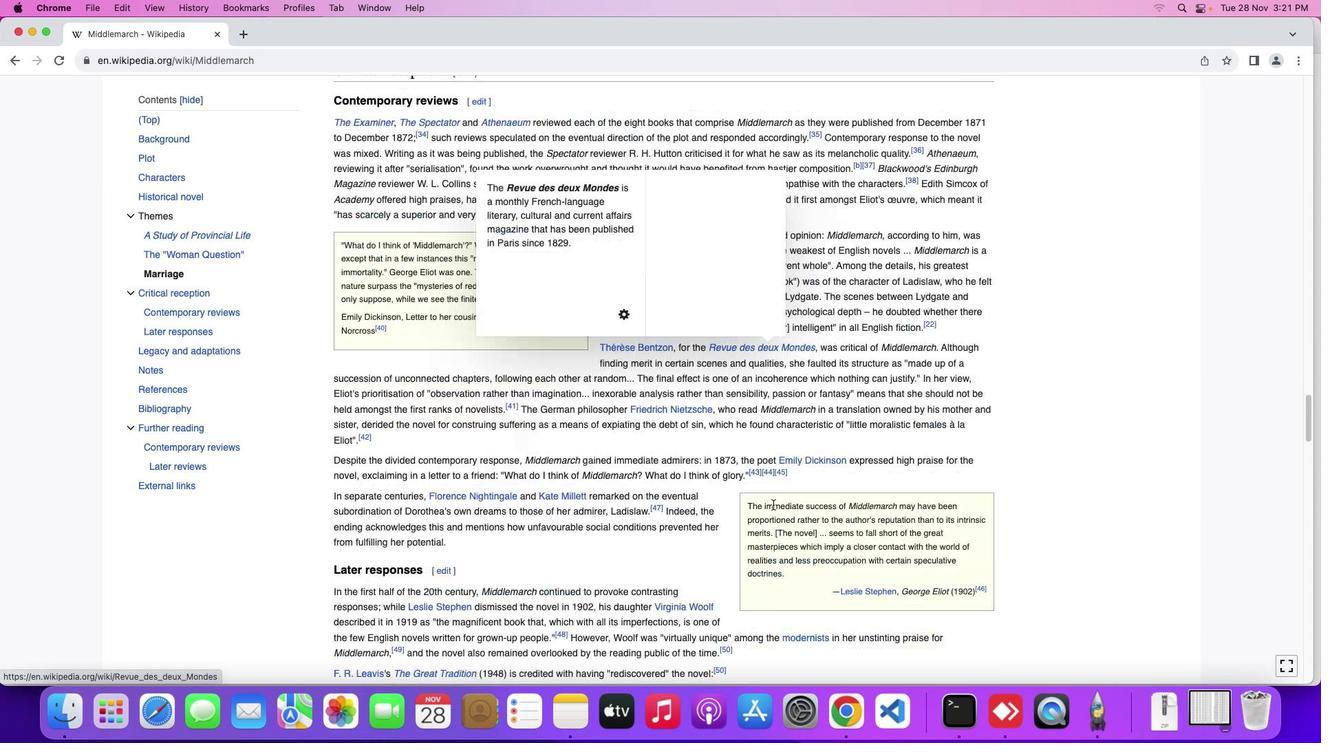 
Action: Mouse scrolled (773, 505) with delta (0, 0)
Screenshot: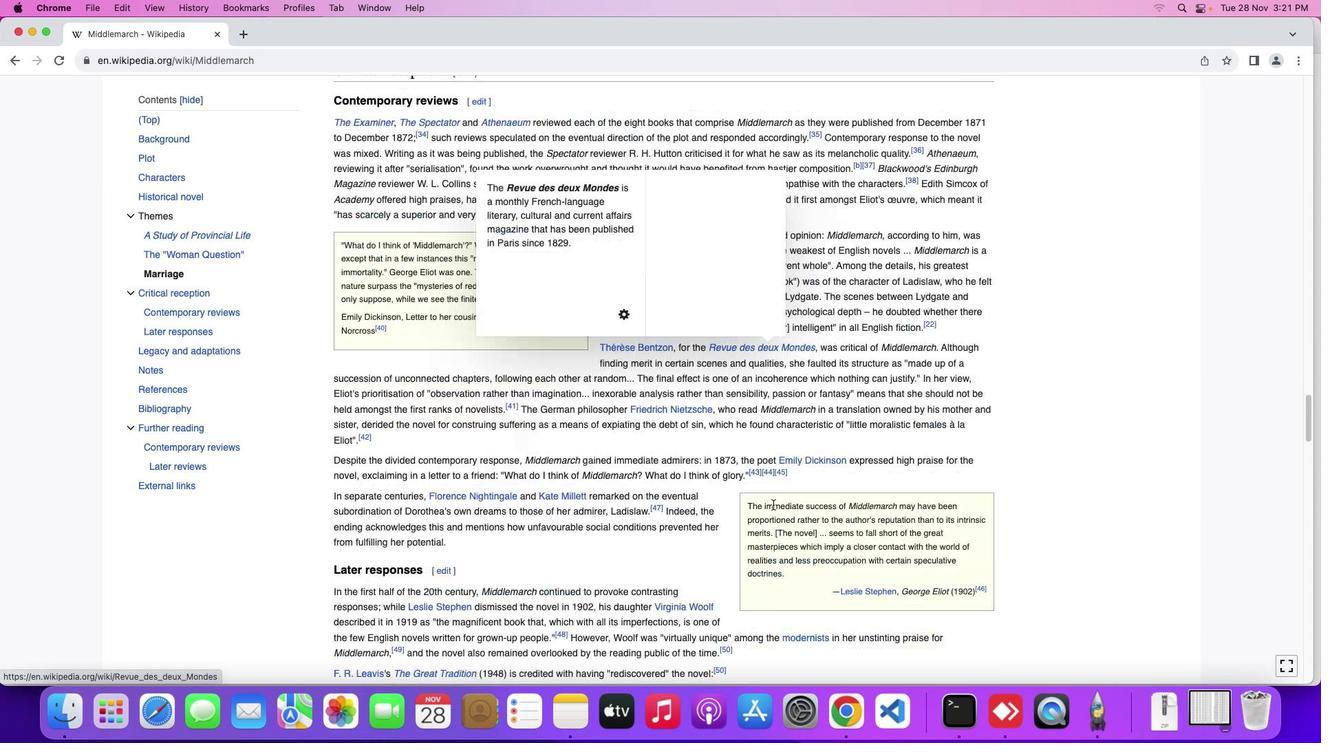 
Action: Mouse scrolled (773, 505) with delta (0, -2)
Screenshot: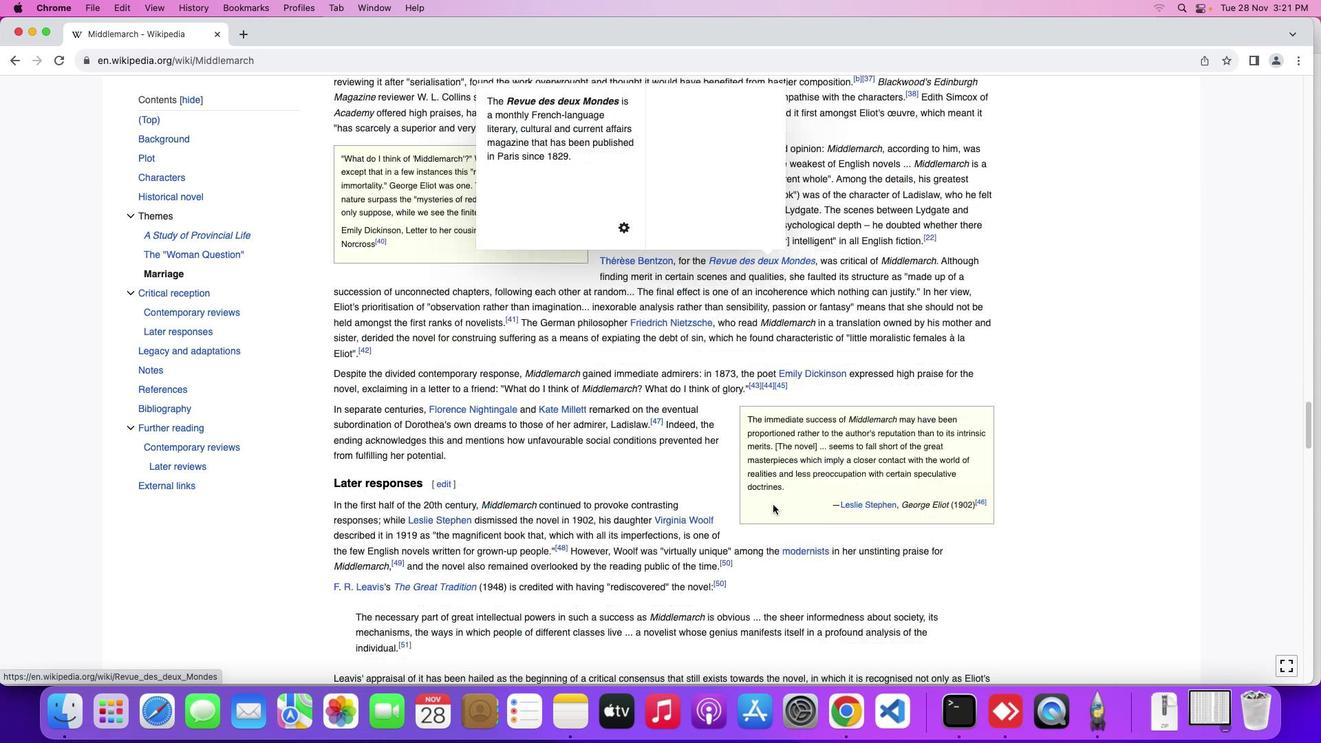 
Action: Mouse scrolled (773, 505) with delta (0, -3)
Screenshot: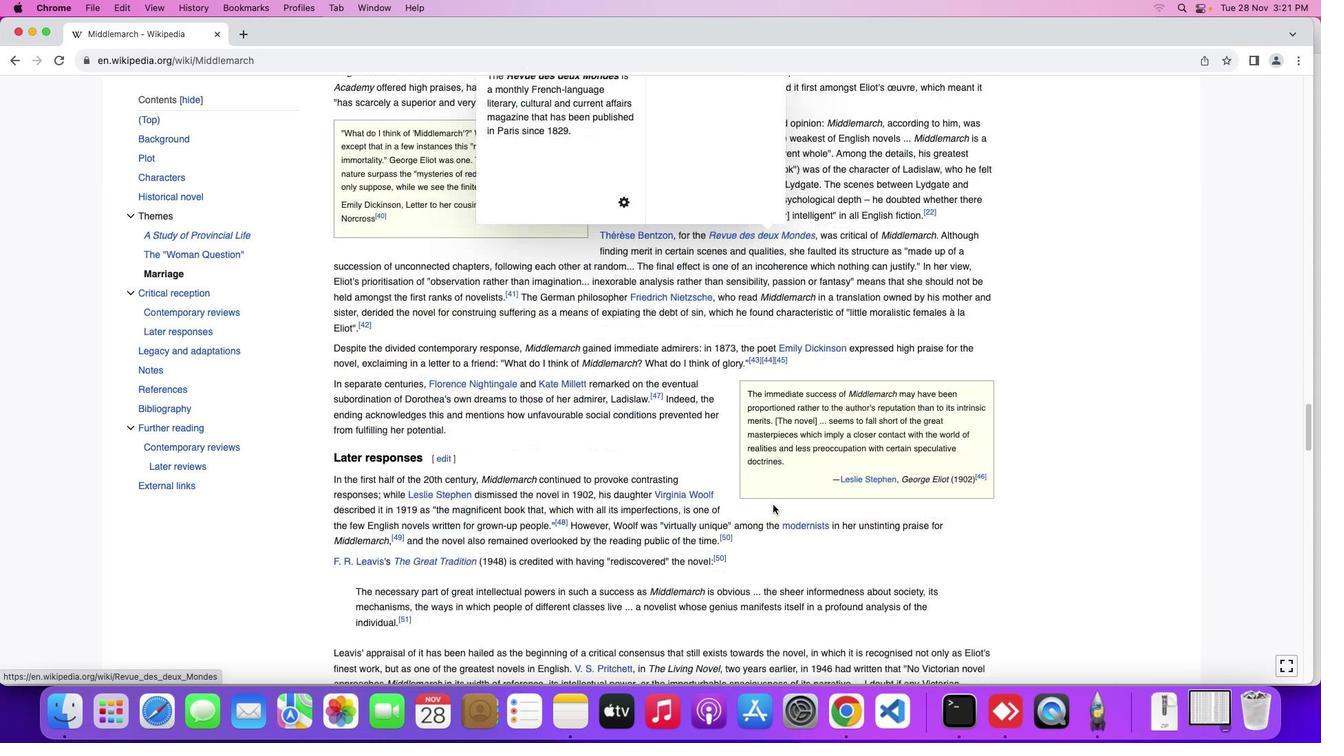 
Action: Mouse moved to (773, 505)
Screenshot: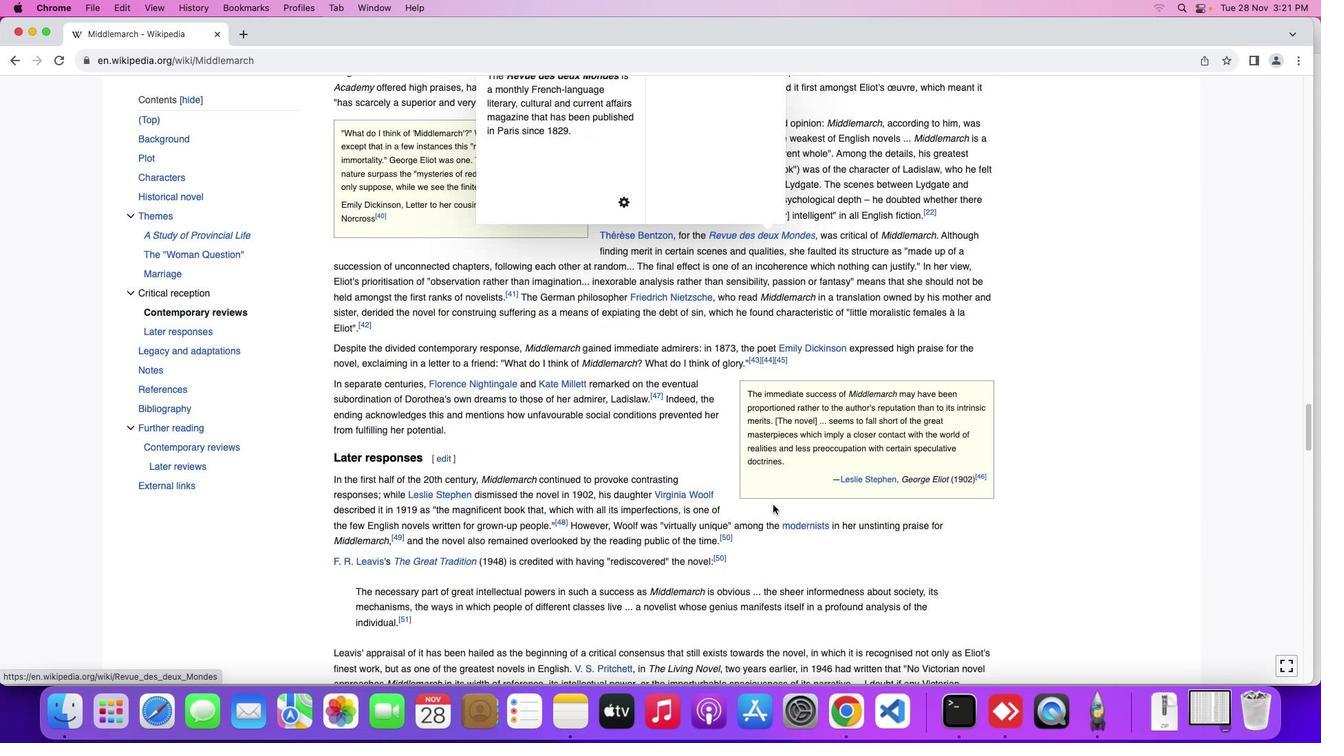 
Action: Mouse scrolled (773, 505) with delta (0, 0)
Screenshot: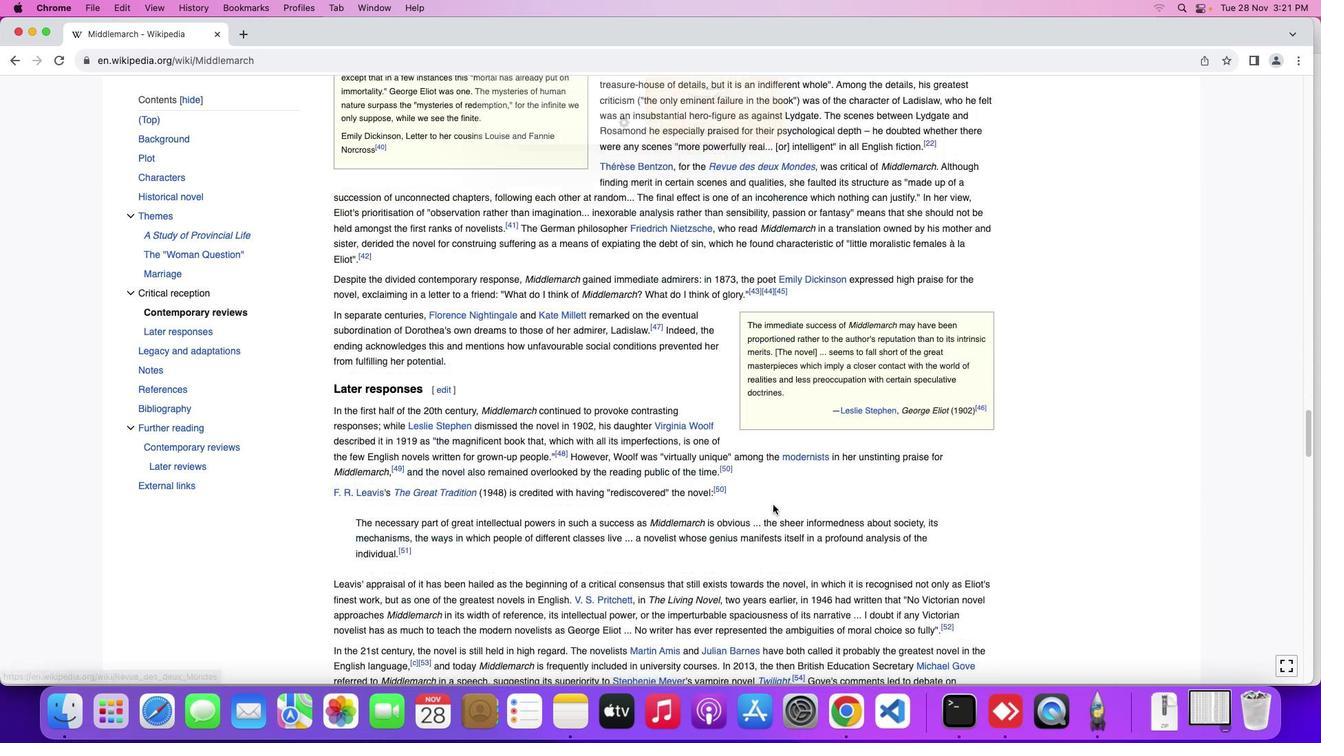 
Action: Mouse scrolled (773, 505) with delta (0, 0)
Screenshot: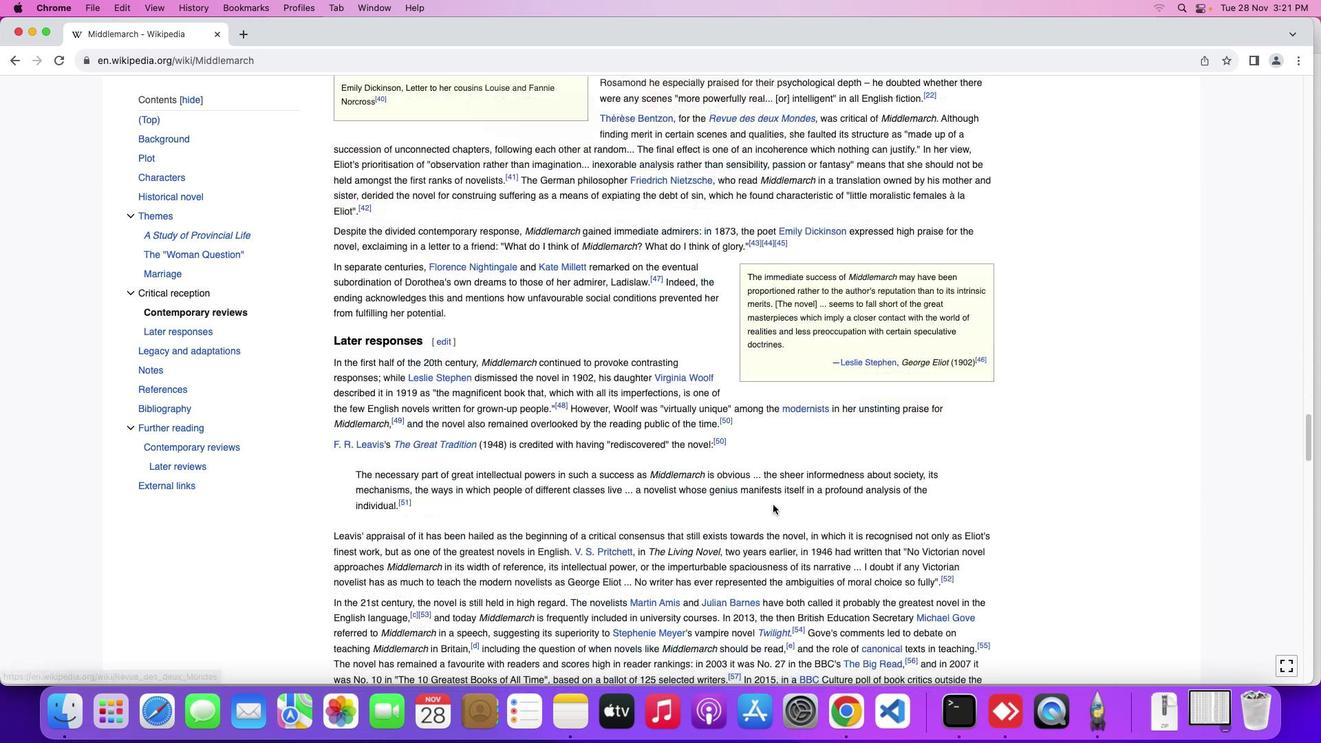 
Action: Mouse scrolled (773, 505) with delta (0, -2)
Screenshot: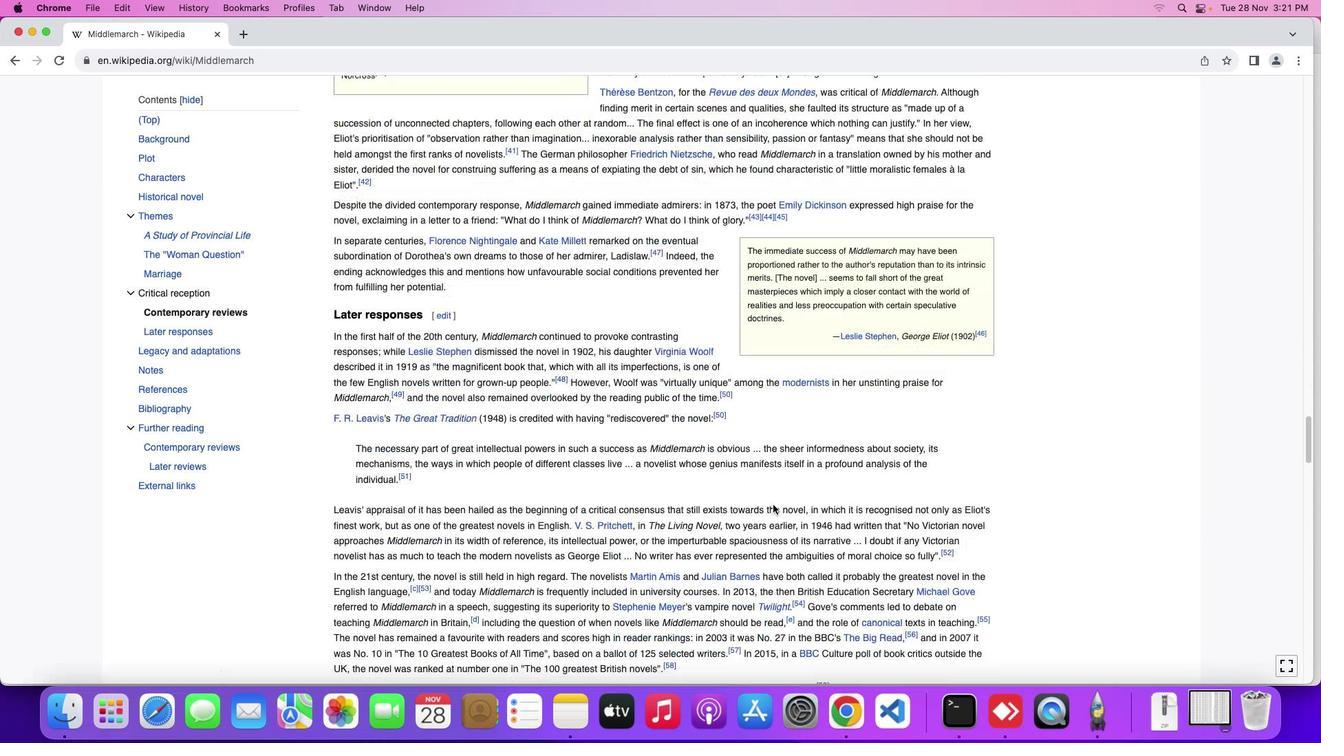 
Action: Mouse scrolled (773, 505) with delta (0, -2)
Screenshot: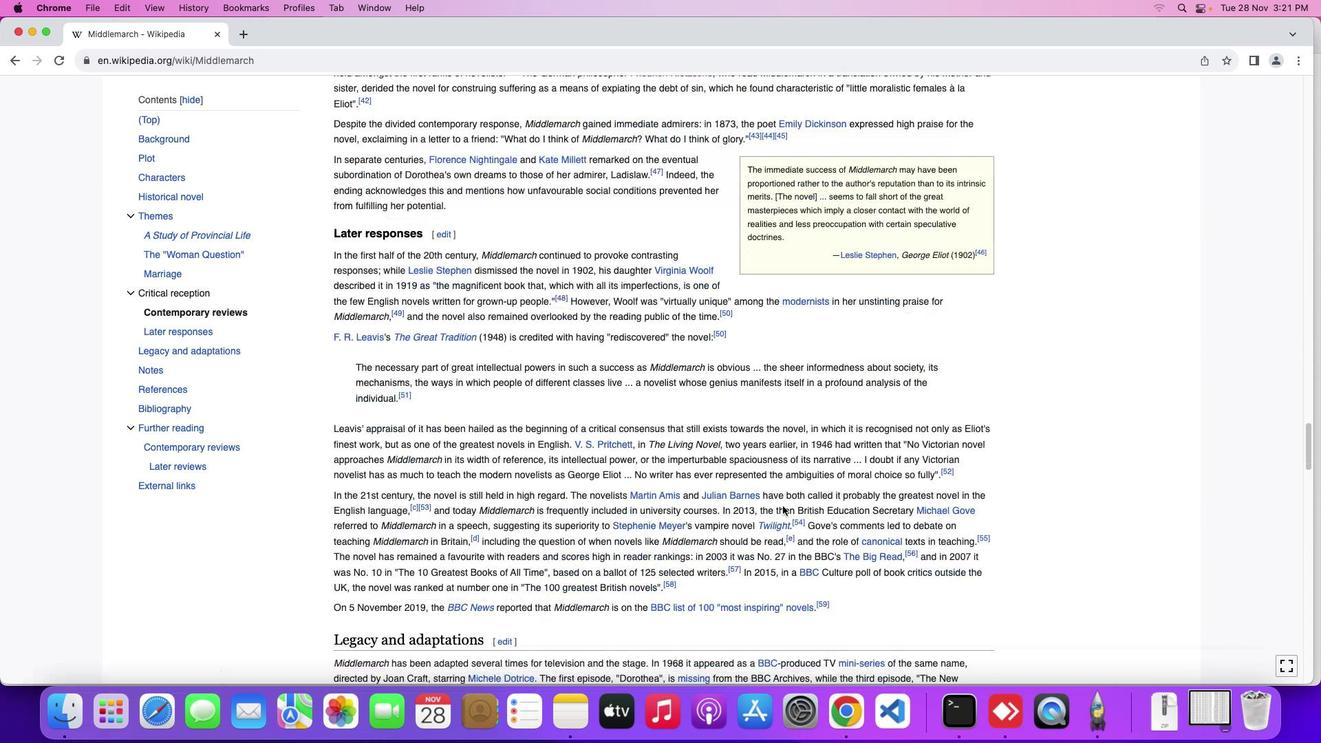 
Action: Mouse moved to (938, 527)
Screenshot: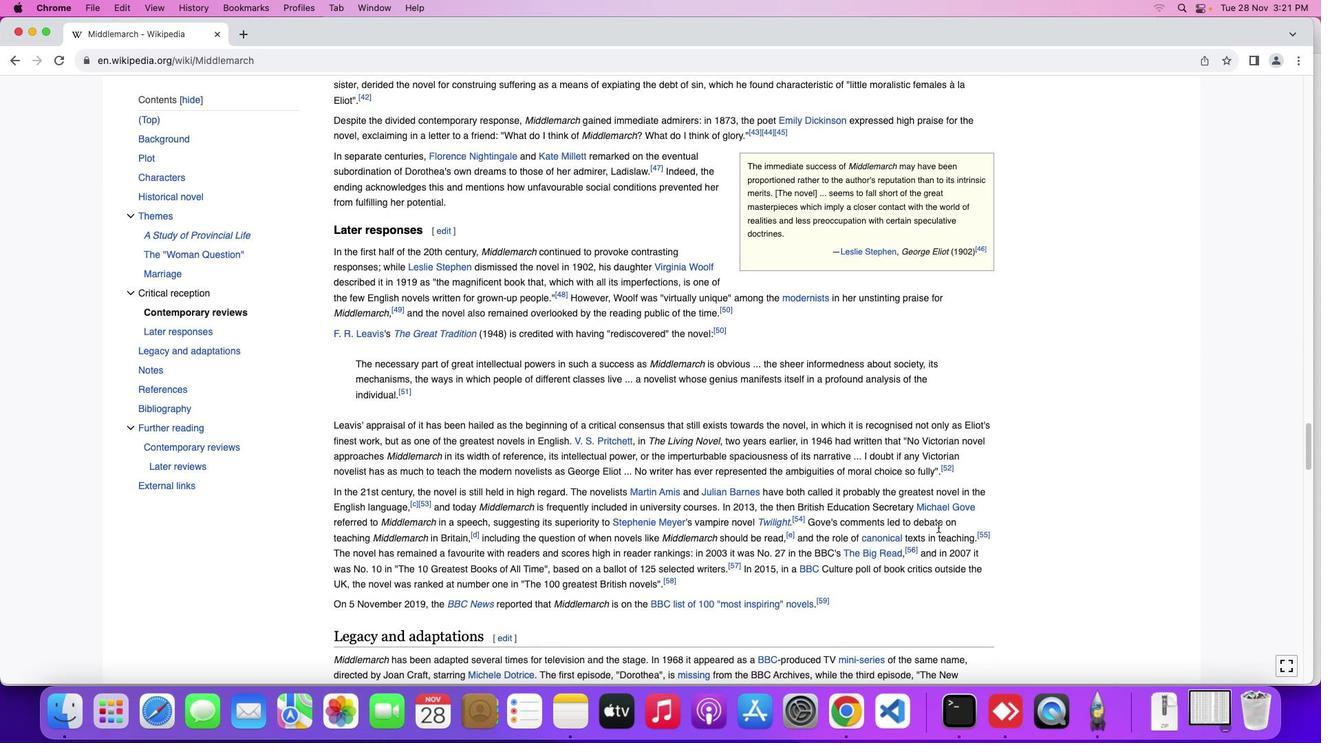 
Action: Mouse scrolled (938, 527) with delta (0, 0)
Screenshot: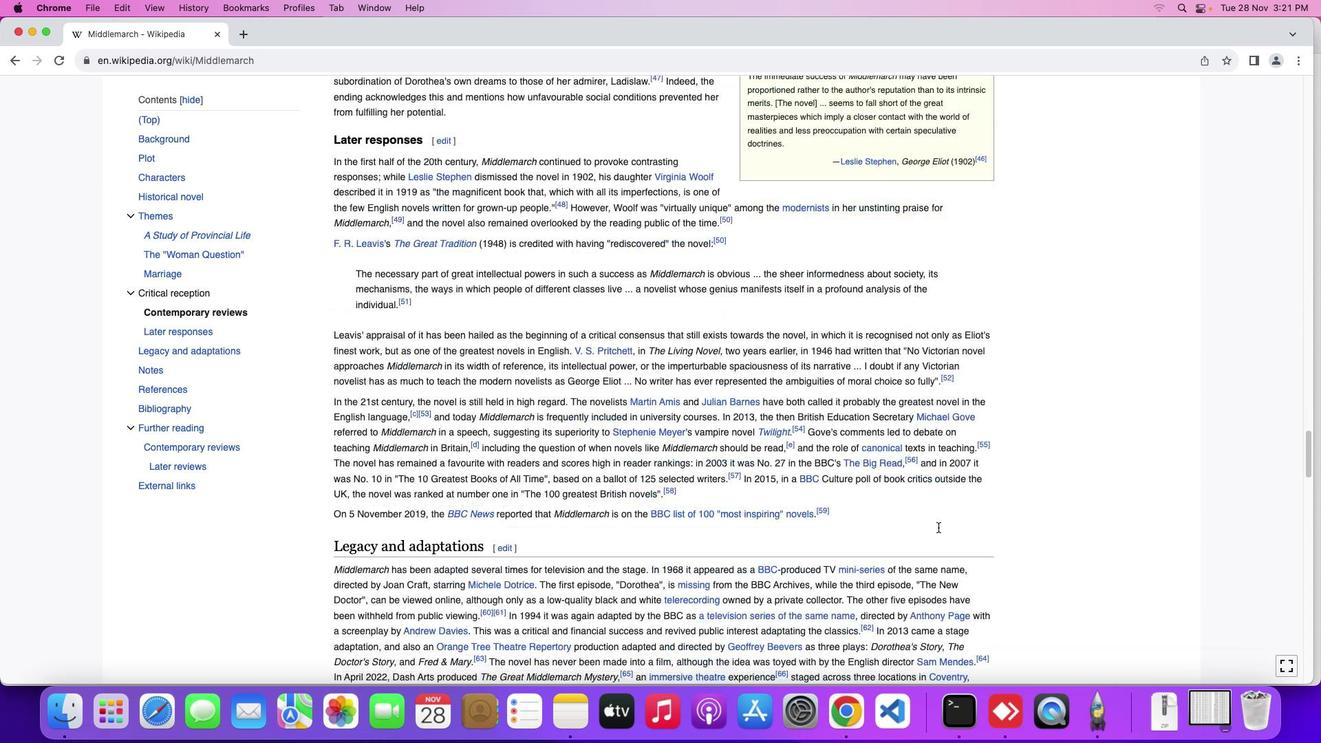
Action: Mouse scrolled (938, 527) with delta (0, 0)
Screenshot: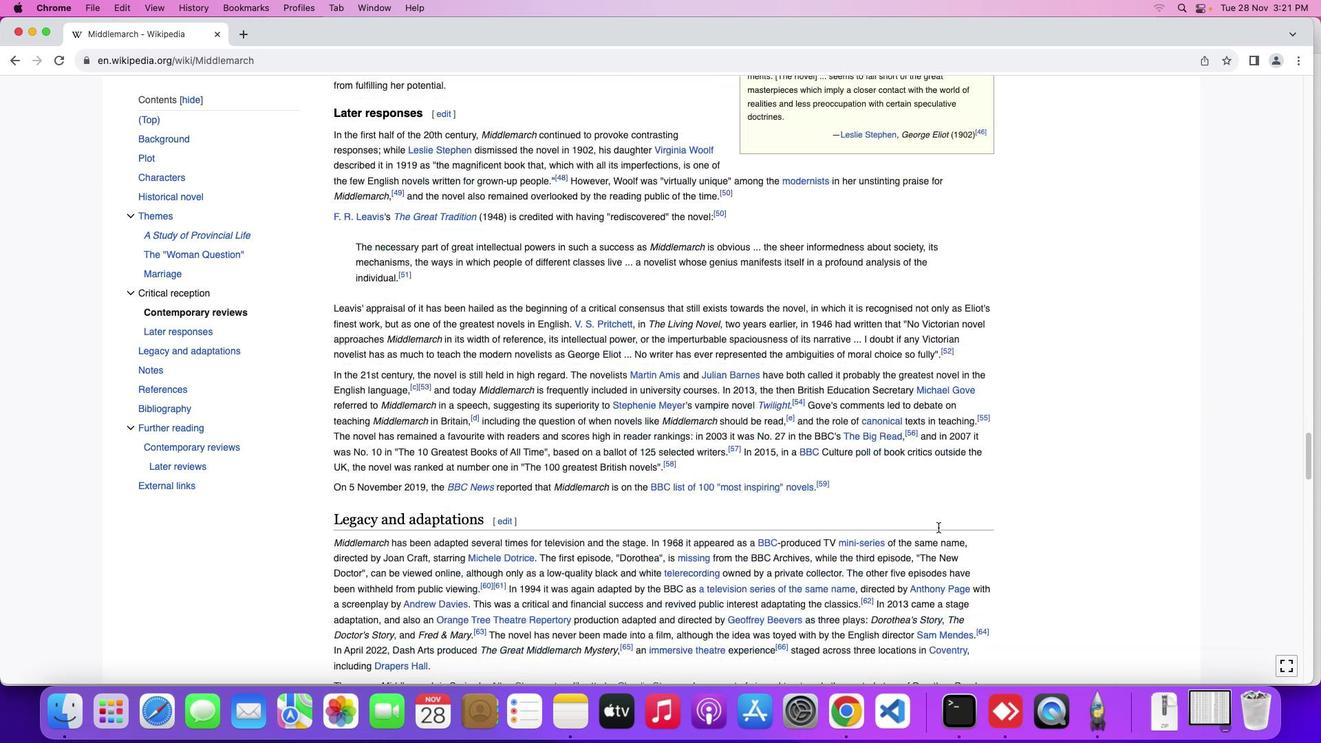 
Action: Mouse scrolled (938, 527) with delta (0, -2)
Screenshot: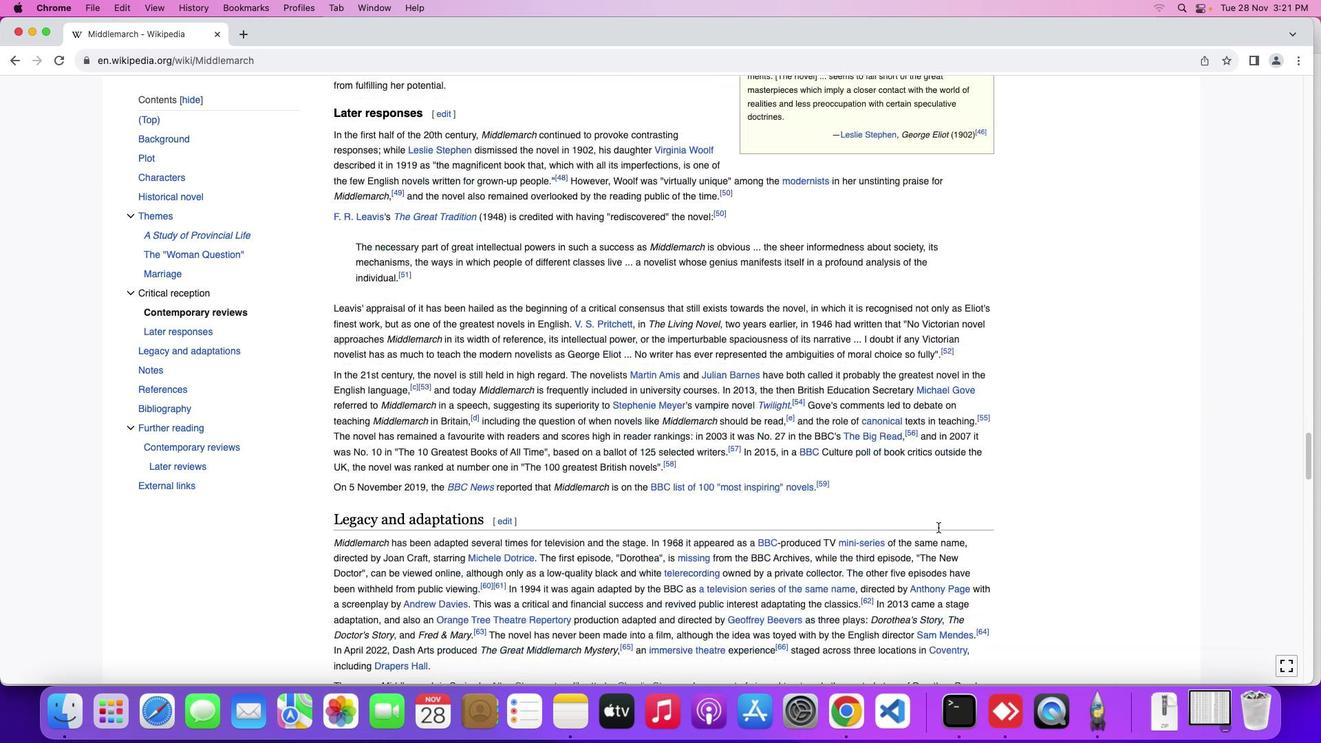 
Action: Mouse scrolled (938, 527) with delta (0, -2)
Screenshot: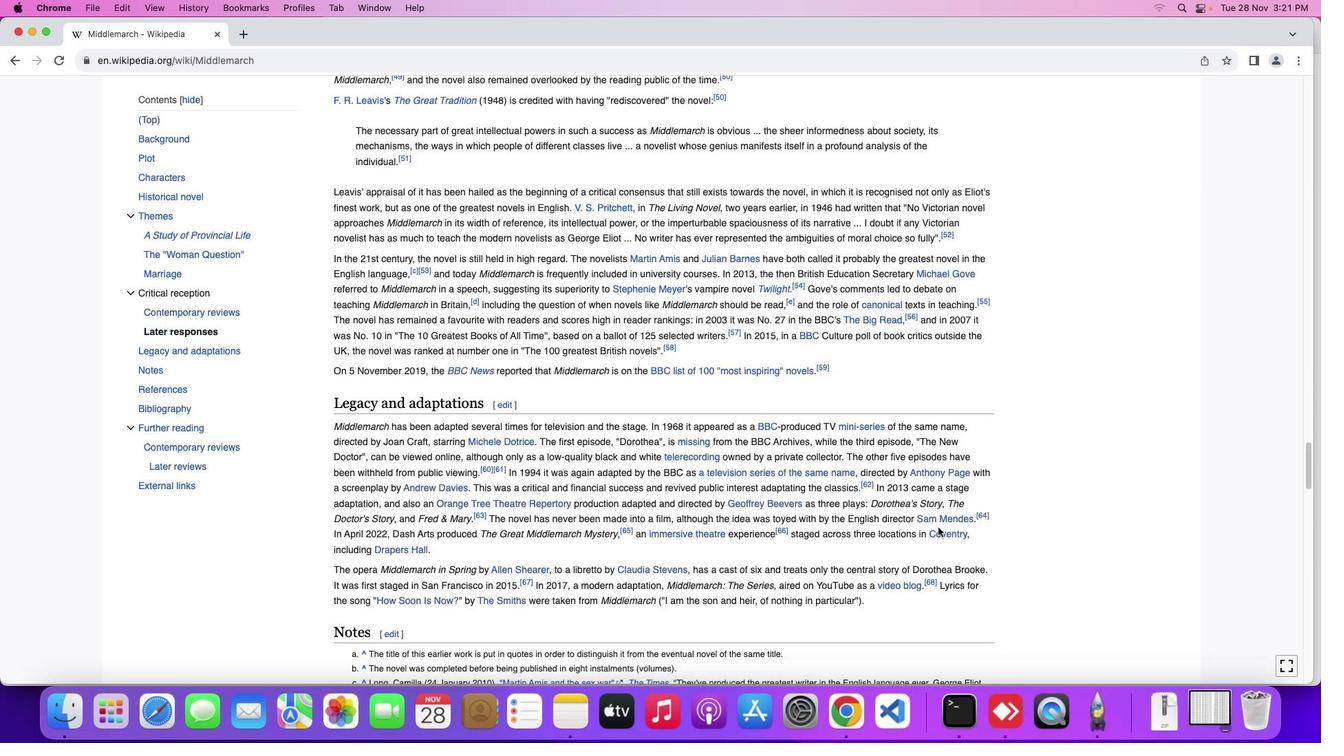 
Action: Mouse scrolled (938, 527) with delta (0, 0)
Screenshot: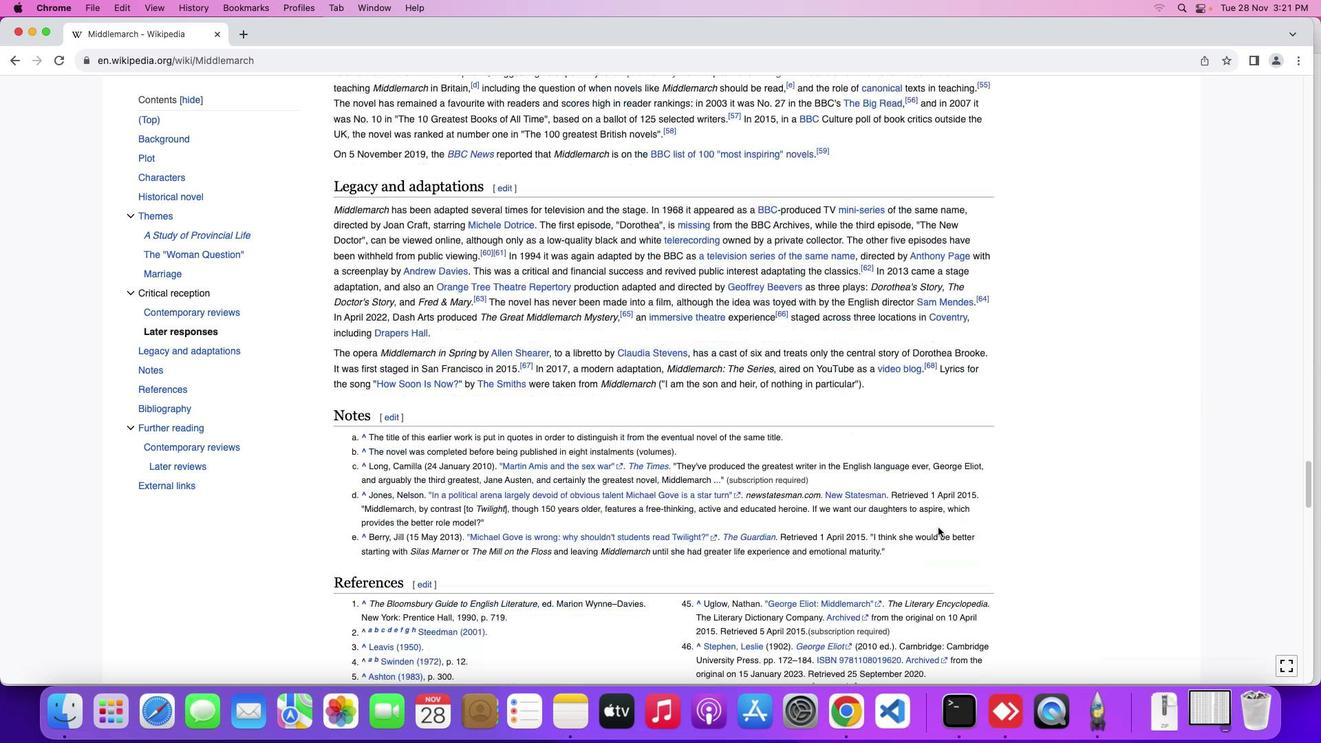 
Action: Mouse scrolled (938, 527) with delta (0, 0)
Screenshot: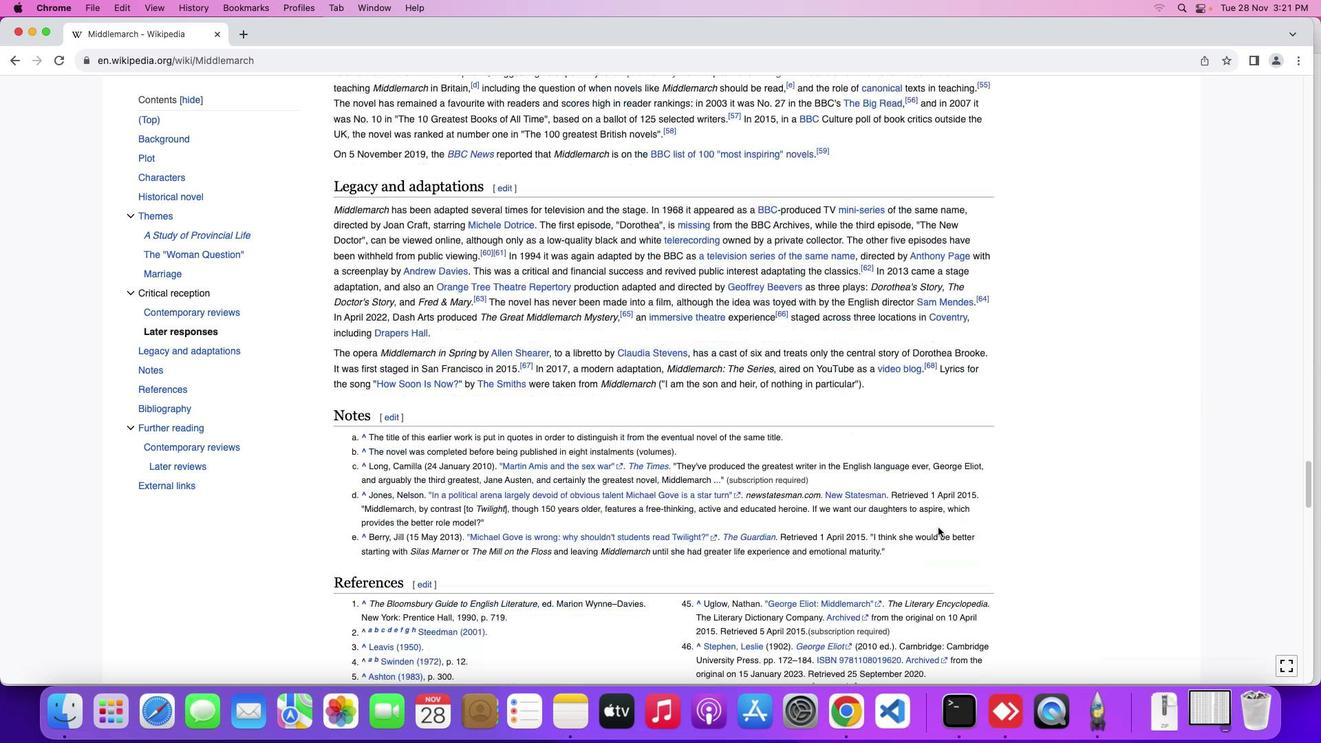 
Action: Mouse scrolled (938, 527) with delta (0, -2)
Screenshot: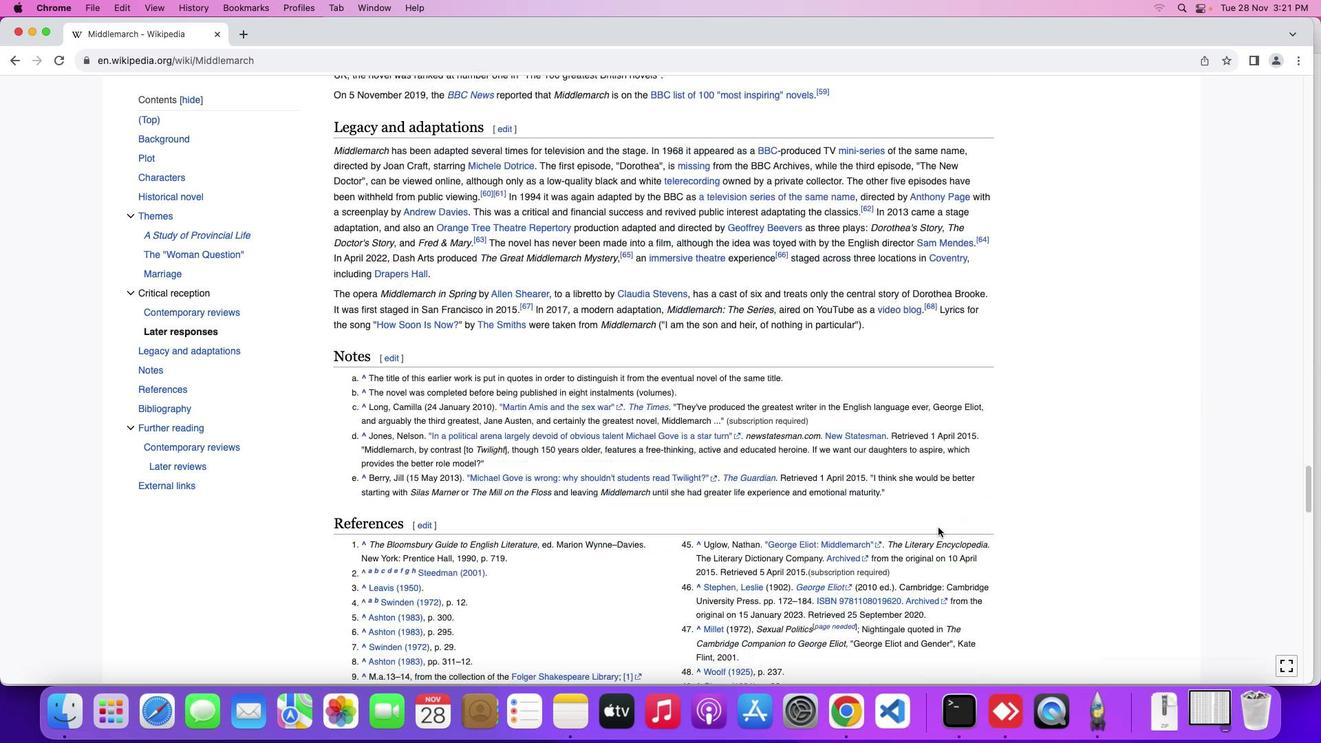 
Action: Mouse scrolled (938, 527) with delta (0, -3)
Screenshot: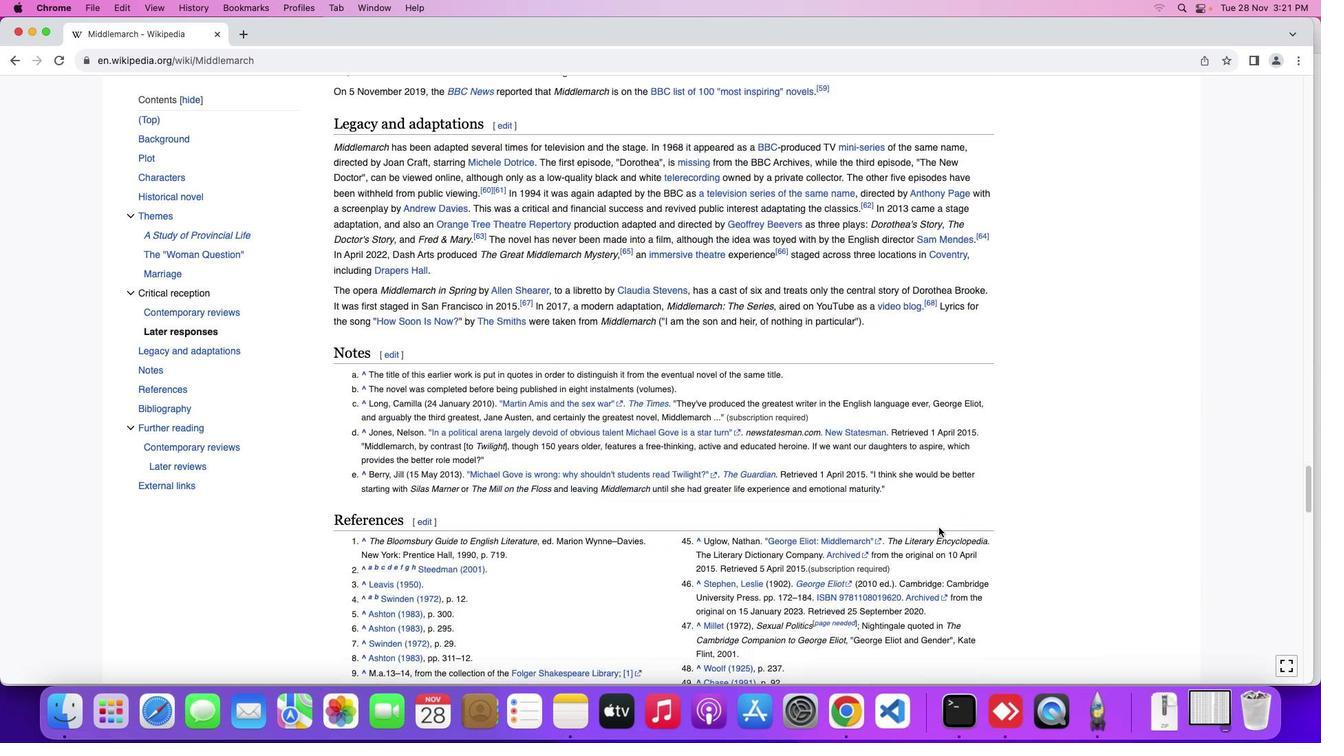 
Action: Mouse moved to (1002, 527)
Screenshot: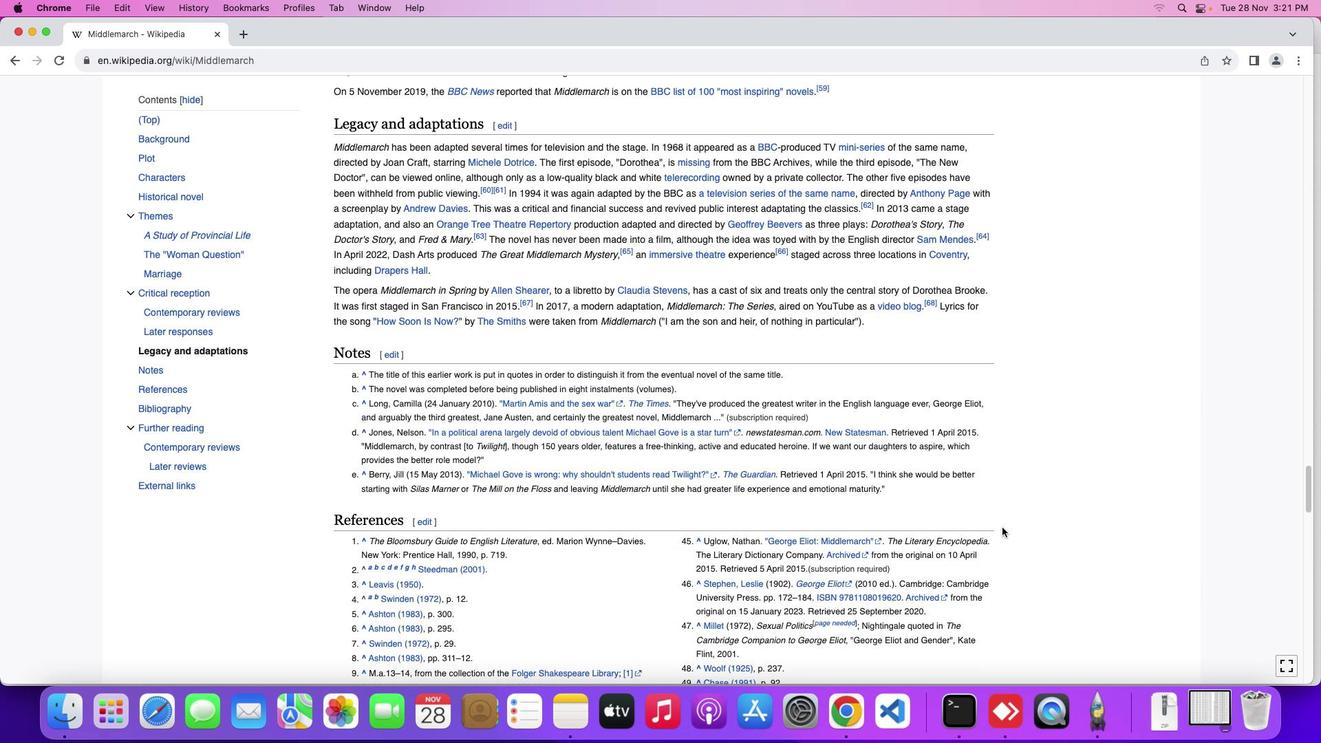 
Action: Mouse scrolled (1002, 527) with delta (0, 0)
Screenshot: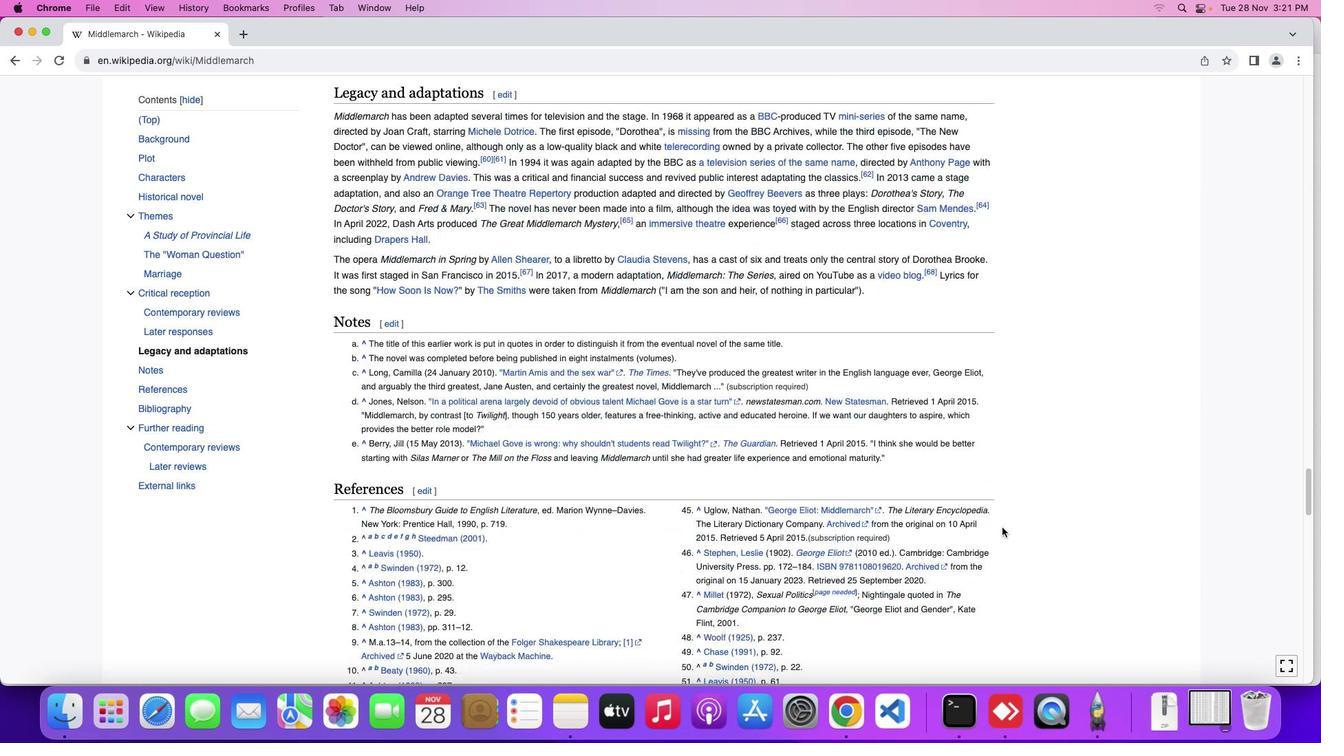 
Action: Mouse scrolled (1002, 527) with delta (0, 0)
Screenshot: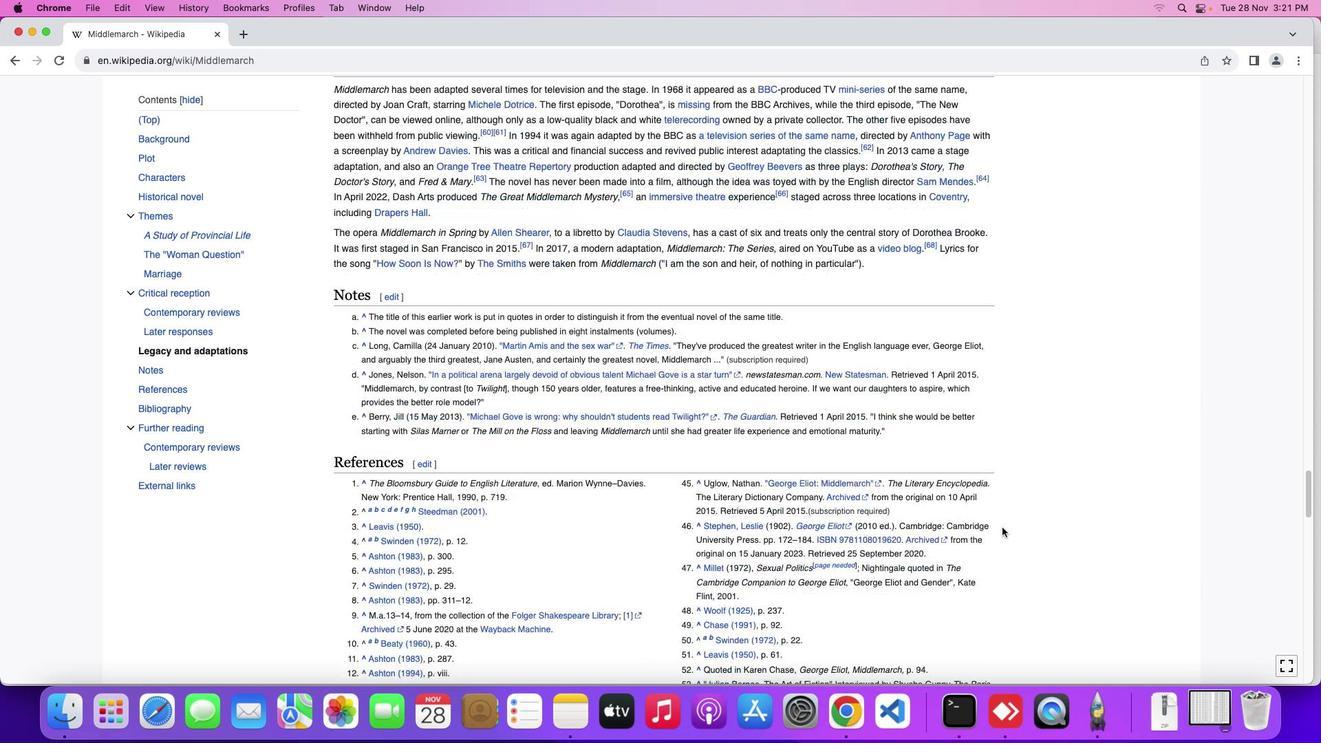 
Action: Mouse scrolled (1002, 527) with delta (0, -1)
Screenshot: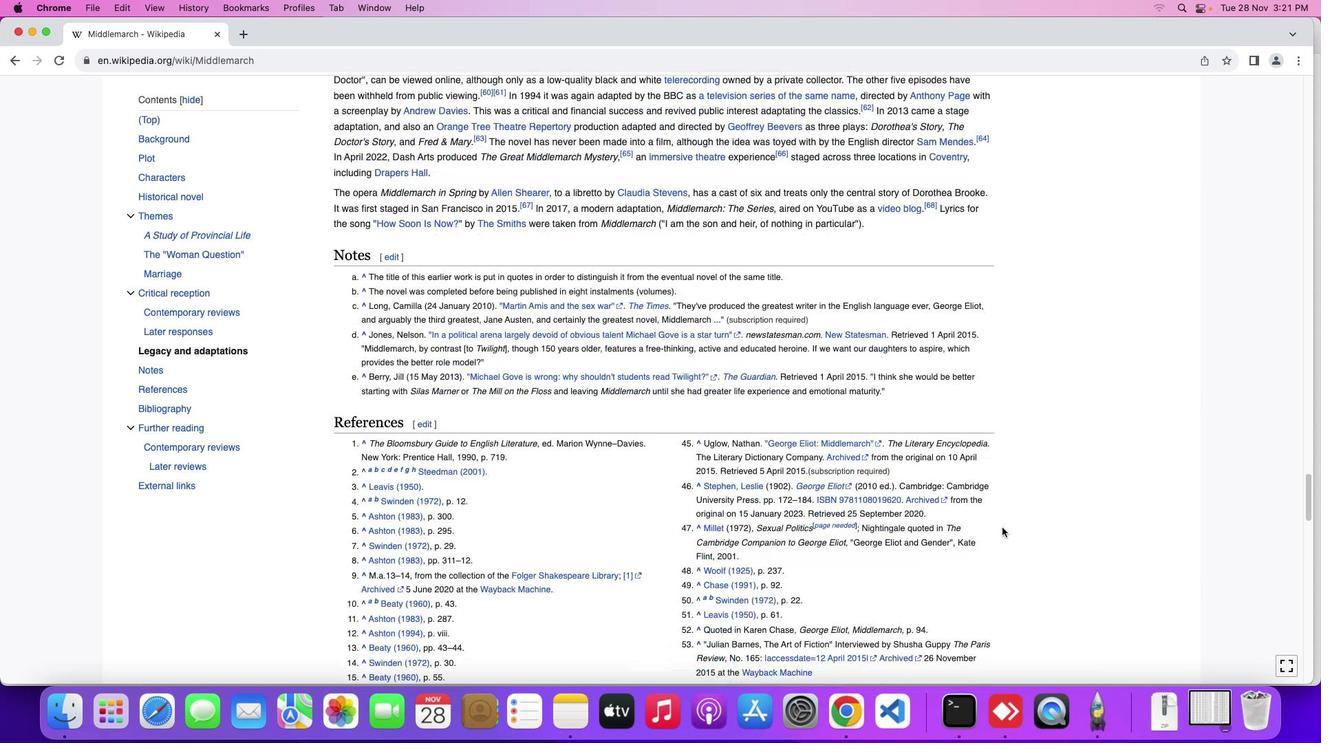 
Action: Mouse moved to (1001, 526)
Screenshot: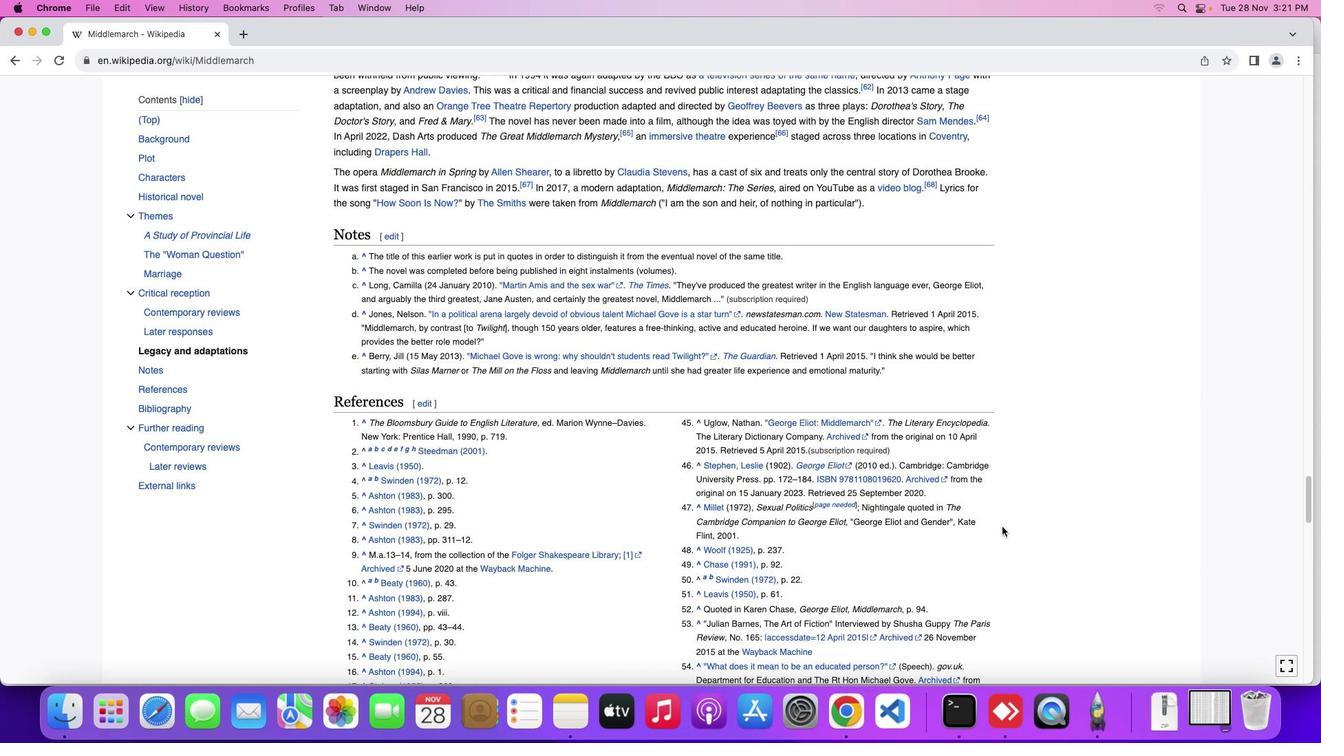
Action: Mouse scrolled (1001, 526) with delta (0, 0)
Screenshot: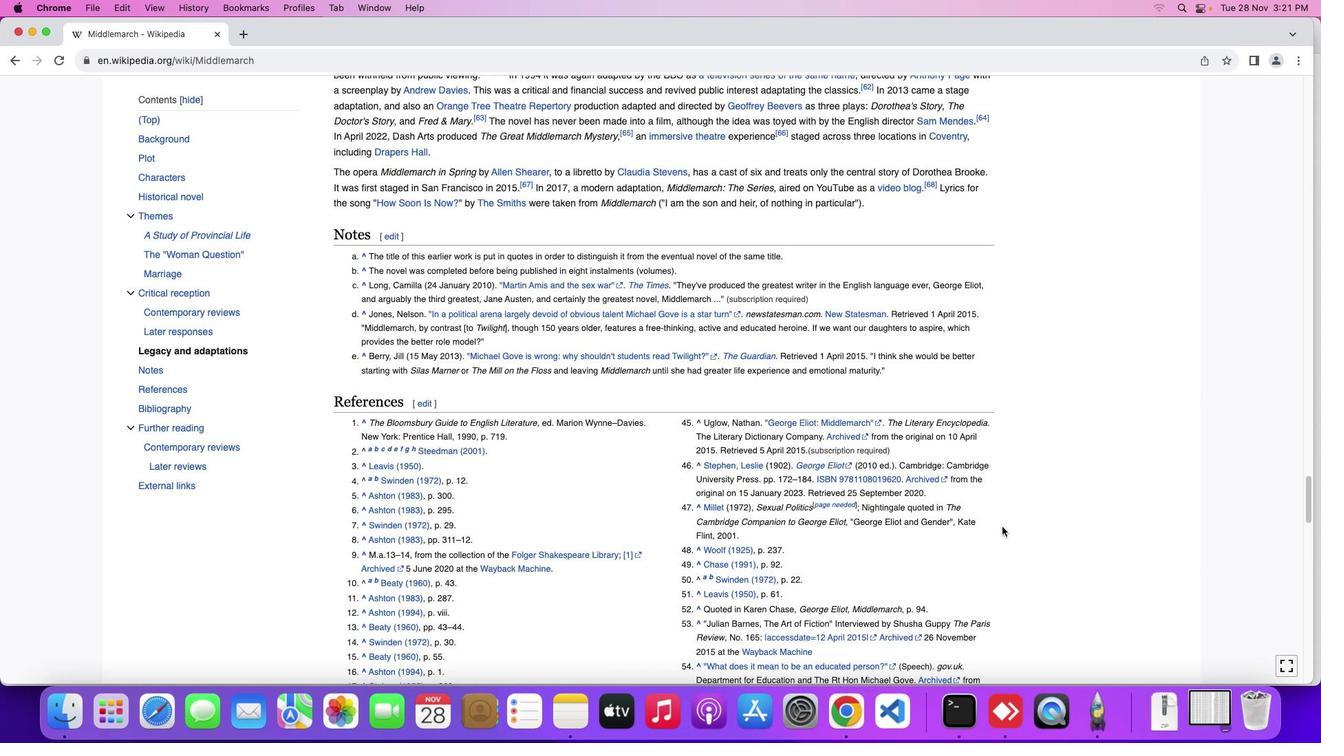 
Action: Mouse scrolled (1001, 526) with delta (0, 0)
Screenshot: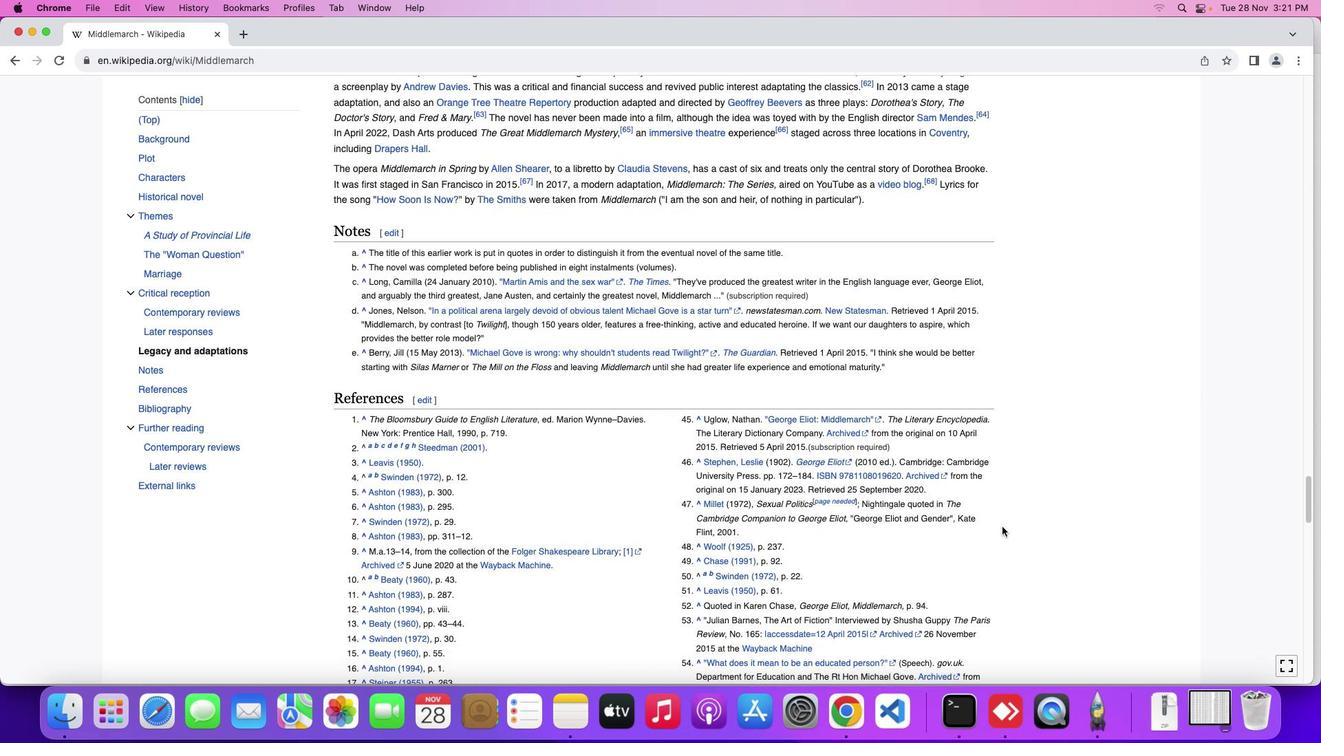 
Action: Mouse moved to (1001, 526)
Screenshot: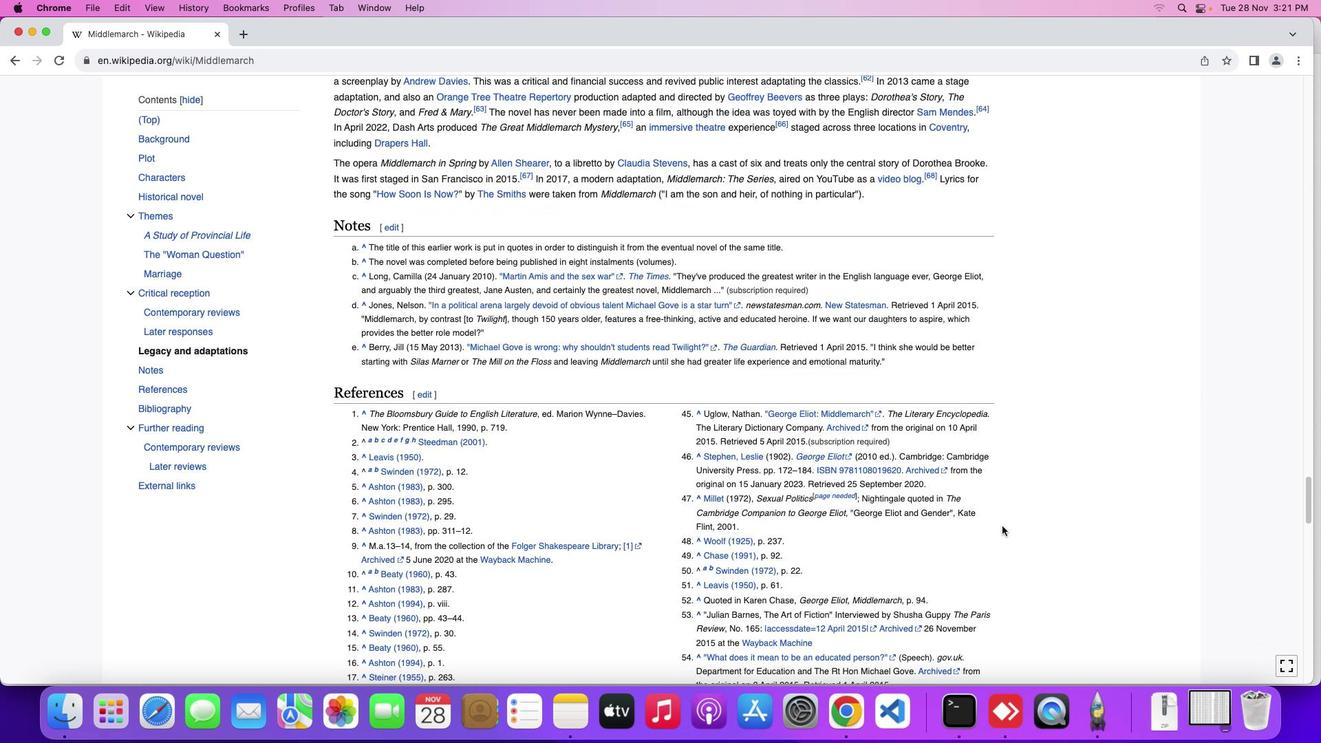 
Action: Mouse scrolled (1001, 526) with delta (0, 0)
Screenshot: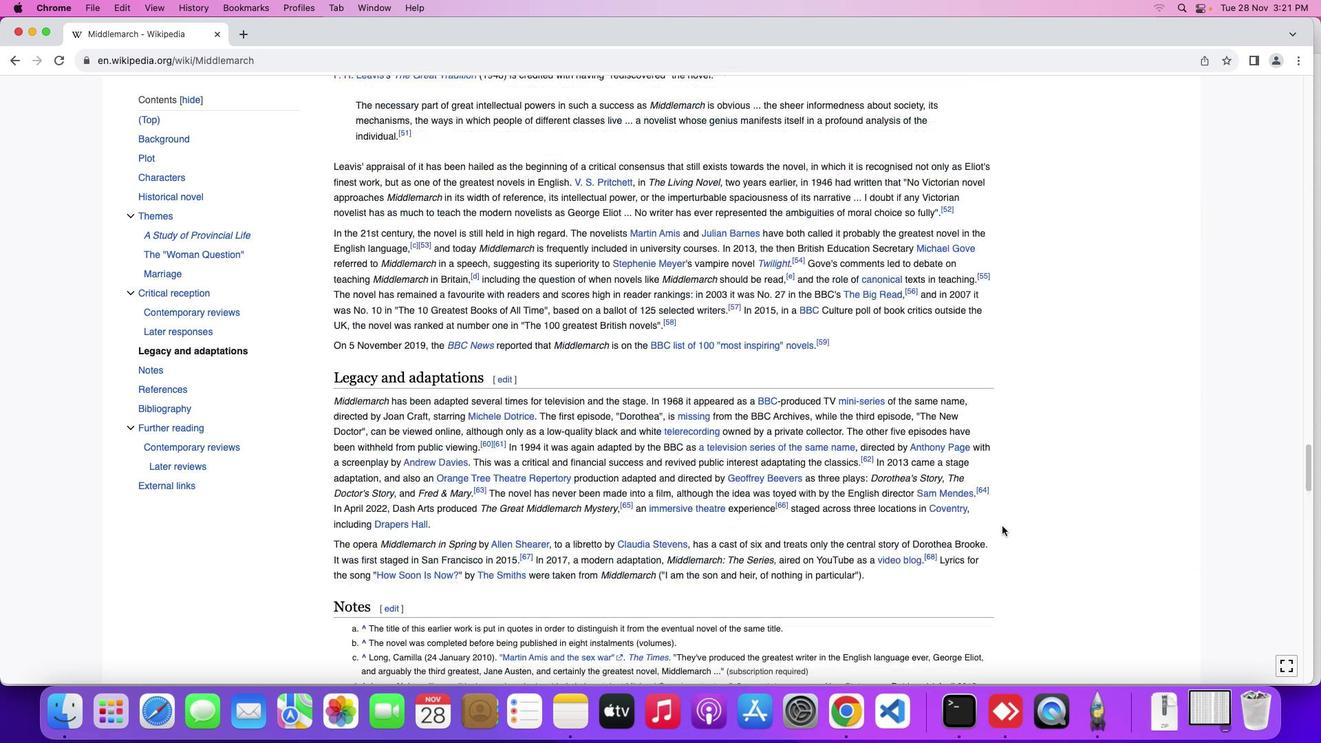 
Action: Mouse scrolled (1001, 526) with delta (0, 0)
Screenshot: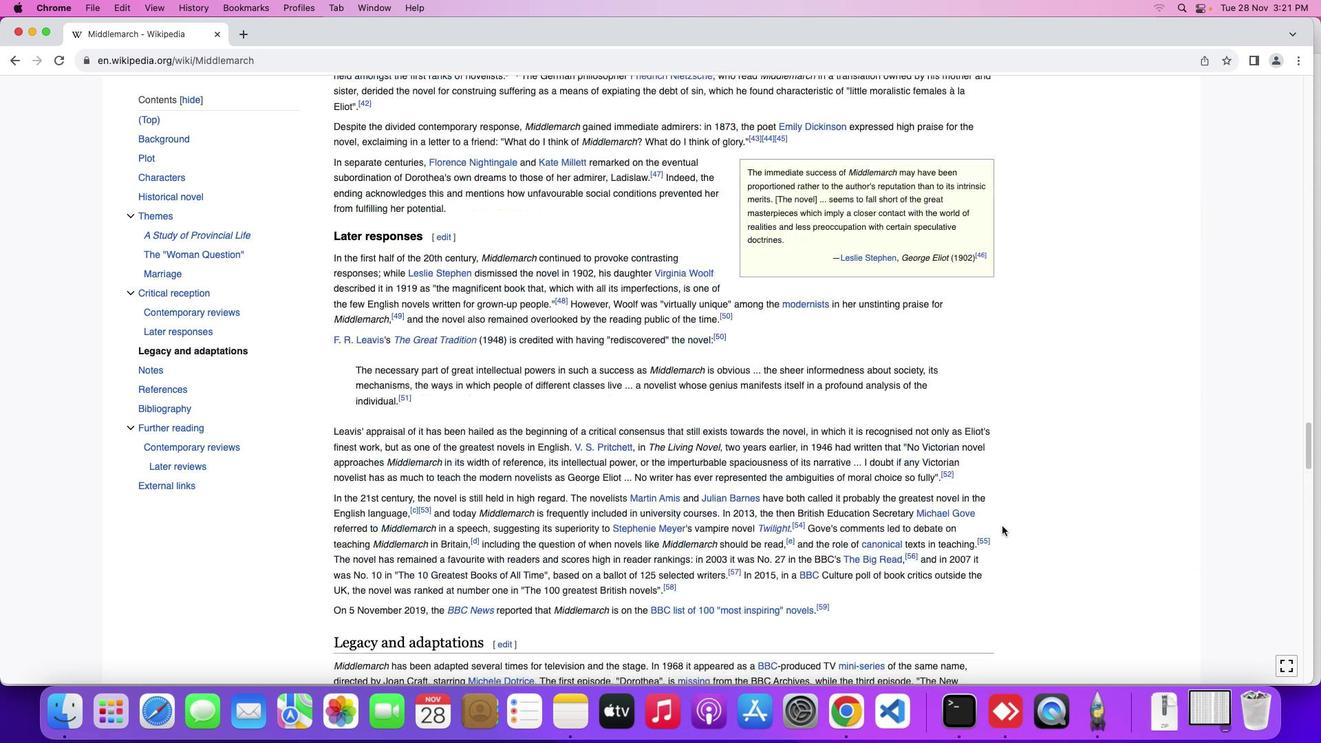 
Action: Mouse scrolled (1001, 526) with delta (0, 2)
Screenshot: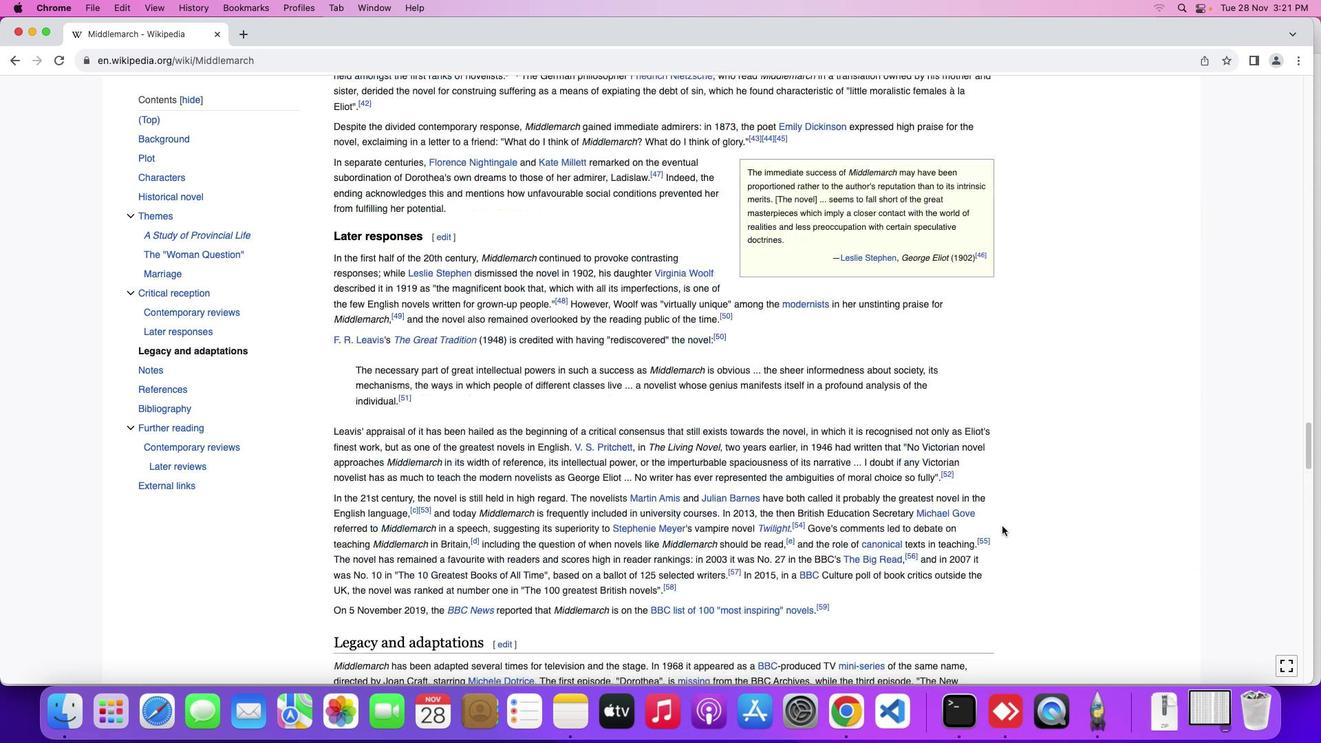 
Action: Mouse scrolled (1001, 526) with delta (0, 3)
Screenshot: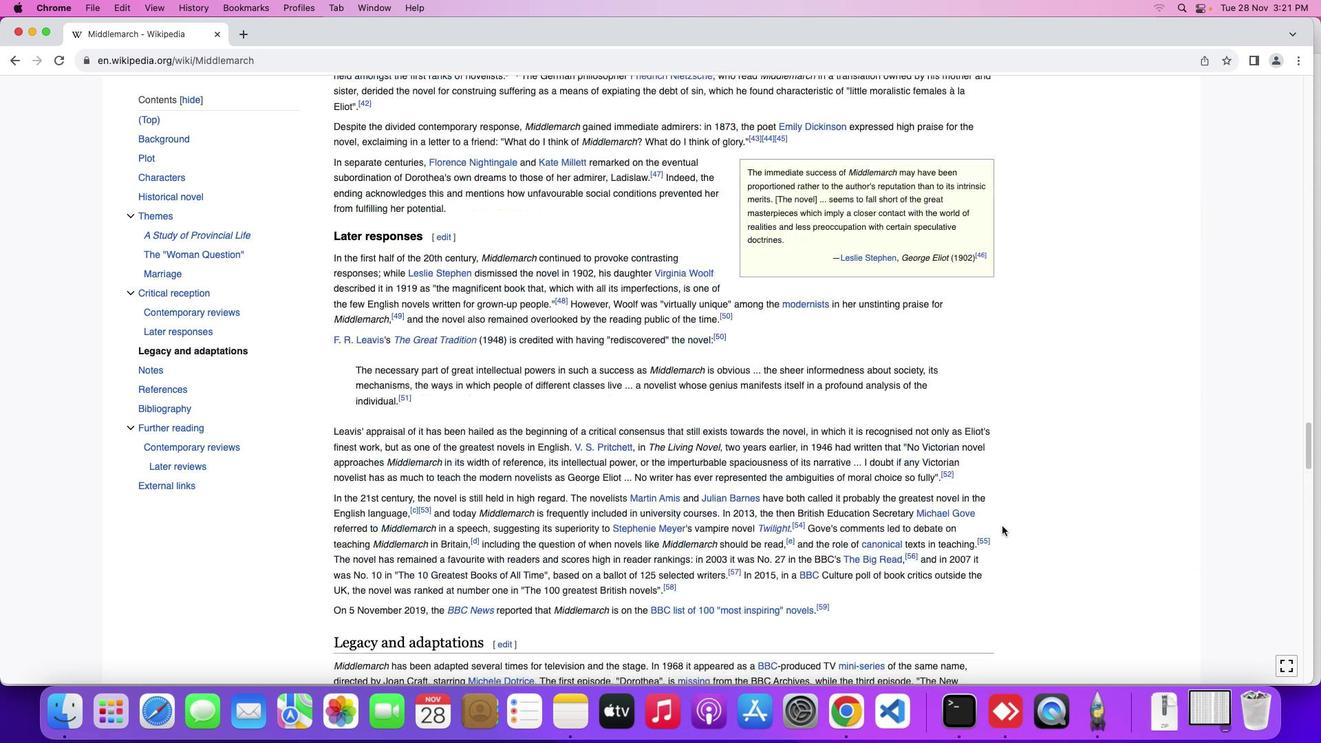 
Action: Mouse scrolled (1001, 526) with delta (0, 4)
Screenshot: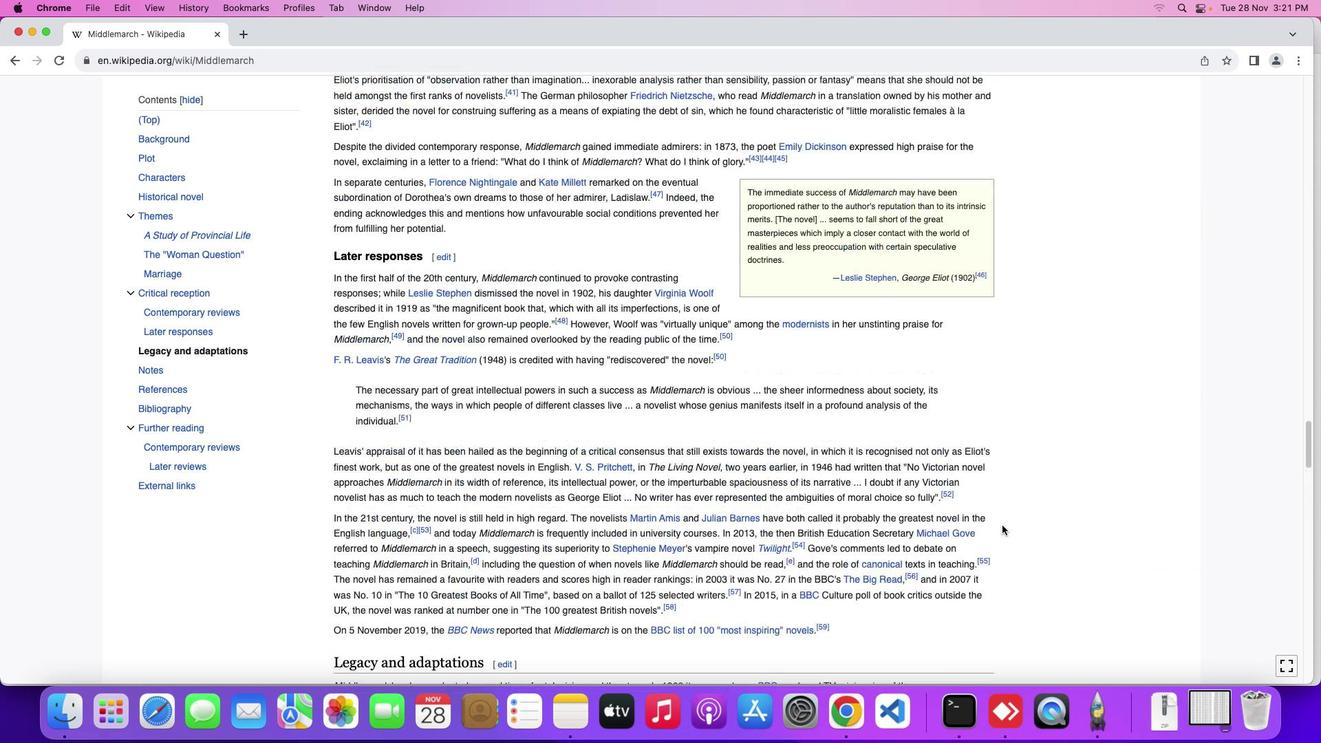 
Action: Mouse scrolled (1001, 526) with delta (0, 4)
Screenshot: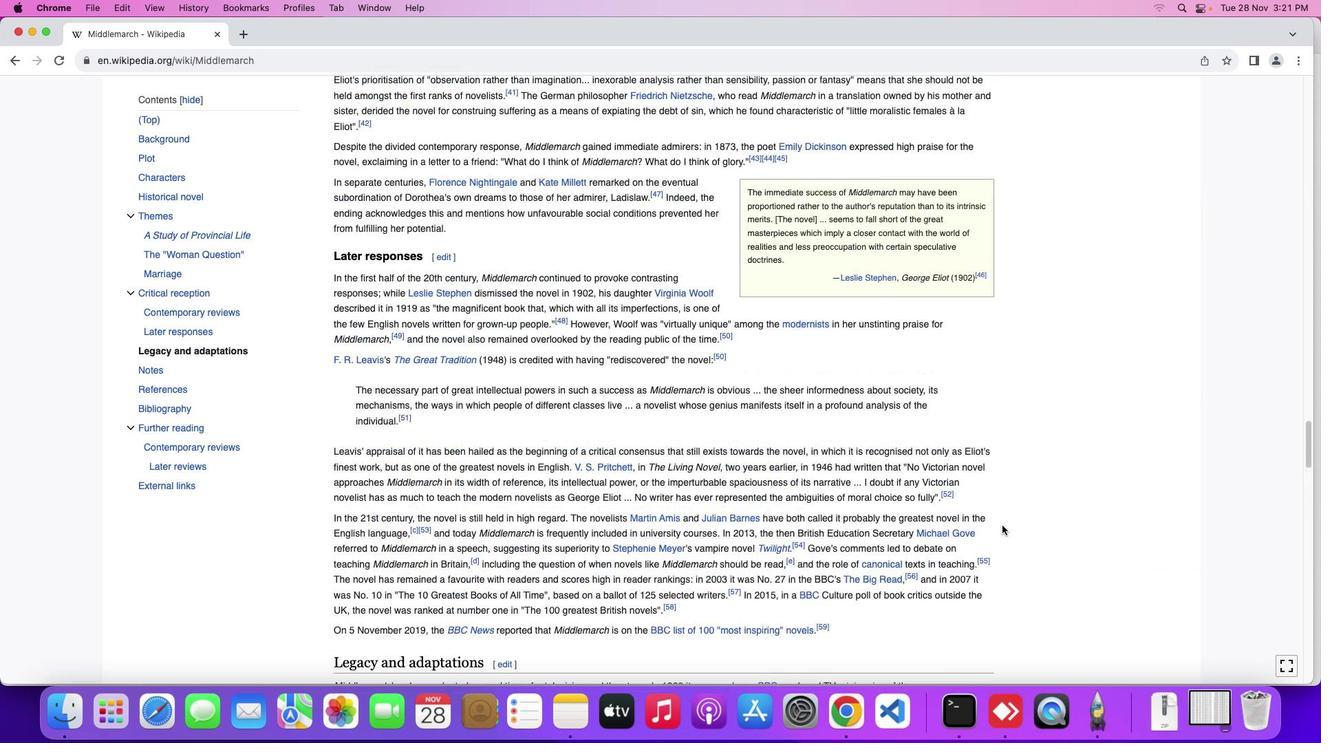 
Action: Mouse moved to (1002, 525)
Screenshot: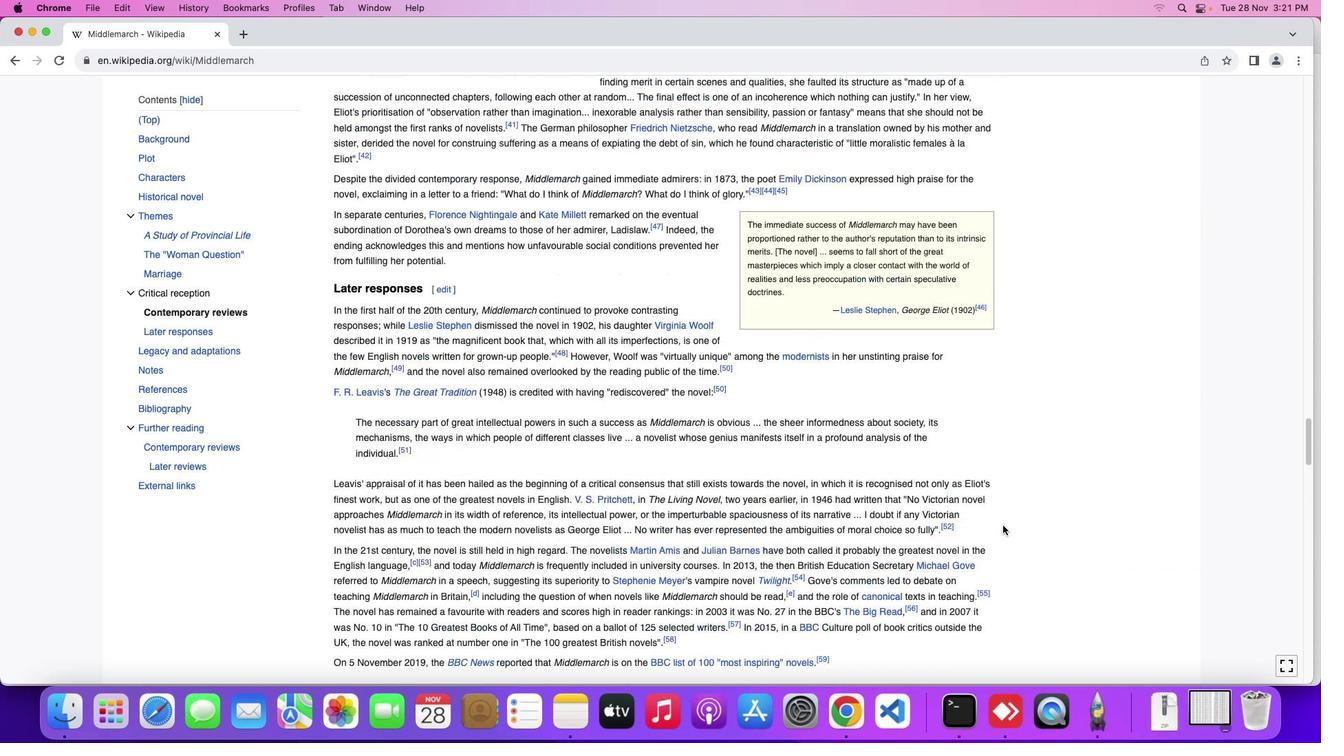 
Action: Mouse scrolled (1002, 525) with delta (0, 0)
Screenshot: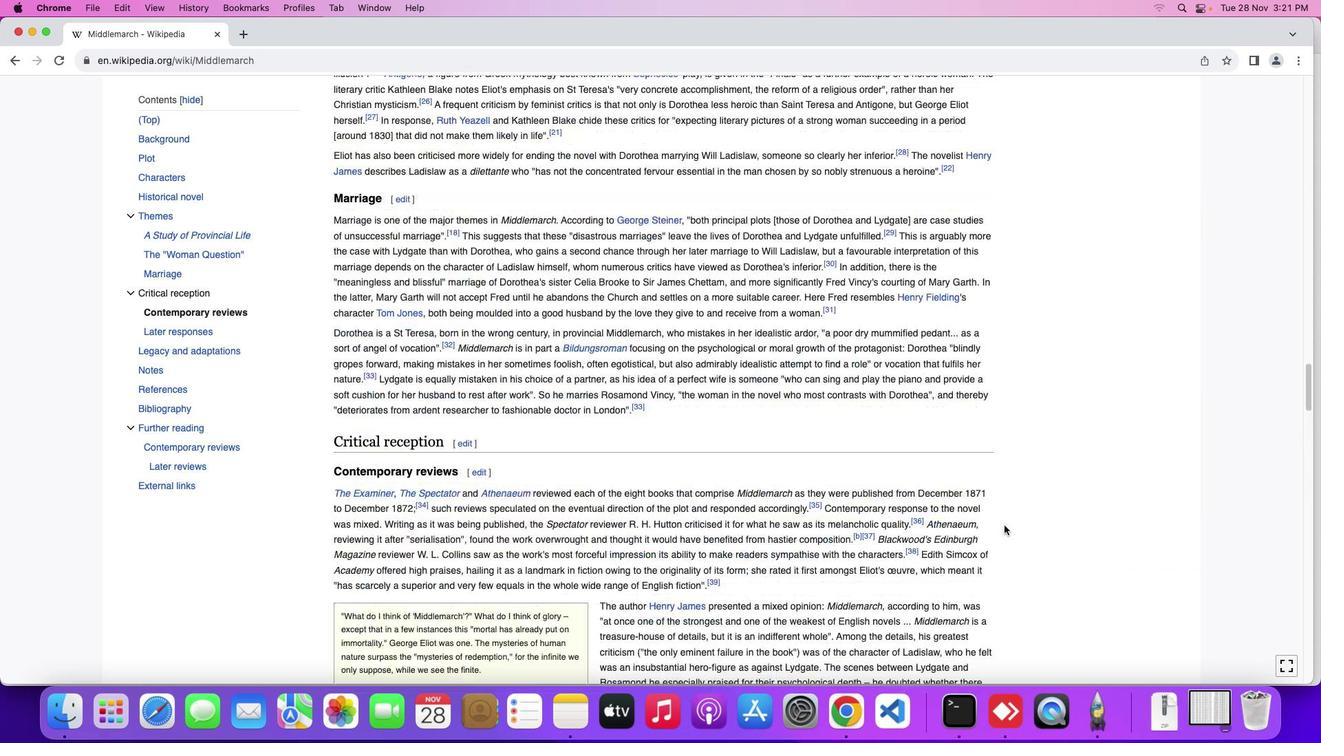 
Action: Mouse scrolled (1002, 525) with delta (0, 0)
Screenshot: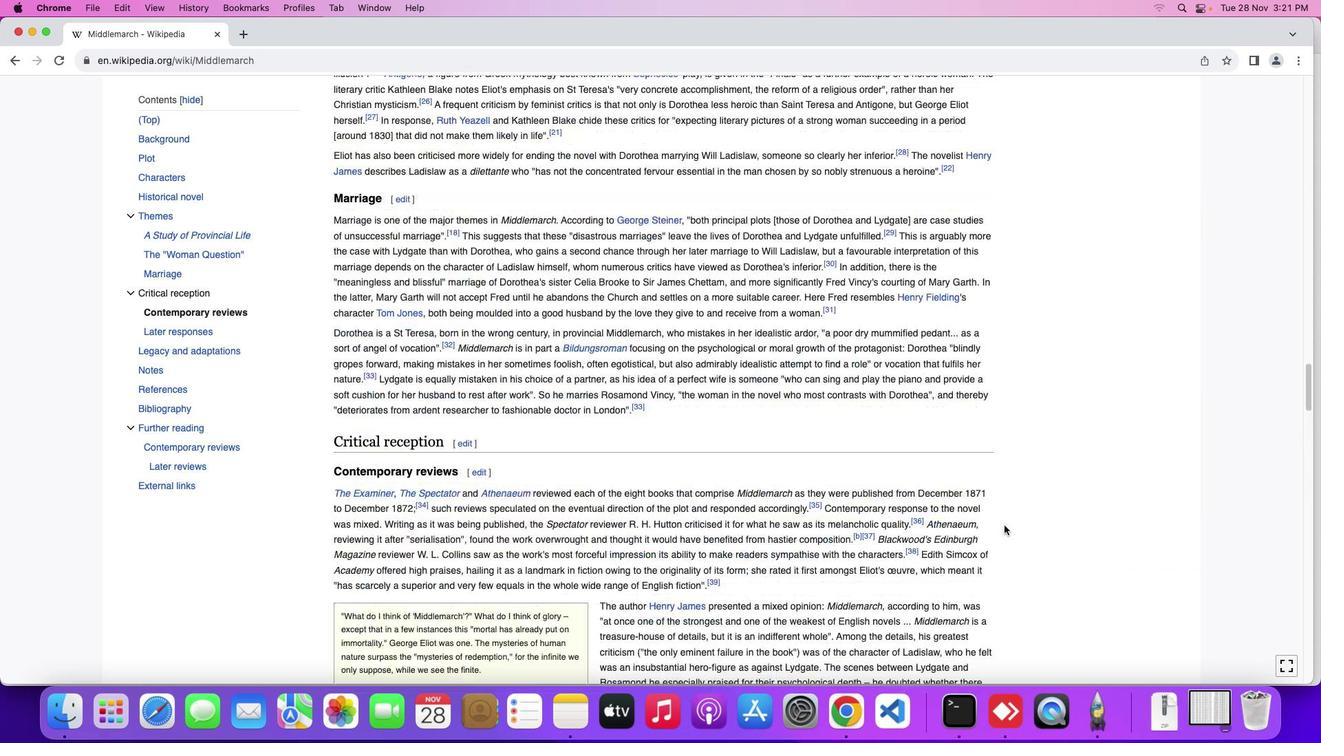 
Action: Mouse scrolled (1002, 525) with delta (0, 2)
Screenshot: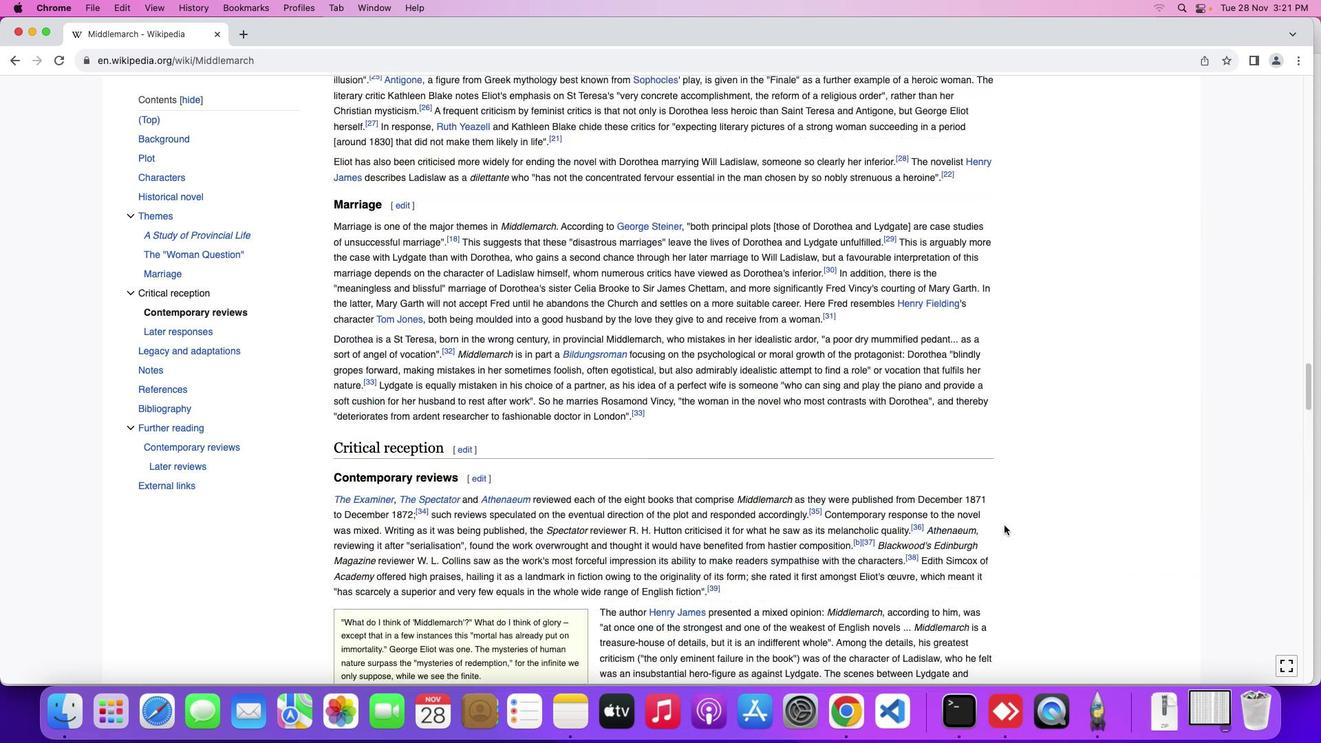 
Action: Mouse moved to (1002, 525)
Screenshot: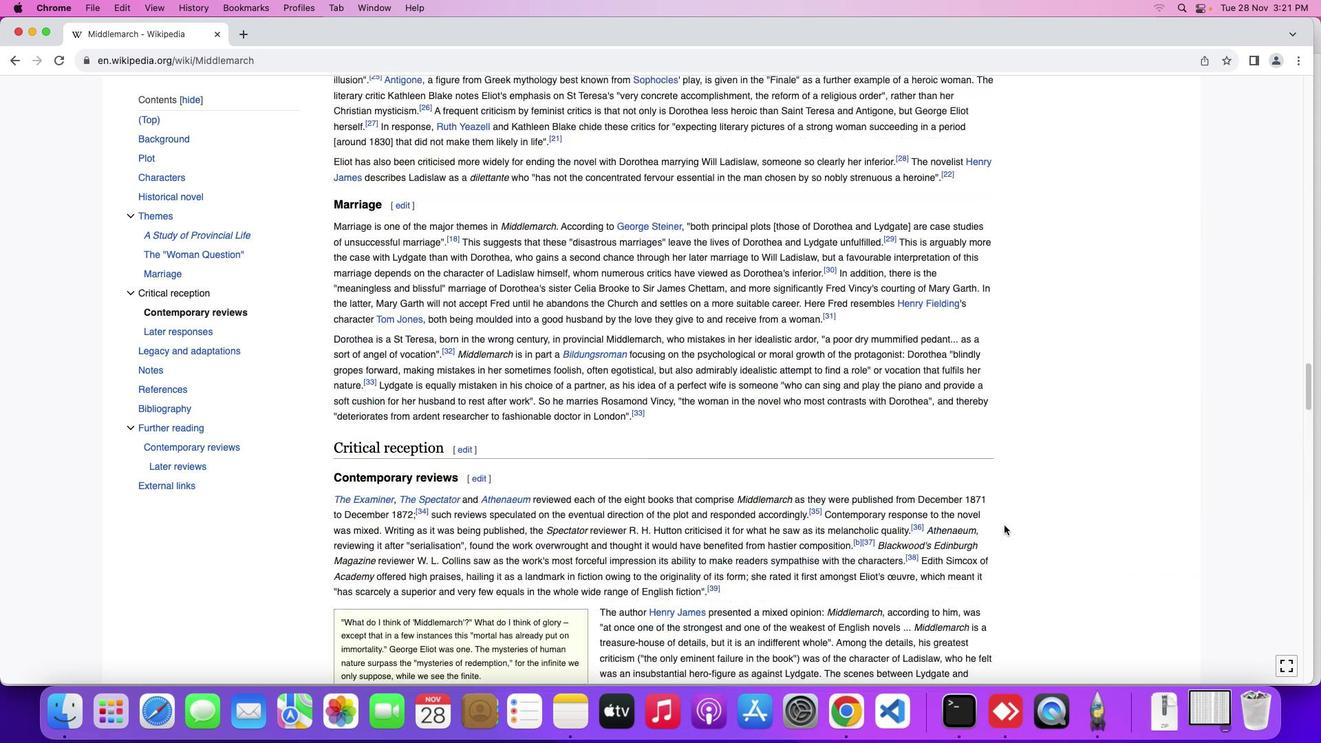 
Action: Mouse scrolled (1002, 525) with delta (0, 3)
Screenshot: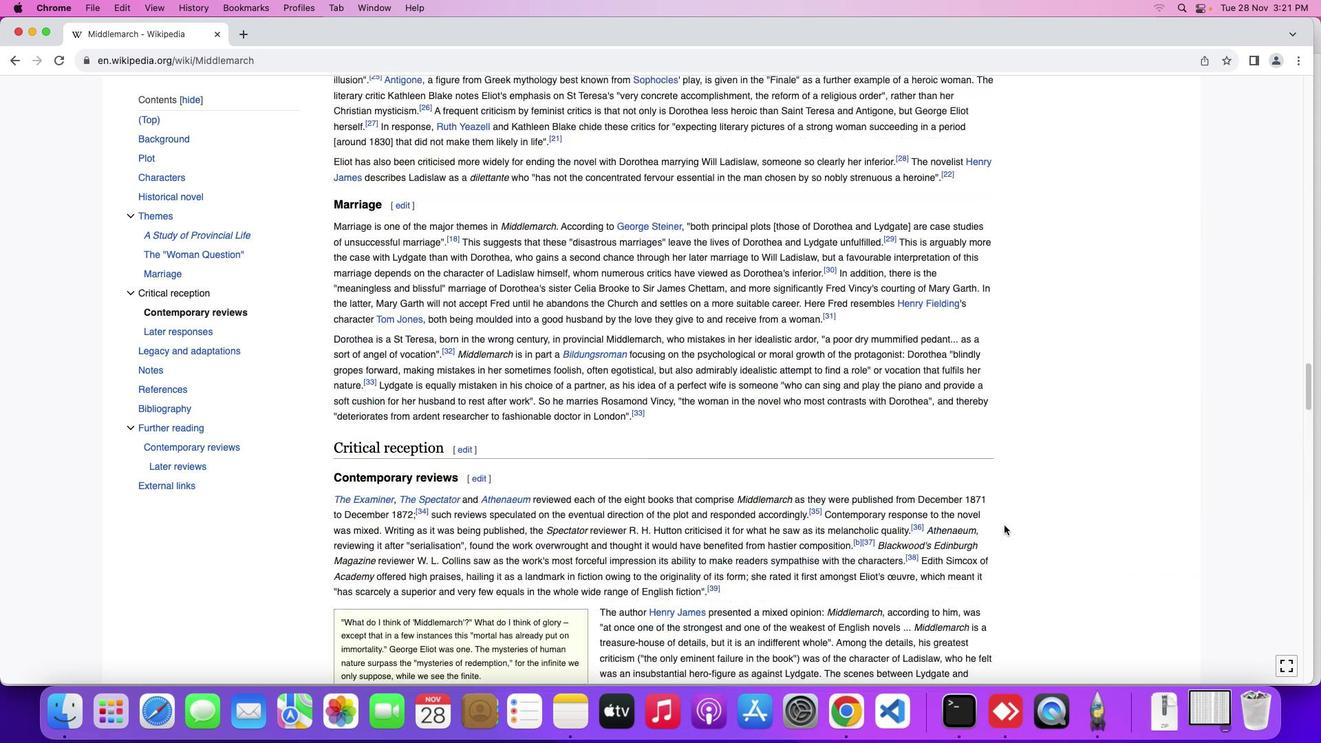 
Action: Mouse moved to (1003, 525)
Screenshot: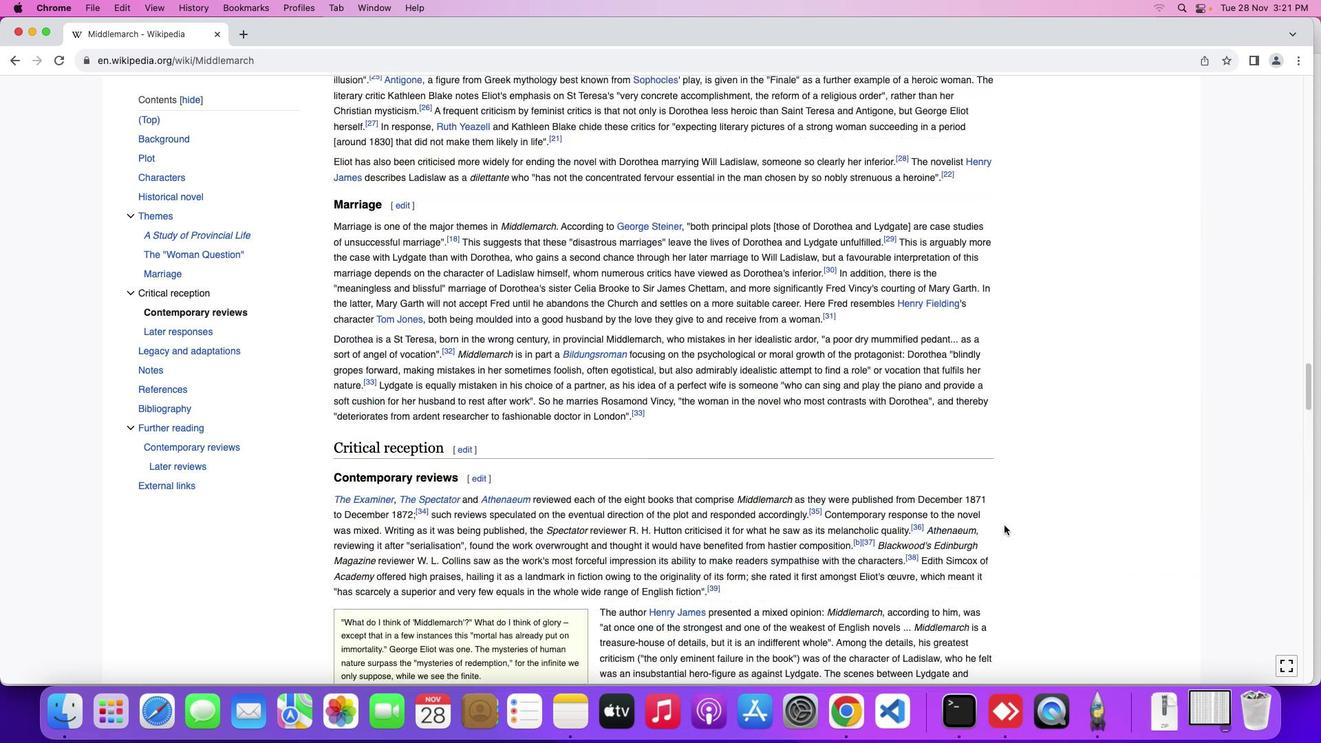 
Action: Mouse scrolled (1003, 525) with delta (0, 4)
Screenshot: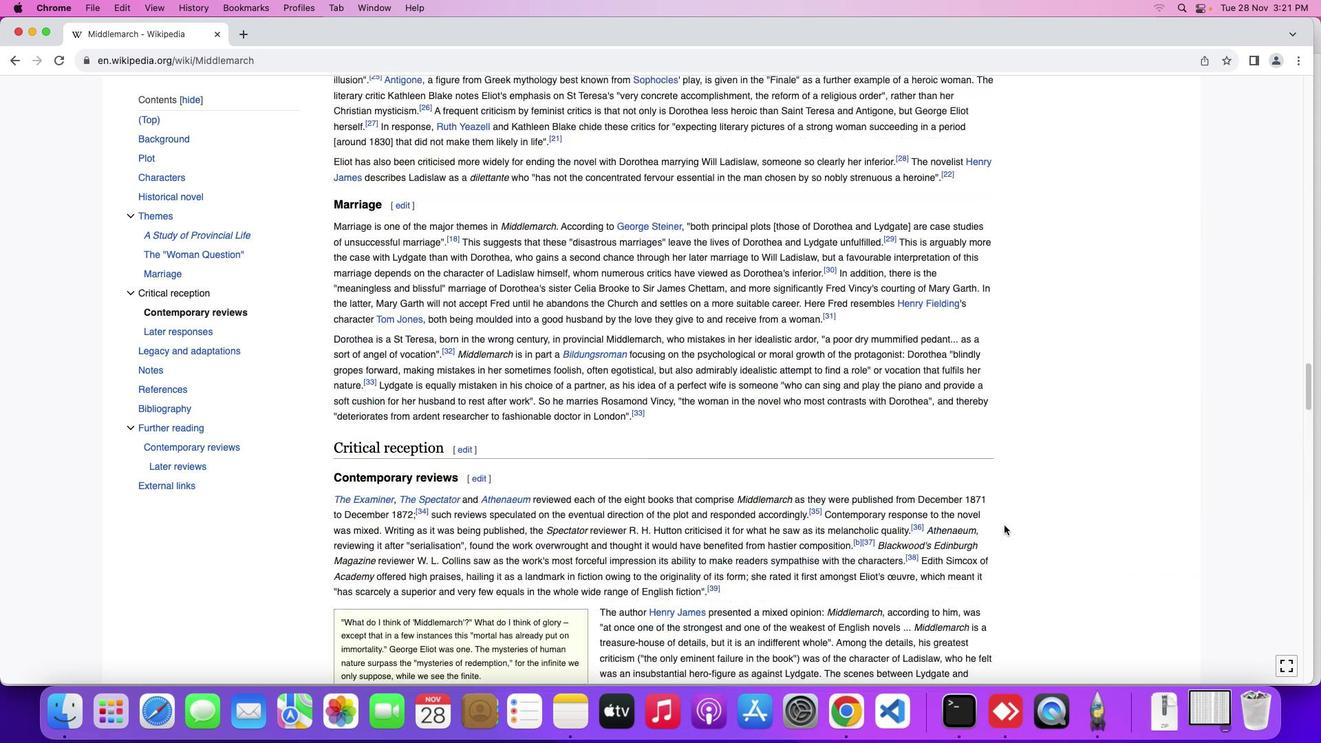 
Action: Mouse moved to (1003, 525)
Screenshot: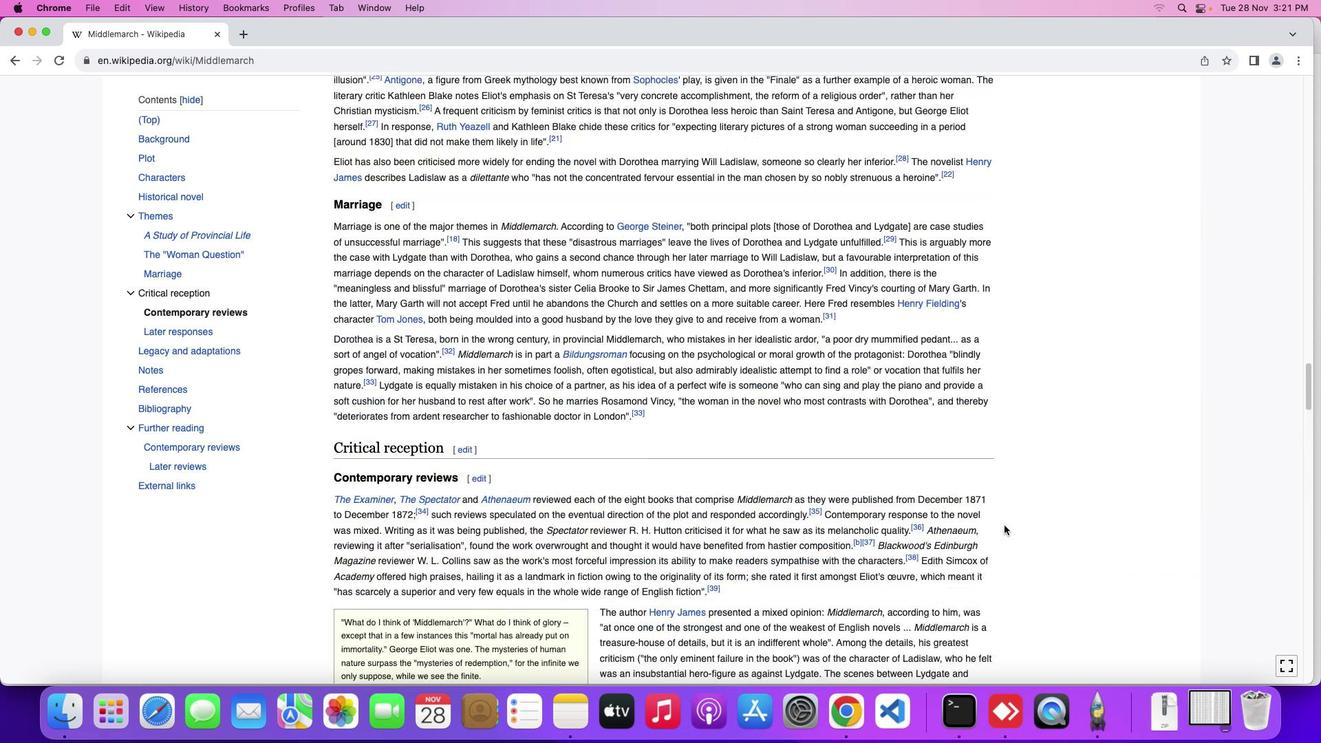 
Action: Mouse scrolled (1003, 525) with delta (0, 4)
Screenshot: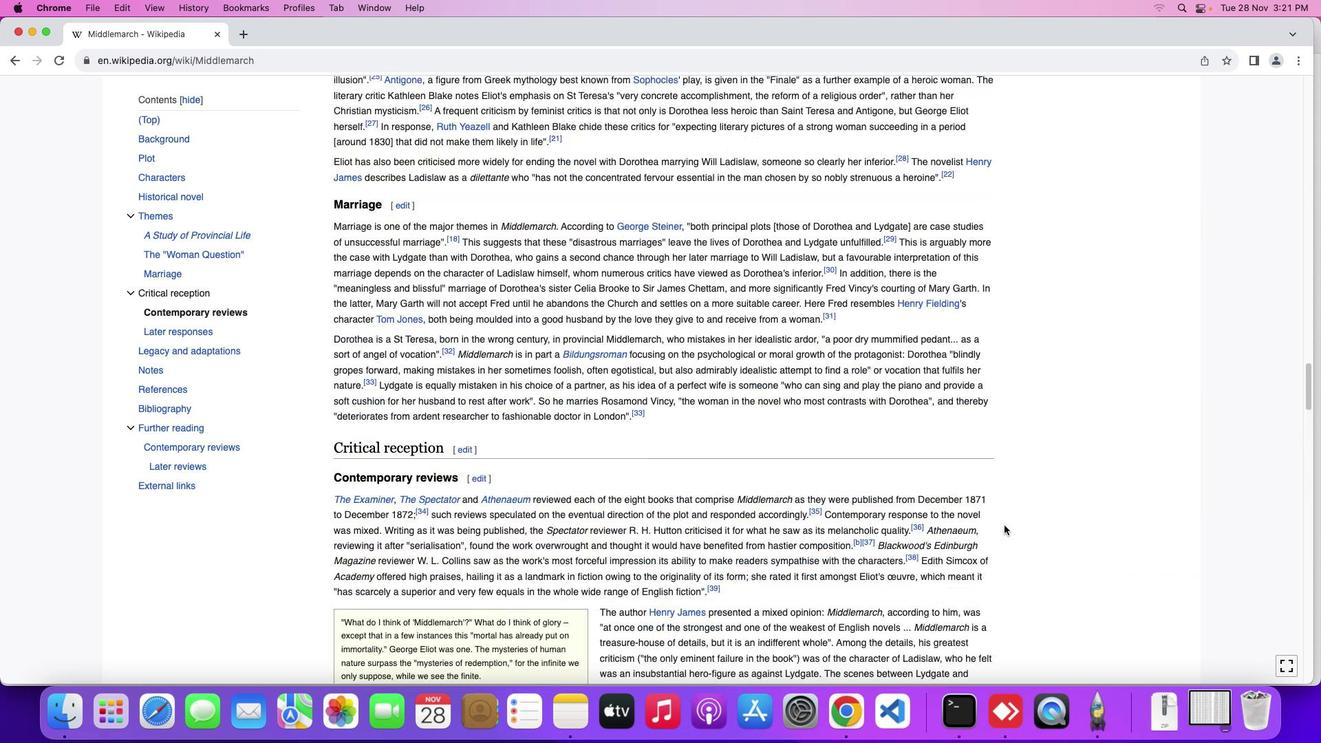 
Action: Mouse moved to (1003, 525)
Screenshot: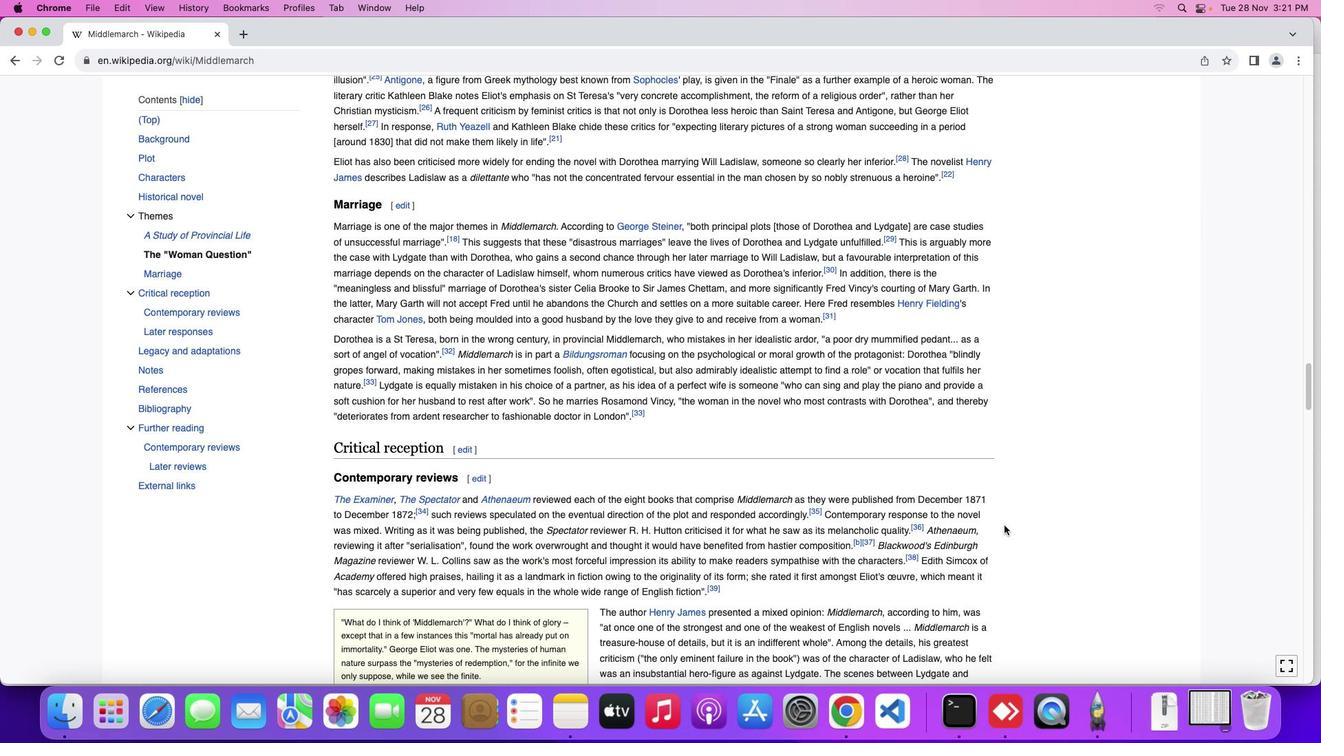 
Action: Mouse scrolled (1003, 525) with delta (0, 0)
Screenshot: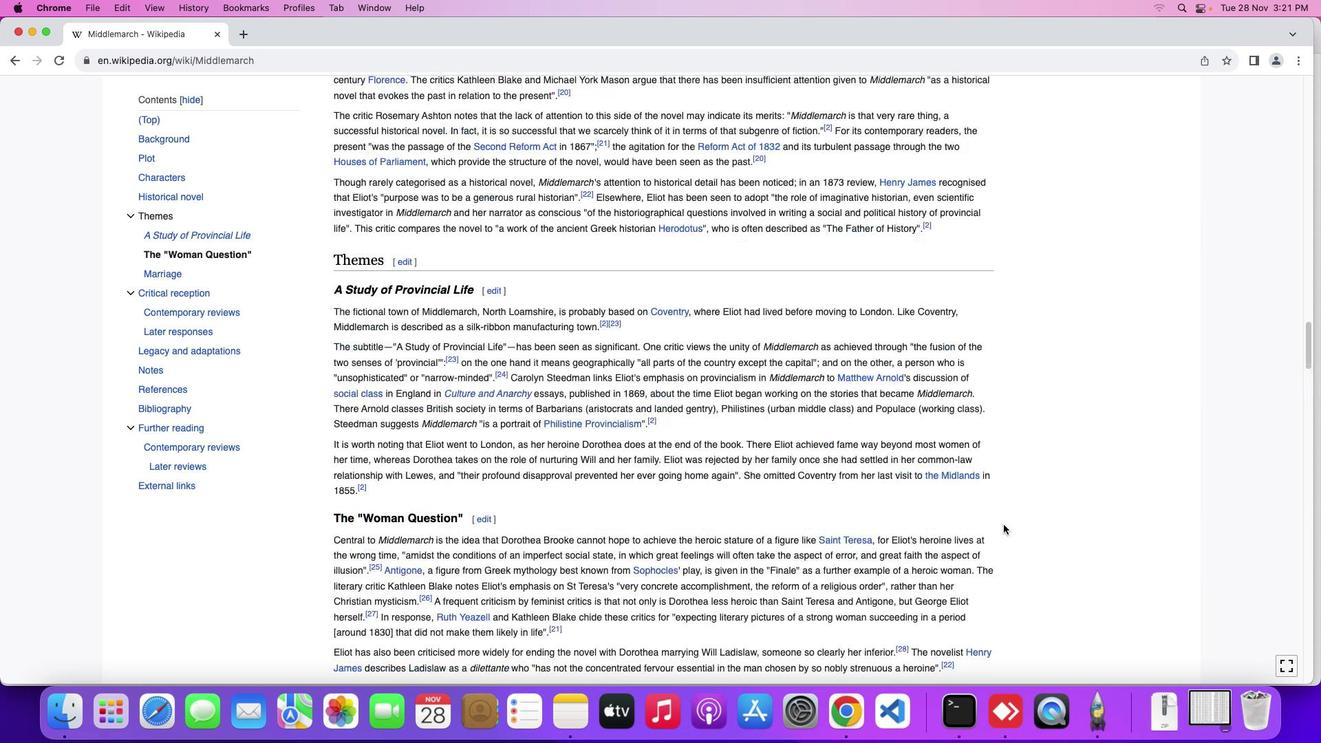 
Action: Mouse scrolled (1003, 525) with delta (0, 0)
Screenshot: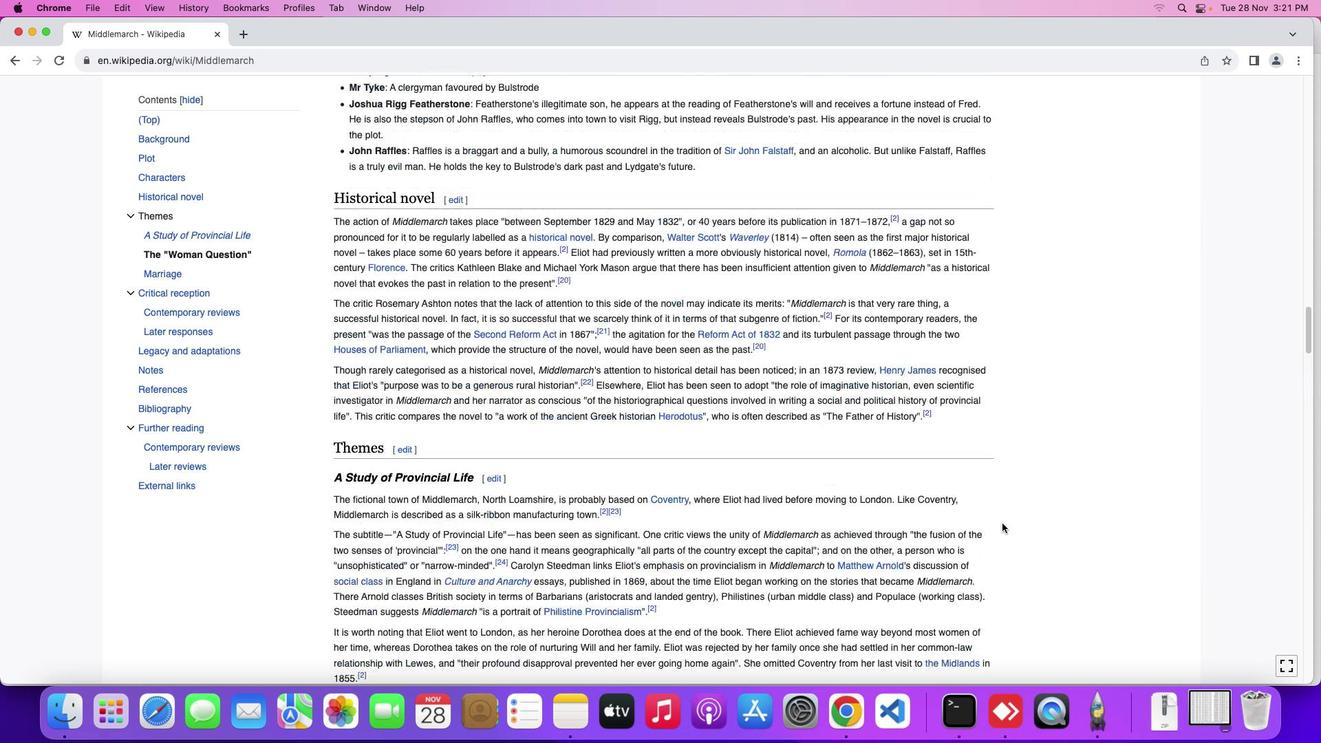 
Action: Mouse scrolled (1003, 525) with delta (0, 2)
Screenshot: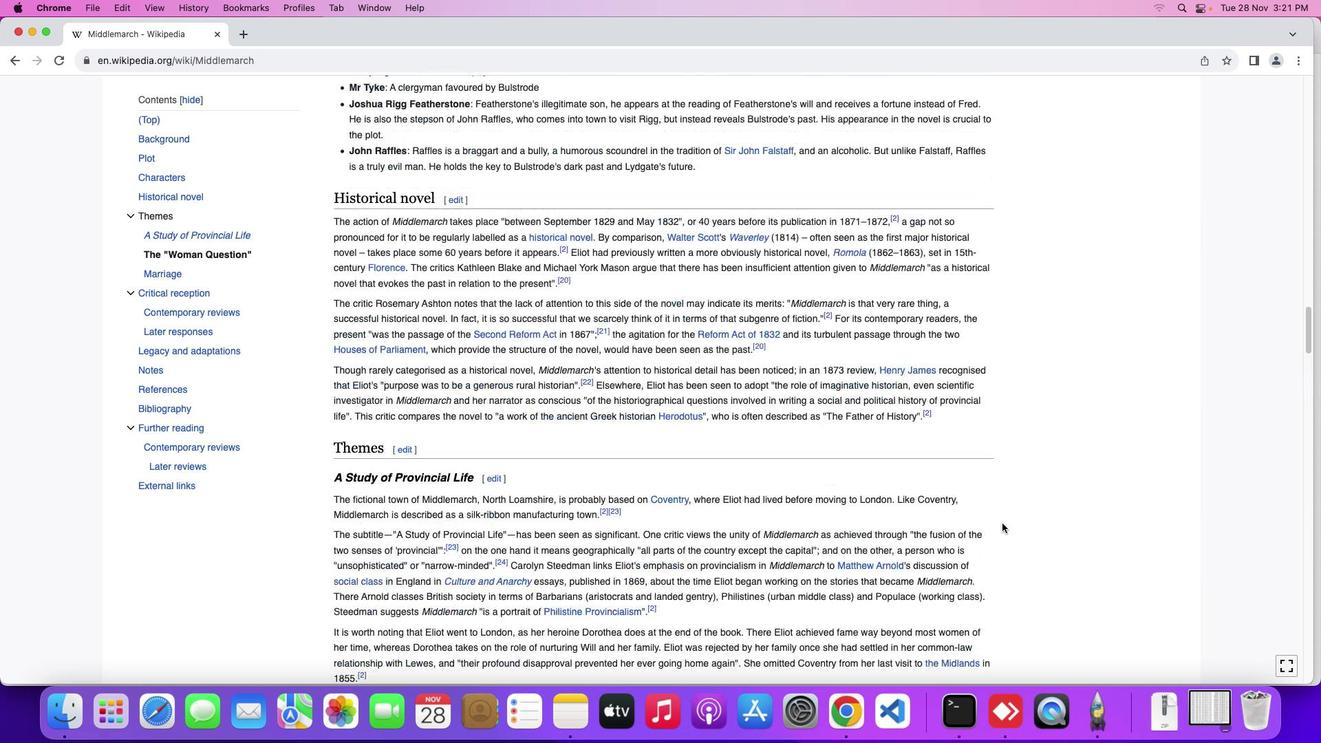 
Action: Mouse scrolled (1003, 525) with delta (0, 3)
Screenshot: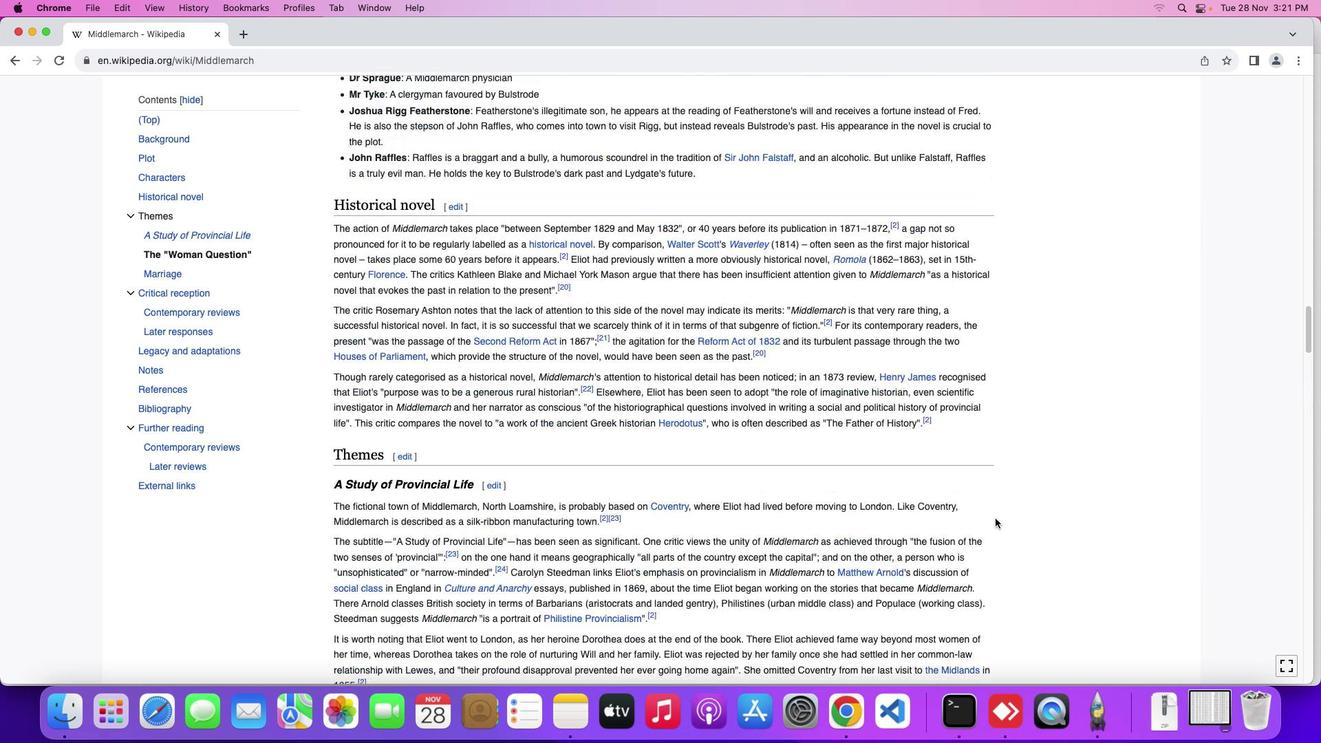 
Action: Mouse scrolled (1003, 525) with delta (0, 4)
Screenshot: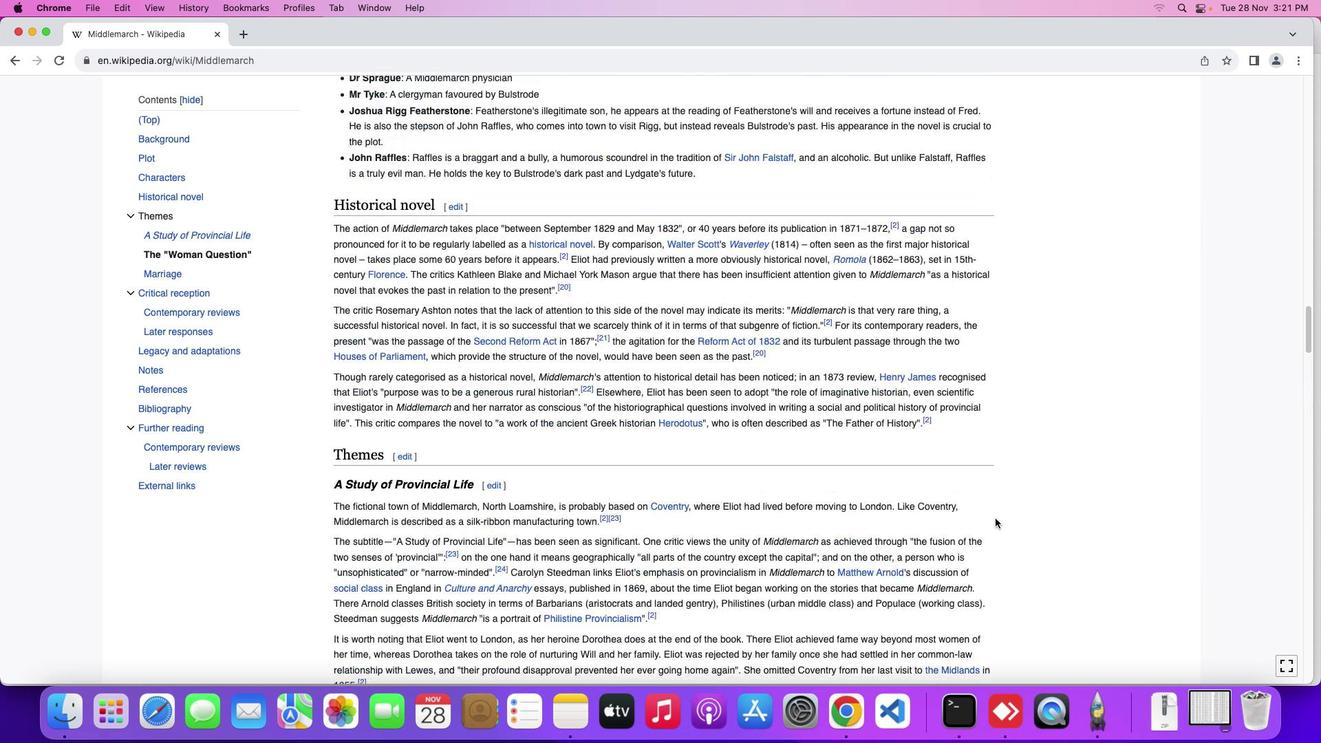 
Action: Mouse scrolled (1003, 525) with delta (0, 4)
Screenshot: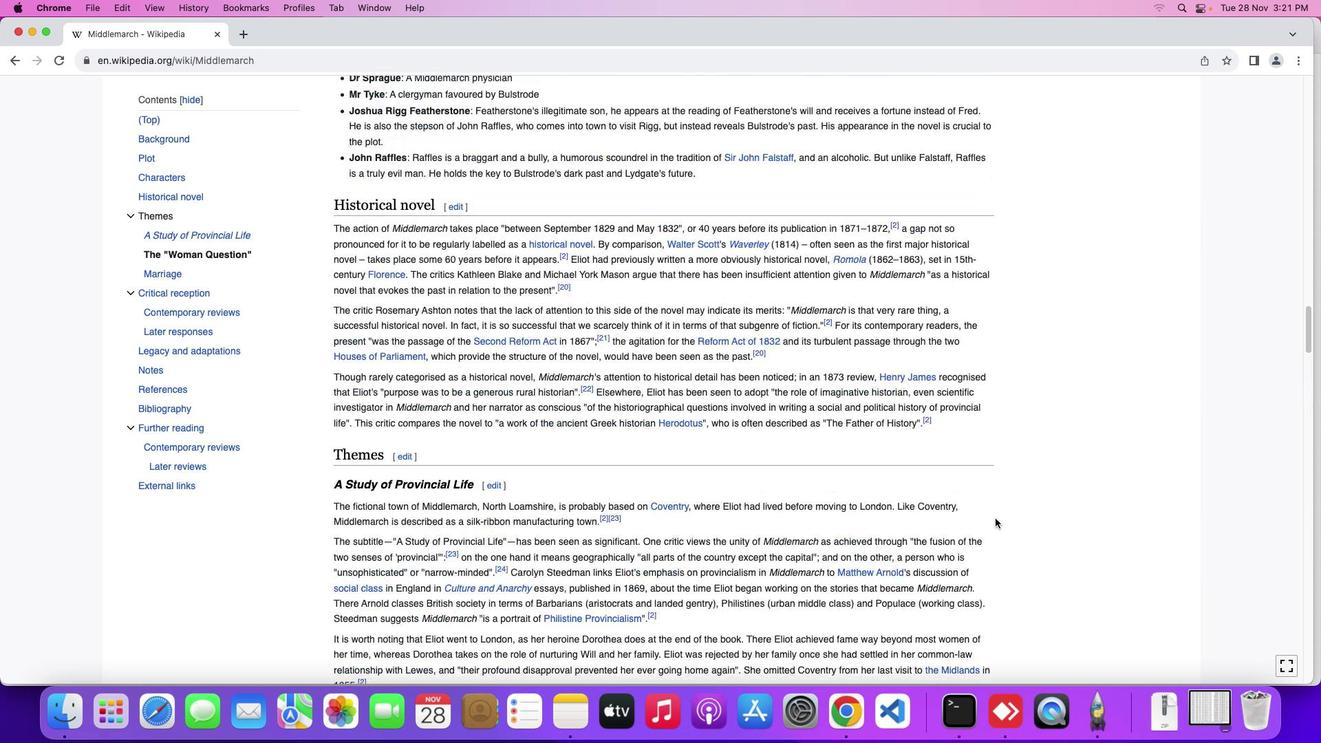 
Action: Mouse moved to (992, 516)
Screenshot: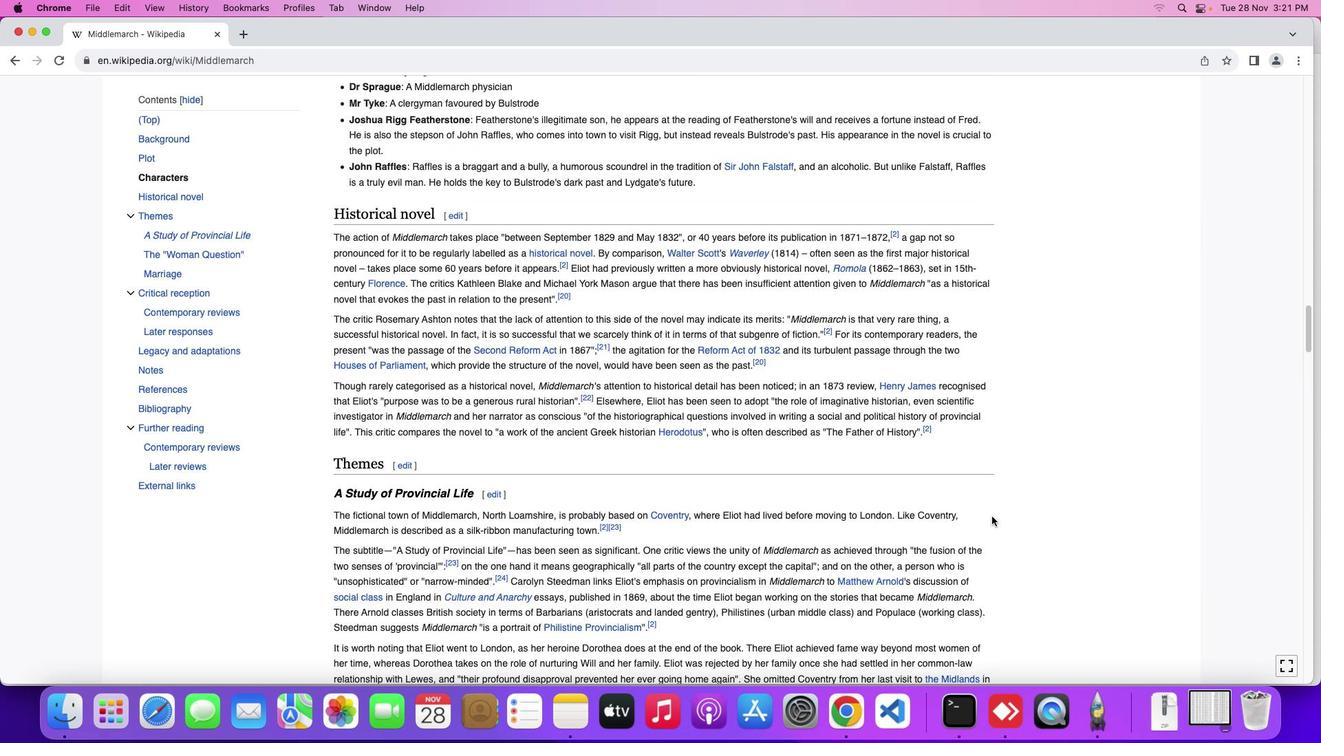 
Action: Mouse scrolled (992, 516) with delta (0, 0)
Screenshot: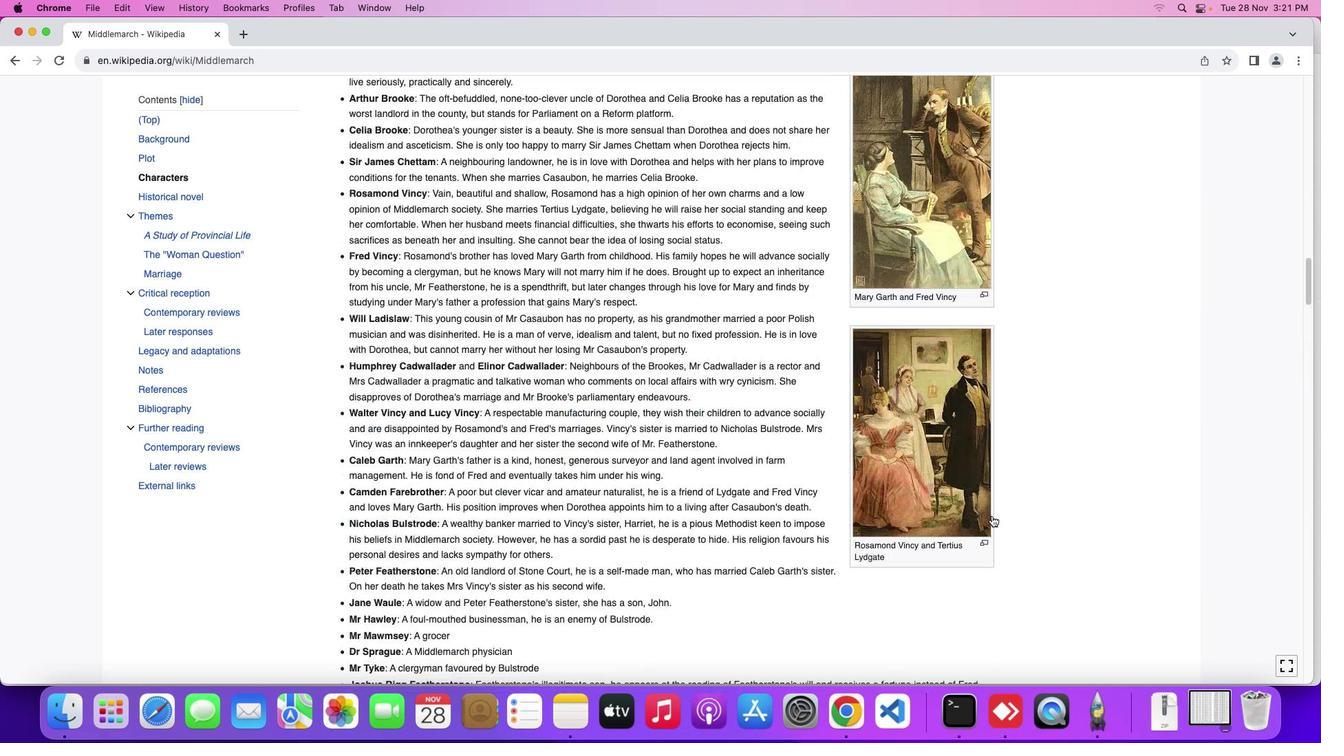
Action: Mouse moved to (992, 516)
Screenshot: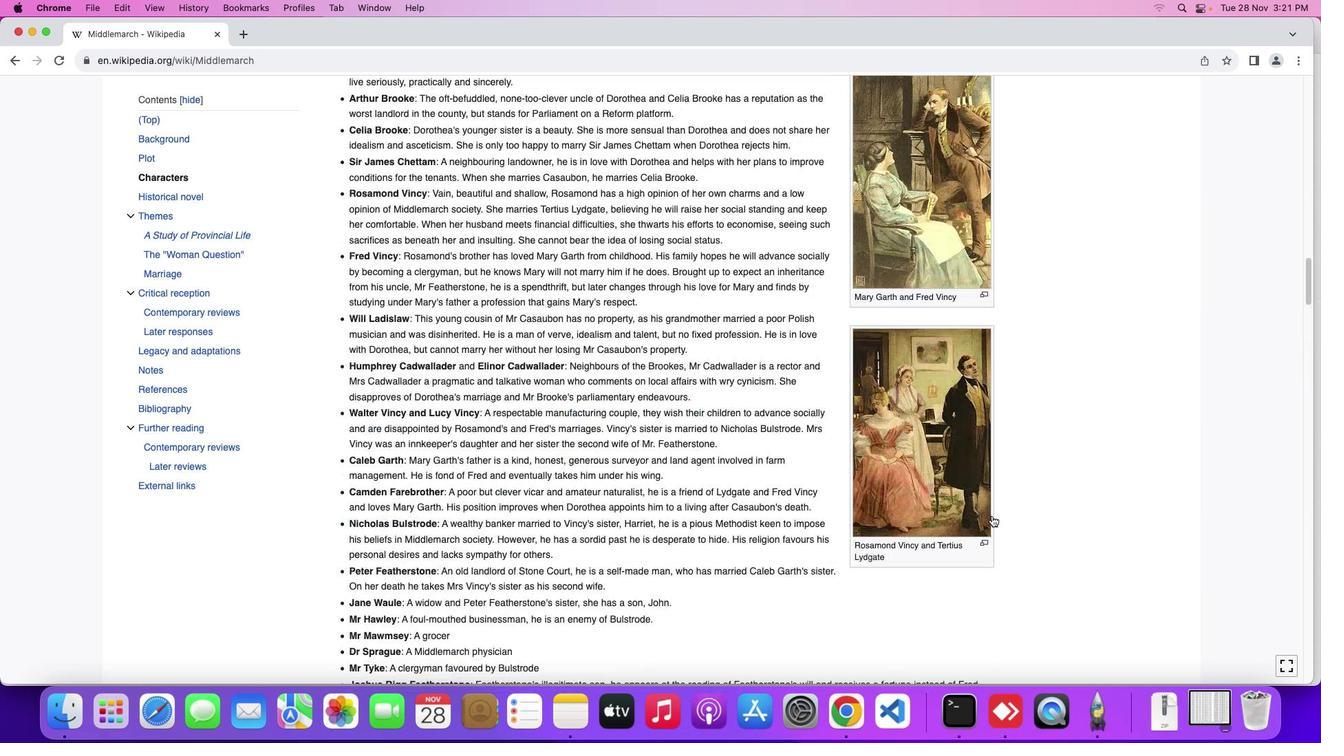 
Action: Mouse scrolled (992, 516) with delta (0, 0)
Screenshot: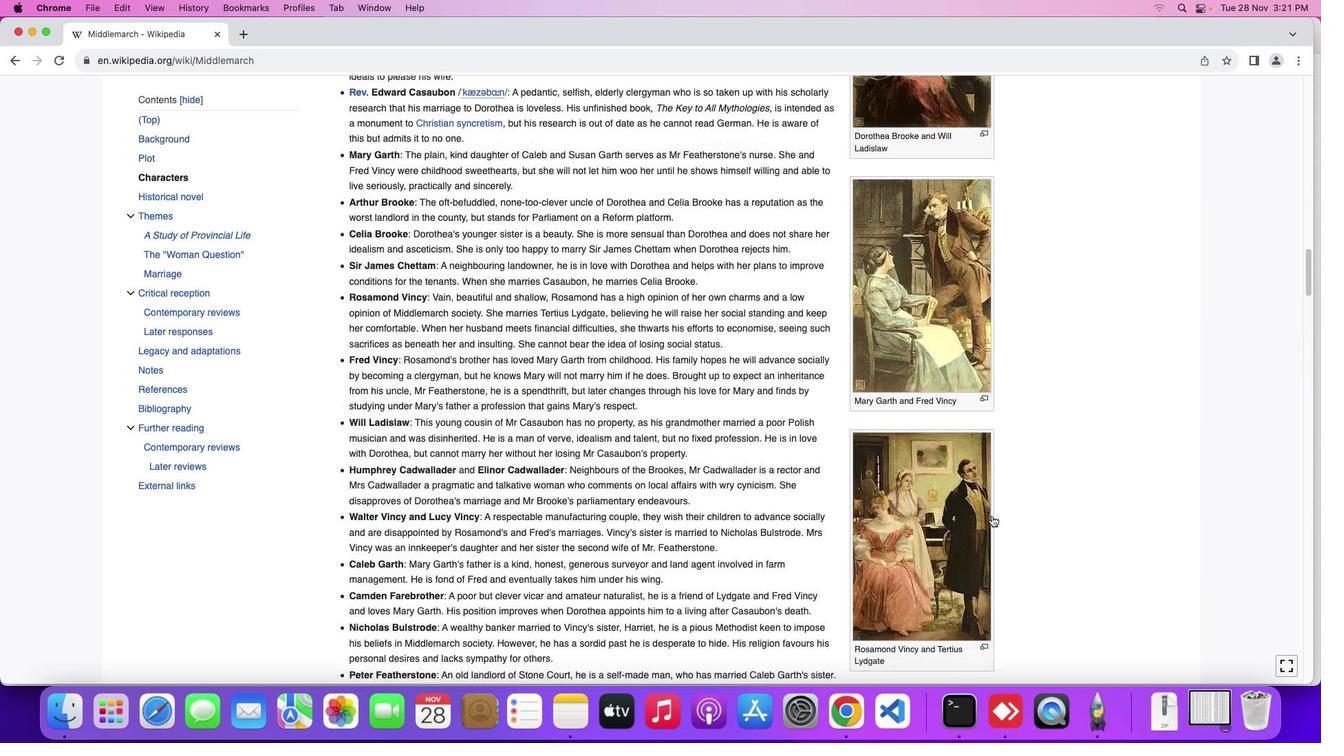 
Action: Mouse scrolled (992, 516) with delta (0, 2)
Screenshot: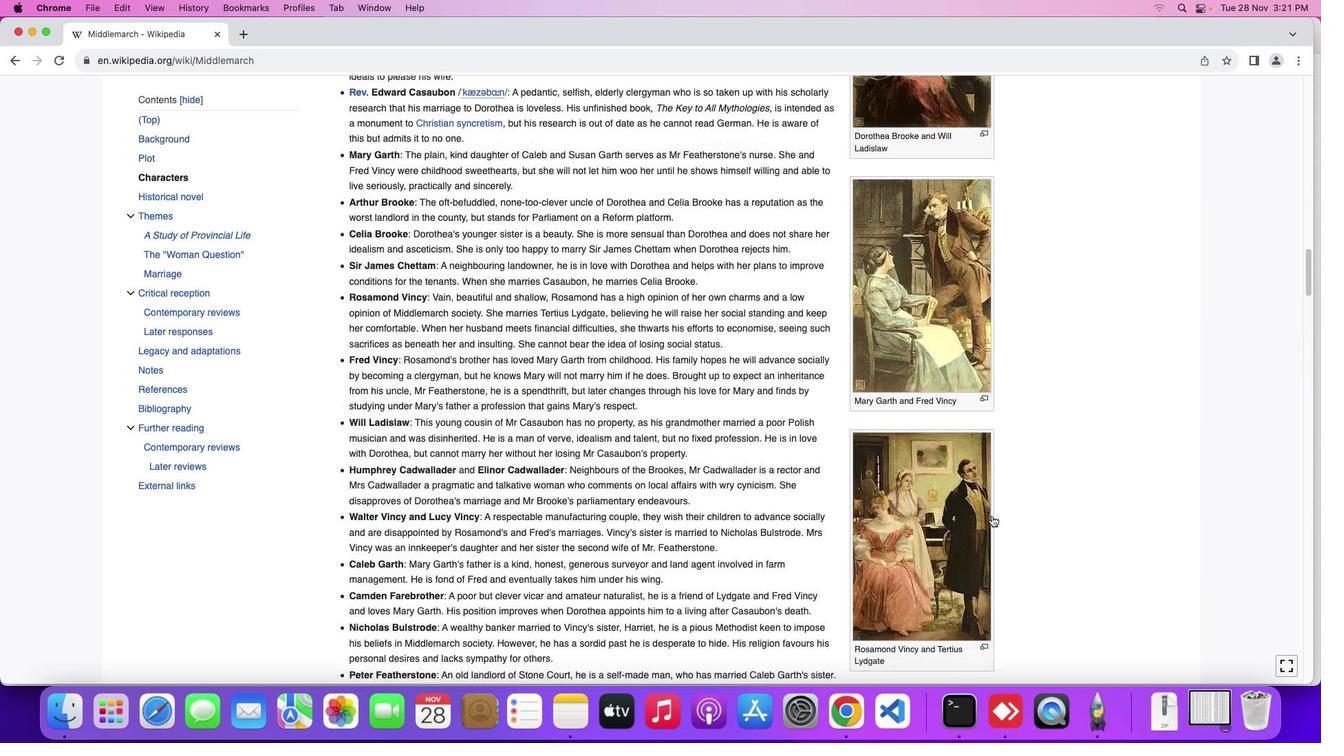 
Action: Mouse scrolled (992, 516) with delta (0, 3)
Screenshot: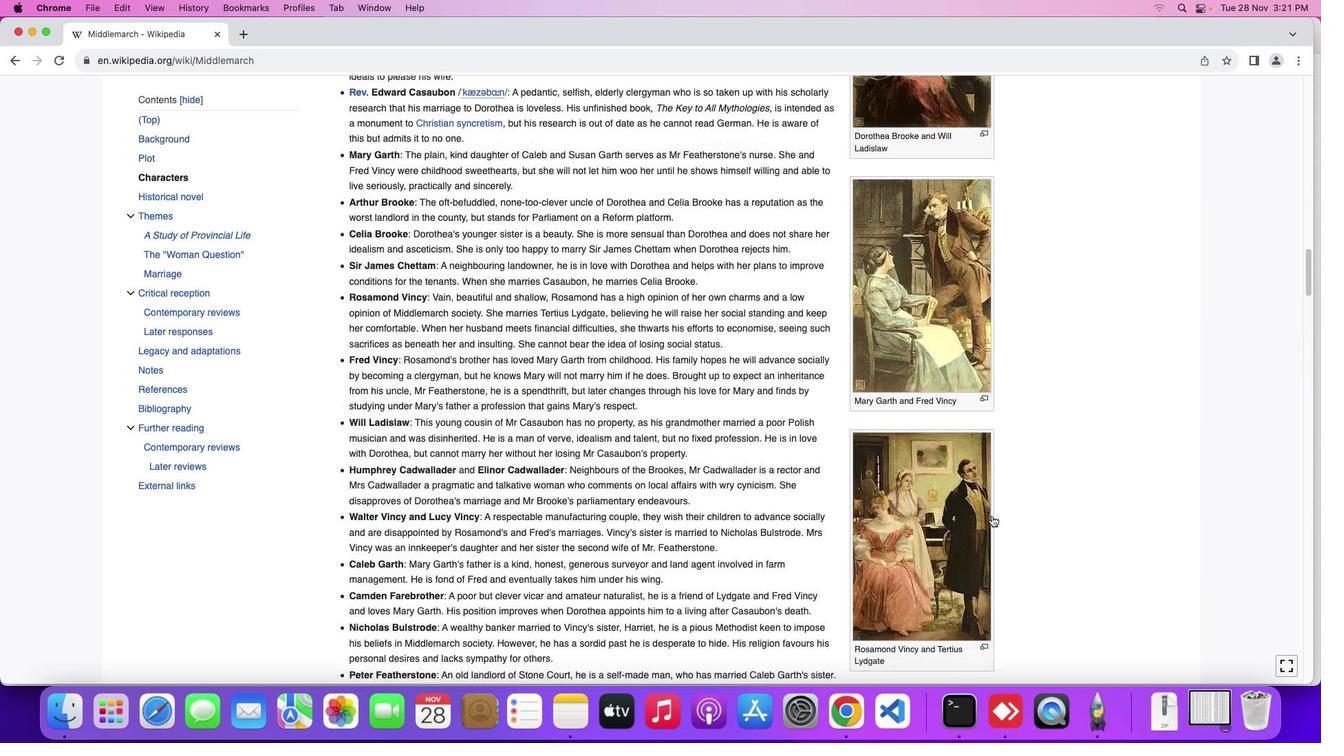 
Action: Mouse scrolled (992, 516) with delta (0, 4)
Screenshot: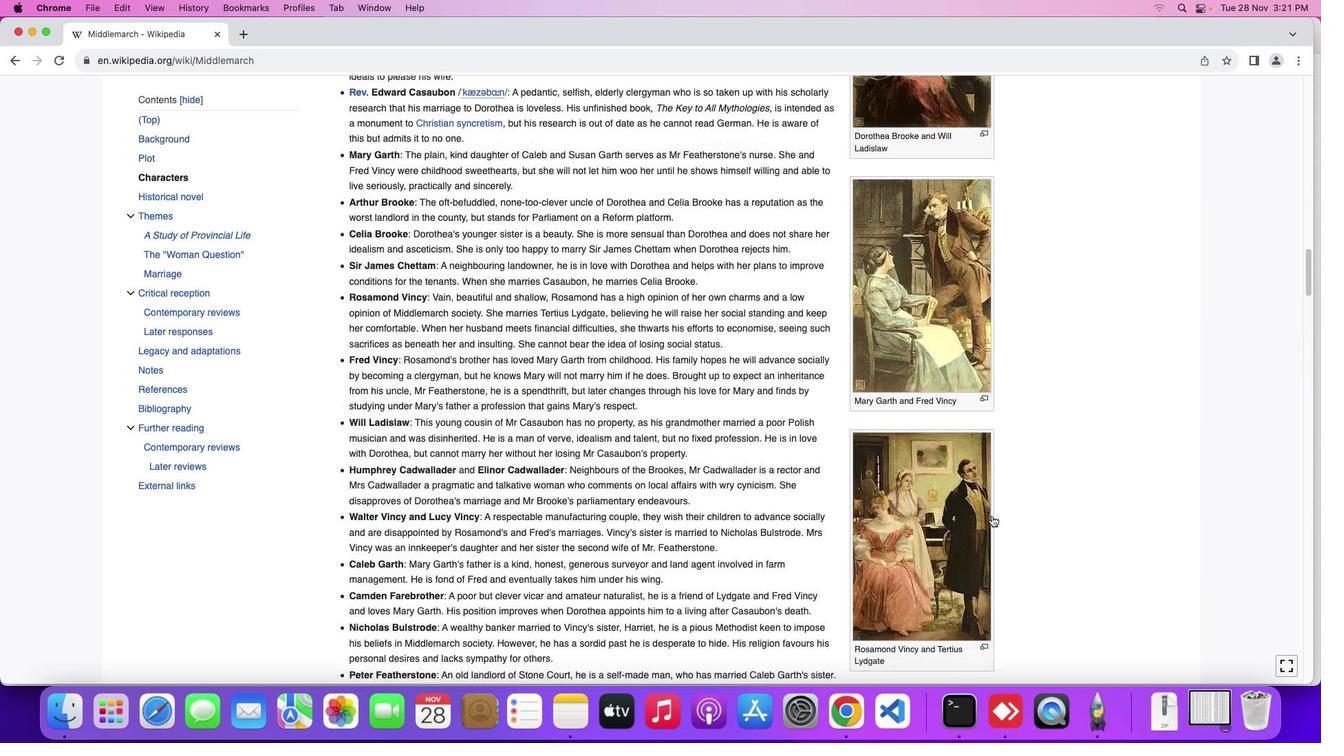 
Action: Mouse scrolled (992, 516) with delta (0, 4)
Screenshot: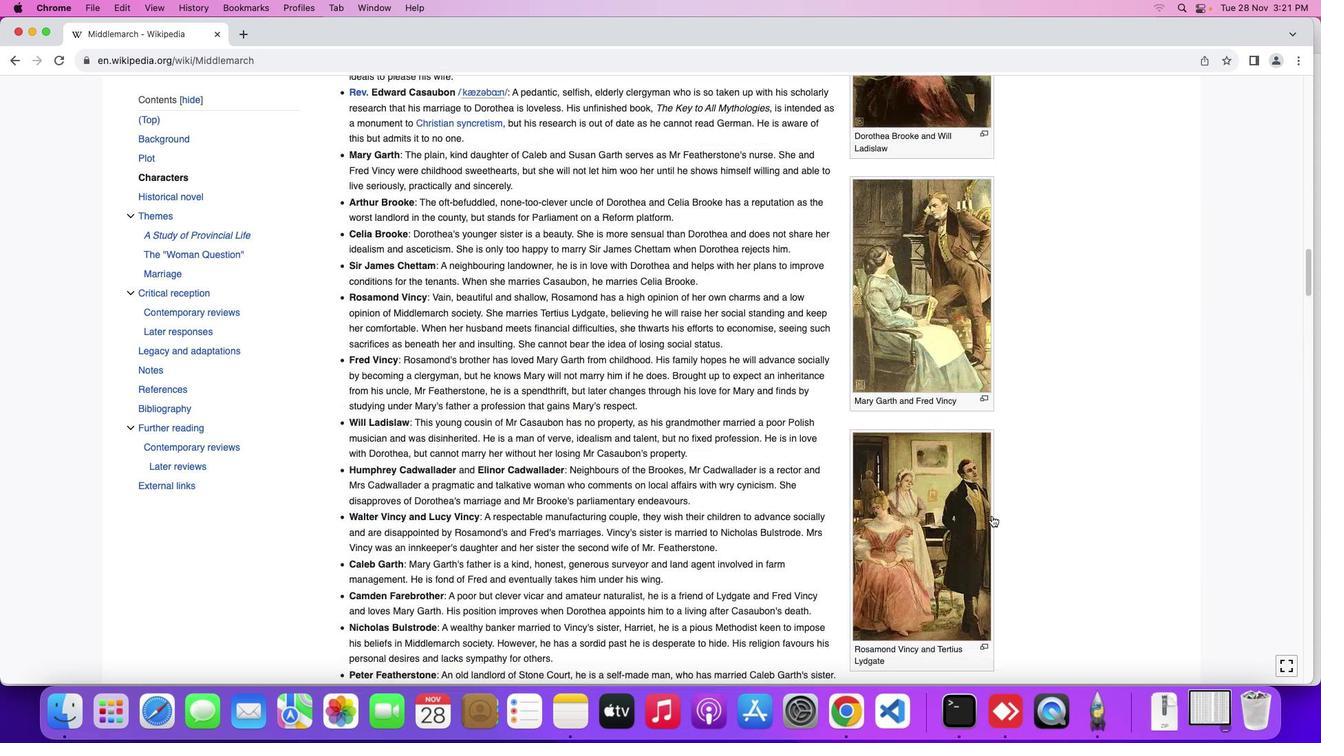 
Action: Mouse moved to (992, 515)
Screenshot: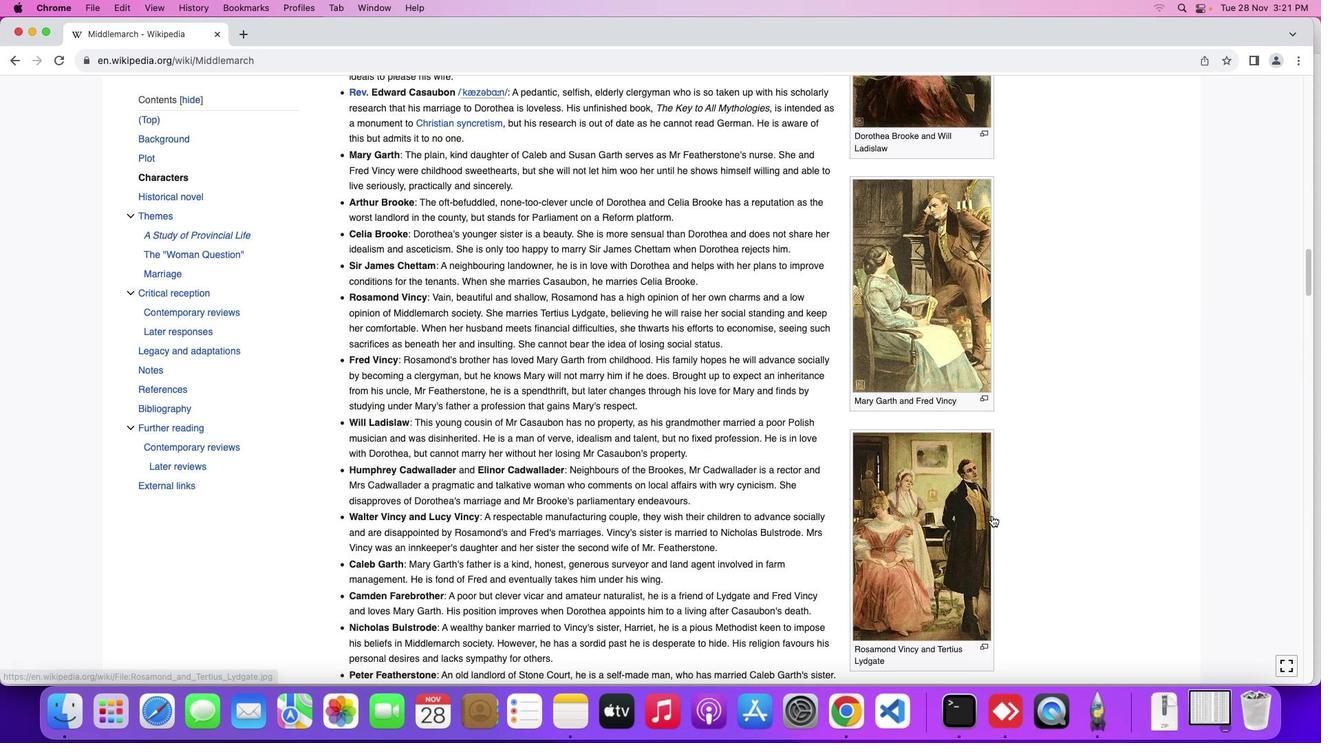 
Action: Mouse scrolled (992, 515) with delta (0, 0)
Screenshot: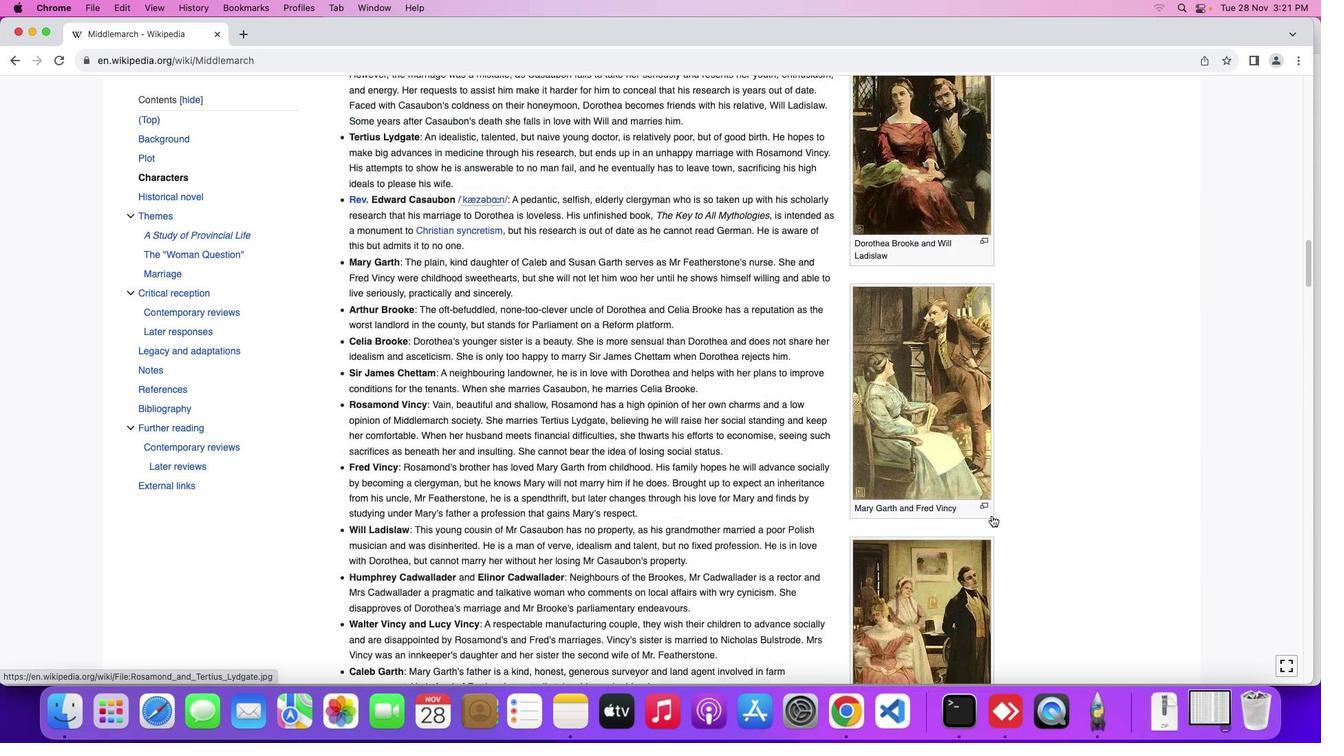 
Action: Mouse scrolled (992, 515) with delta (0, 0)
Screenshot: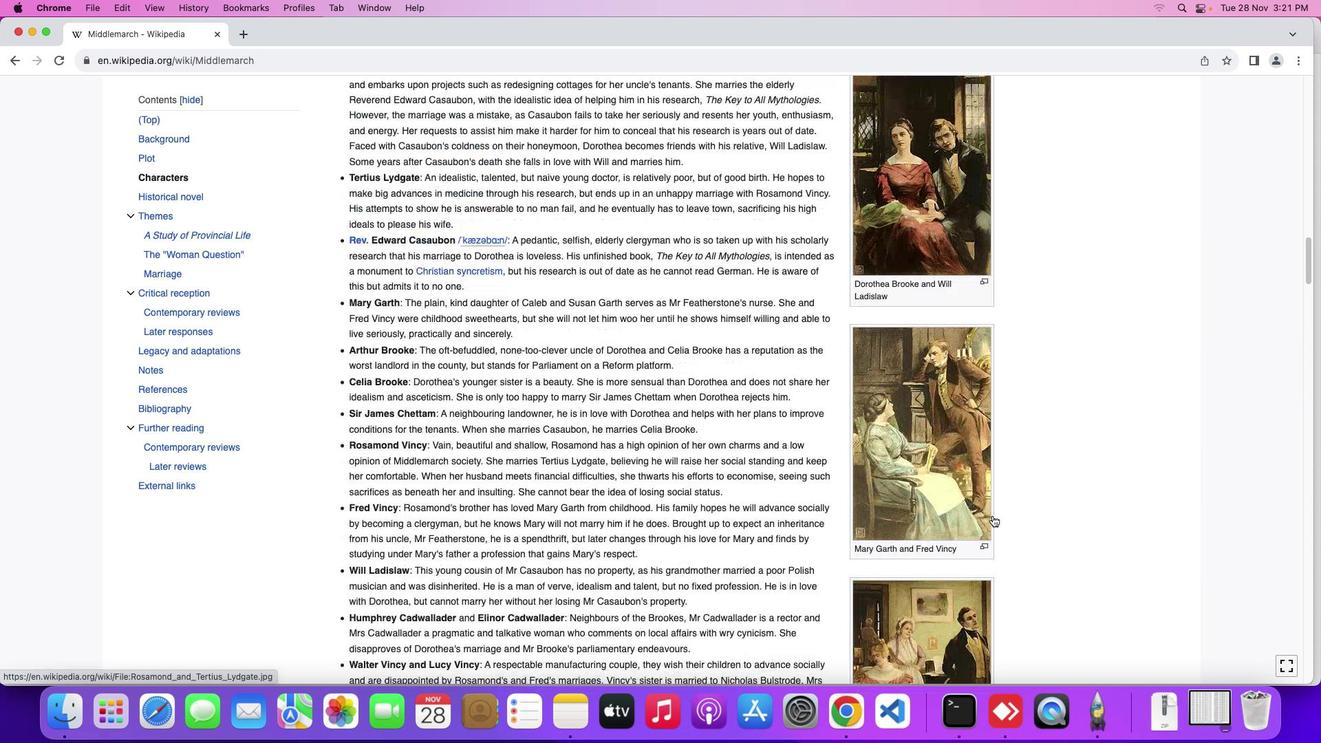 
Action: Mouse scrolled (992, 515) with delta (0, 2)
Screenshot: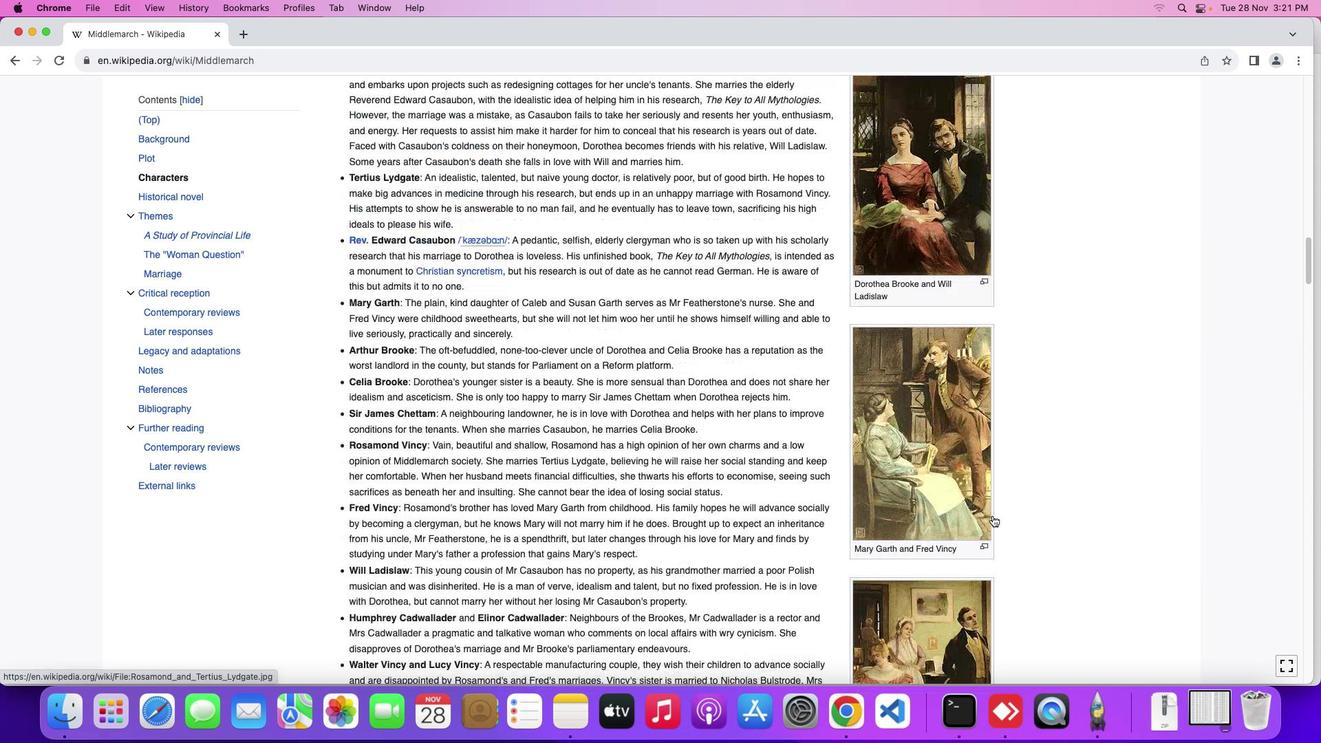 
Action: Mouse scrolled (992, 515) with delta (0, 2)
Screenshot: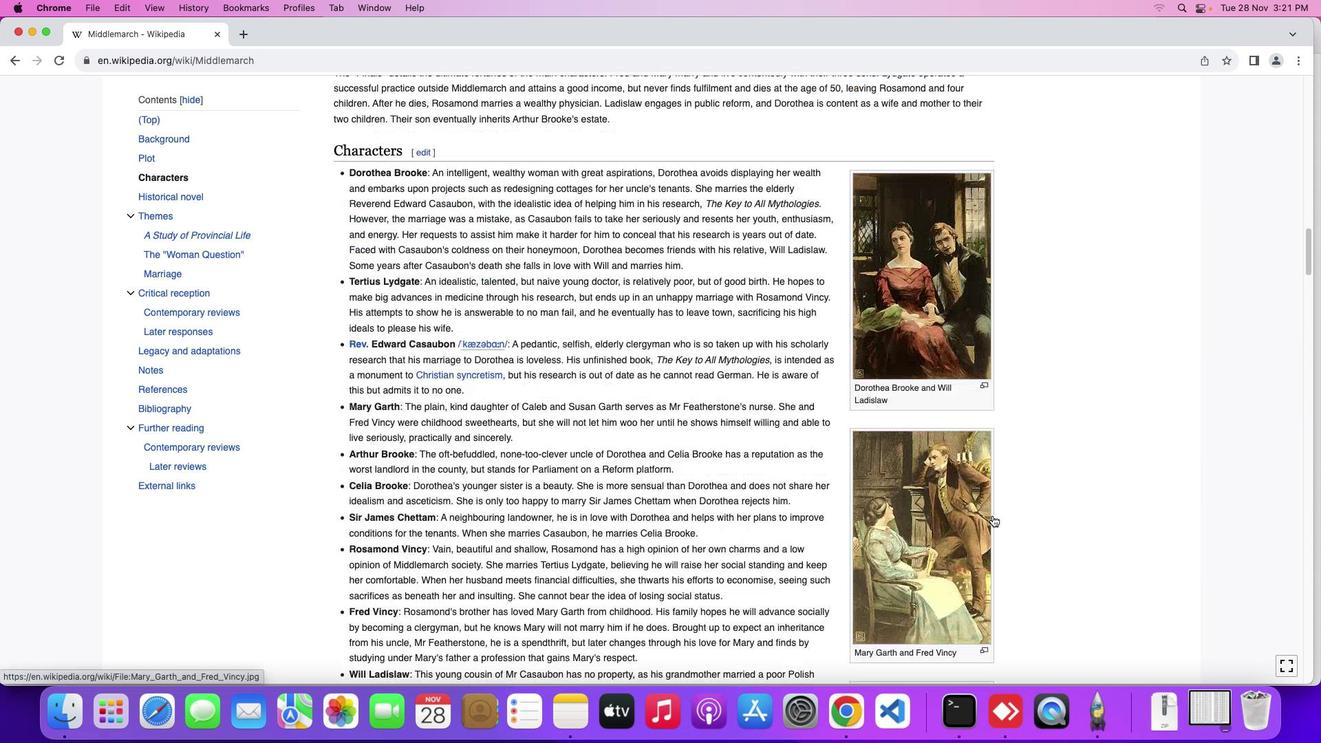 
Action: Mouse moved to (992, 515)
Screenshot: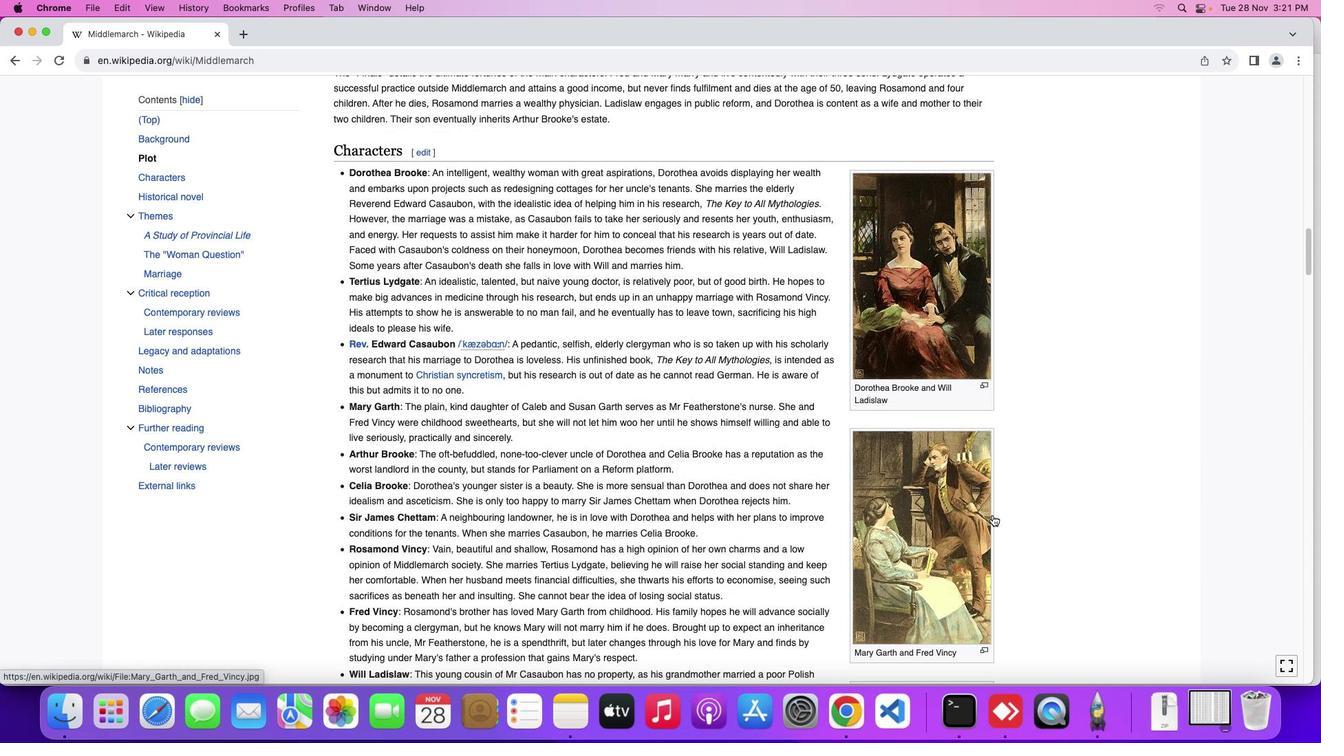 
Action: Mouse scrolled (992, 515) with delta (0, 0)
Screenshot: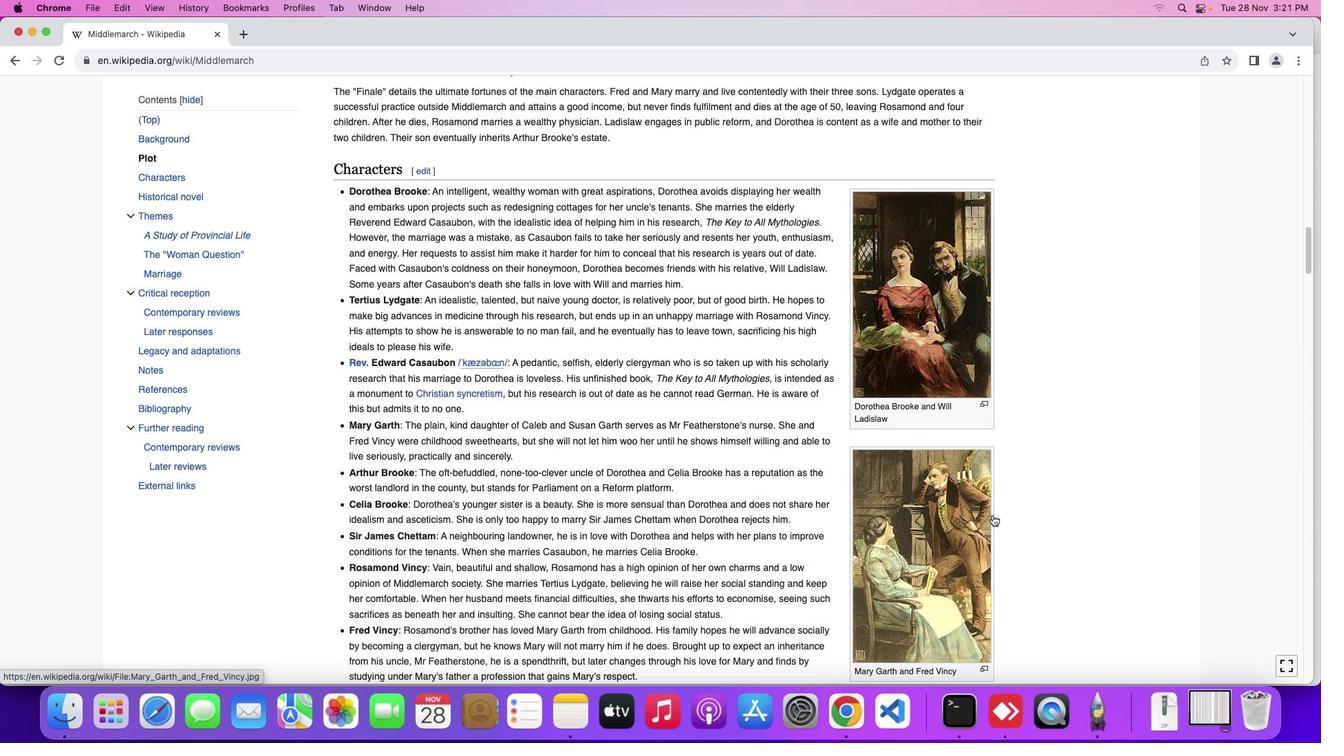 
Action: Mouse scrolled (992, 515) with delta (0, 0)
Screenshot: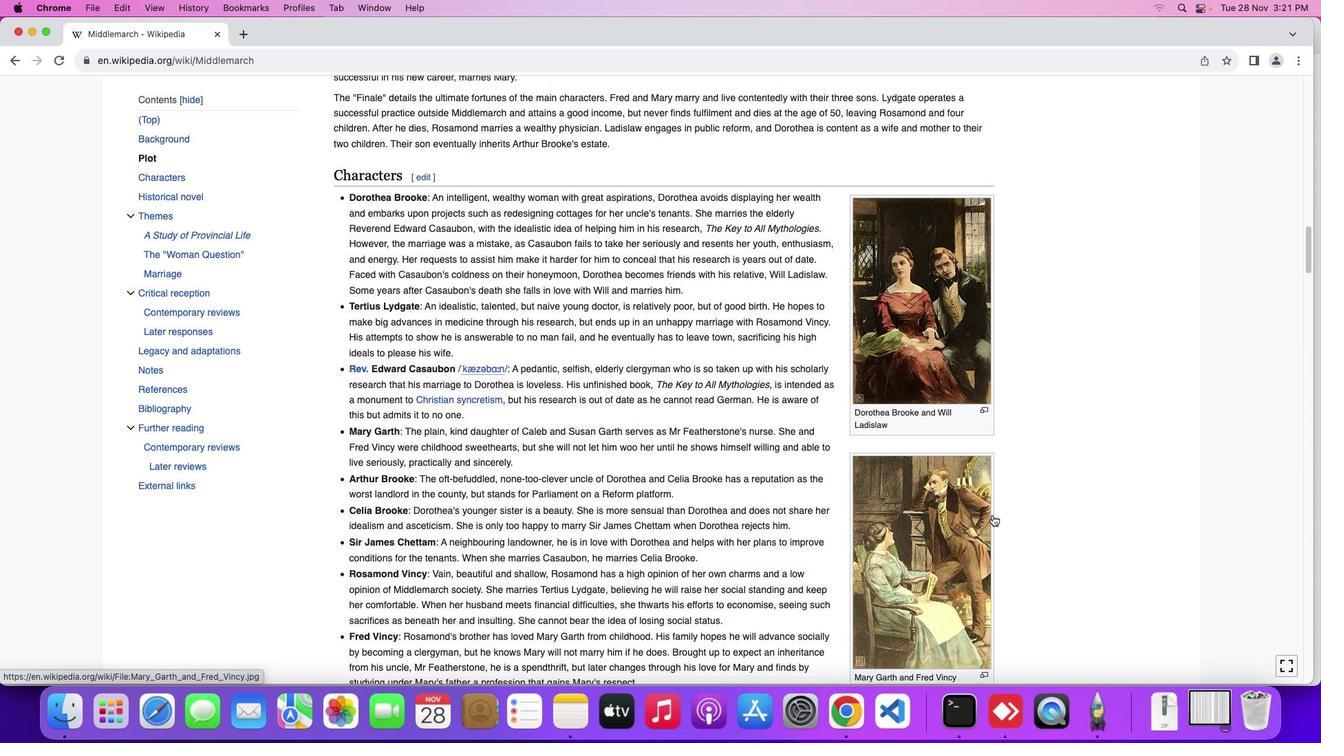 
Action: Mouse scrolled (992, 515) with delta (0, 0)
Screenshot: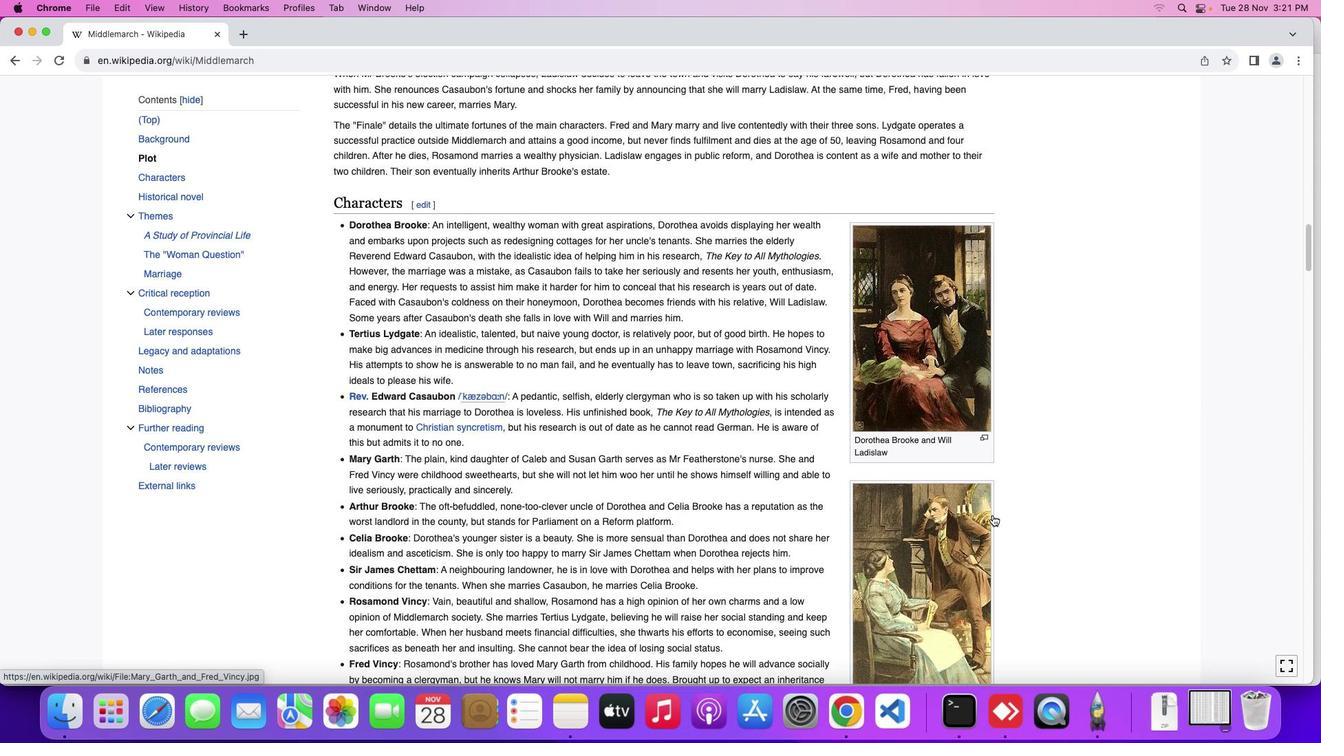
Action: Mouse scrolled (992, 515) with delta (0, 0)
Screenshot: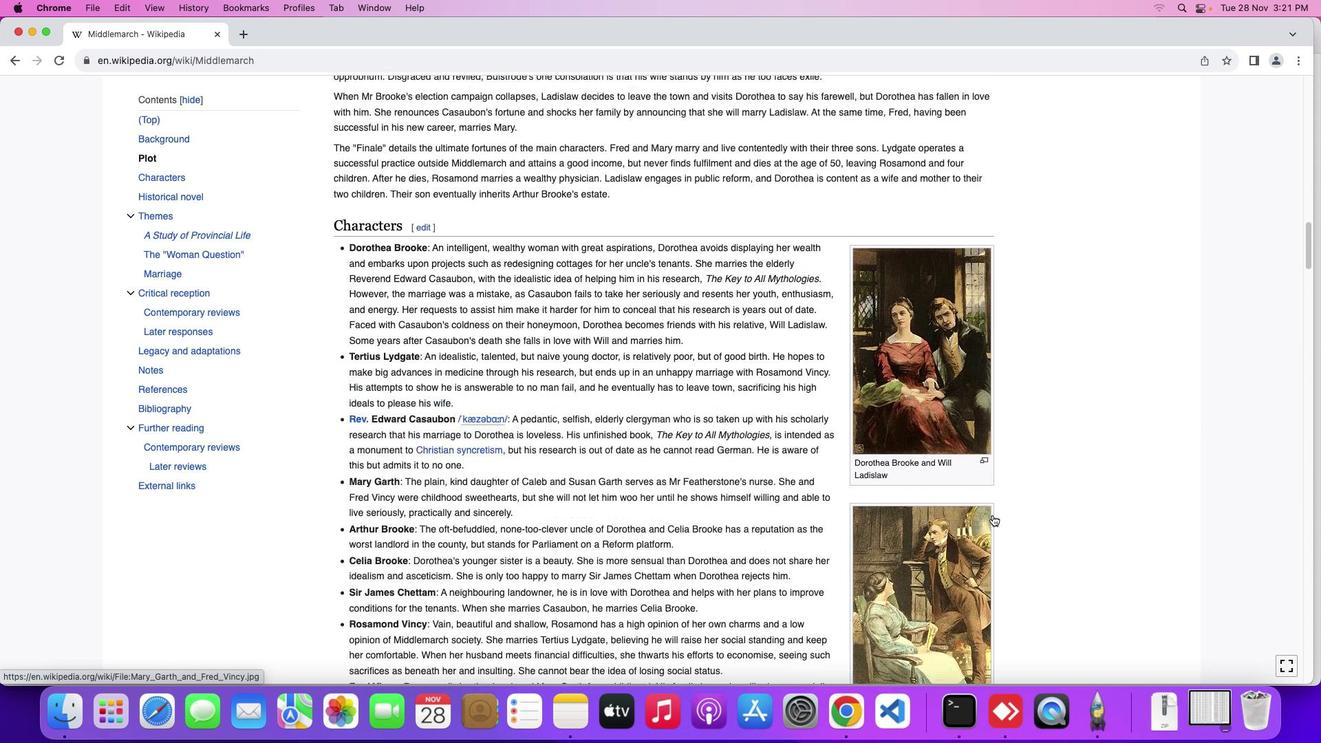 
Action: Mouse scrolled (992, 515) with delta (0, 1)
Screenshot: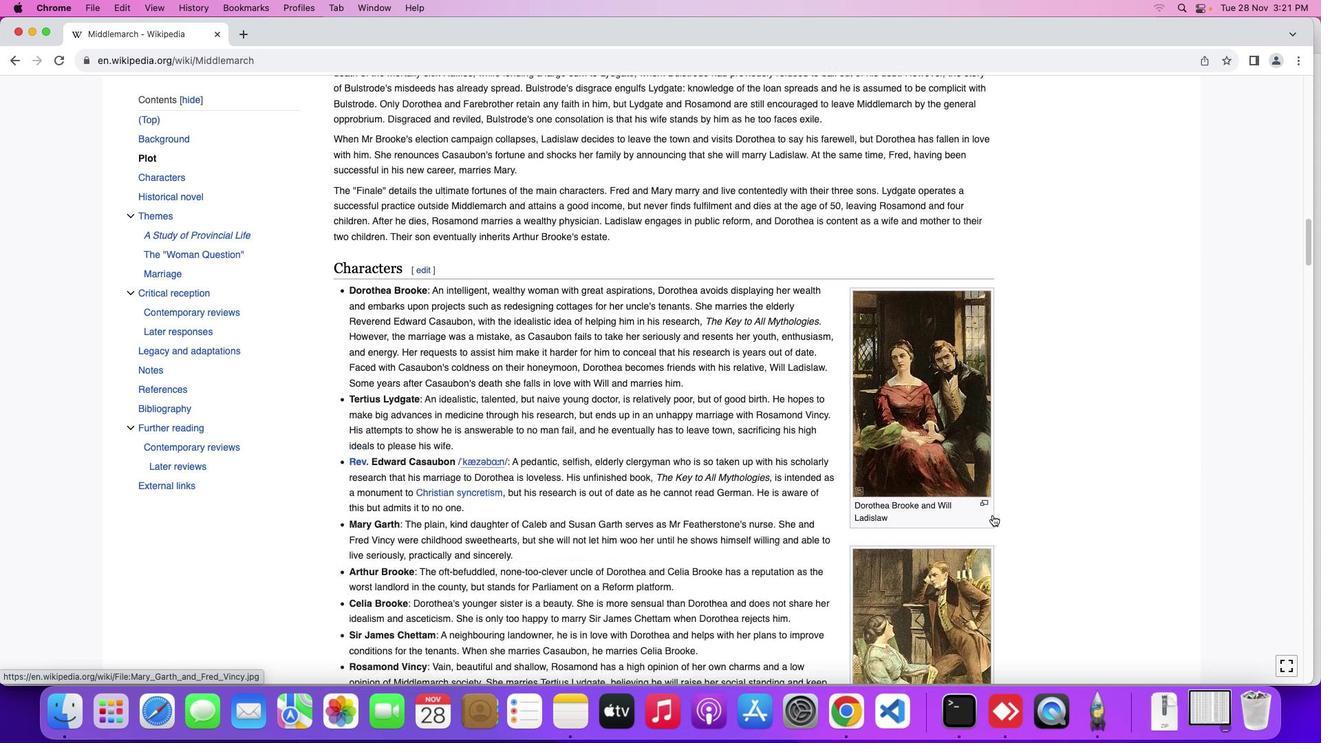 
Action: Mouse scrolled (992, 515) with delta (0, 0)
Screenshot: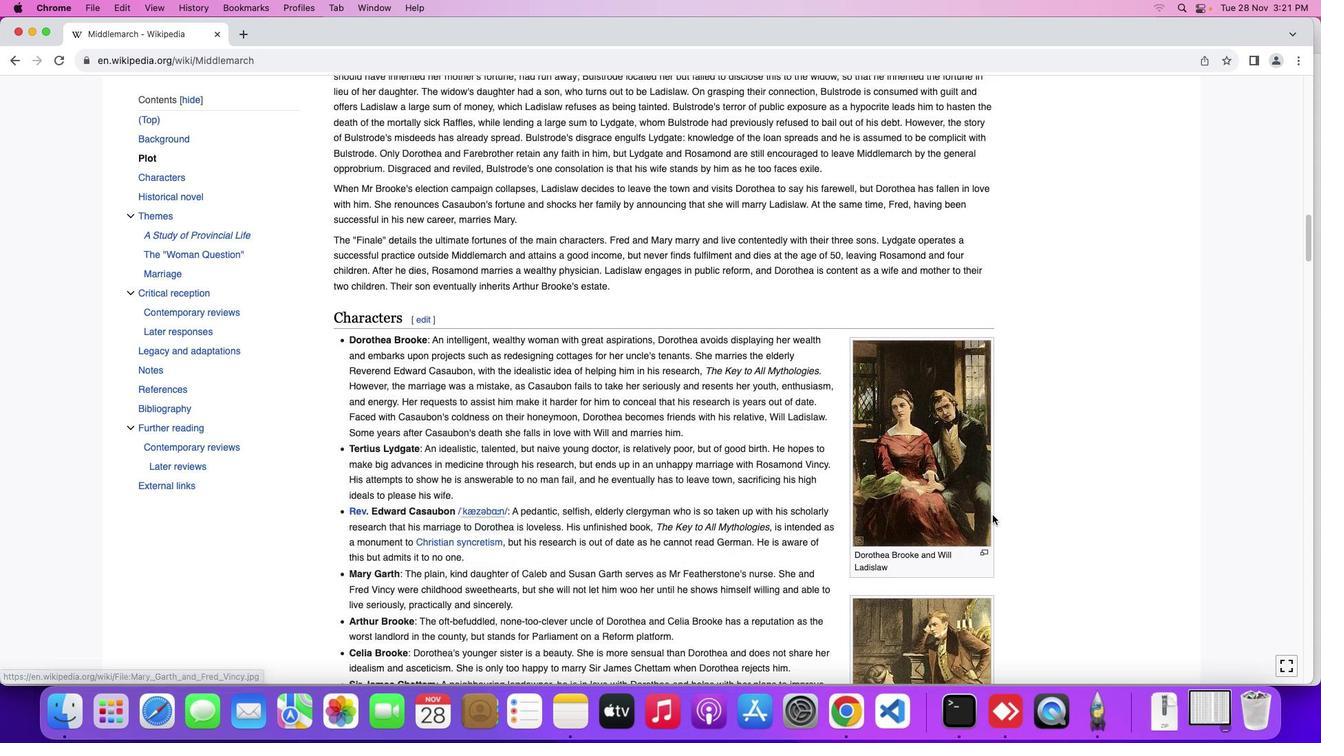 
Action: Mouse scrolled (992, 515) with delta (0, 0)
Screenshot: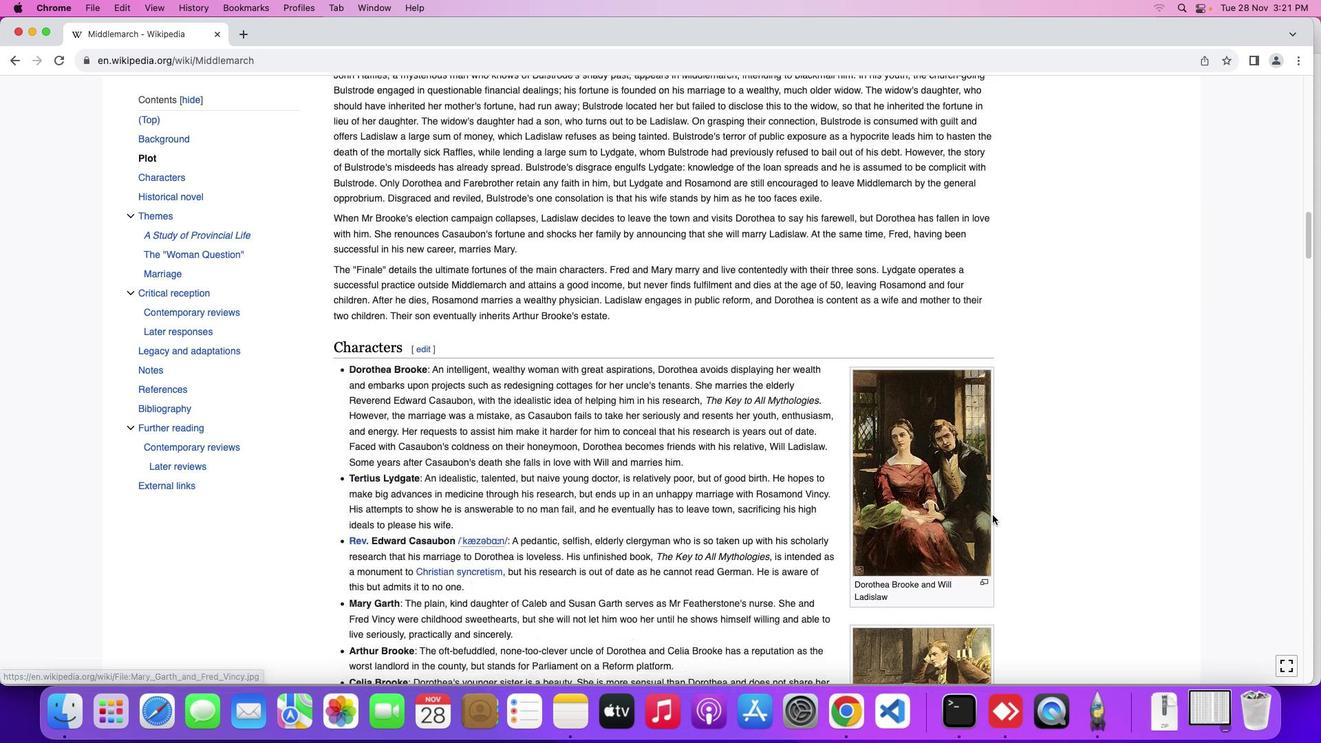 
Action: Mouse scrolled (992, 515) with delta (0, 1)
Screenshot: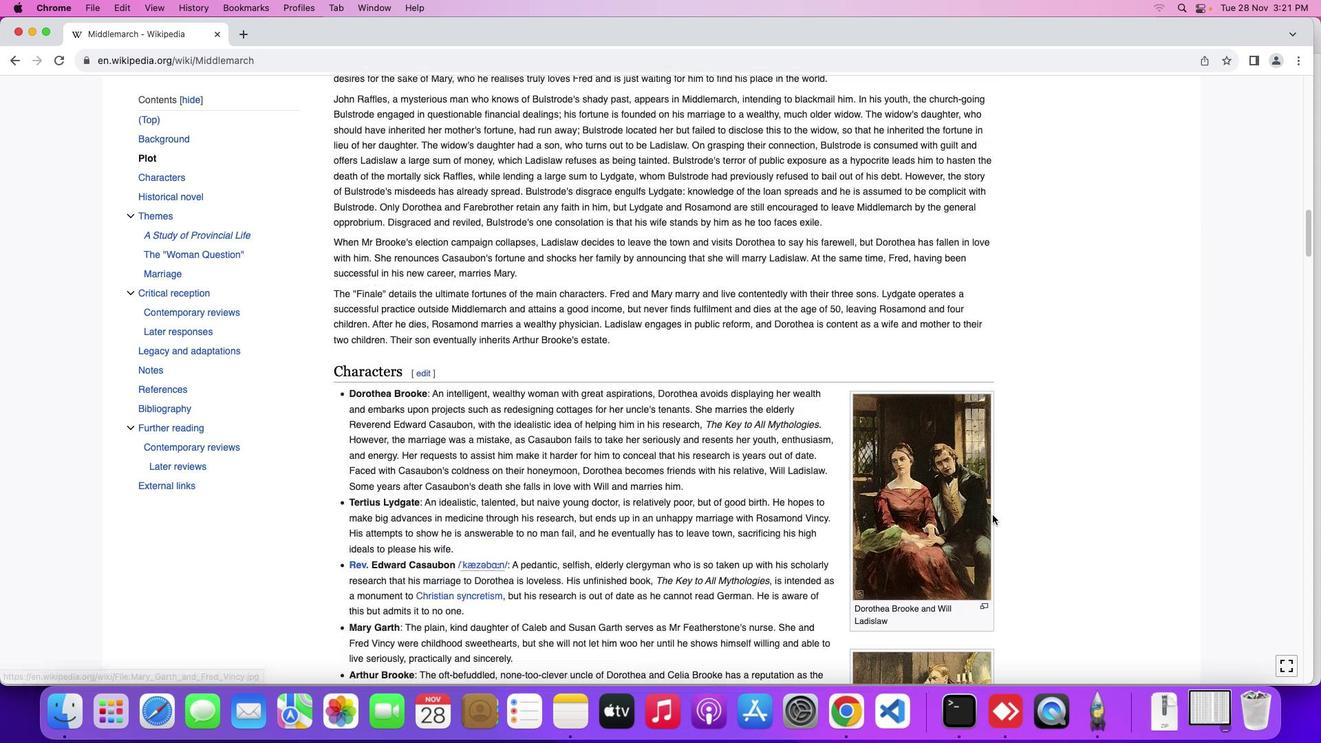 
Action: Mouse scrolled (992, 515) with delta (0, 0)
Screenshot: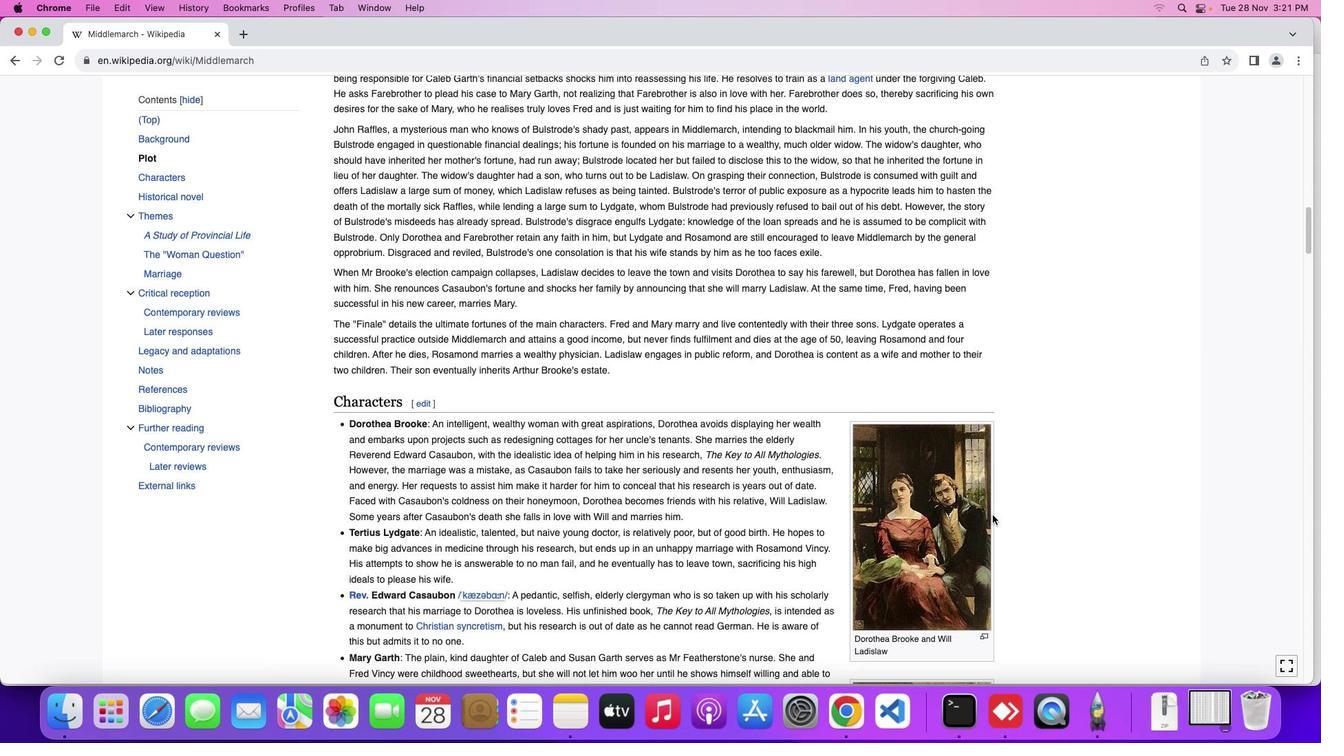 
Action: Mouse scrolled (992, 515) with delta (0, 0)
Screenshot: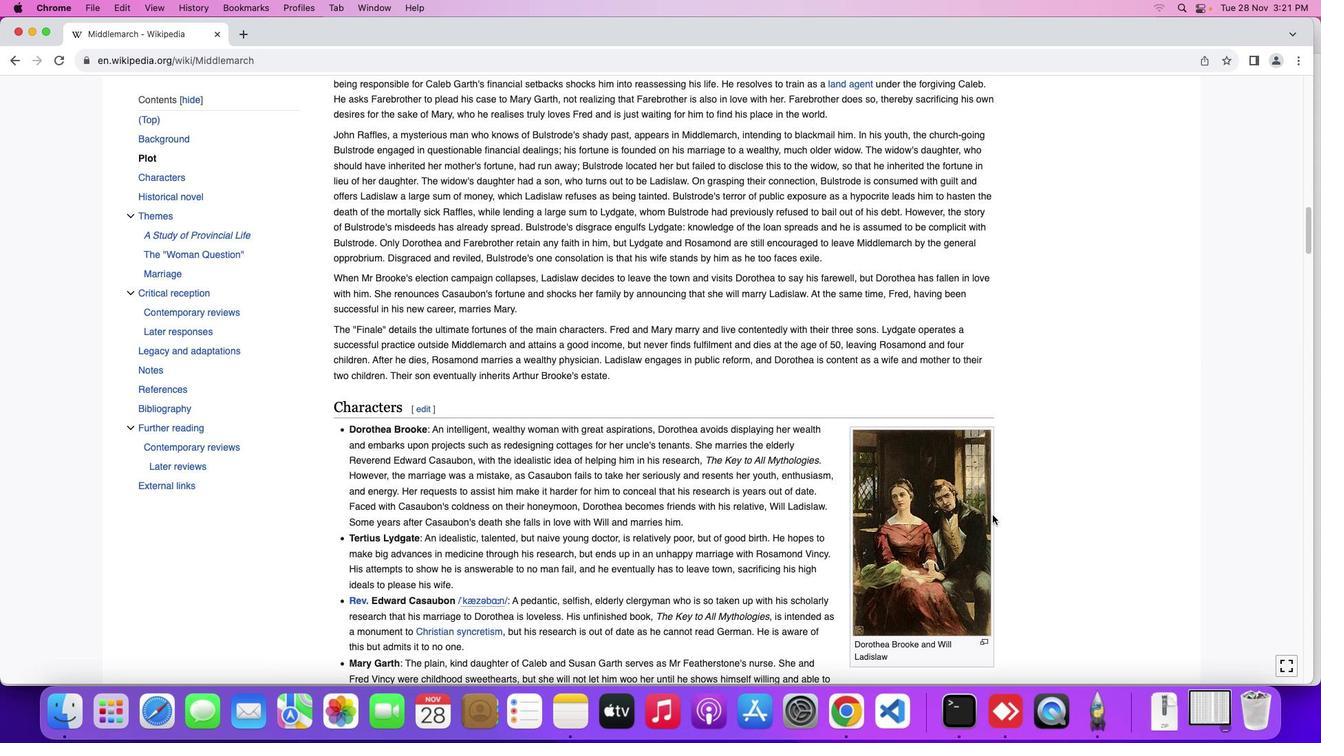 
Action: Mouse moved to (991, 514)
Screenshot: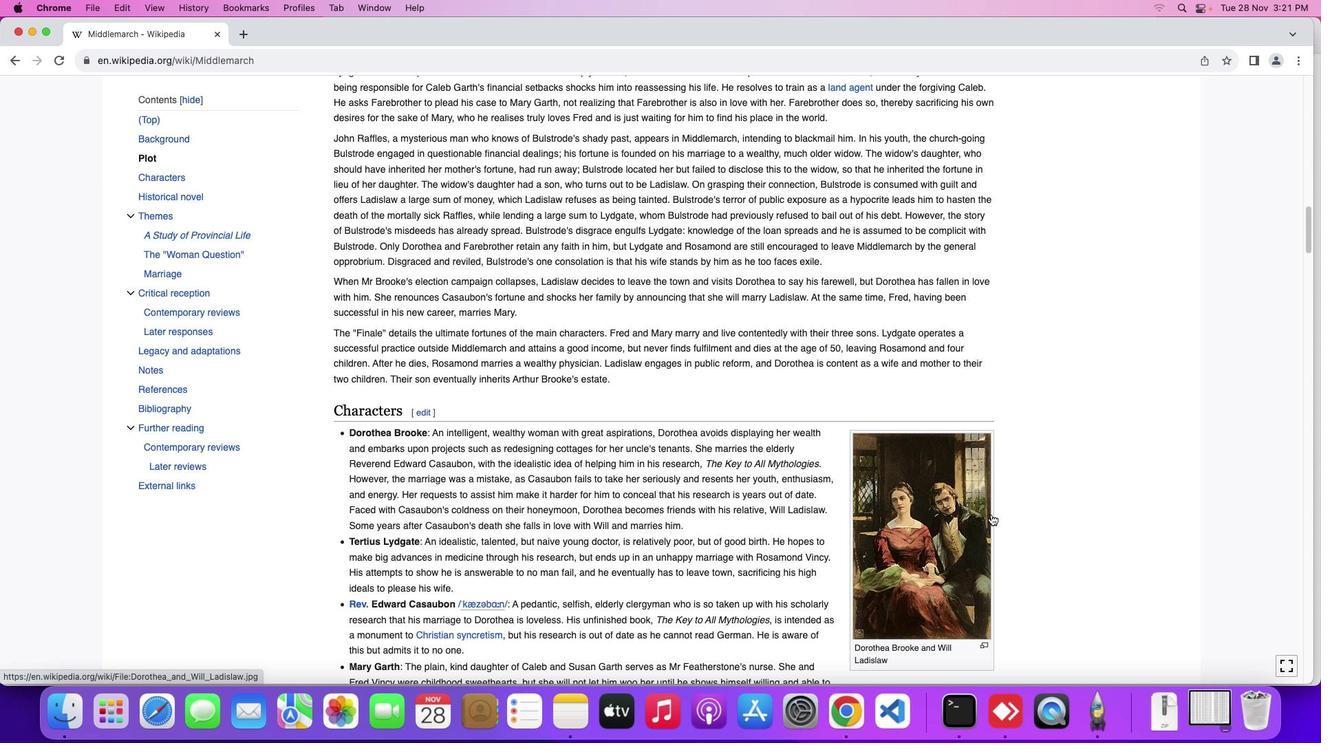 
Action: Mouse scrolled (991, 514) with delta (0, 0)
Screenshot: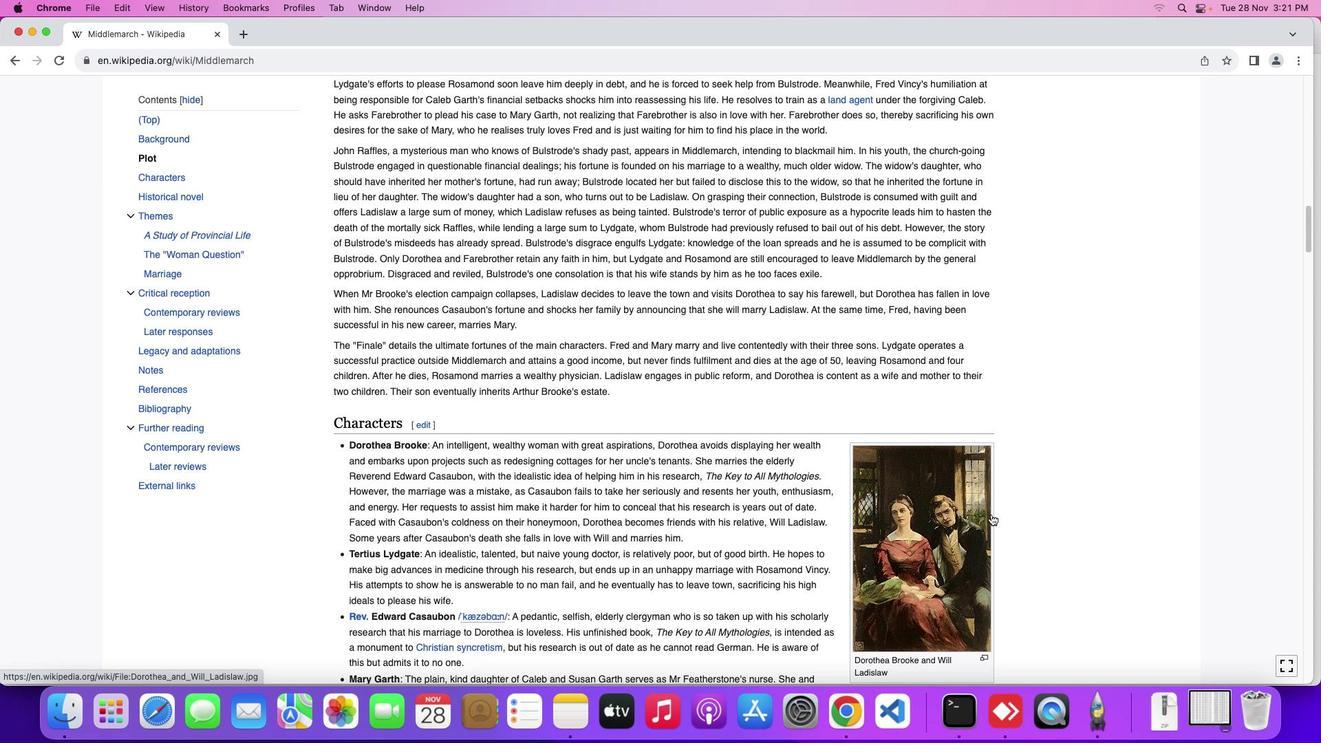 
Action: Mouse scrolled (991, 514) with delta (0, 0)
Screenshot: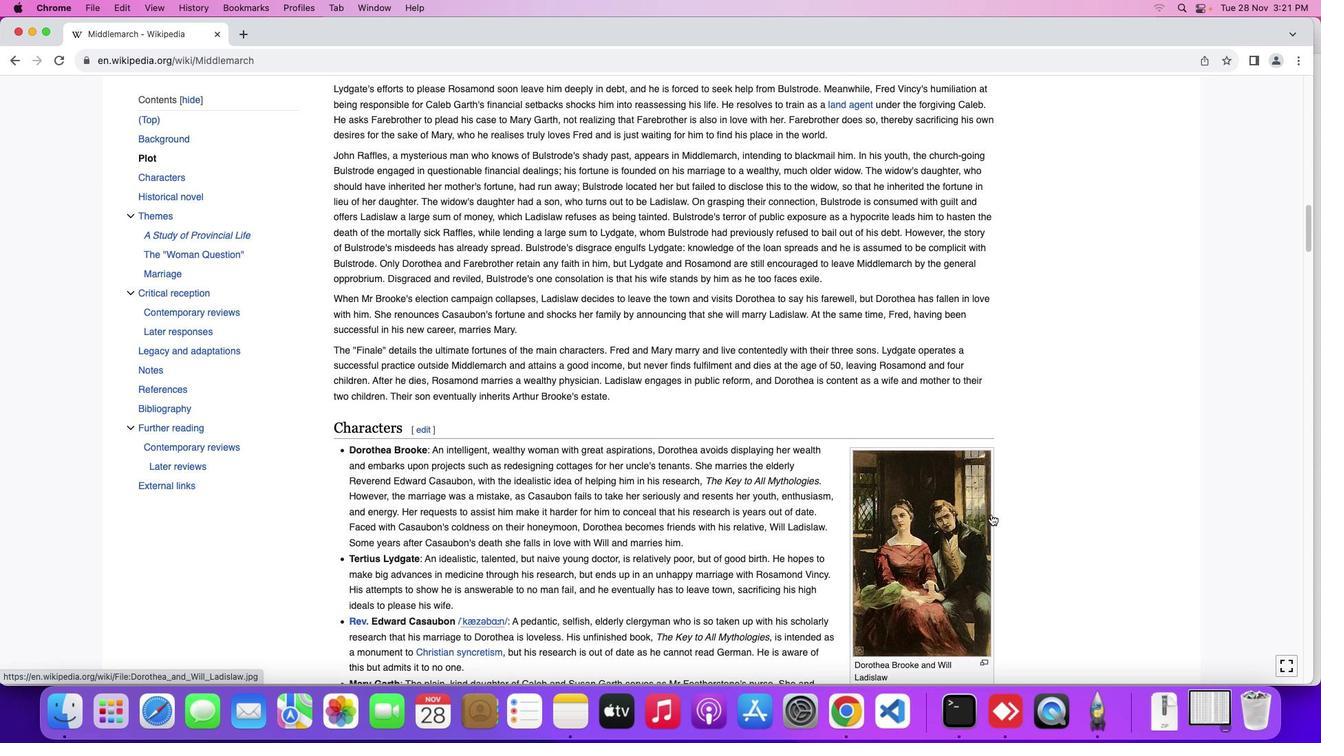 
Action: Mouse moved to (990, 514)
Screenshot: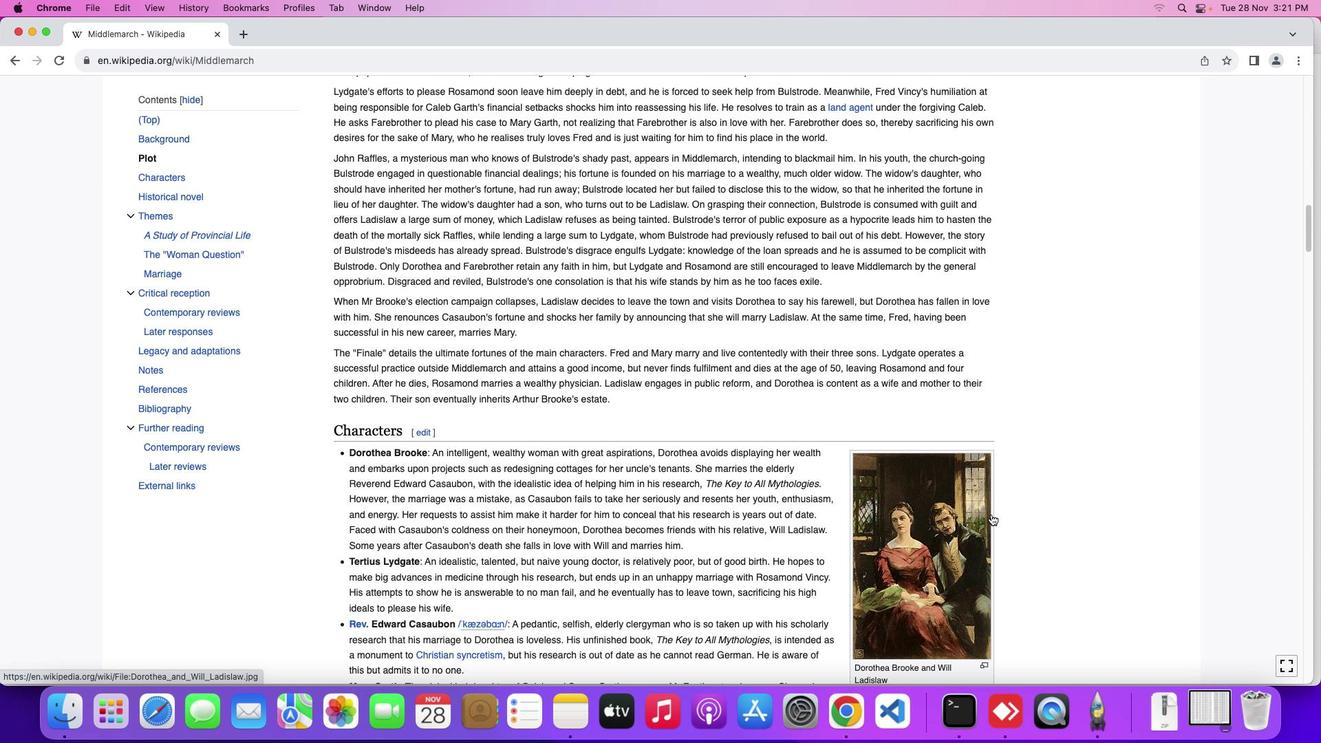 
Action: Mouse scrolled (990, 514) with delta (0, 0)
Screenshot: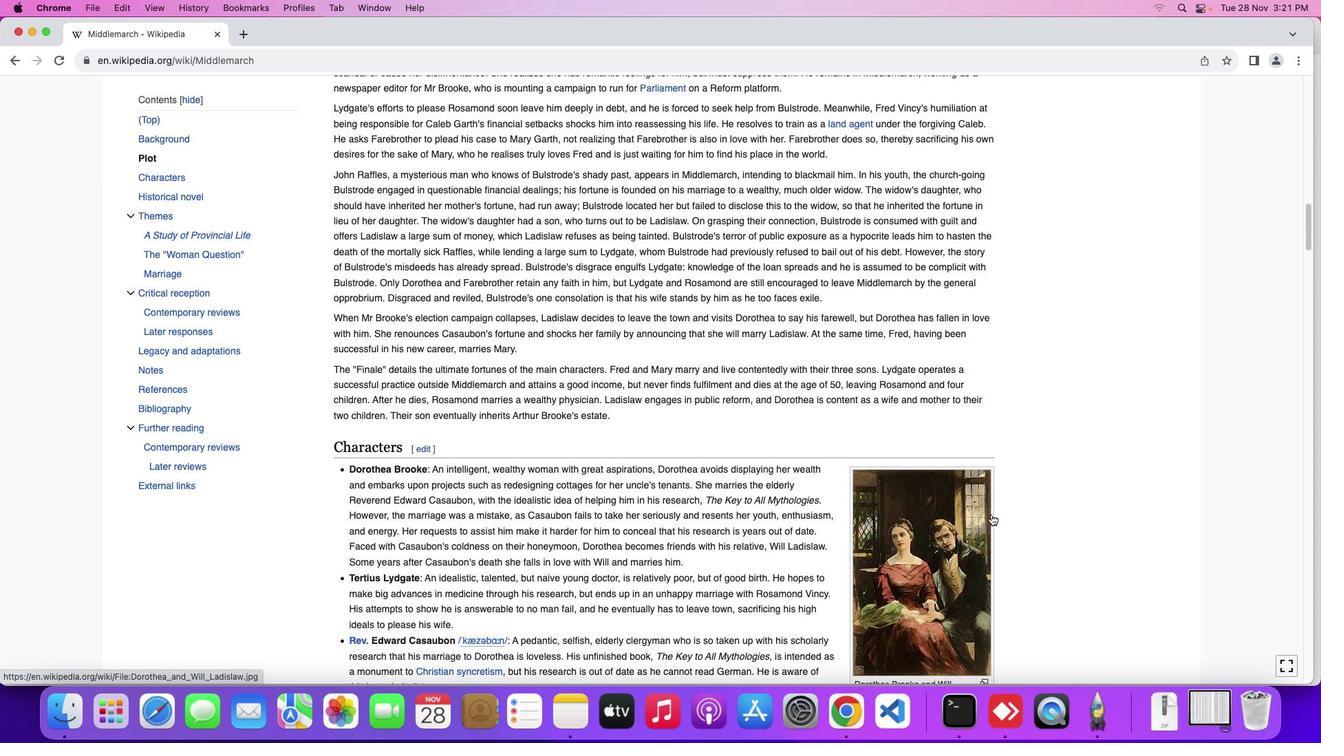 
Action: Mouse scrolled (990, 514) with delta (0, 0)
Screenshot: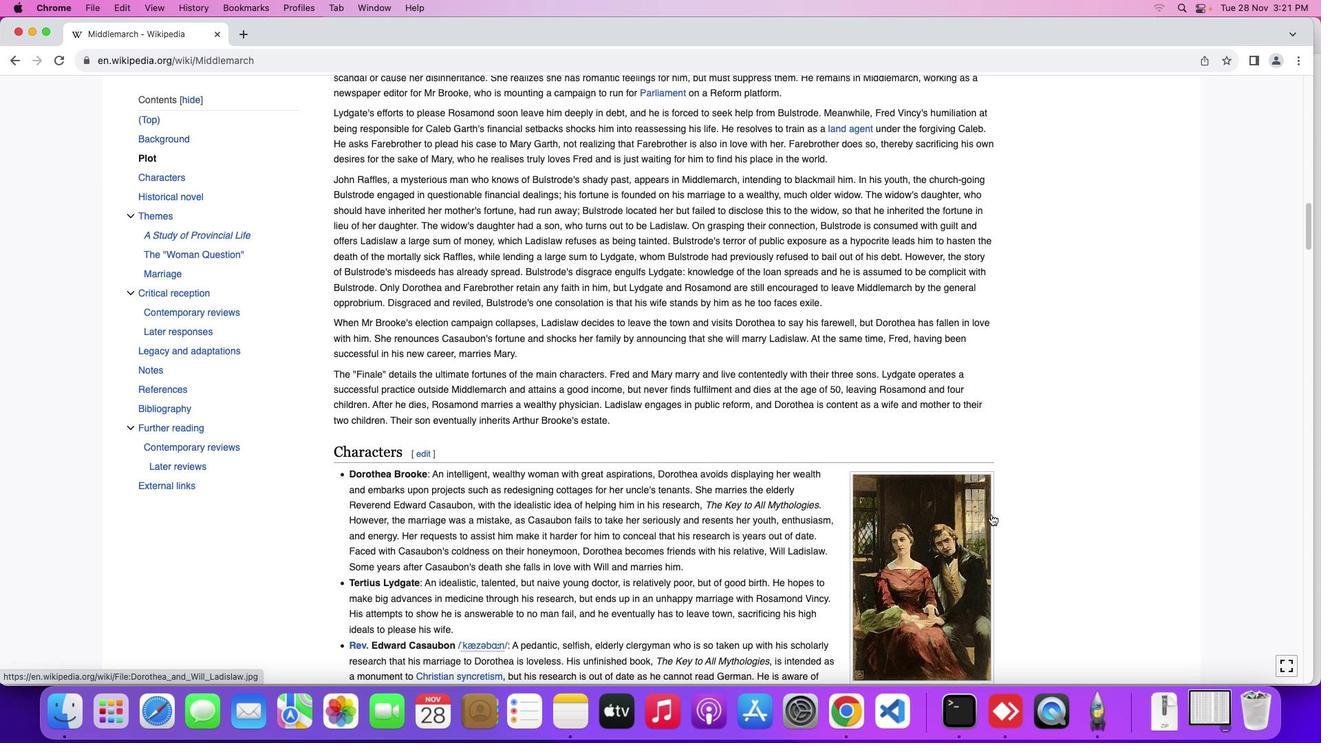 
Action: Mouse scrolled (990, 514) with delta (0, 0)
Screenshot: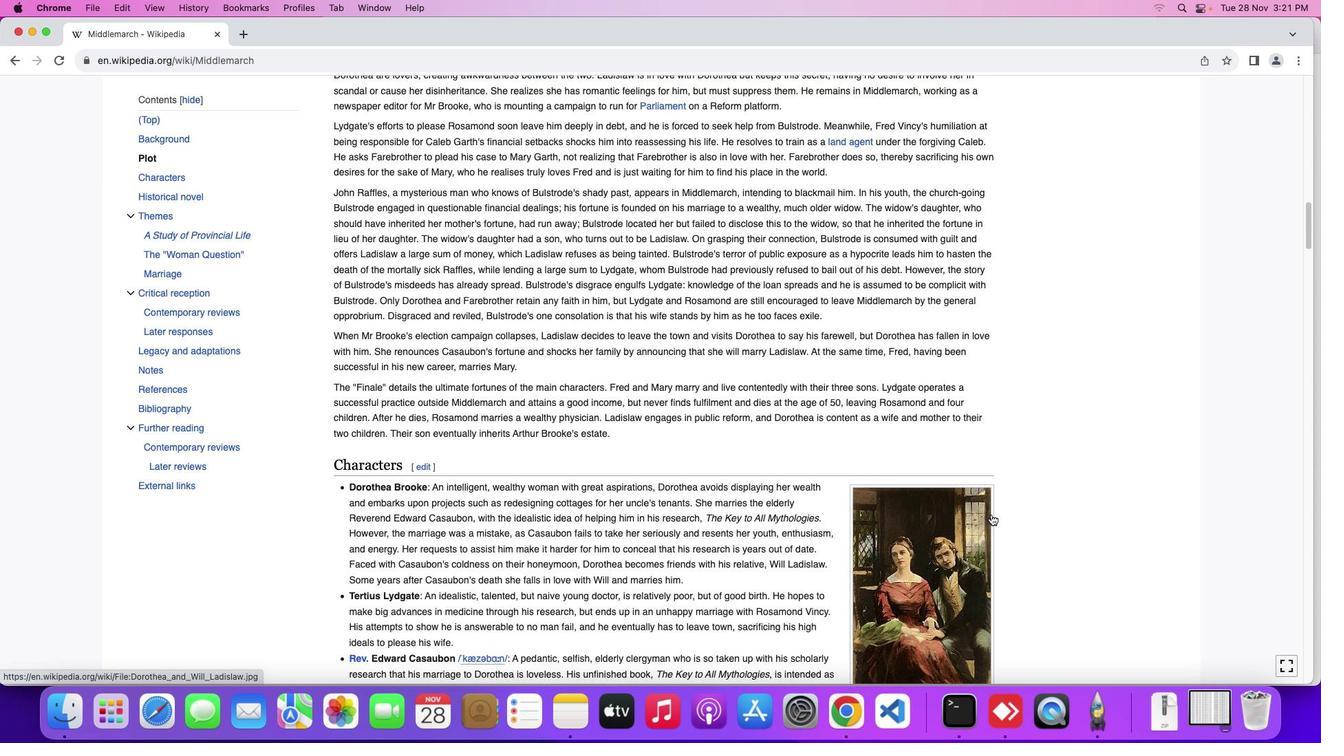 
Action: Mouse scrolled (990, 514) with delta (0, 0)
Screenshot: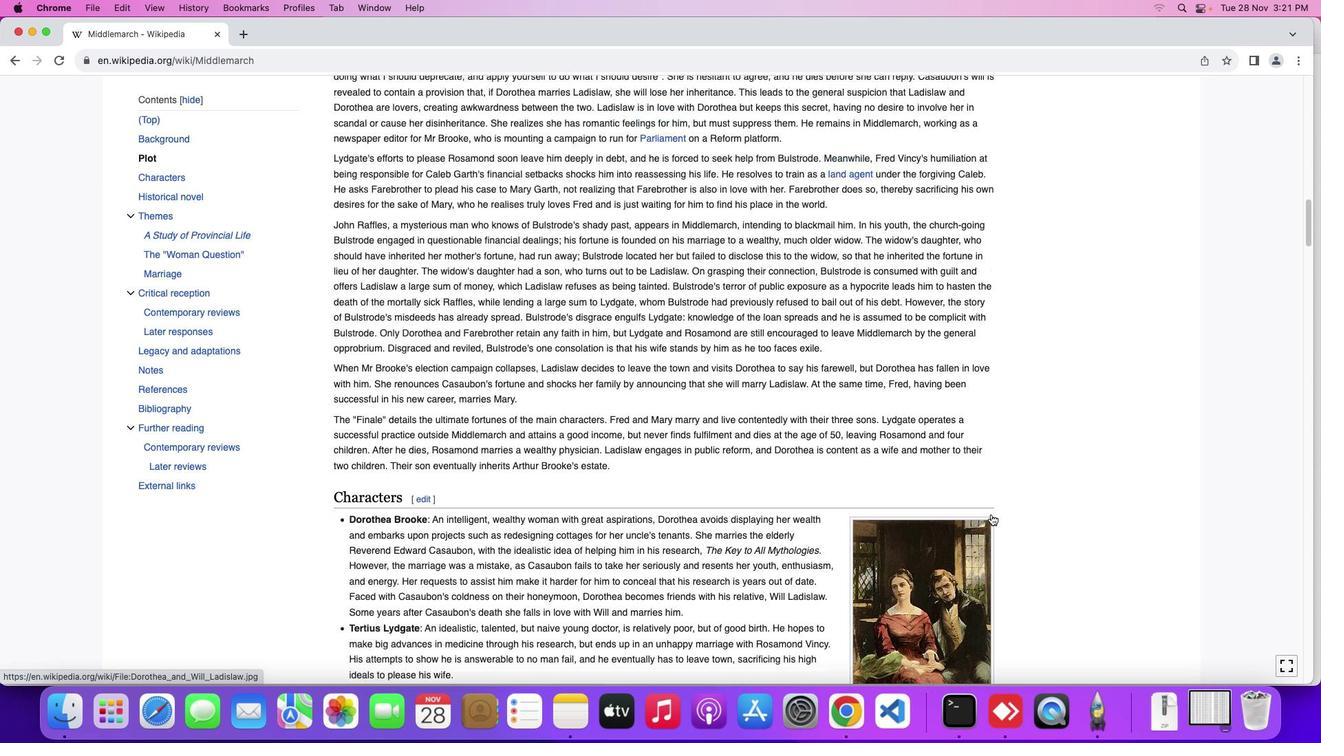
Action: Mouse scrolled (990, 514) with delta (0, 1)
Screenshot: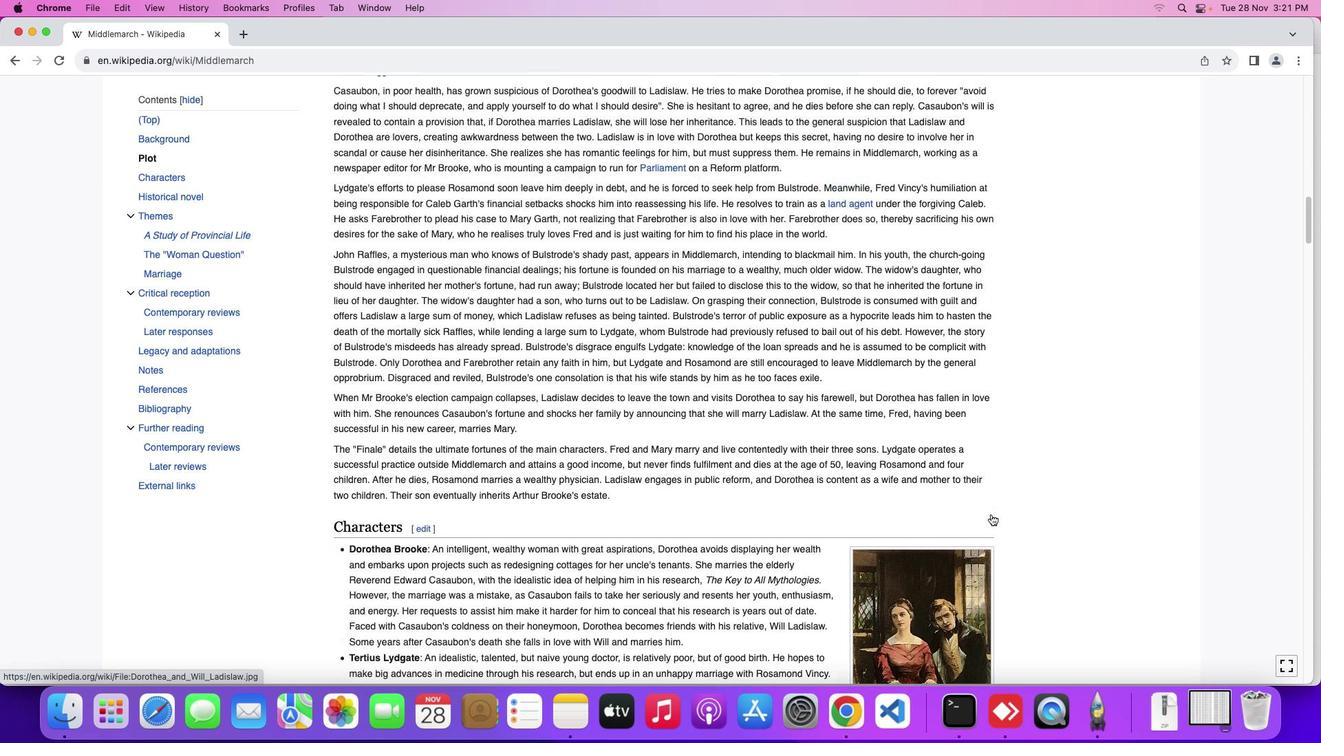 
Action: Mouse moved to (986, 512)
Screenshot: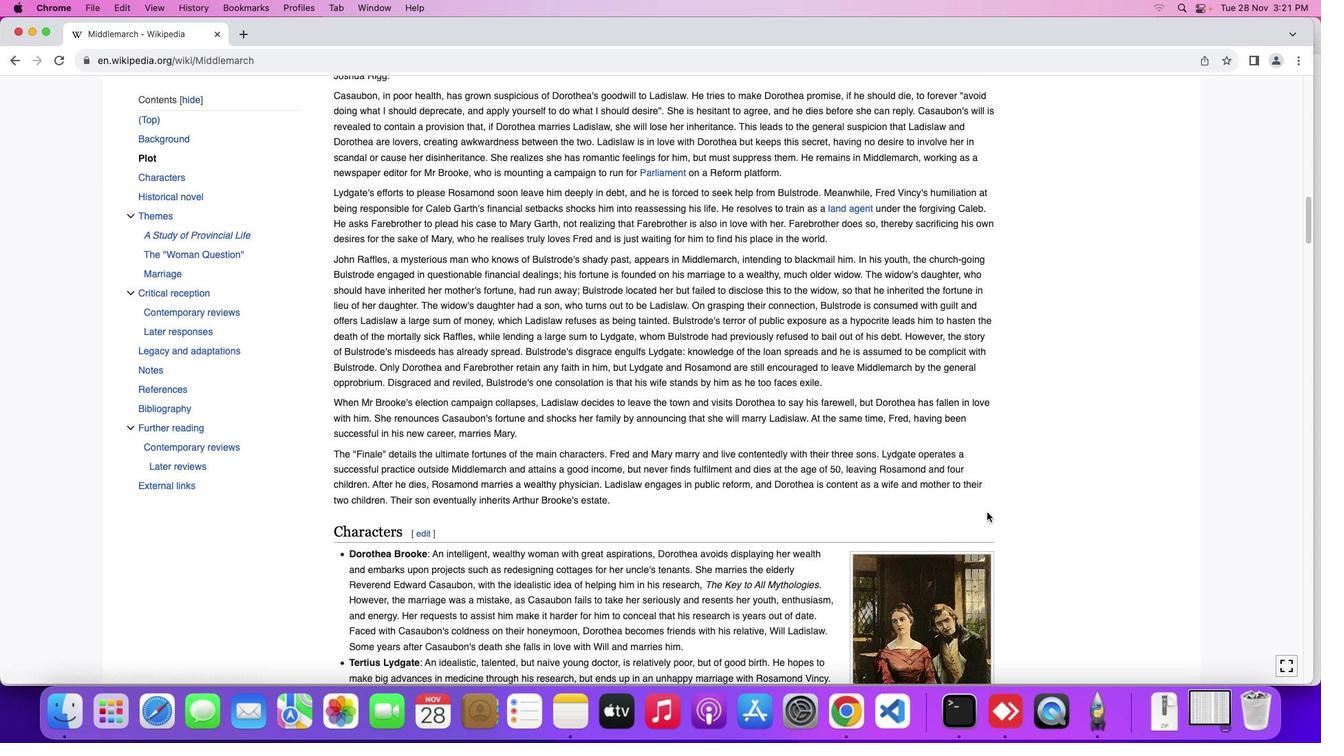 
Action: Mouse scrolled (986, 512) with delta (0, 0)
Screenshot: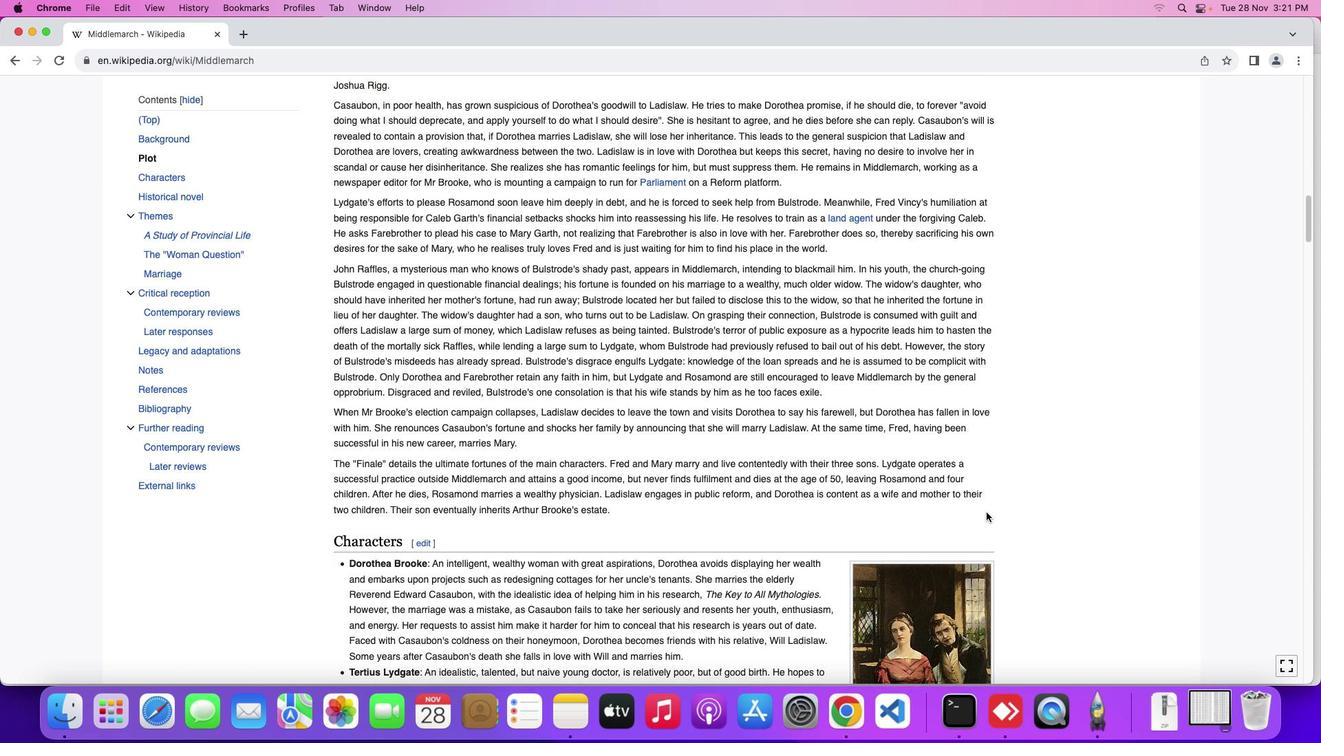 
Action: Mouse scrolled (986, 512) with delta (0, 0)
Screenshot: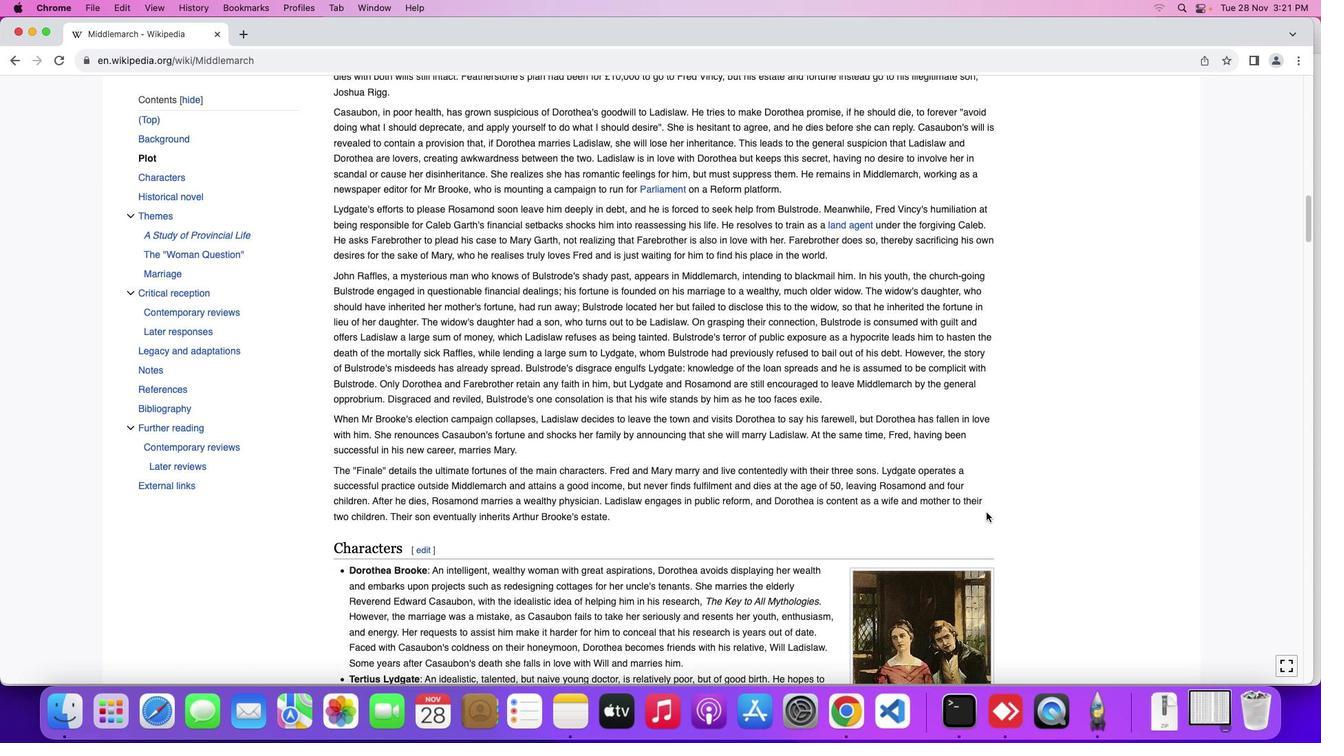 
Action: Mouse moved to (988, 503)
Screenshot: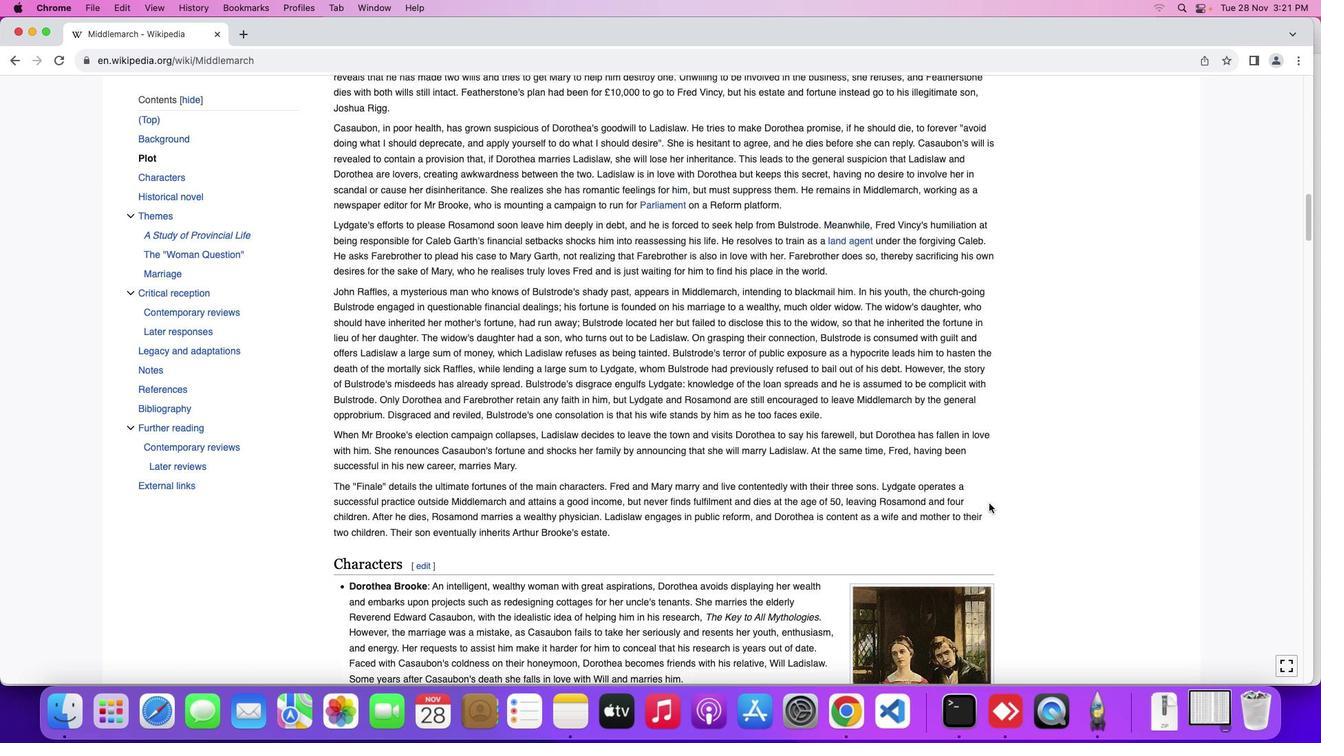 
Action: Mouse scrolled (988, 503) with delta (0, 0)
Screenshot: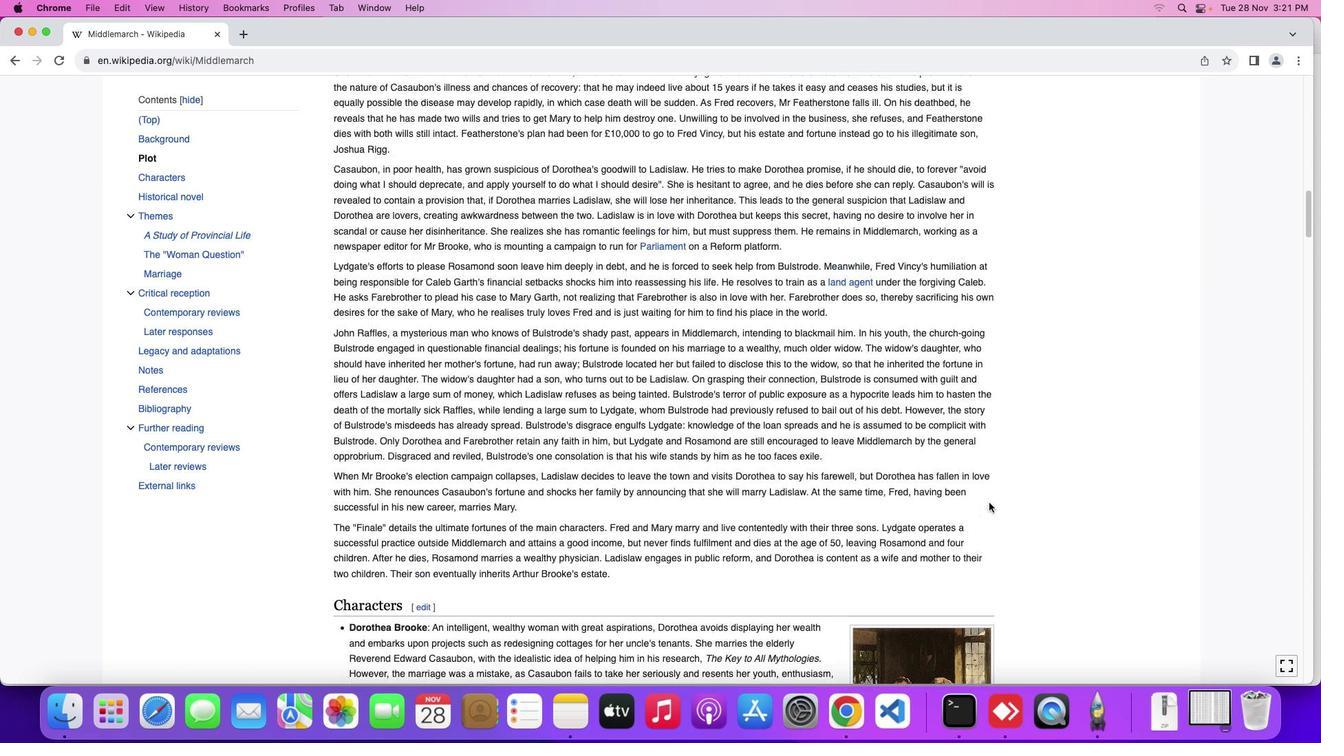 
Action: Mouse scrolled (988, 503) with delta (0, 0)
Screenshot: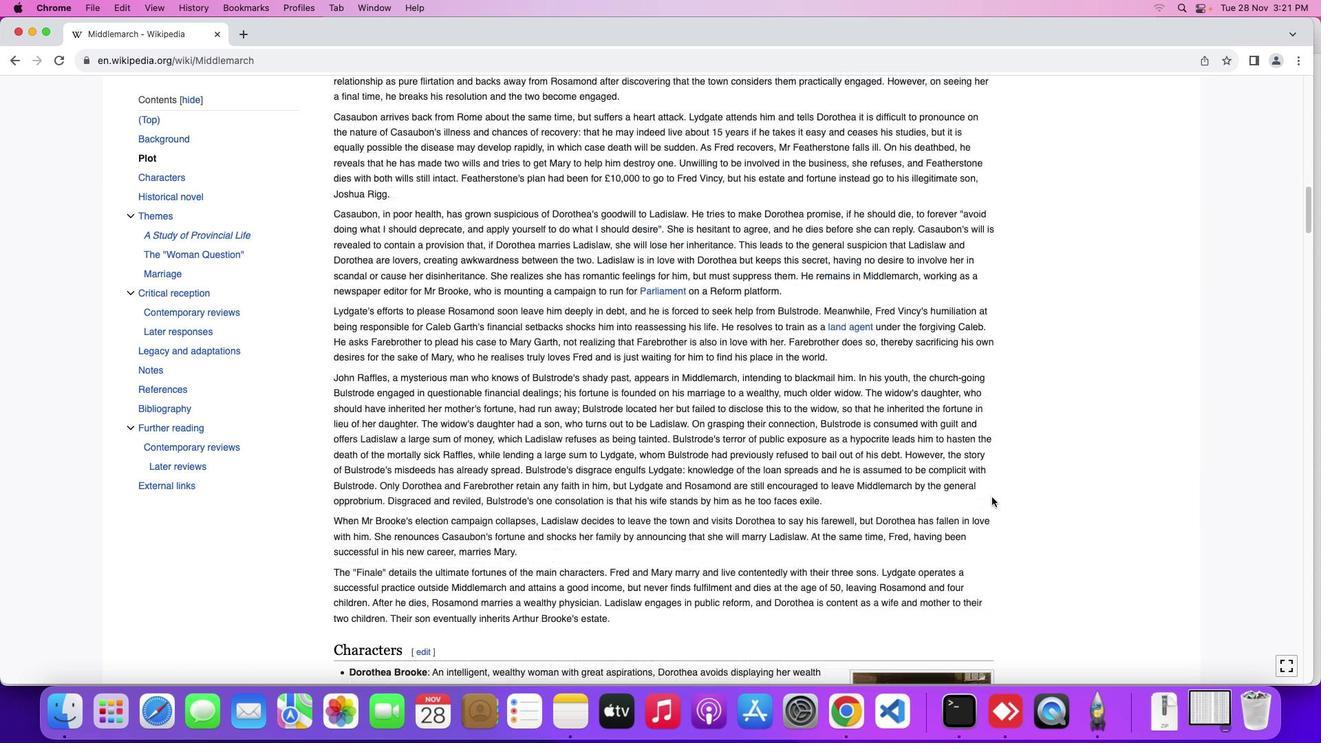 
Action: Mouse scrolled (988, 503) with delta (0, 2)
Screenshot: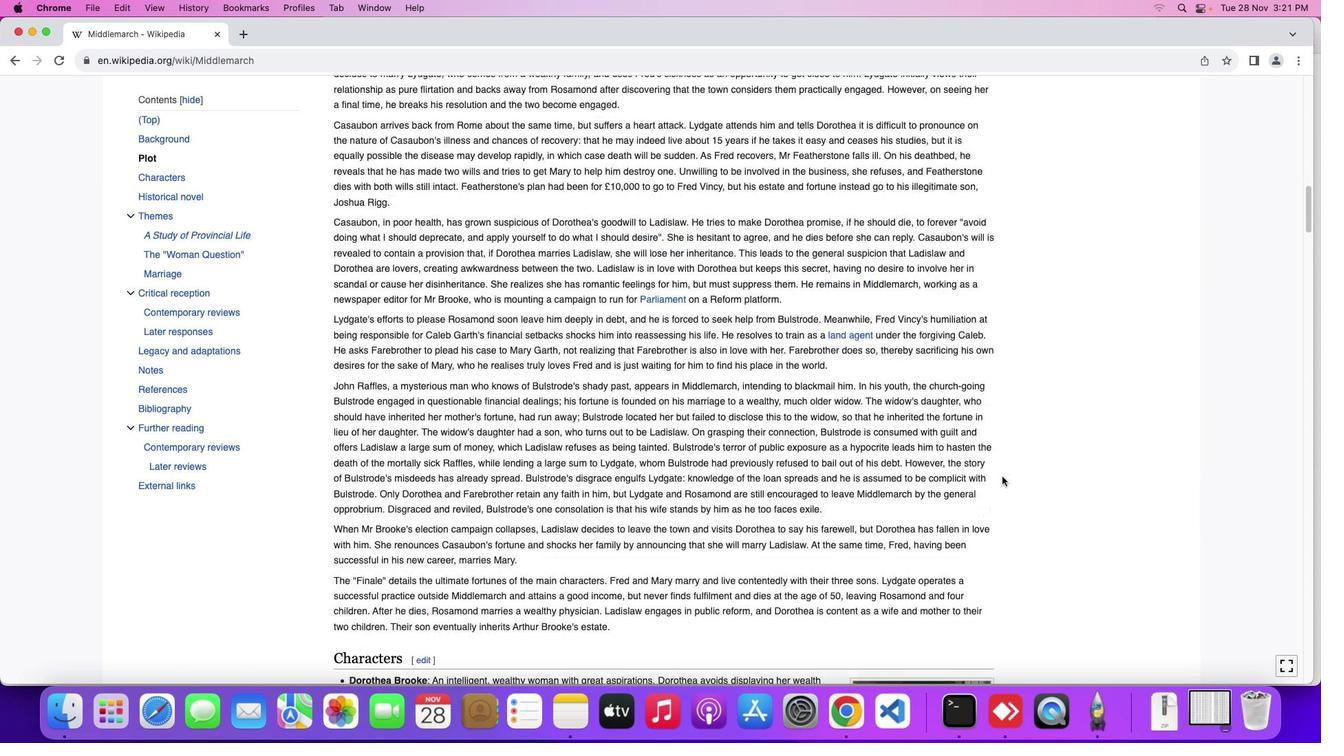 
Action: Mouse moved to (1028, 410)
Screenshot: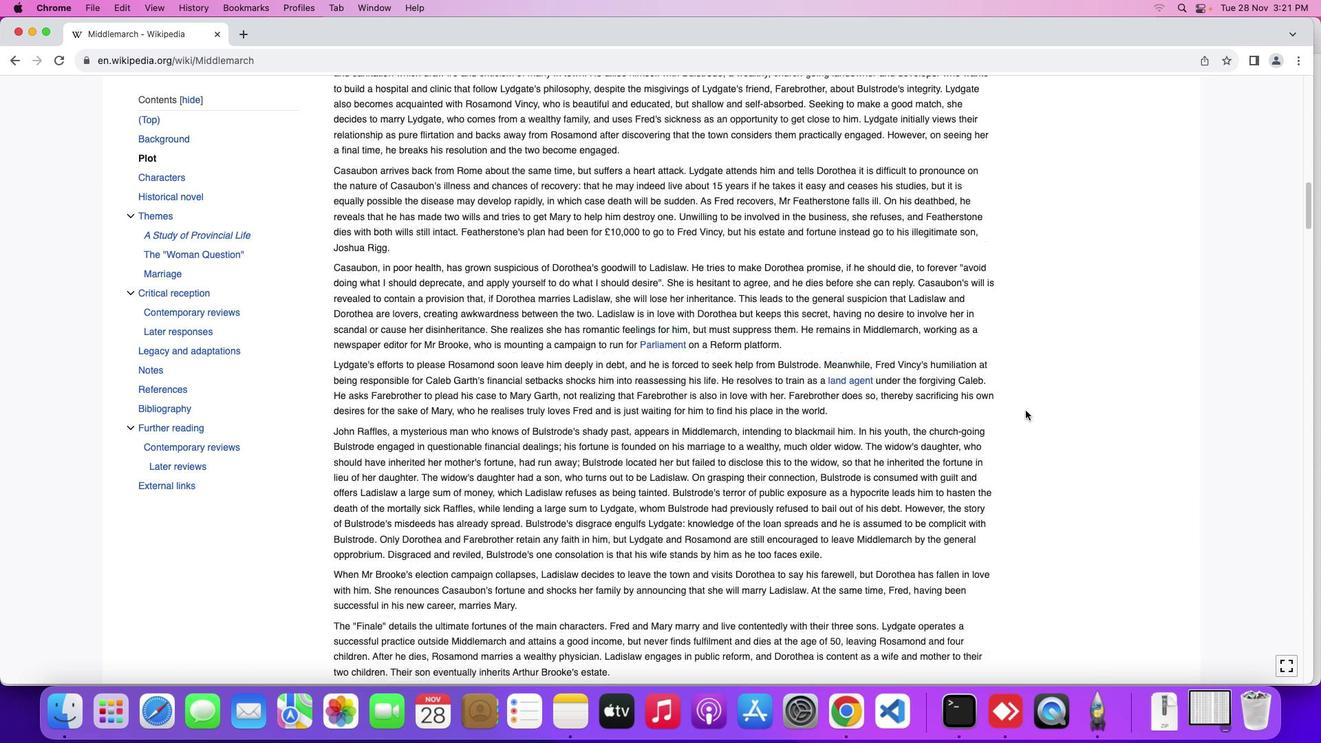 
Action: Mouse scrolled (1028, 410) with delta (0, 0)
Screenshot: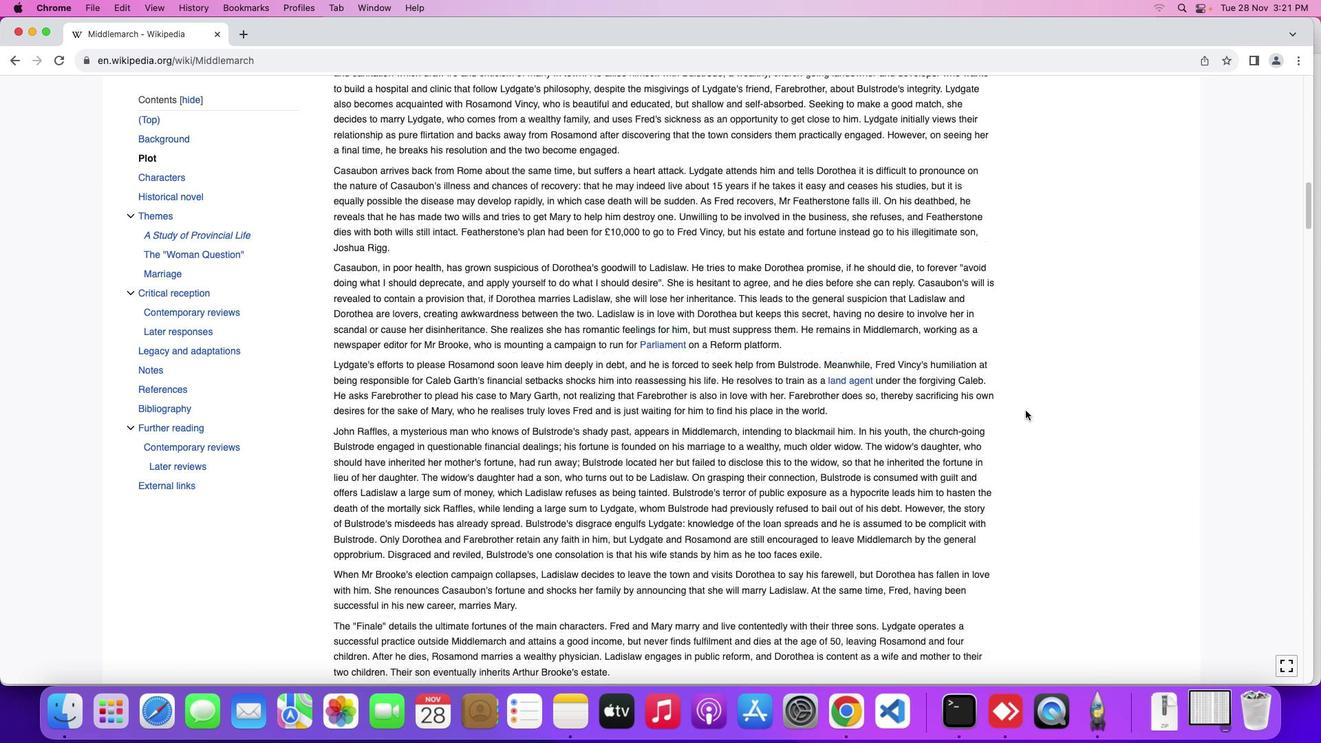 
Action: Mouse moved to (1028, 410)
Screenshot: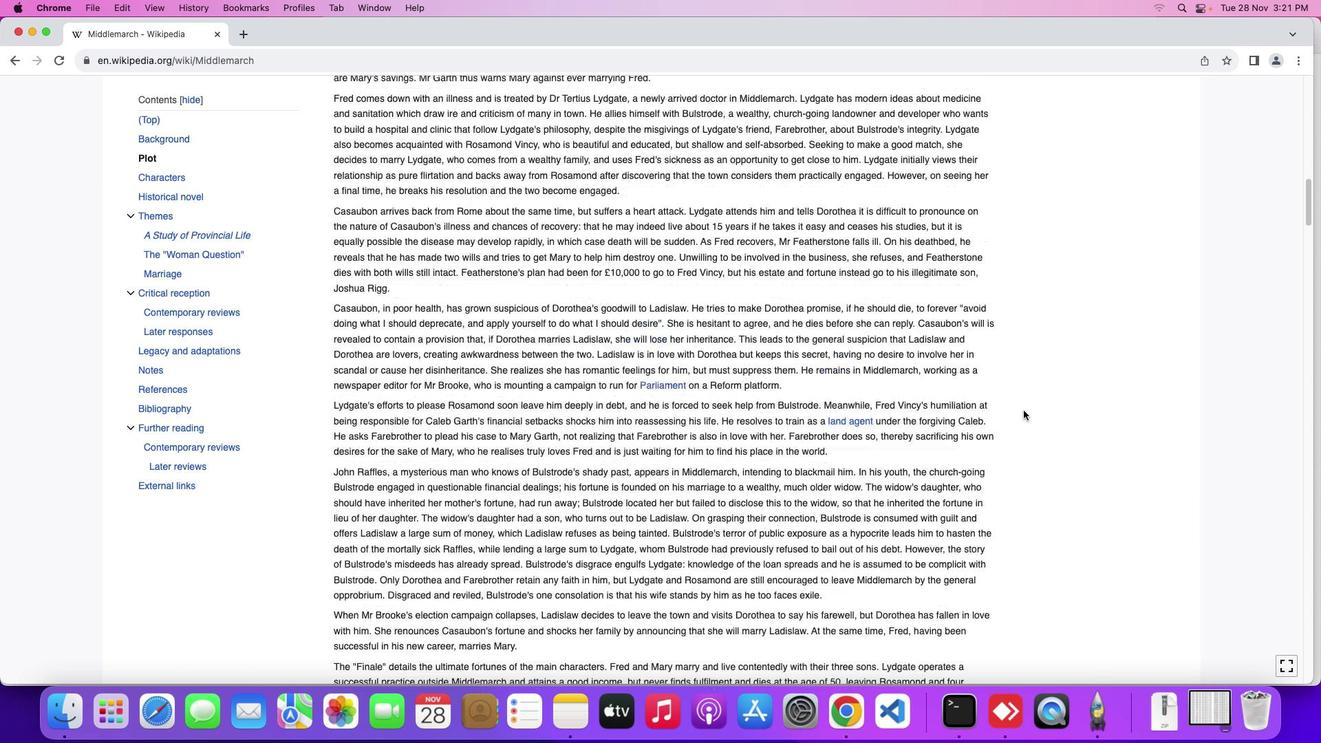 
Action: Mouse scrolled (1028, 410) with delta (0, 0)
Screenshot: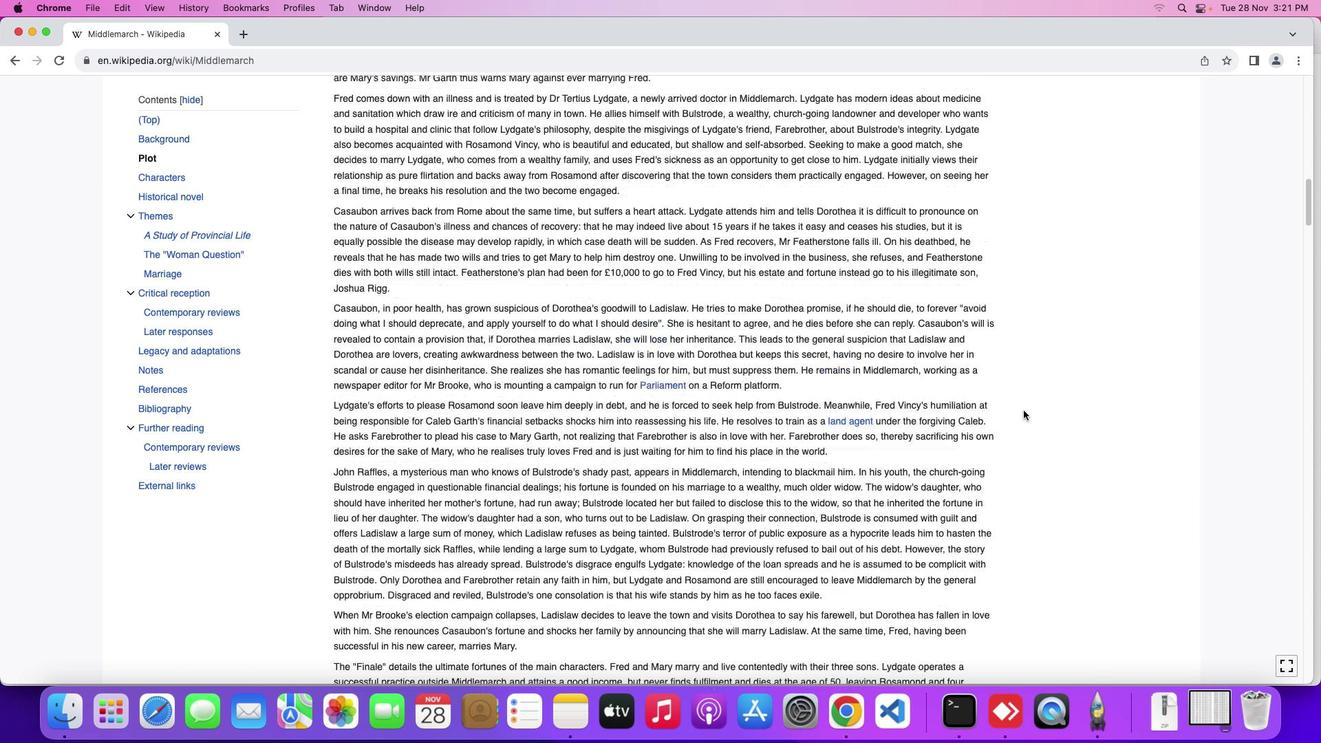 
Action: Mouse moved to (1028, 410)
Screenshot: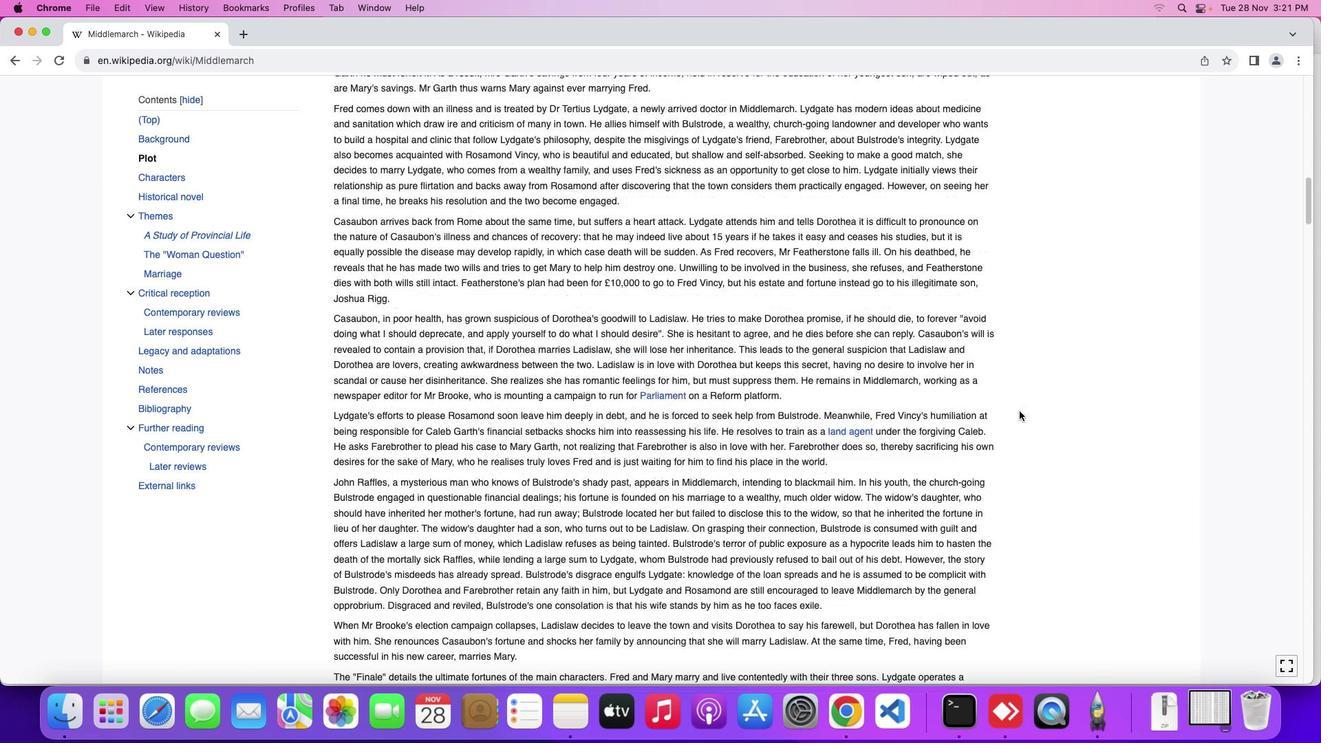 
Action: Mouse scrolled (1028, 410) with delta (0, 1)
Screenshot: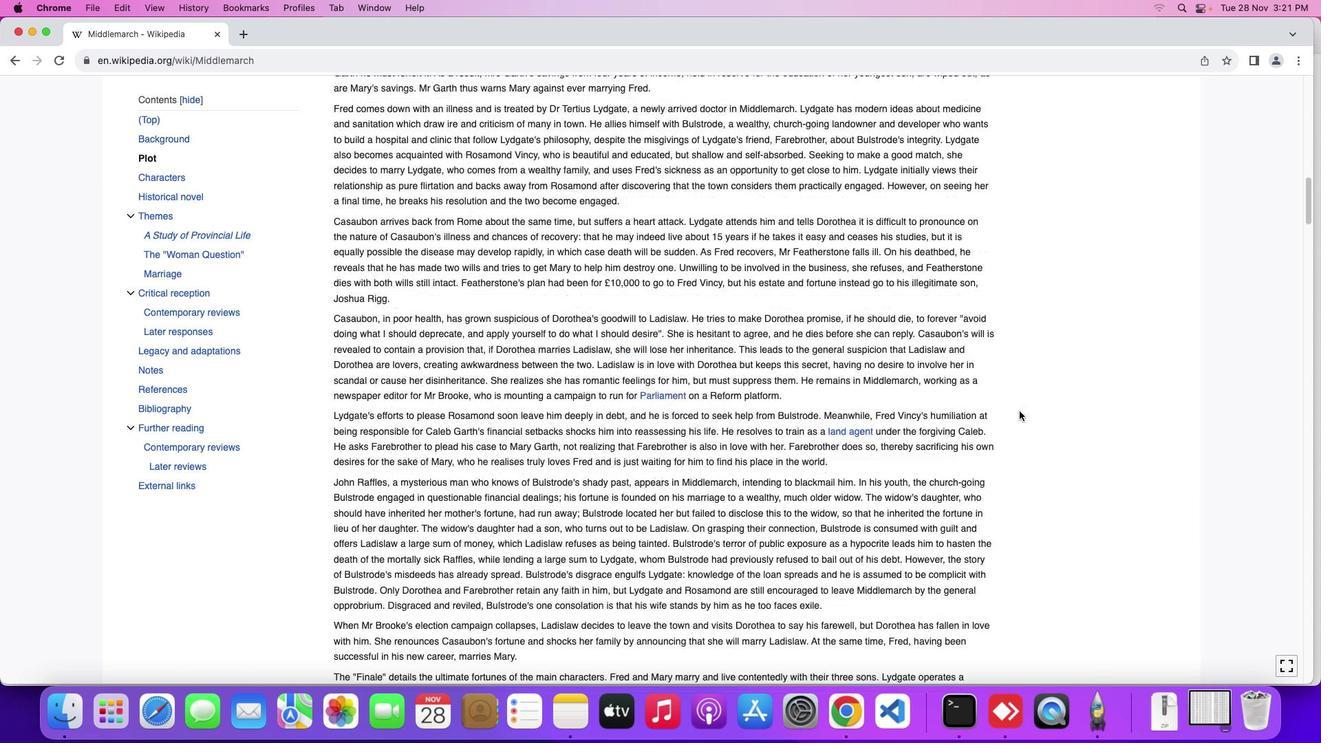 
Action: Mouse moved to (993, 364)
Screenshot: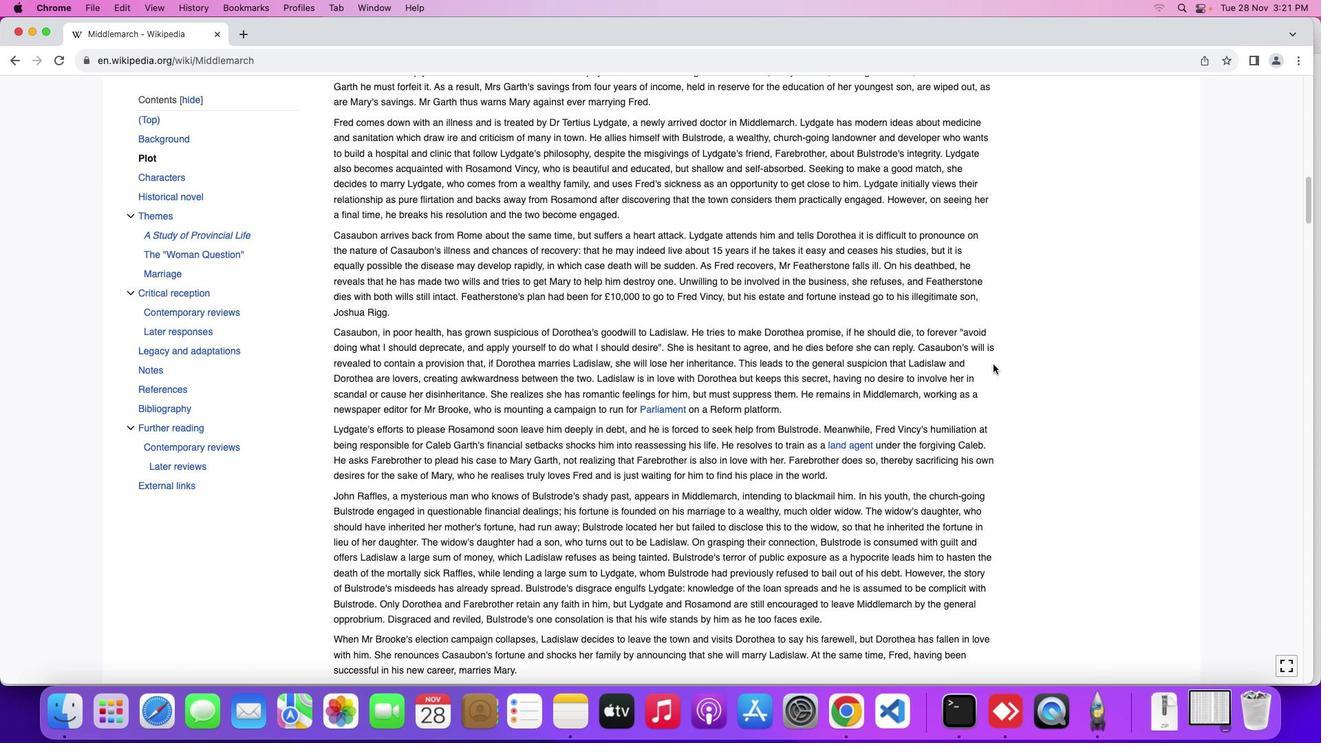 
Action: Mouse scrolled (993, 364) with delta (0, 0)
Screenshot: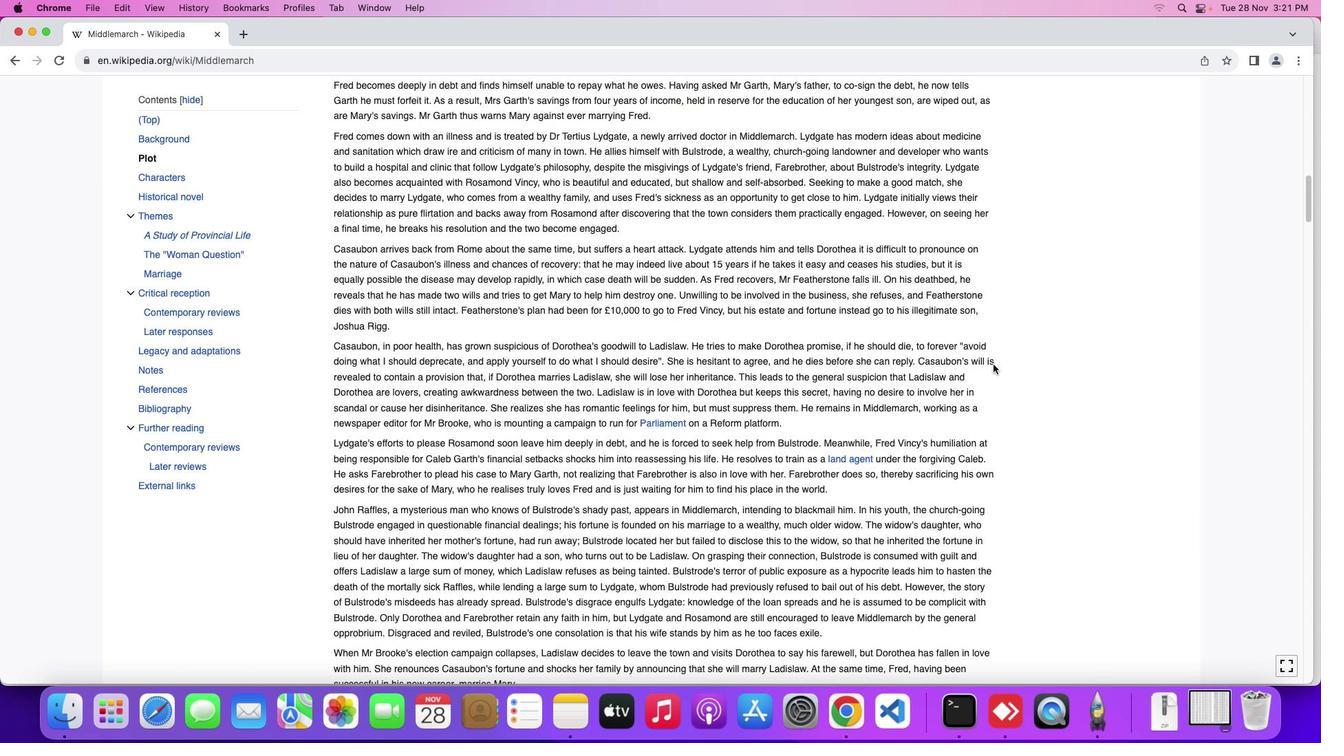 
Action: Mouse scrolled (993, 364) with delta (0, 0)
Screenshot: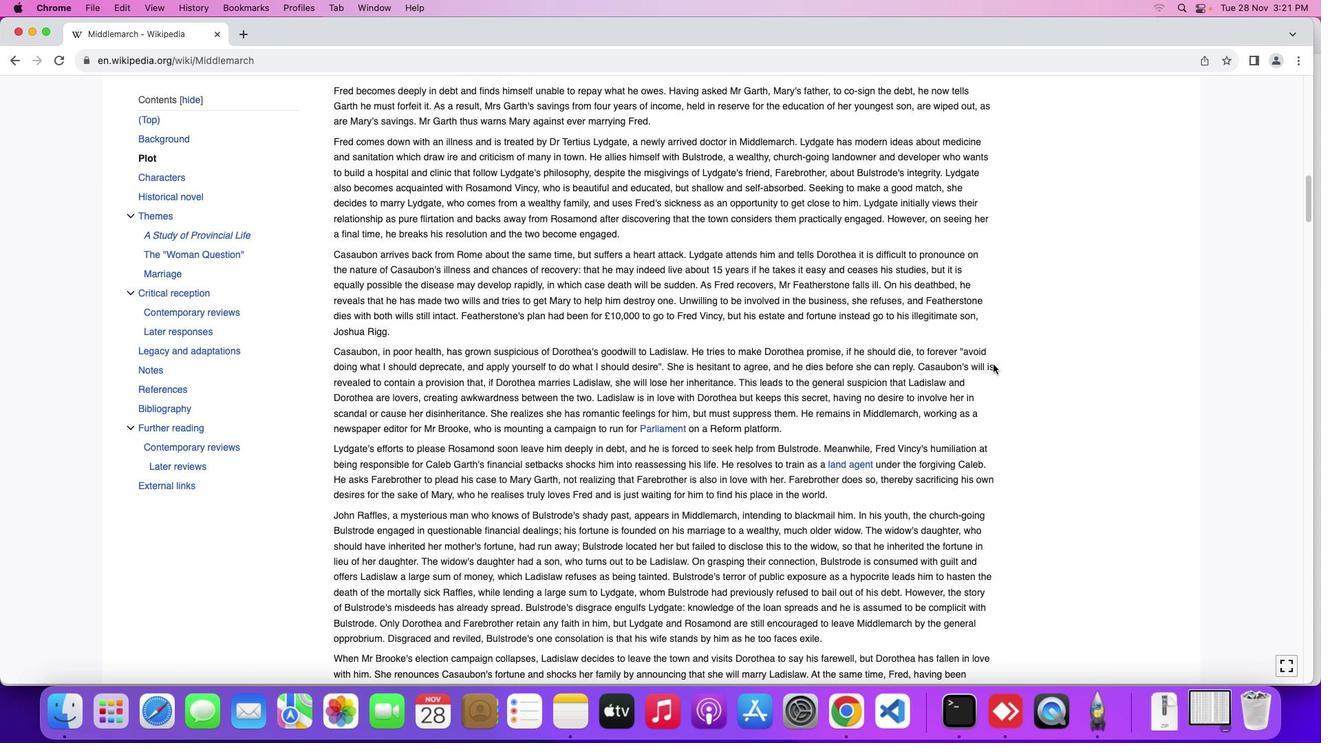 
Action: Mouse moved to (1001, 370)
Screenshot: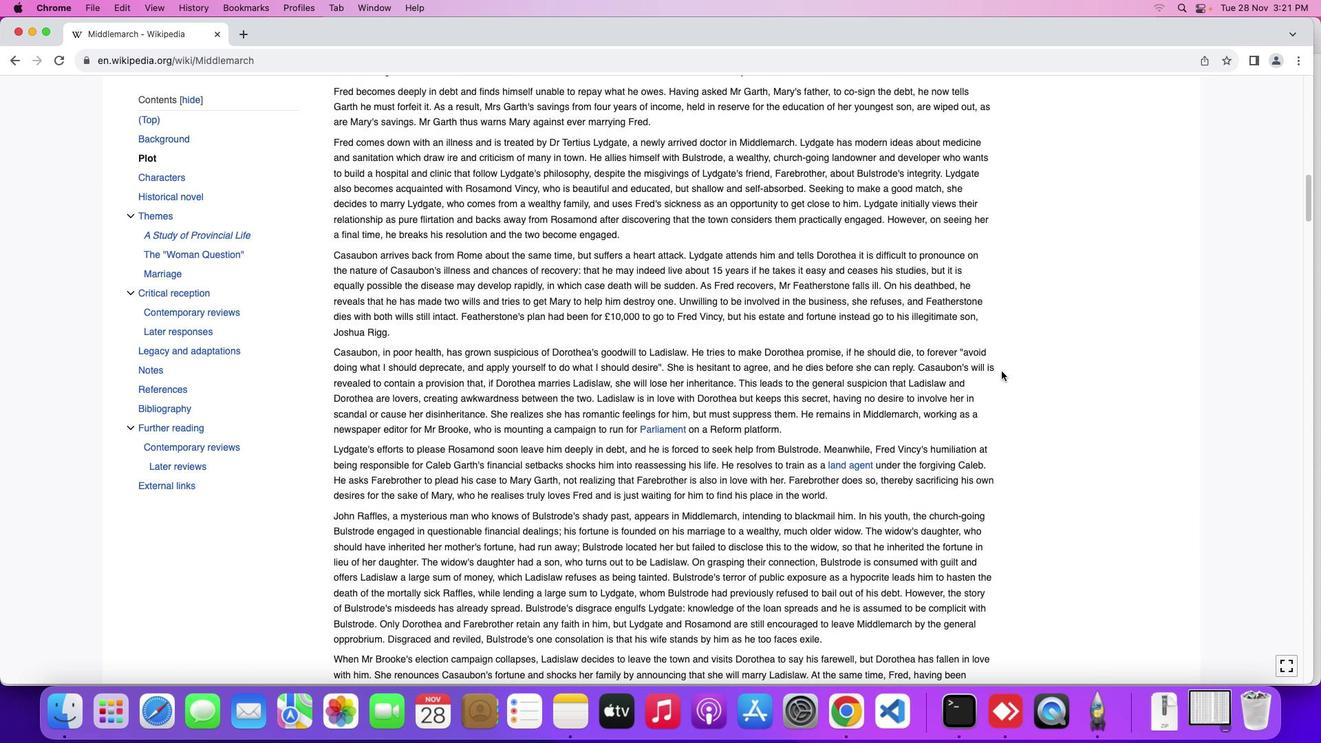 
Action: Mouse scrolled (1001, 370) with delta (0, 0)
Screenshot: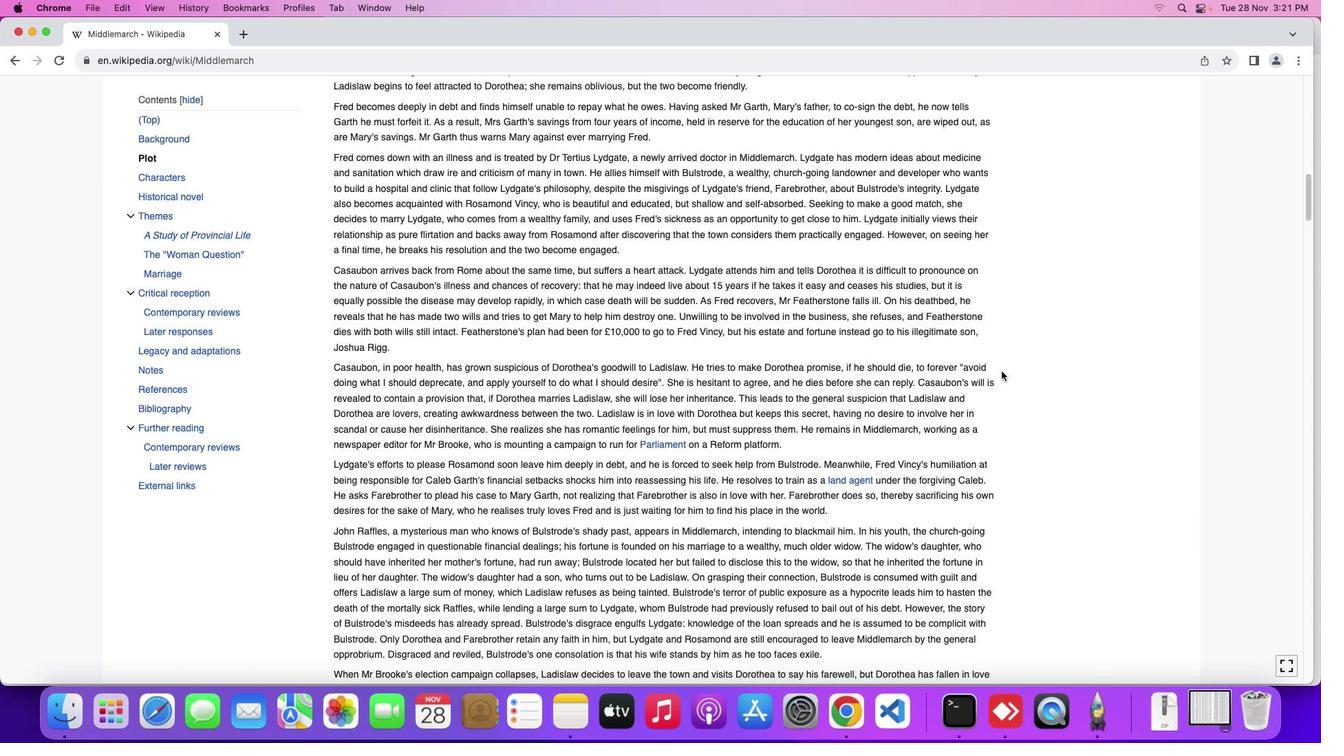 
Action: Mouse scrolled (1001, 370) with delta (0, 0)
Screenshot: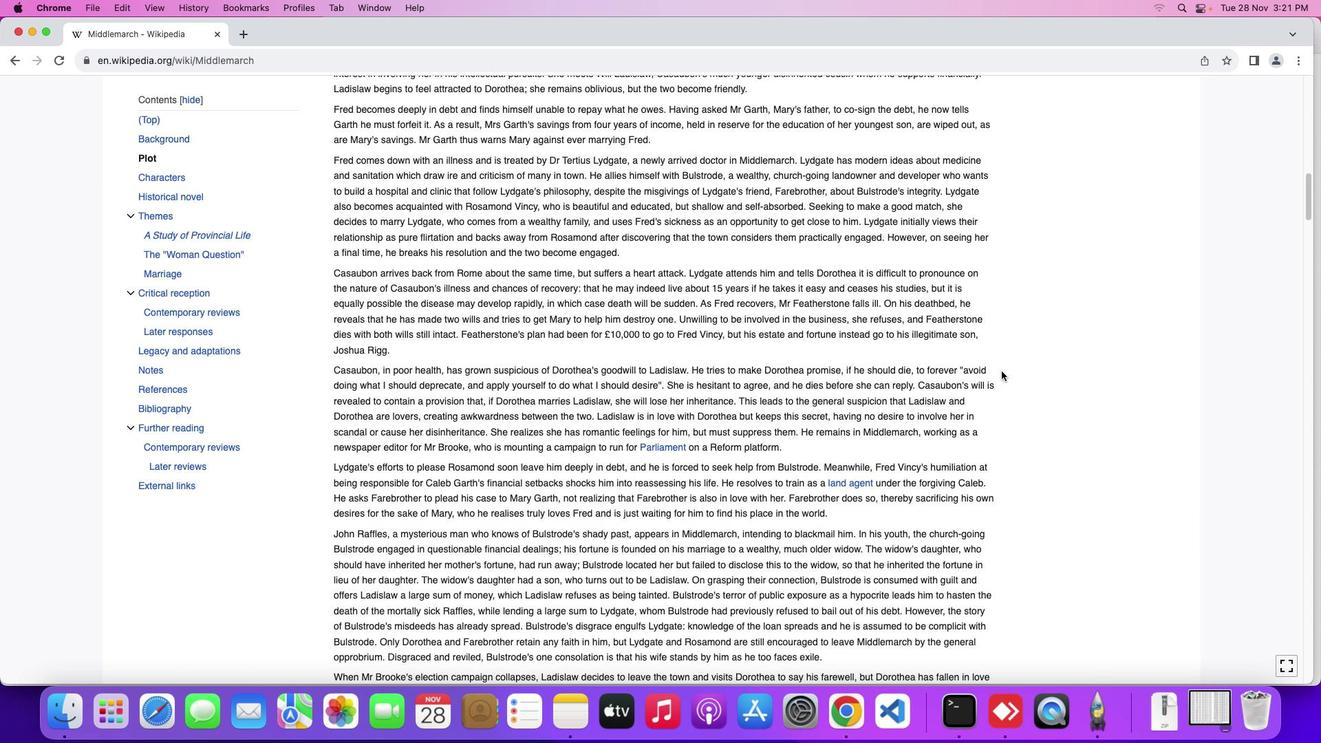 
Action: Mouse moved to (1001, 370)
Screenshot: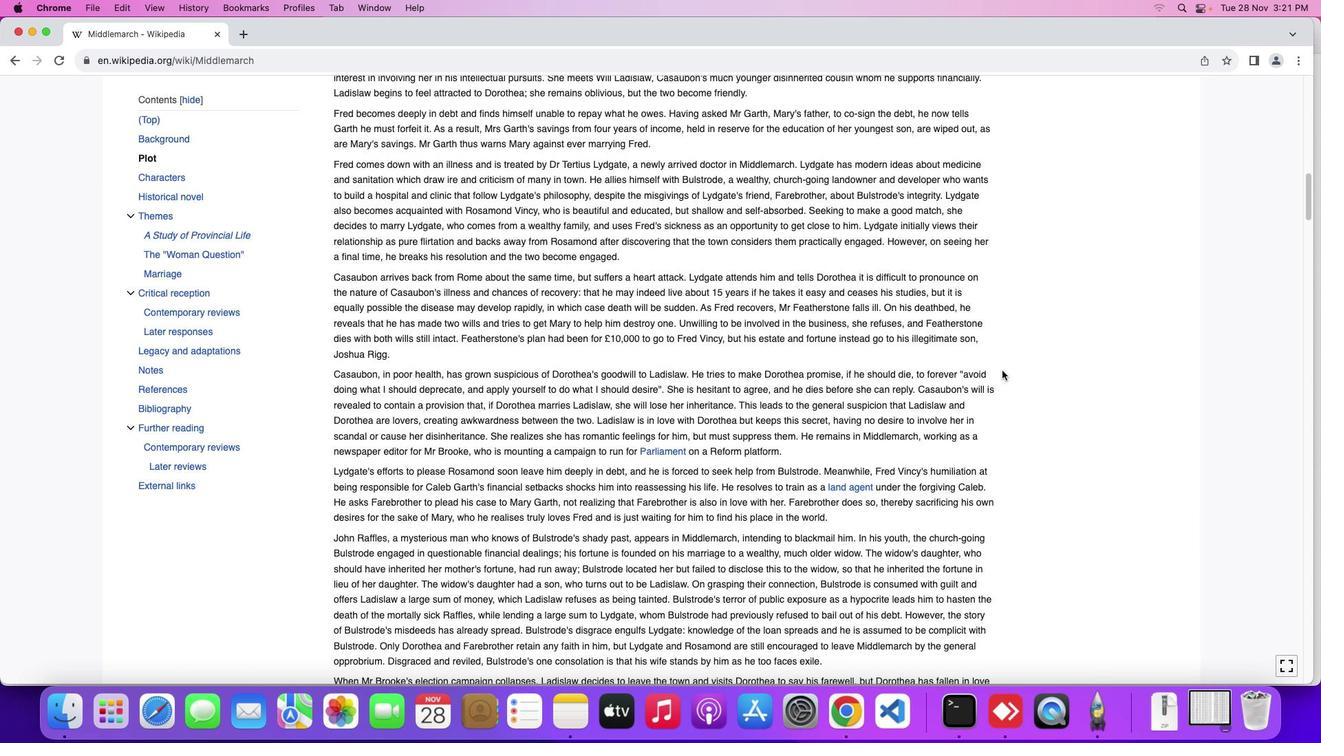 
Action: Mouse scrolled (1001, 370) with delta (0, 0)
Screenshot: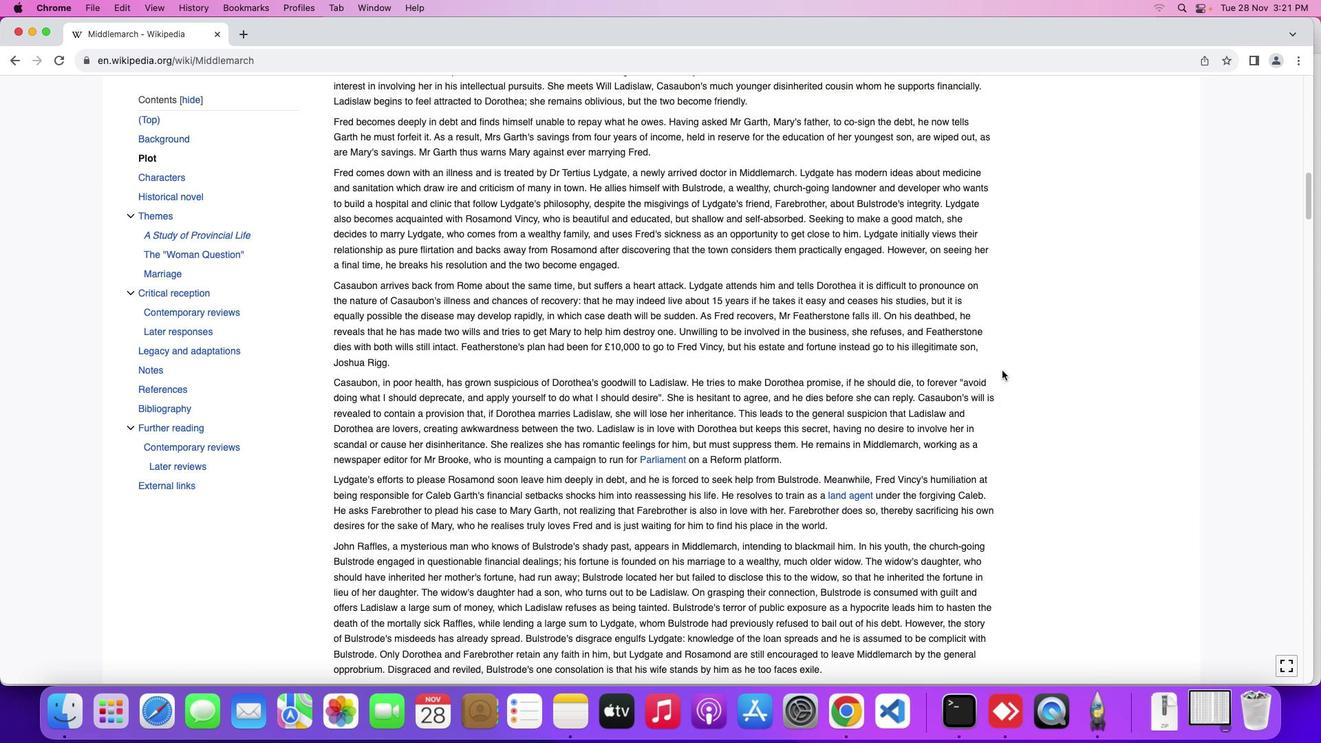 
Action: Mouse scrolled (1001, 370) with delta (0, 0)
Screenshot: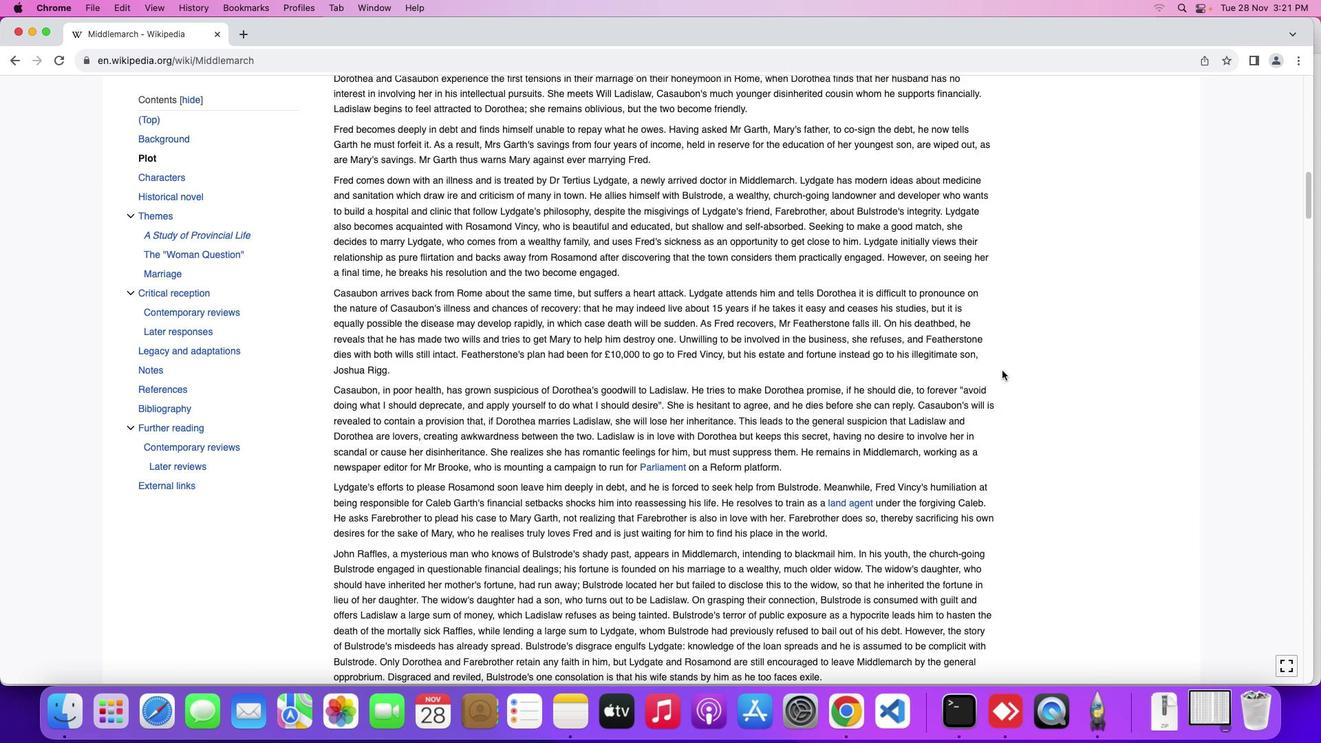 
Action: Mouse scrolled (1001, 370) with delta (0, 0)
Screenshot: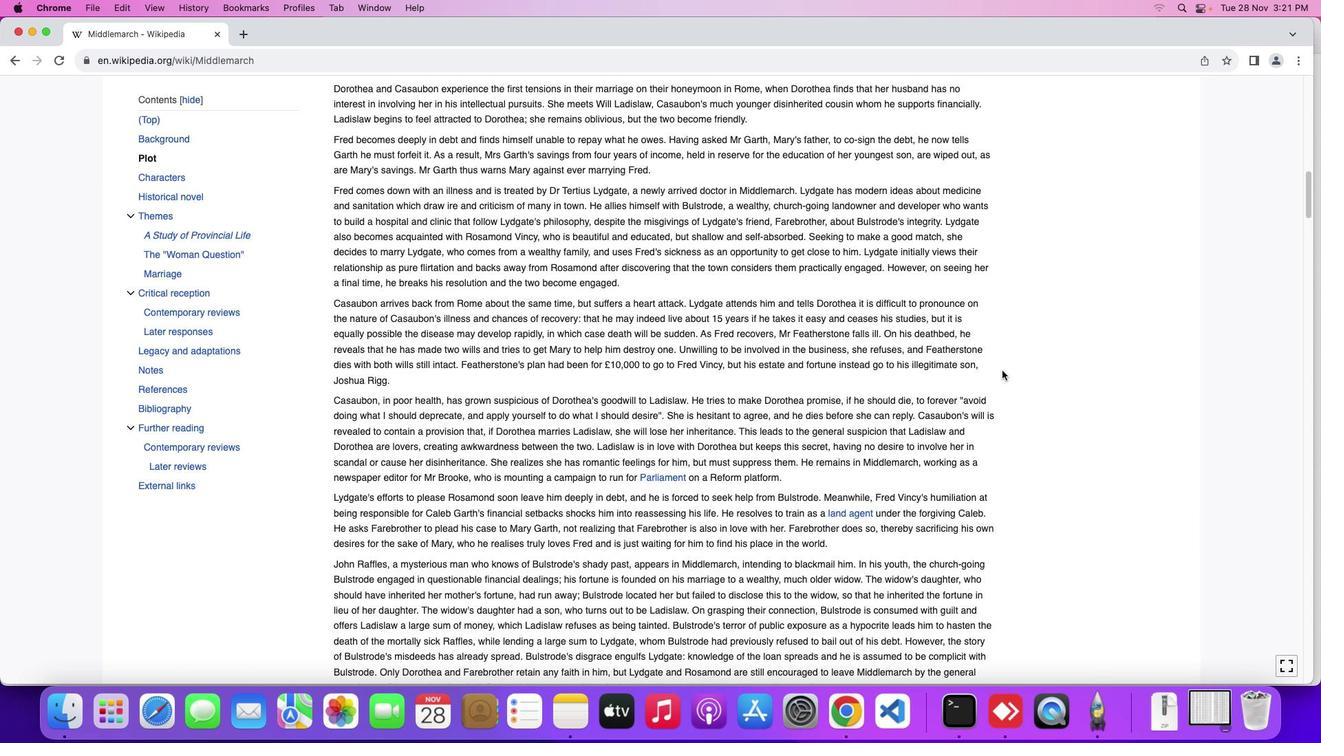 
Action: Mouse scrolled (1001, 370) with delta (0, 0)
Screenshot: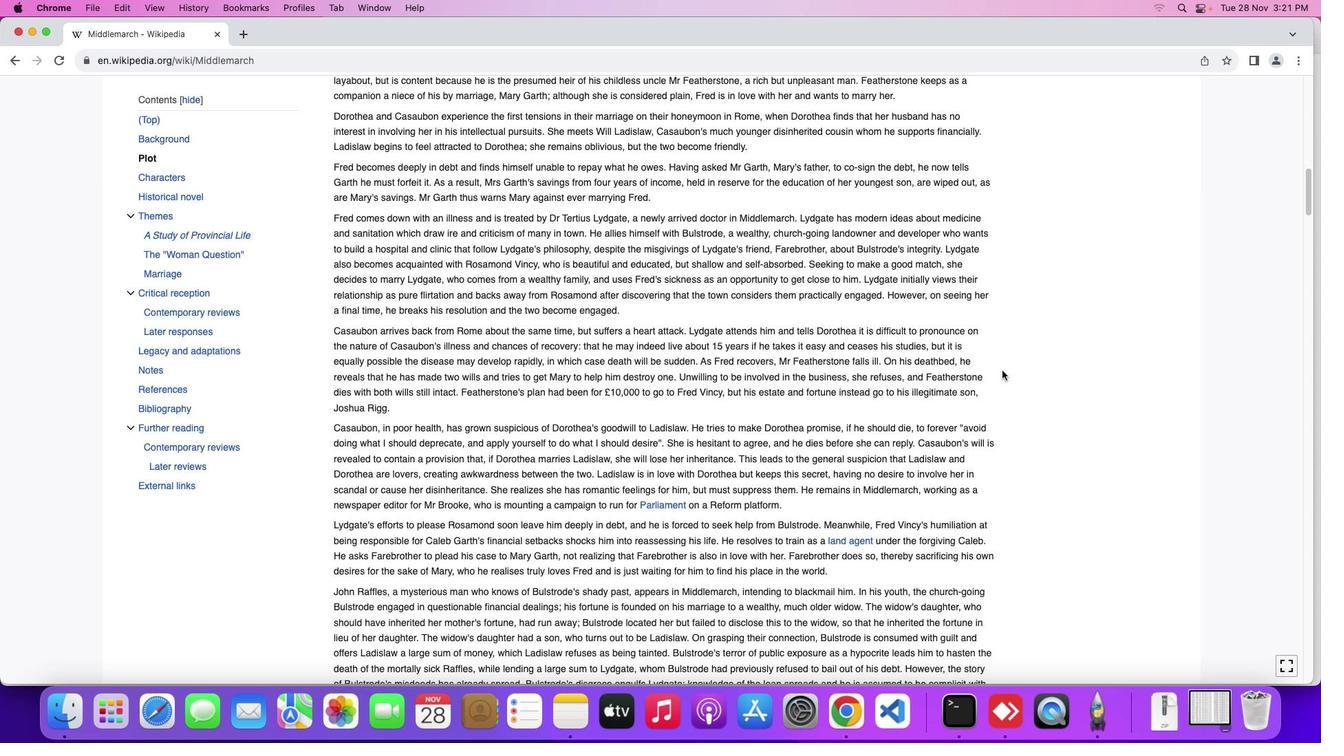 
Action: Mouse scrolled (1001, 370) with delta (0, 0)
Screenshot: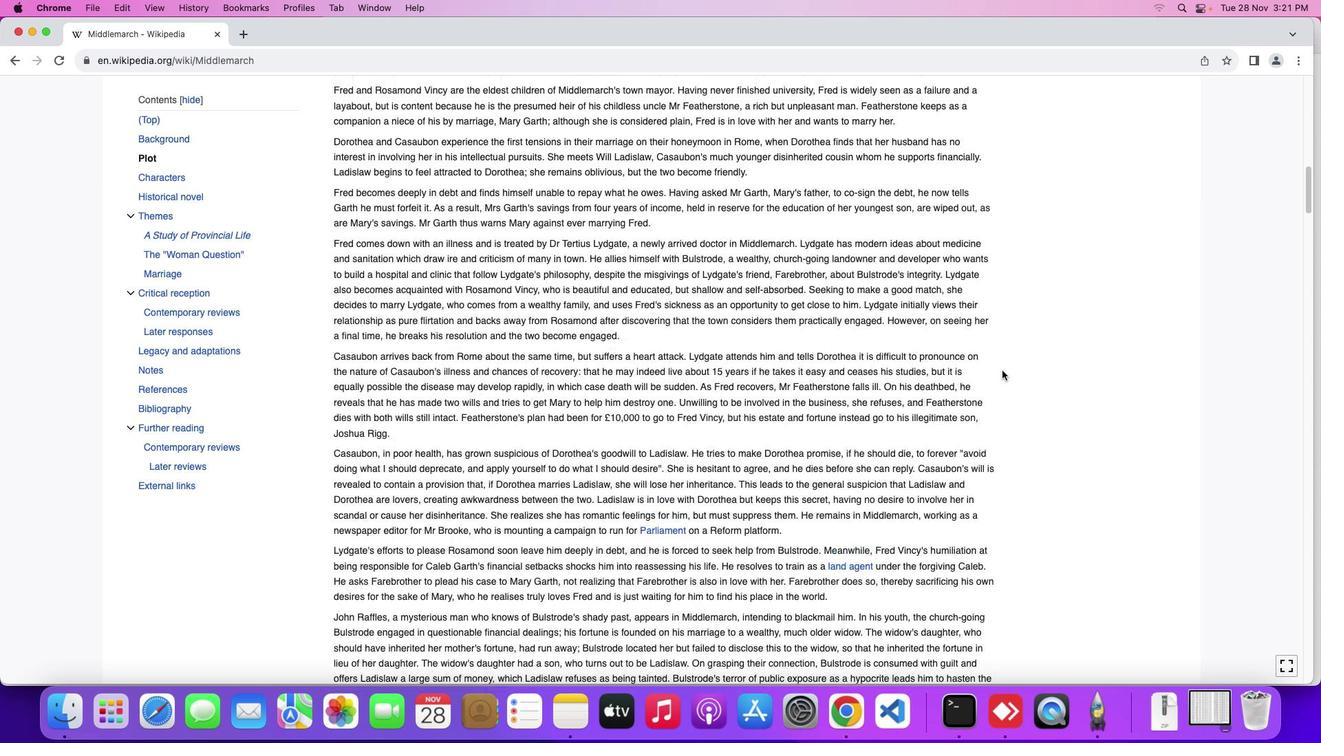 
Action: Mouse scrolled (1001, 370) with delta (0, 0)
Screenshot: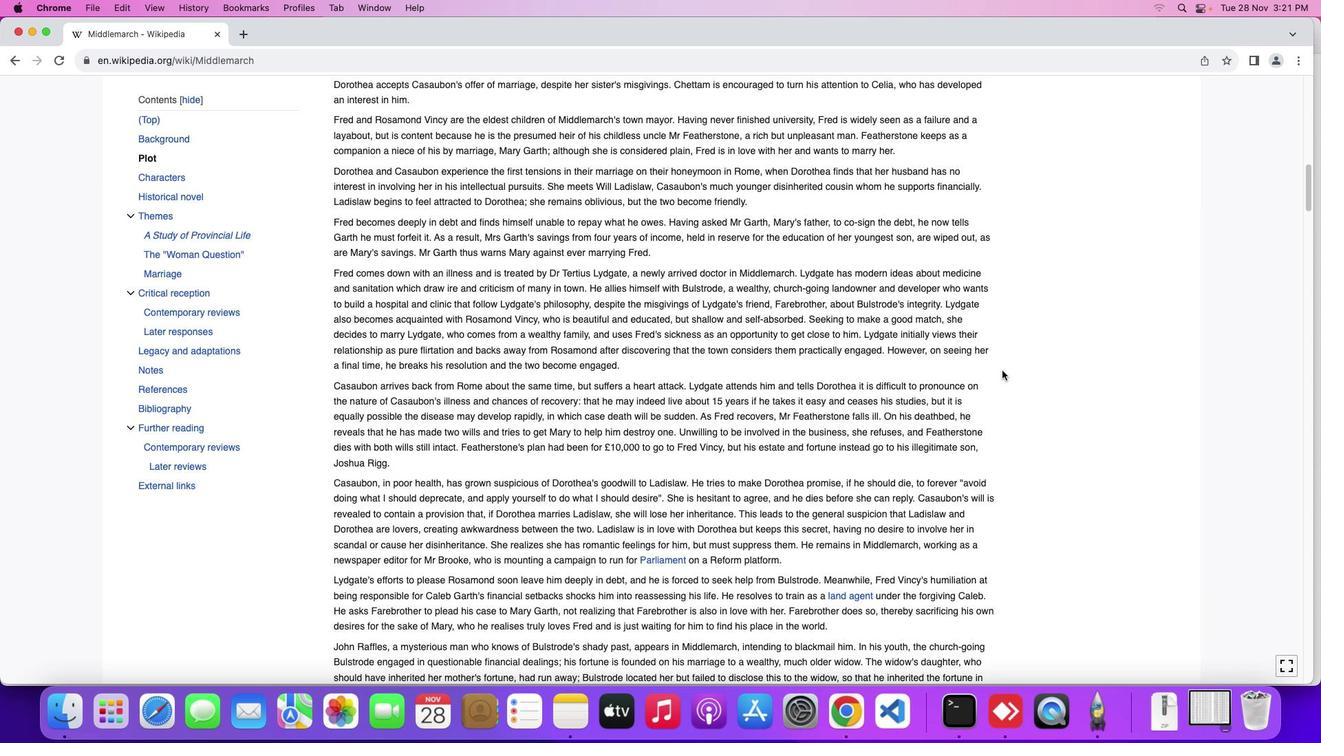 
Action: Mouse scrolled (1001, 370) with delta (0, 0)
Screenshot: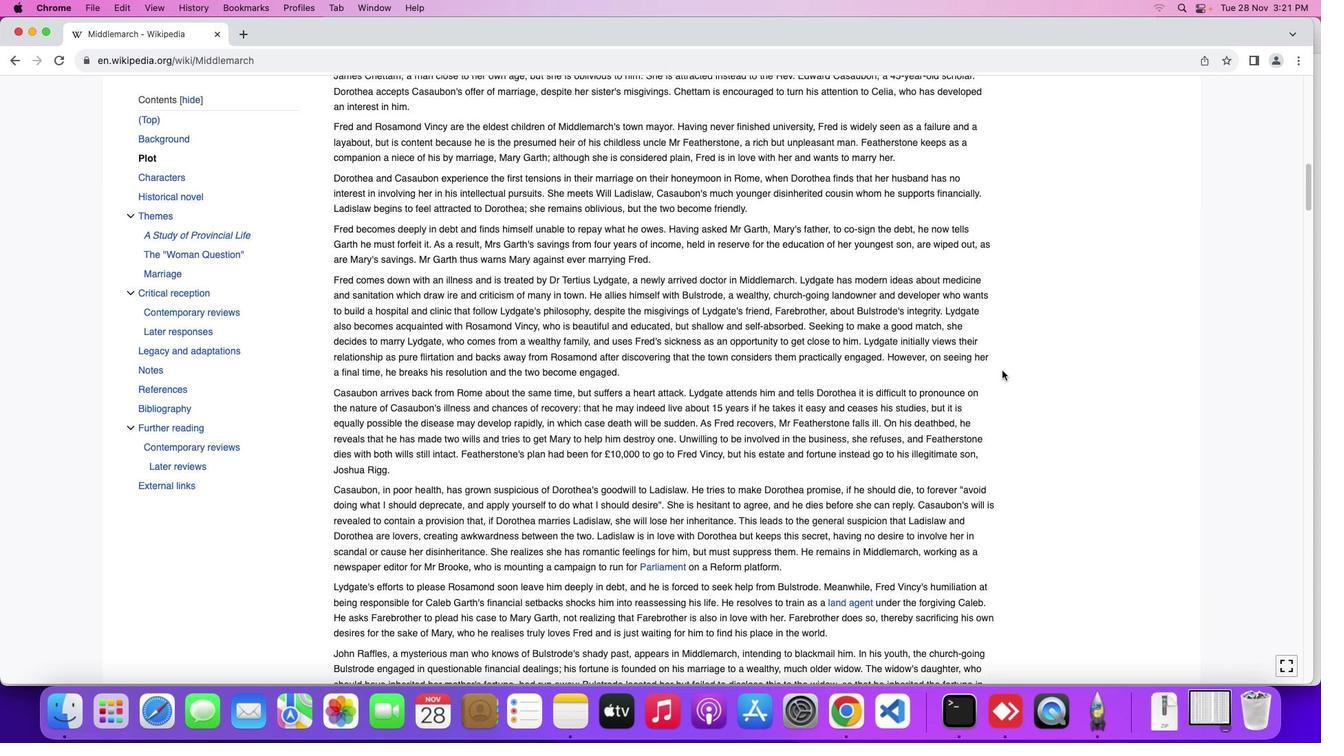 
Action: Mouse scrolled (1001, 370) with delta (0, 0)
Screenshot: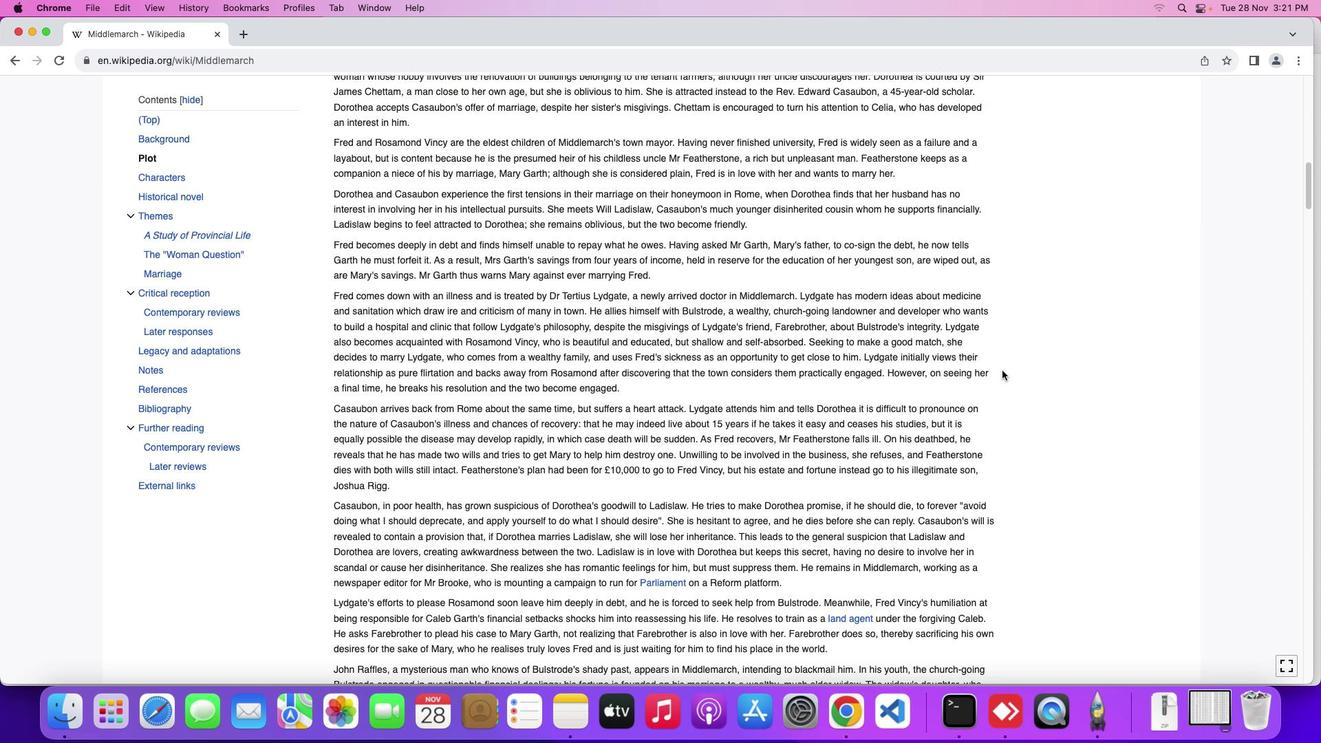 
Action: Mouse scrolled (1001, 370) with delta (0, 0)
Screenshot: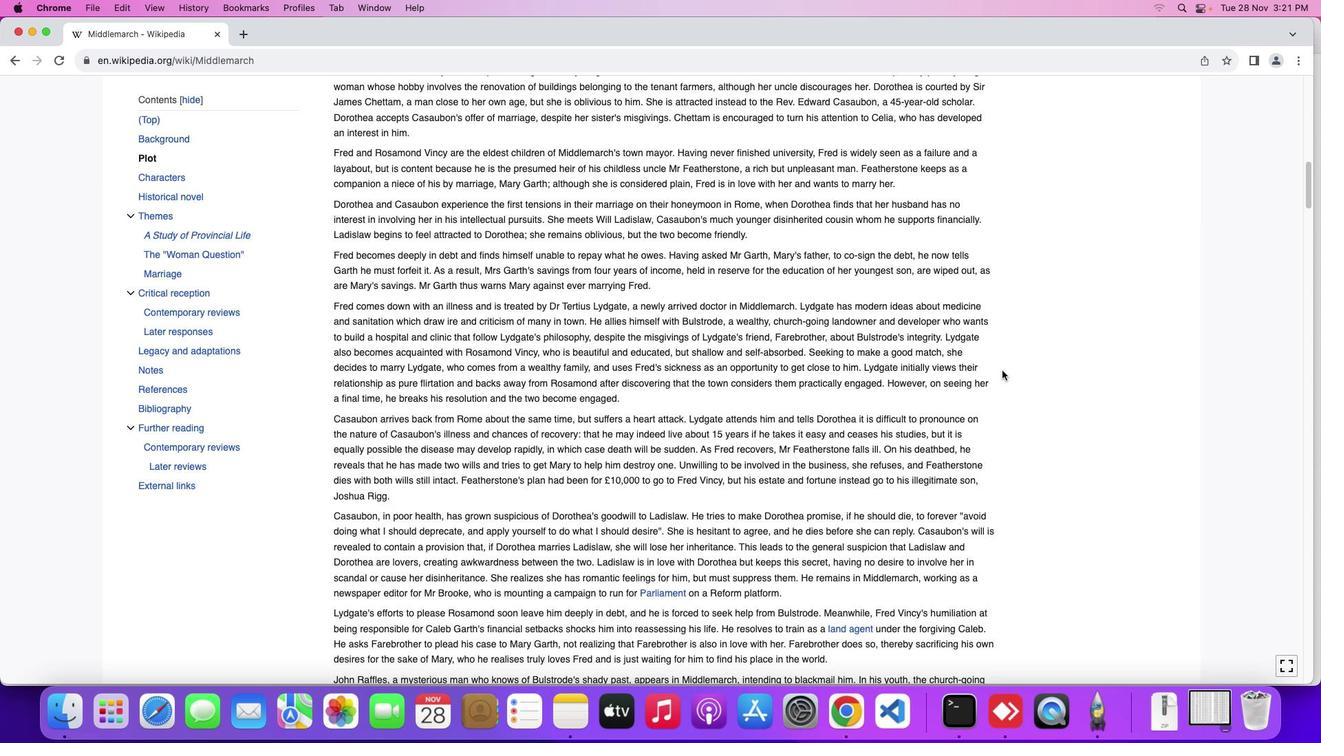 
Action: Mouse moved to (1002, 370)
